 Task: Discover an island destination and find an Airbnb with ocean views.
Action: Mouse moved to (530, 99)
Screenshot: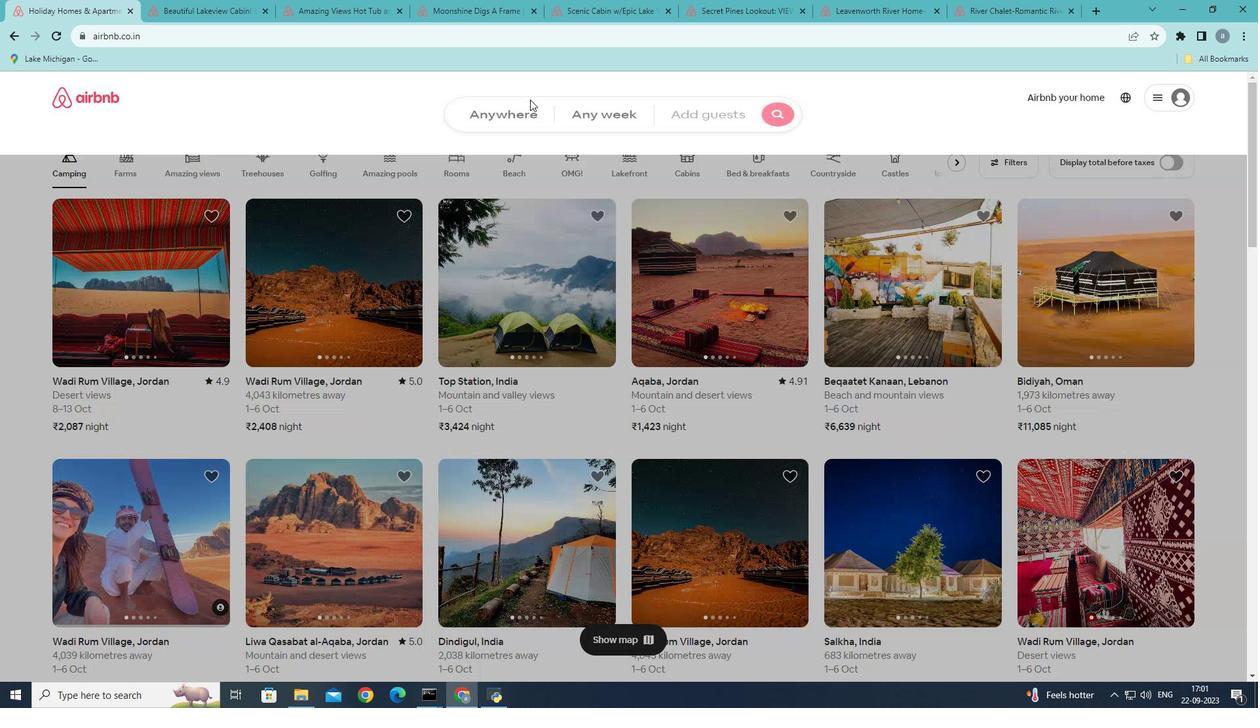 
Action: Mouse pressed left at (530, 99)
Screenshot: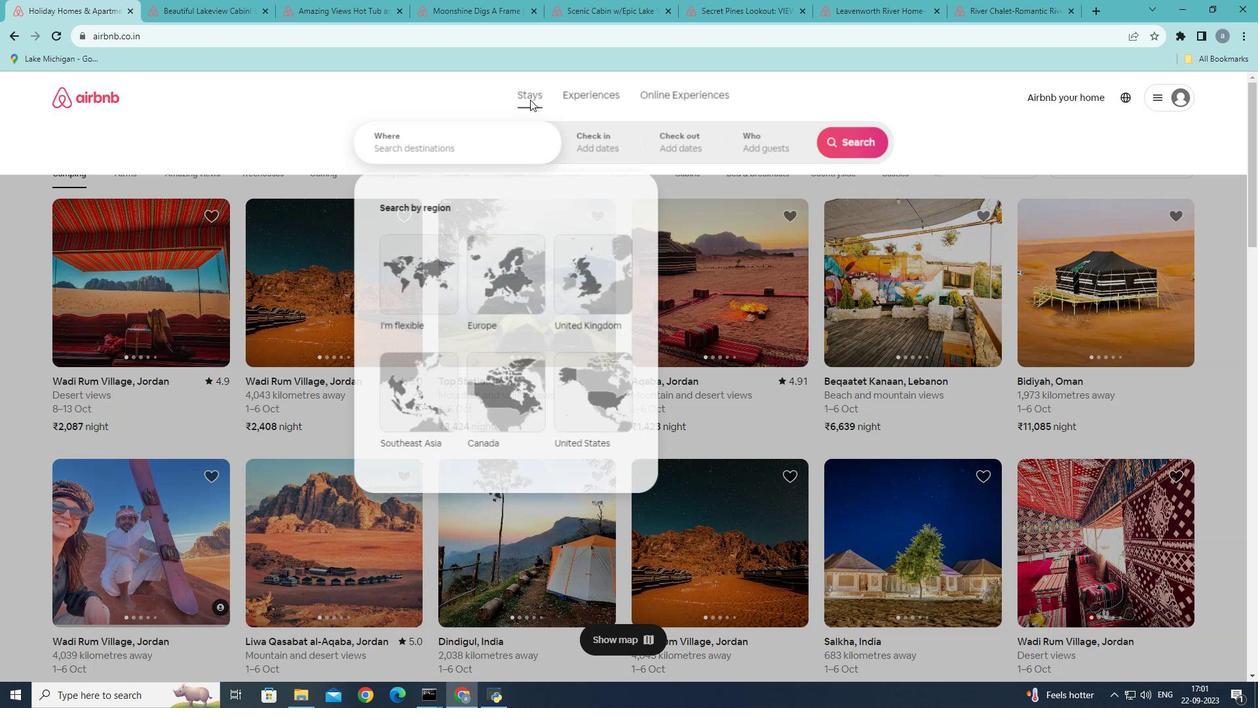 
Action: Key pressed island
Screenshot: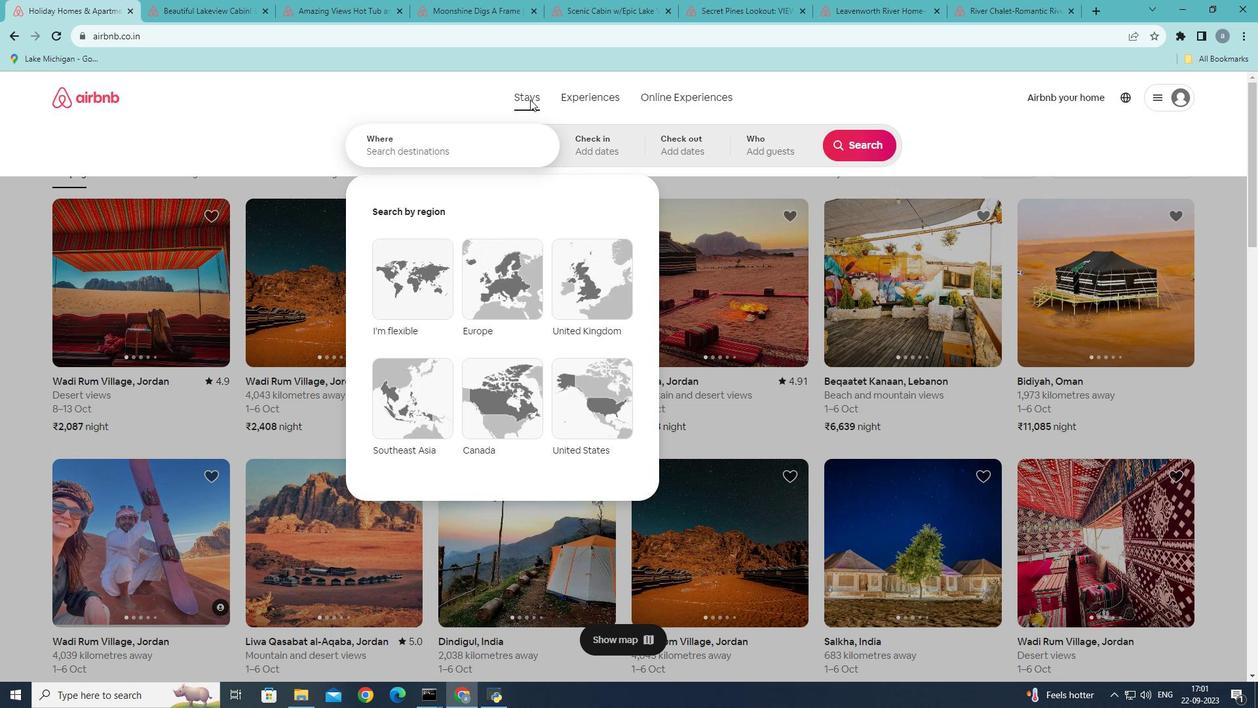 
Action: Mouse moved to (490, 139)
Screenshot: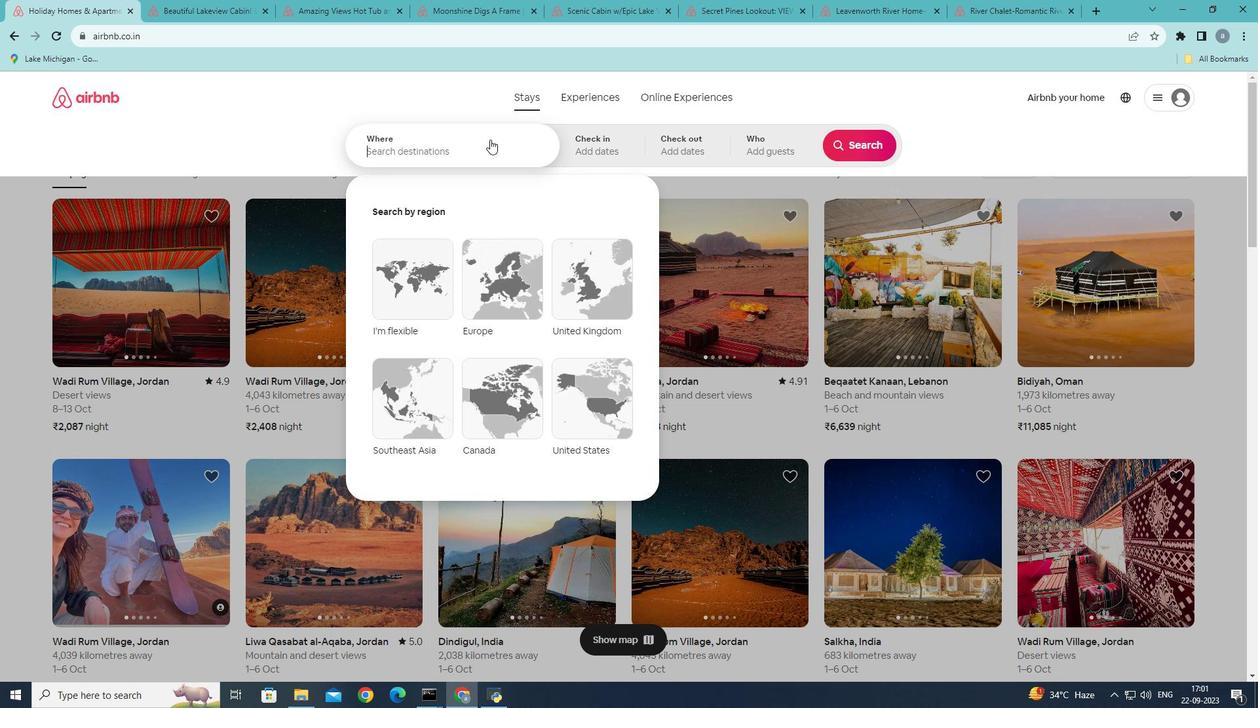 
Action: Mouse pressed left at (490, 139)
Screenshot: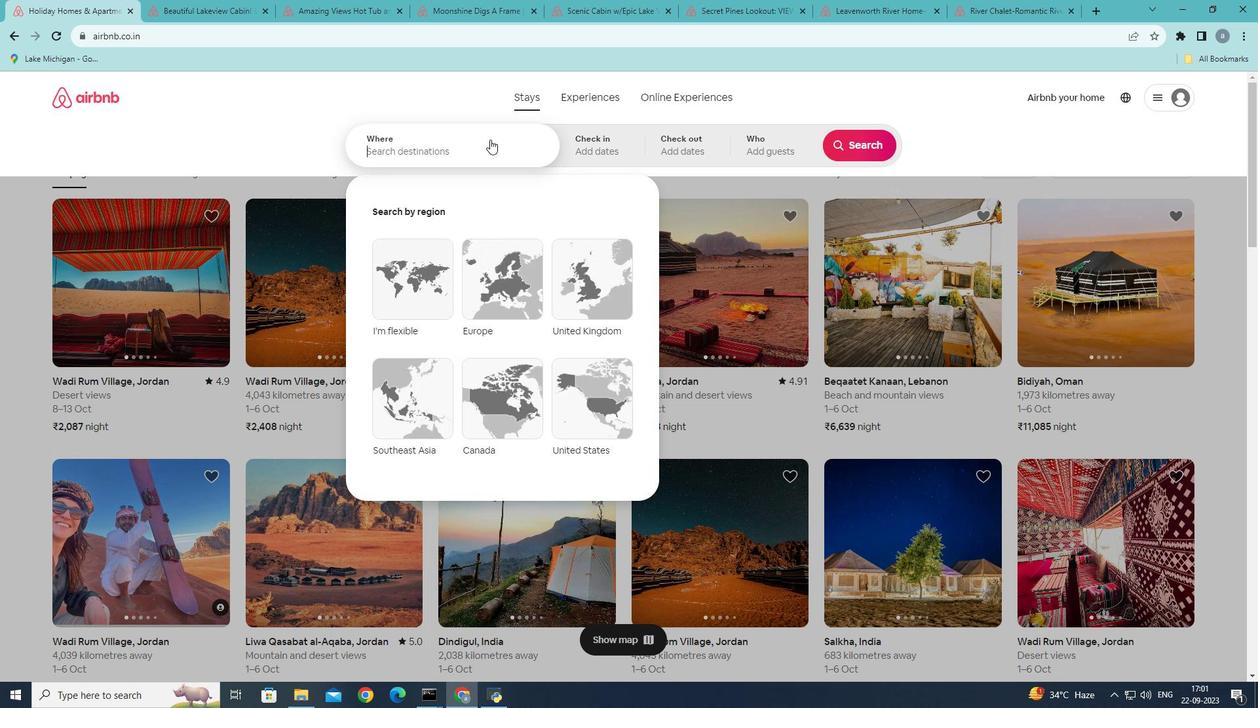 
Action: Key pressed island
Screenshot: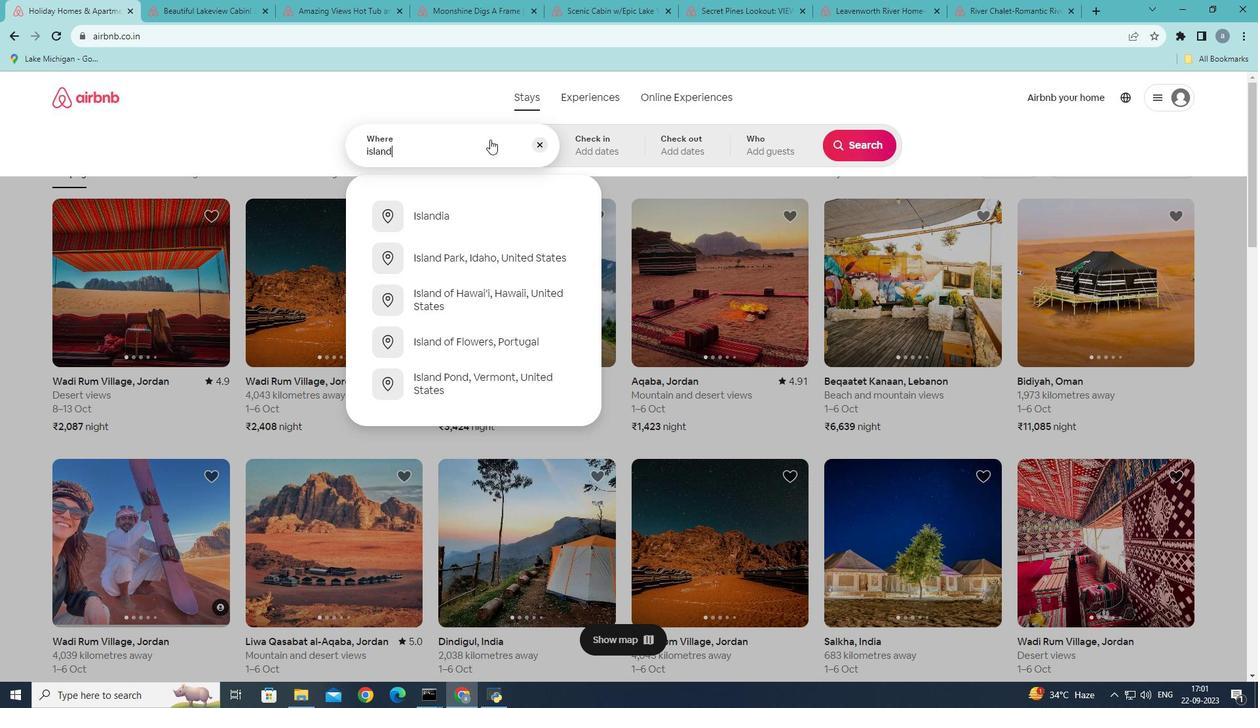 
Action: Mouse moved to (502, 287)
Screenshot: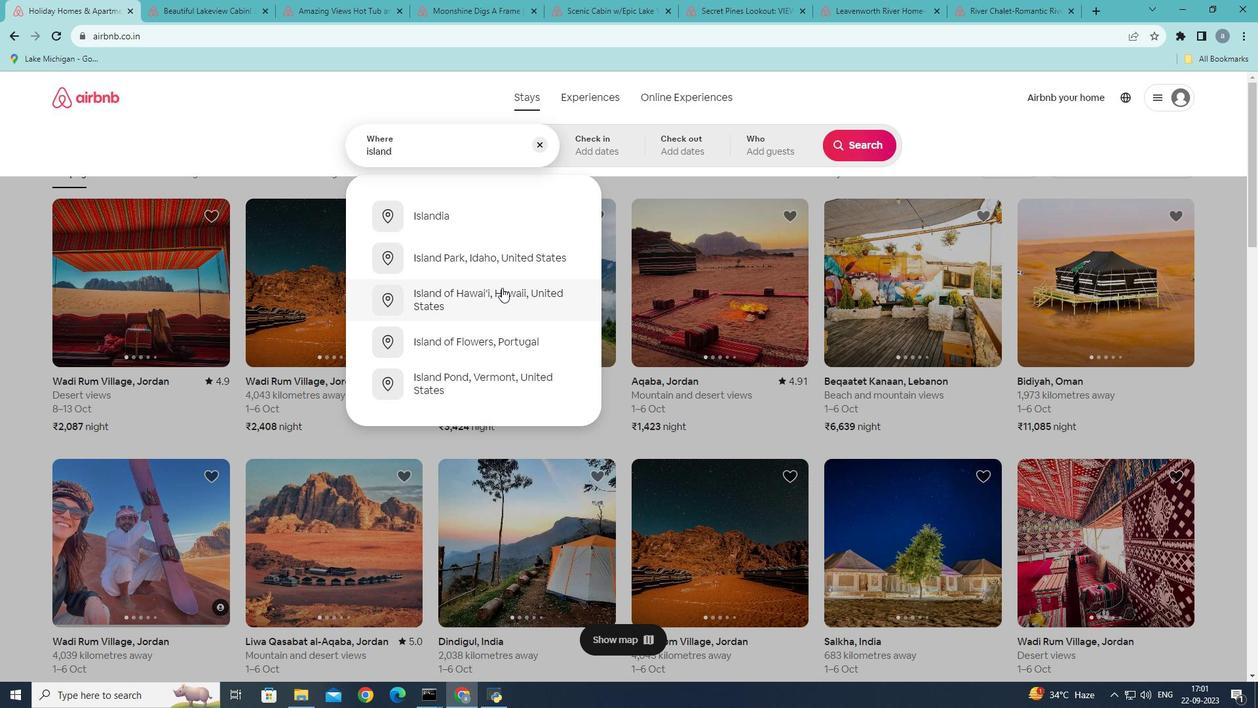 
Action: Mouse pressed left at (502, 287)
Screenshot: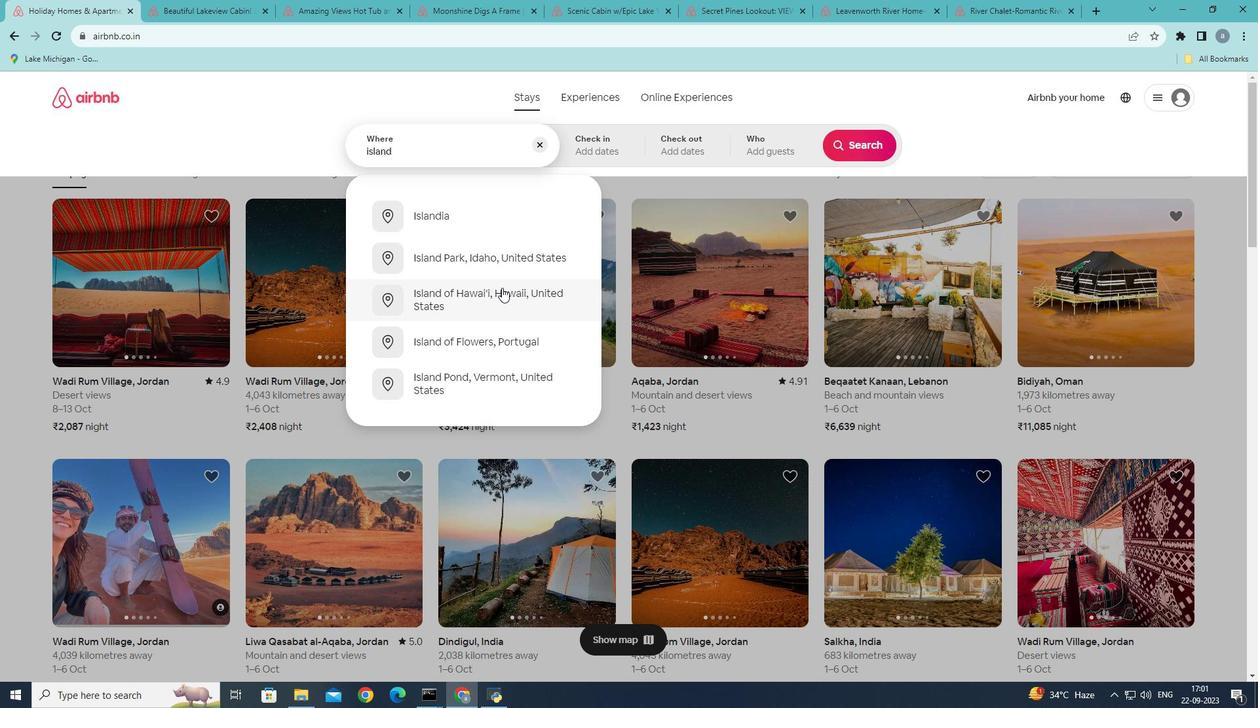 
Action: Mouse moved to (883, 146)
Screenshot: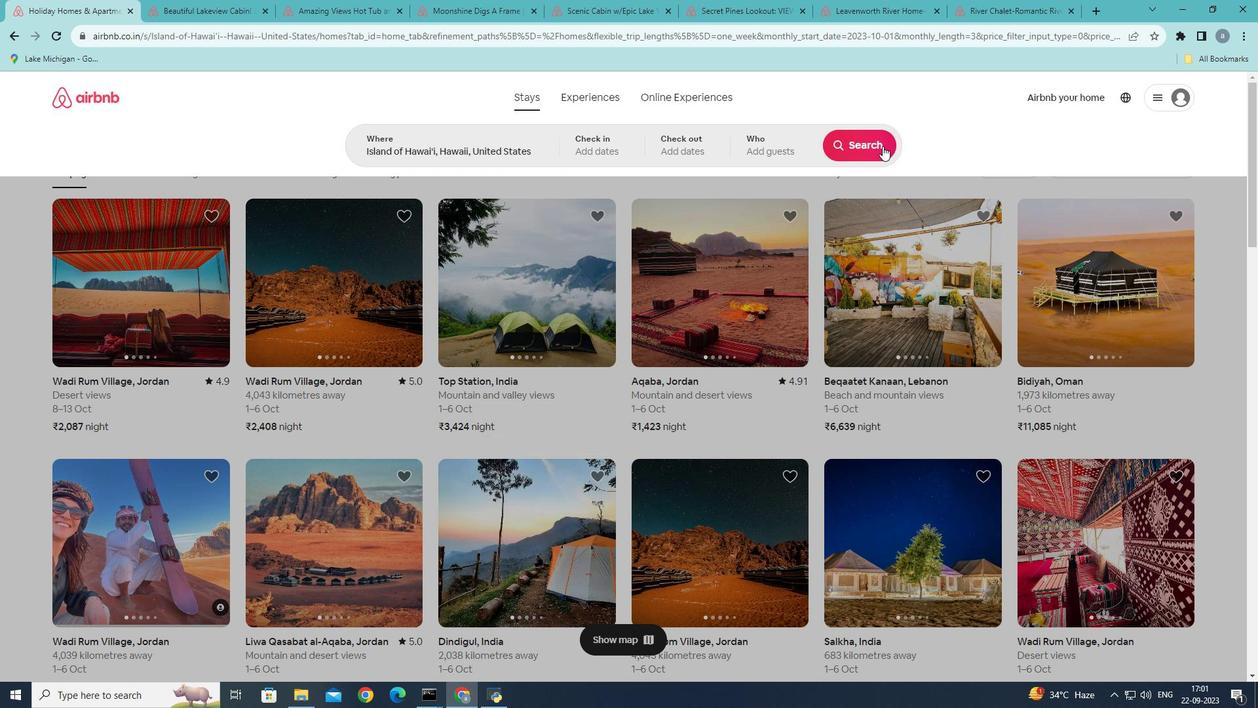 
Action: Mouse pressed left at (883, 146)
Screenshot: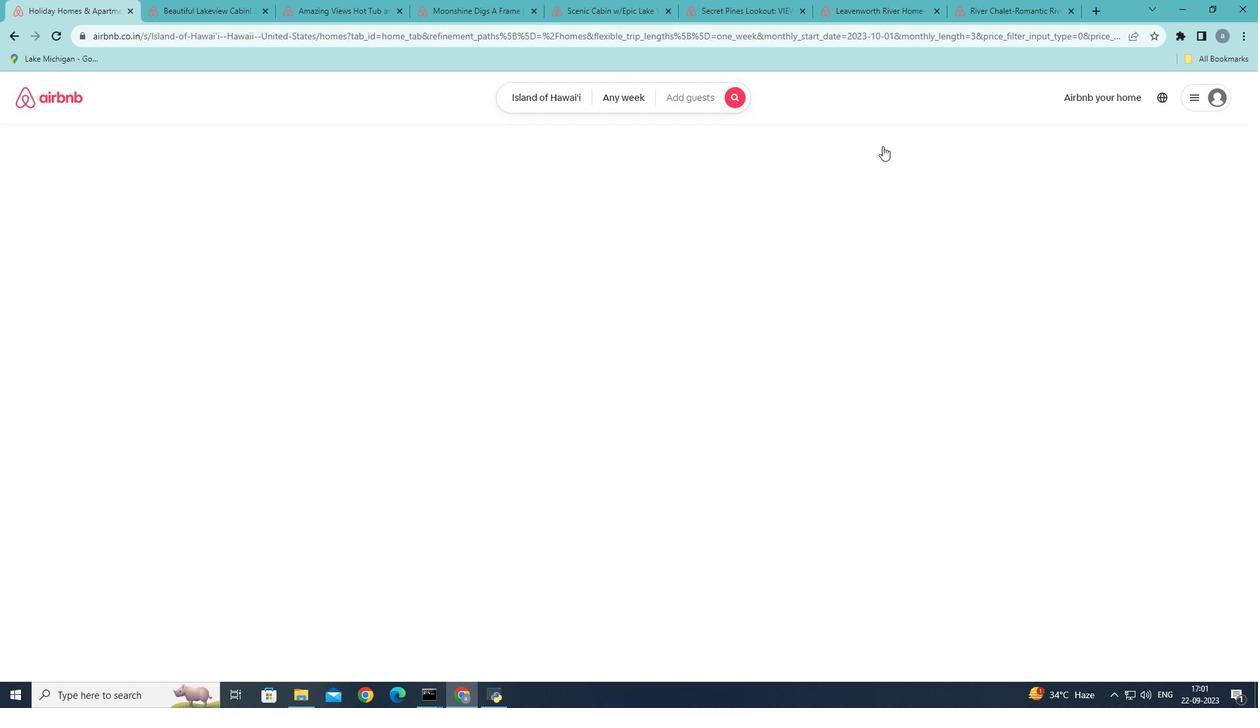 
Action: Mouse moved to (990, 150)
Screenshot: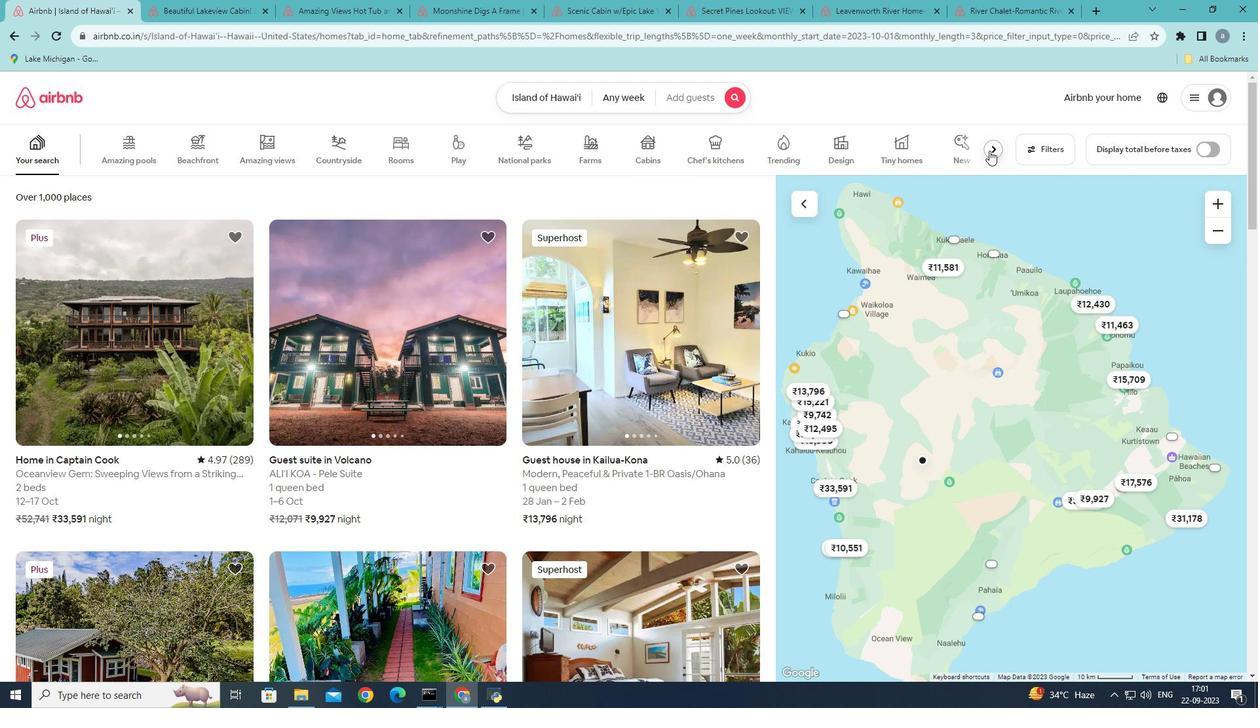 
Action: Mouse pressed left at (990, 150)
Screenshot: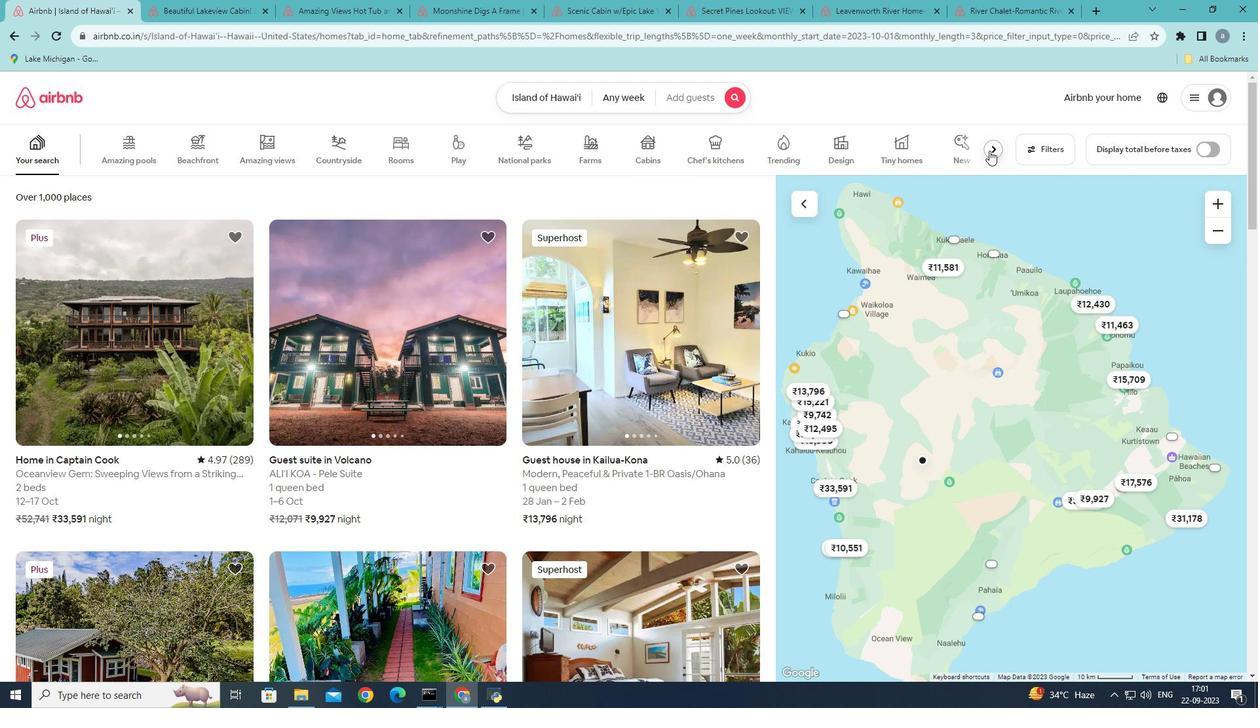 
Action: Mouse moved to (15, 148)
Screenshot: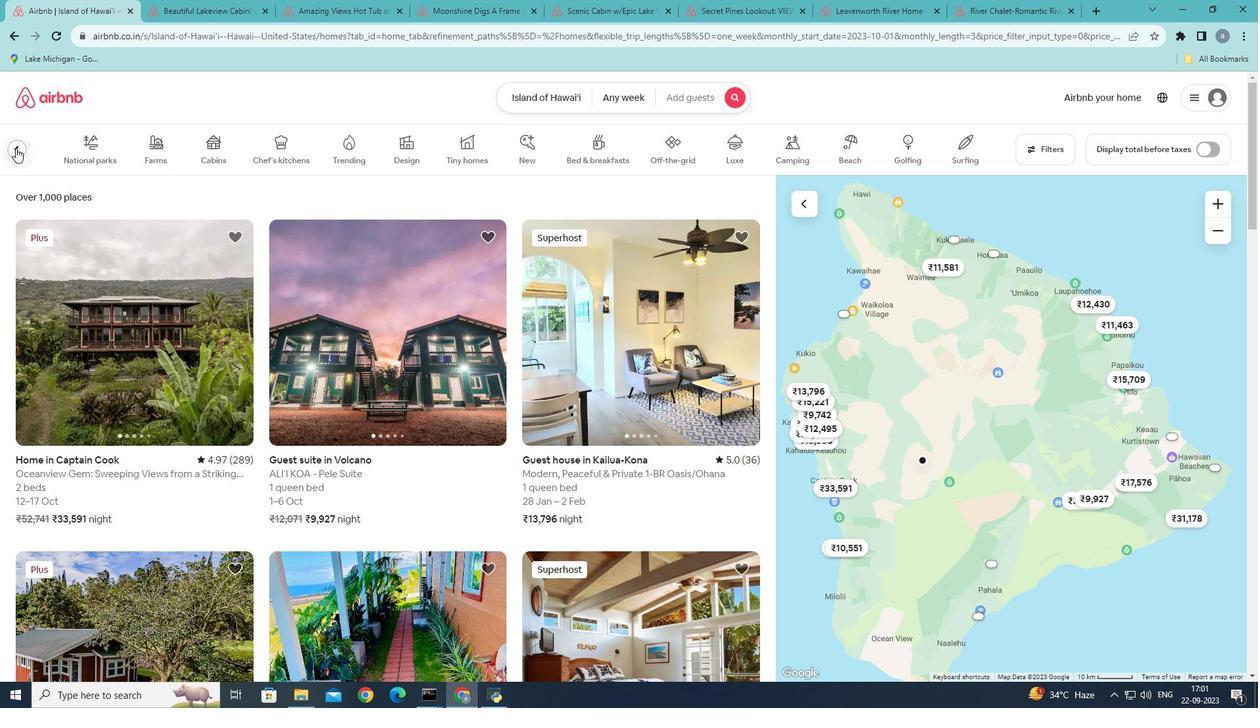 
Action: Mouse pressed left at (15, 148)
Screenshot: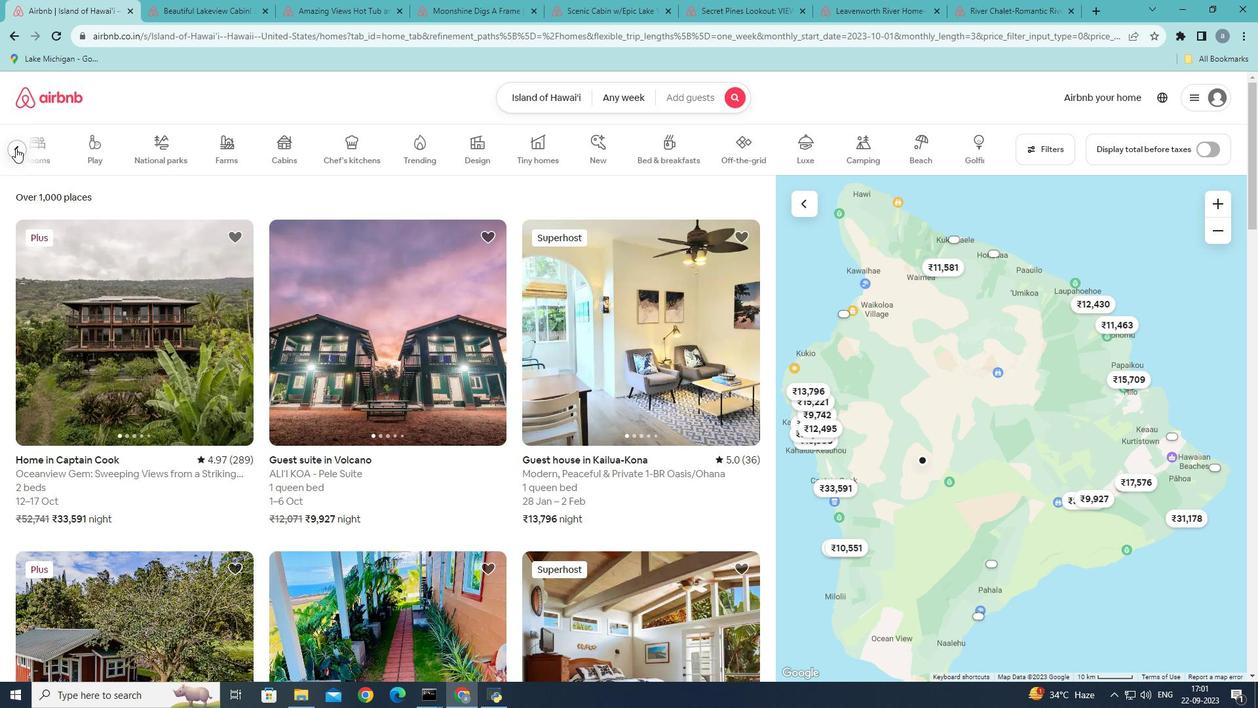 
Action: Mouse moved to (995, 143)
Screenshot: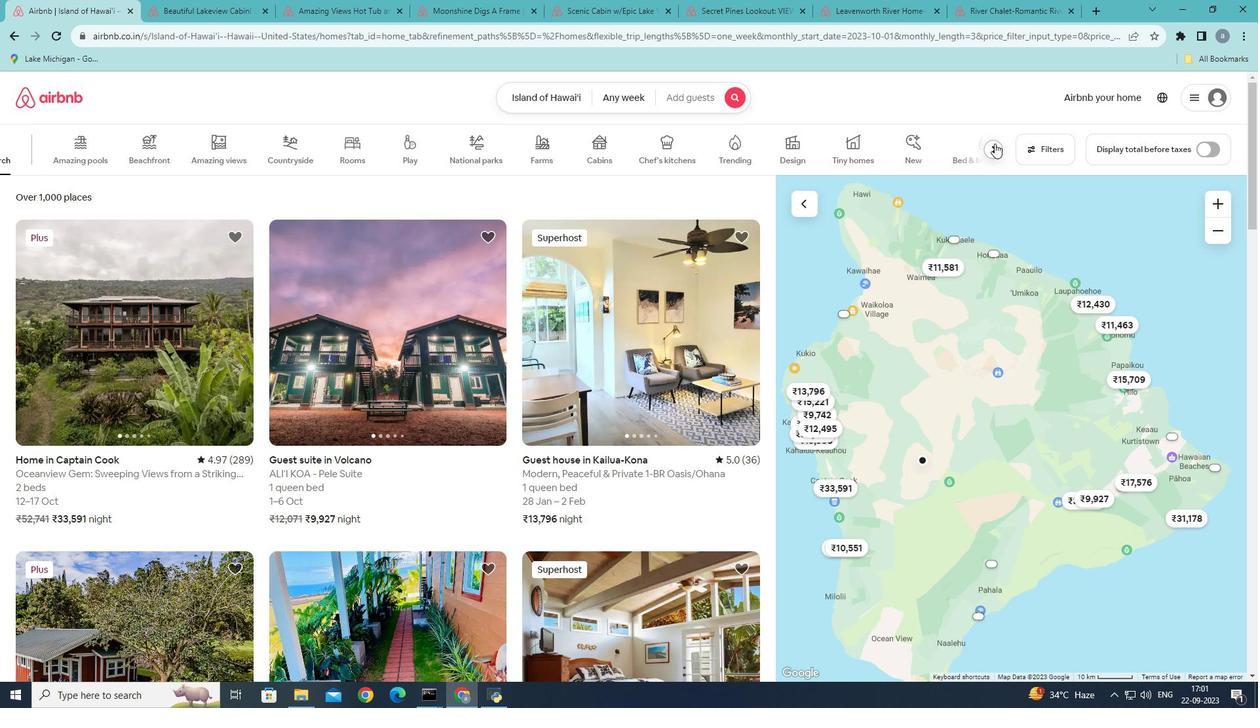 
Action: Mouse pressed left at (995, 143)
Screenshot: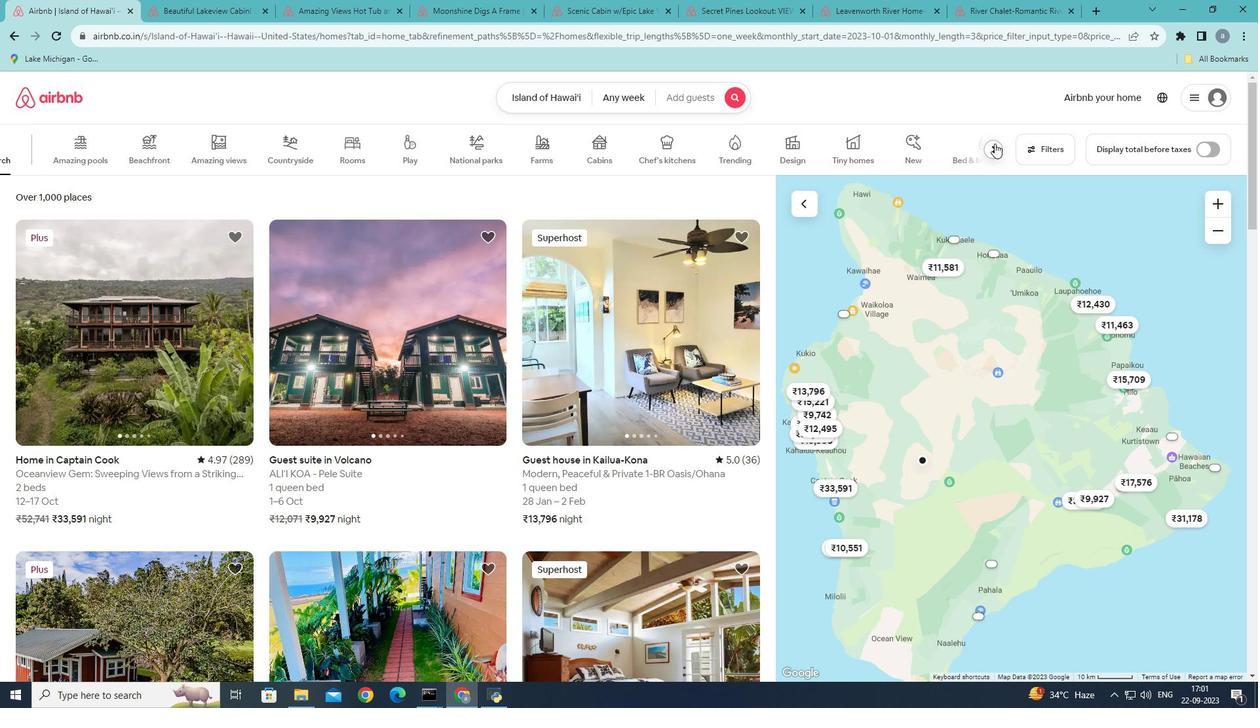 
Action: Mouse moved to (852, 155)
Screenshot: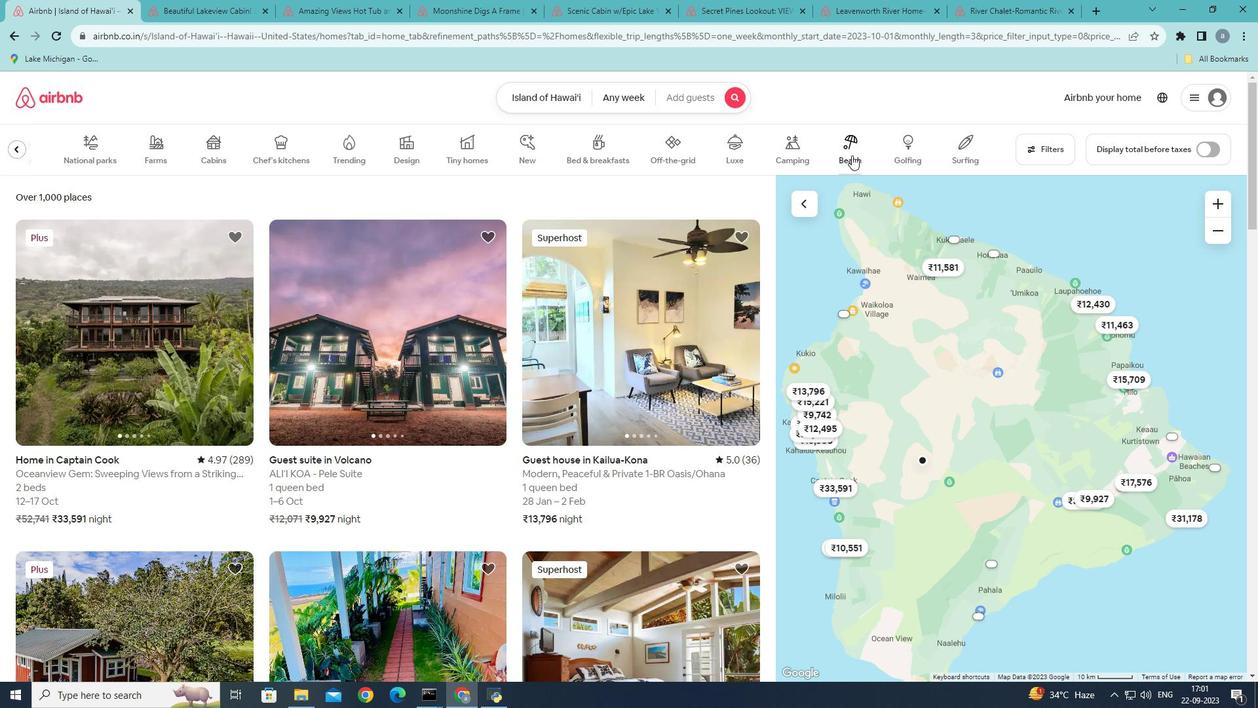 
Action: Mouse pressed left at (852, 155)
Screenshot: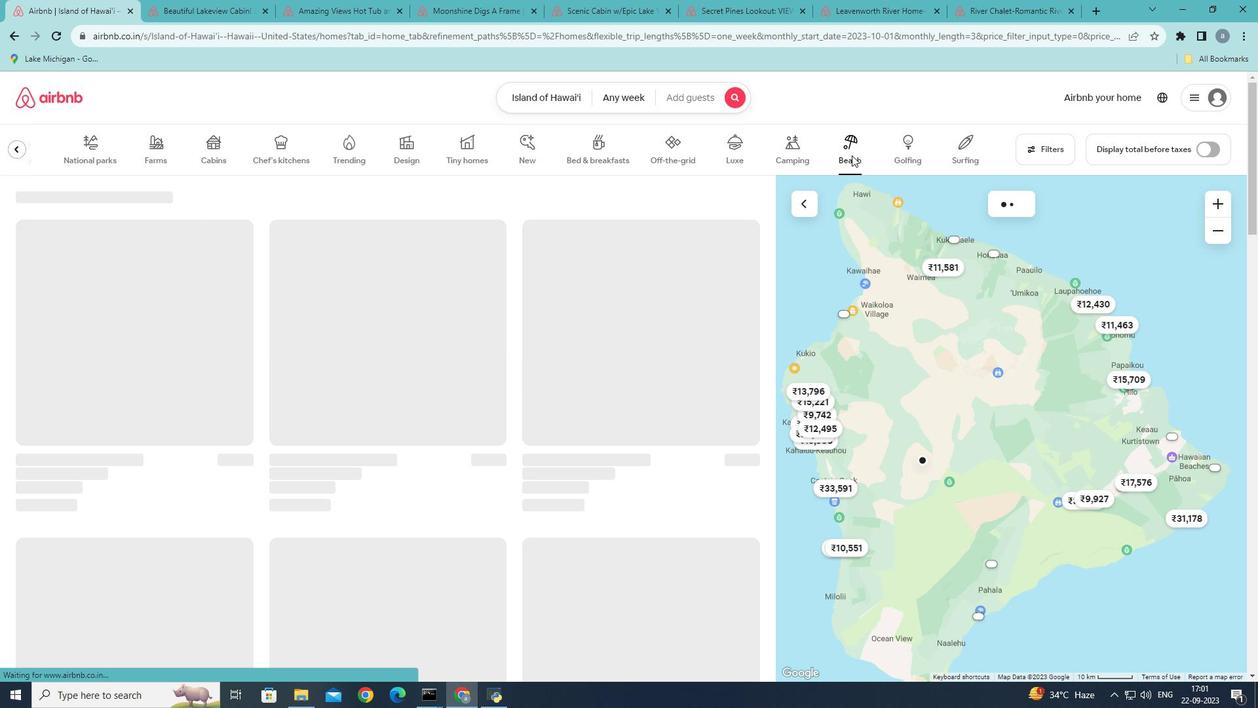 
Action: Mouse moved to (10, 150)
Screenshot: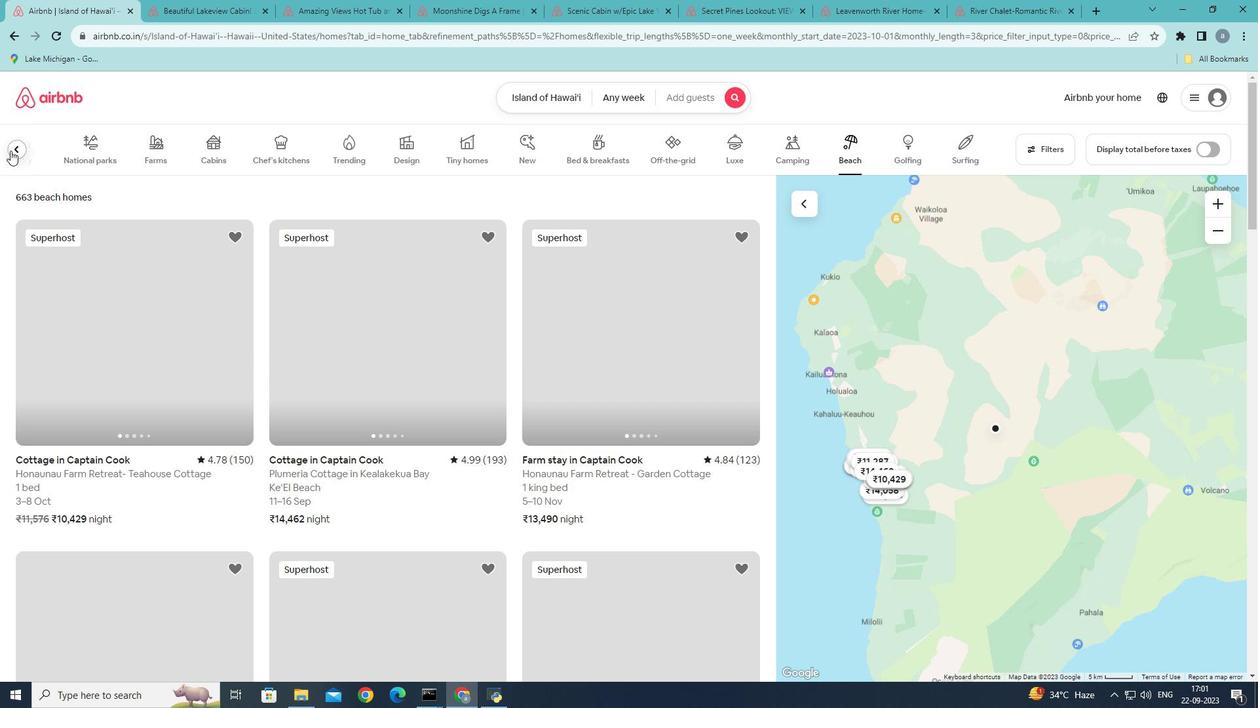 
Action: Mouse pressed left at (10, 150)
Screenshot: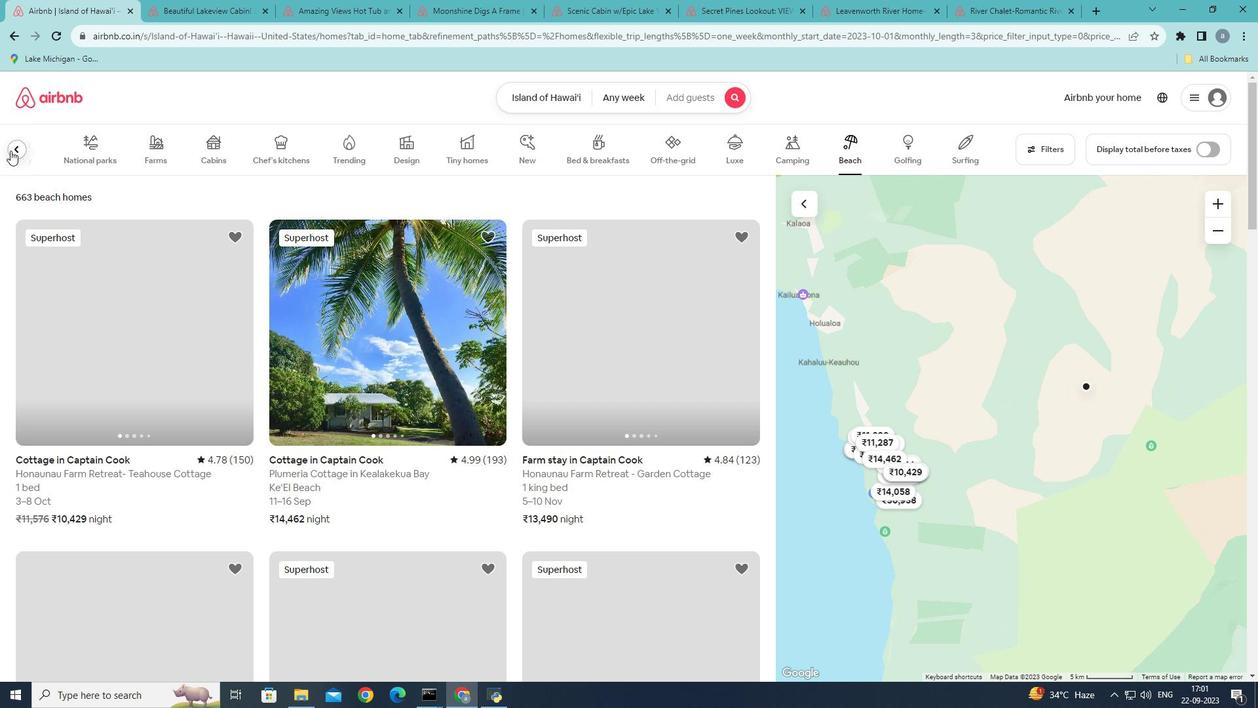 
Action: Mouse moved to (204, 155)
Screenshot: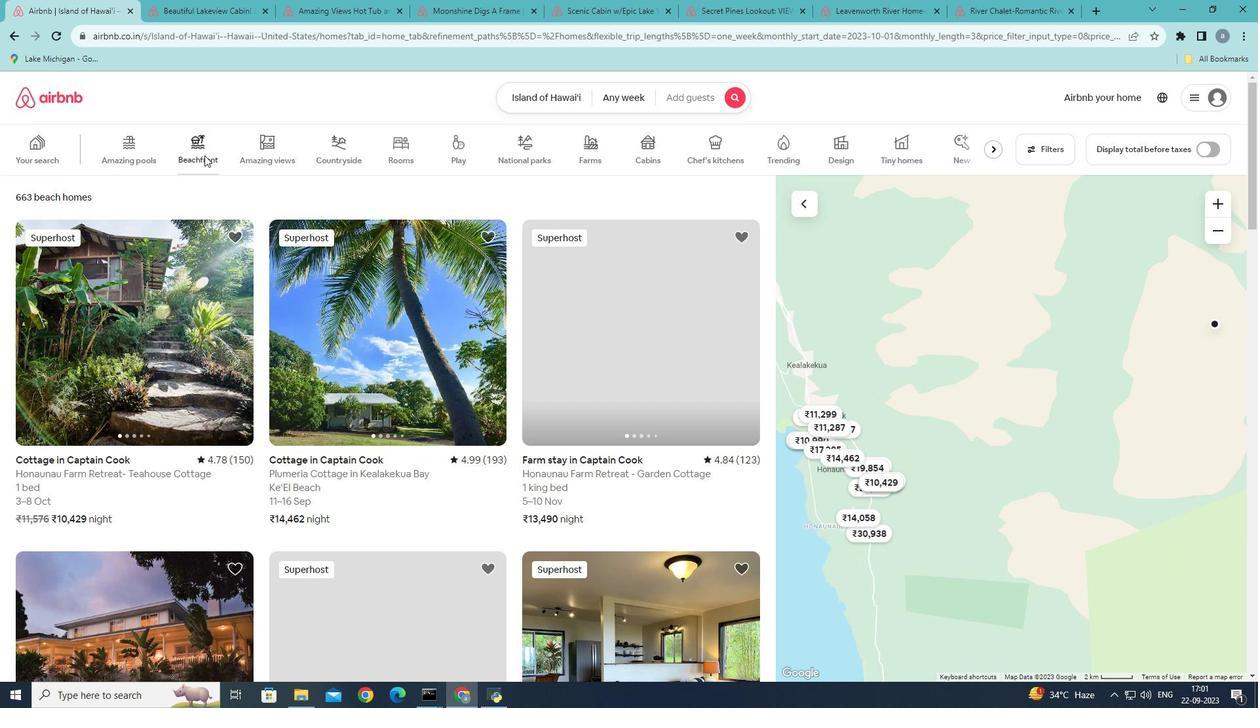 
Action: Mouse pressed left at (204, 155)
Screenshot: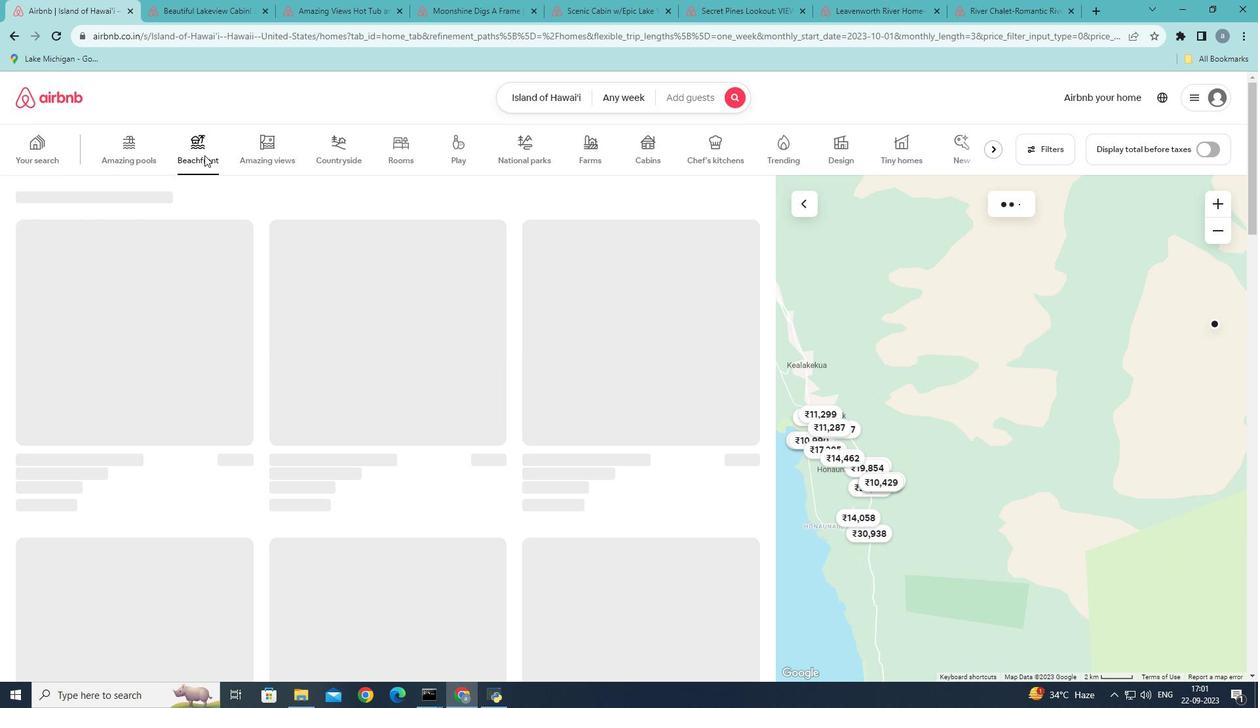 
Action: Mouse moved to (140, 326)
Screenshot: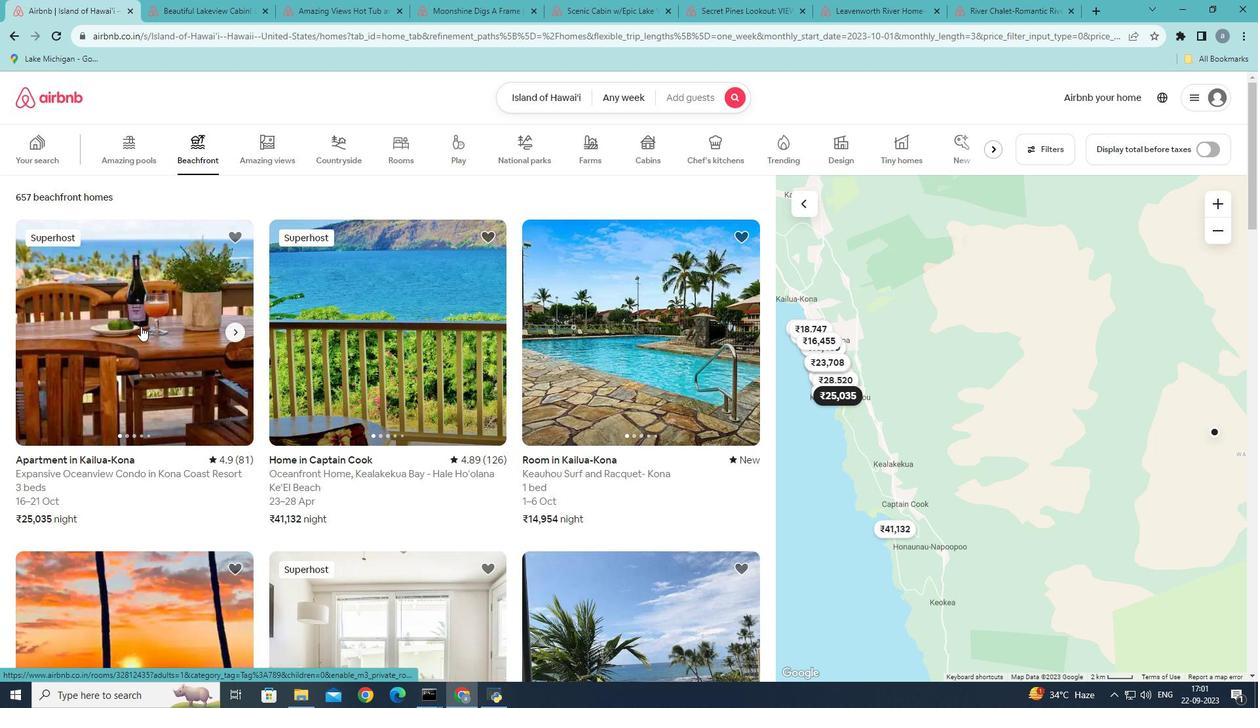 
Action: Mouse scrolled (140, 325) with delta (0, 0)
Screenshot: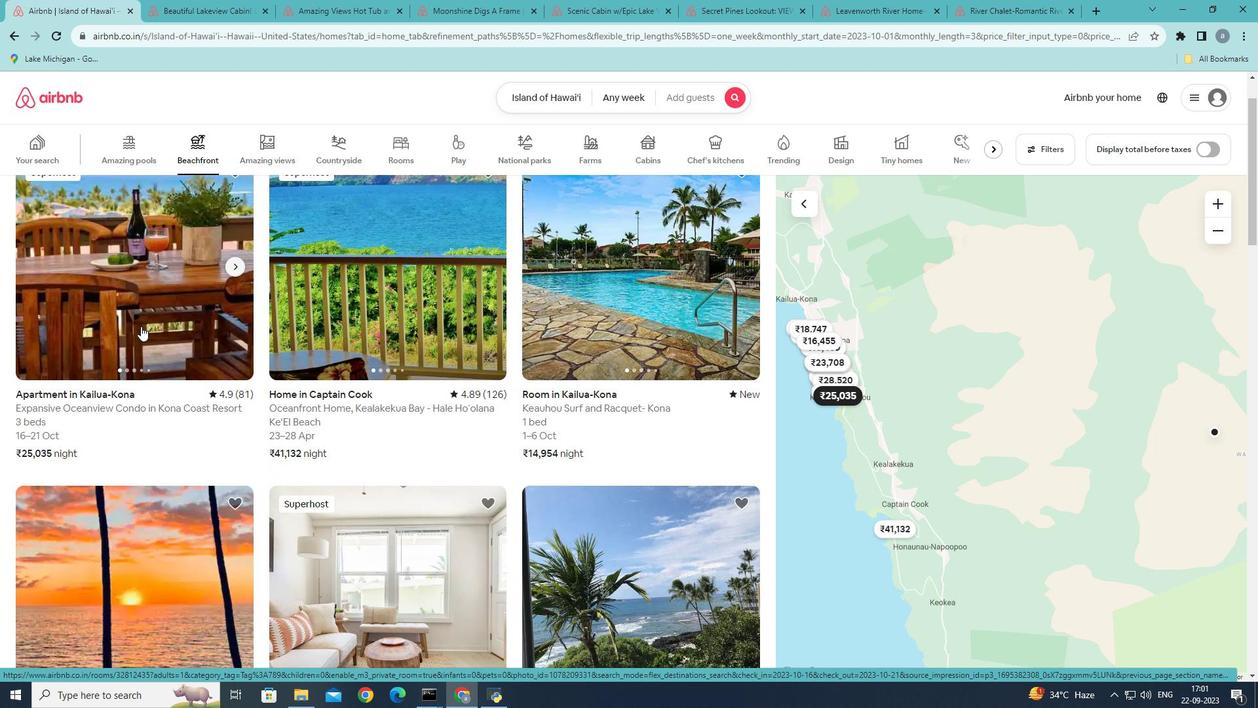 
Action: Mouse scrolled (140, 327) with delta (0, 0)
Screenshot: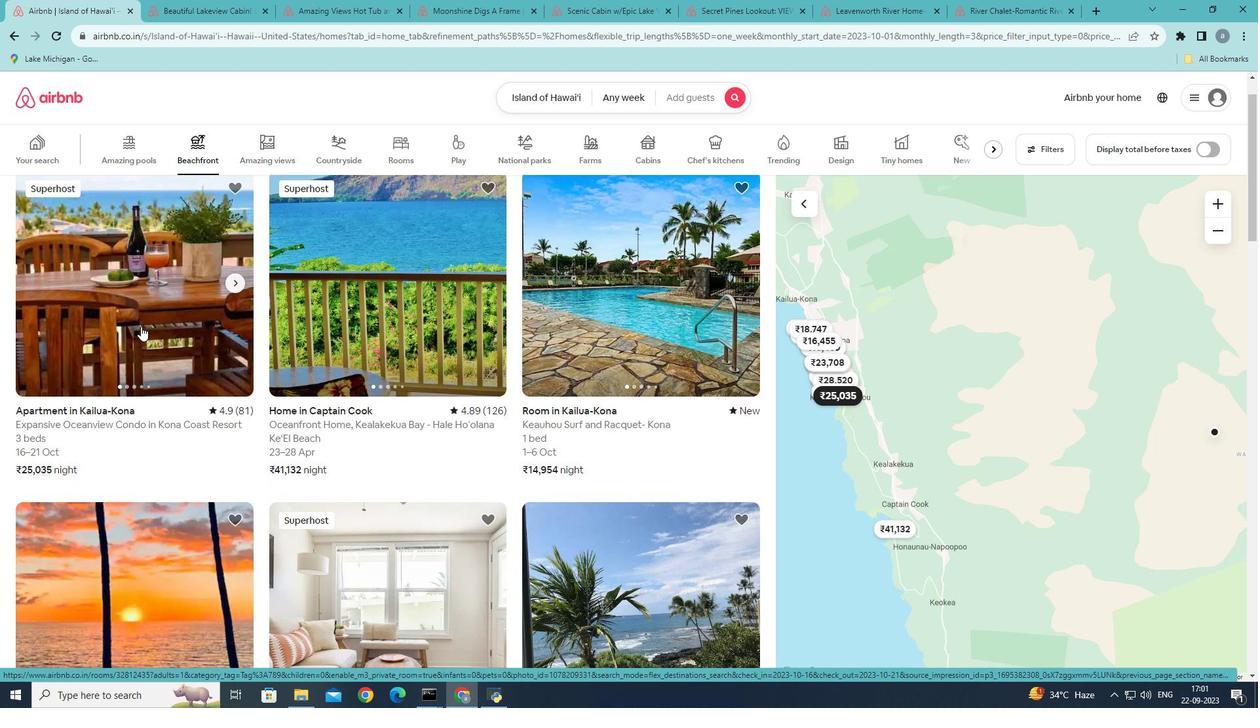 
Action: Mouse scrolled (140, 325) with delta (0, 0)
Screenshot: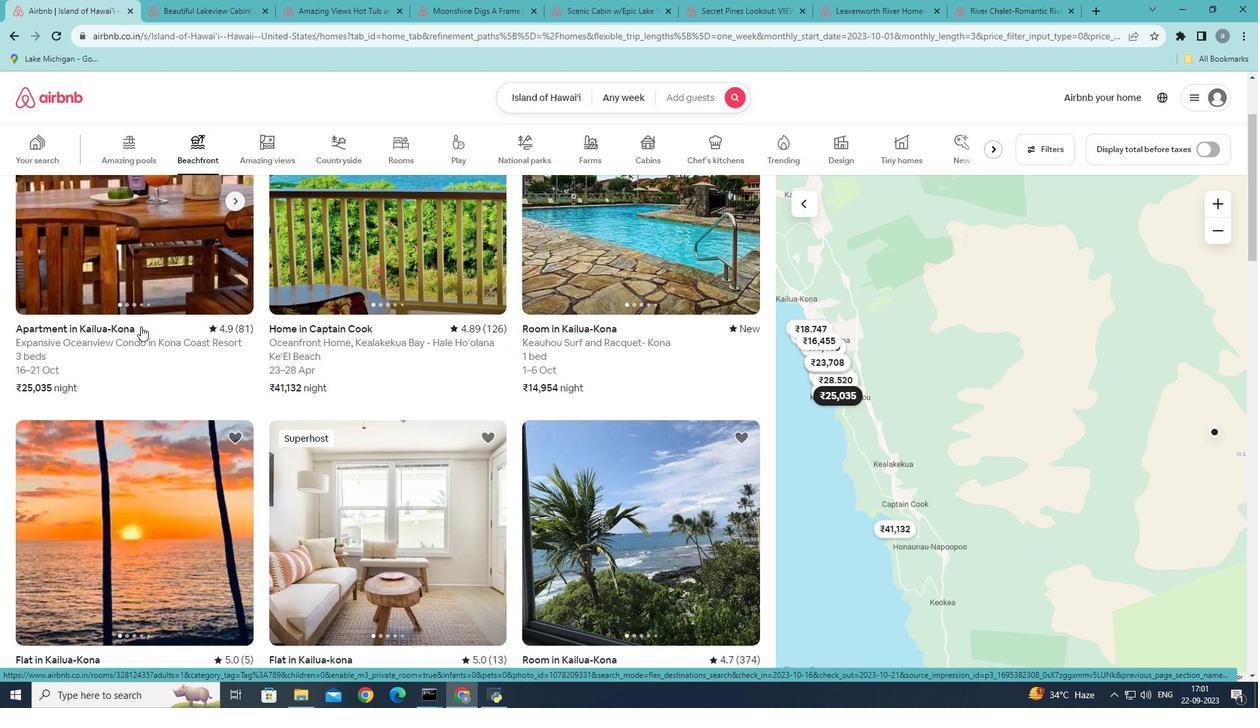 
Action: Mouse scrolled (140, 325) with delta (0, 0)
Screenshot: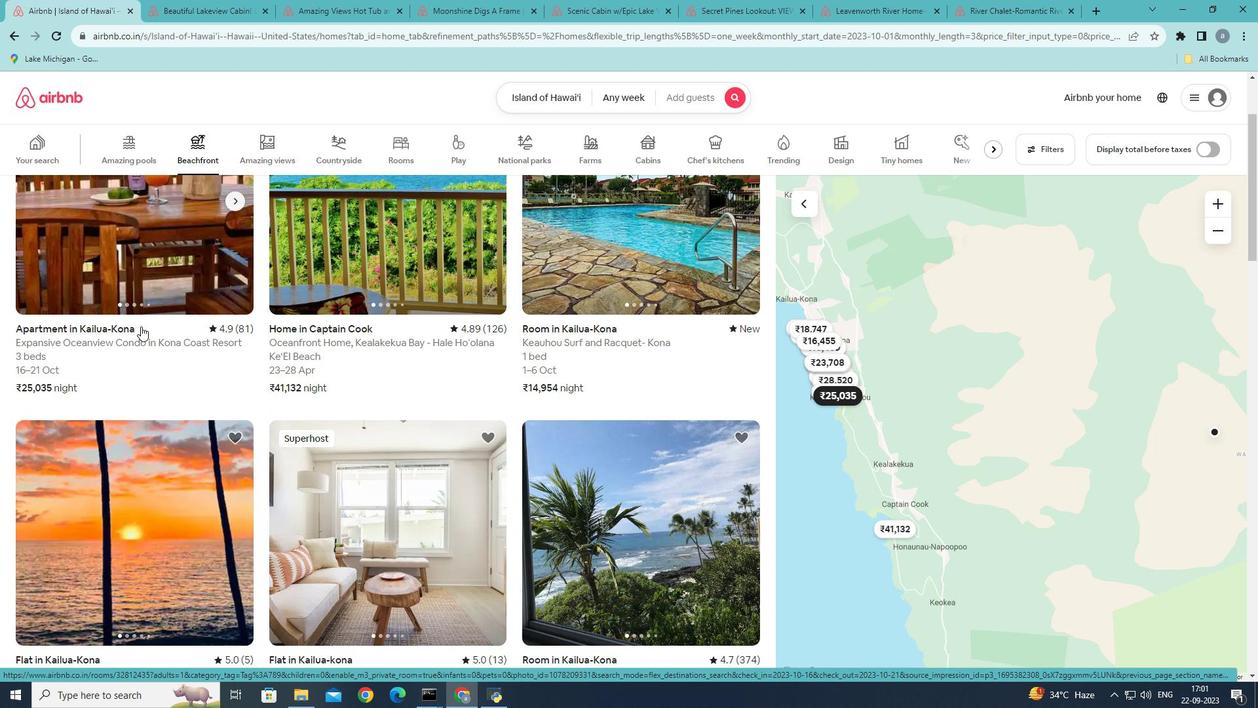 
Action: Mouse scrolled (140, 327) with delta (0, 0)
Screenshot: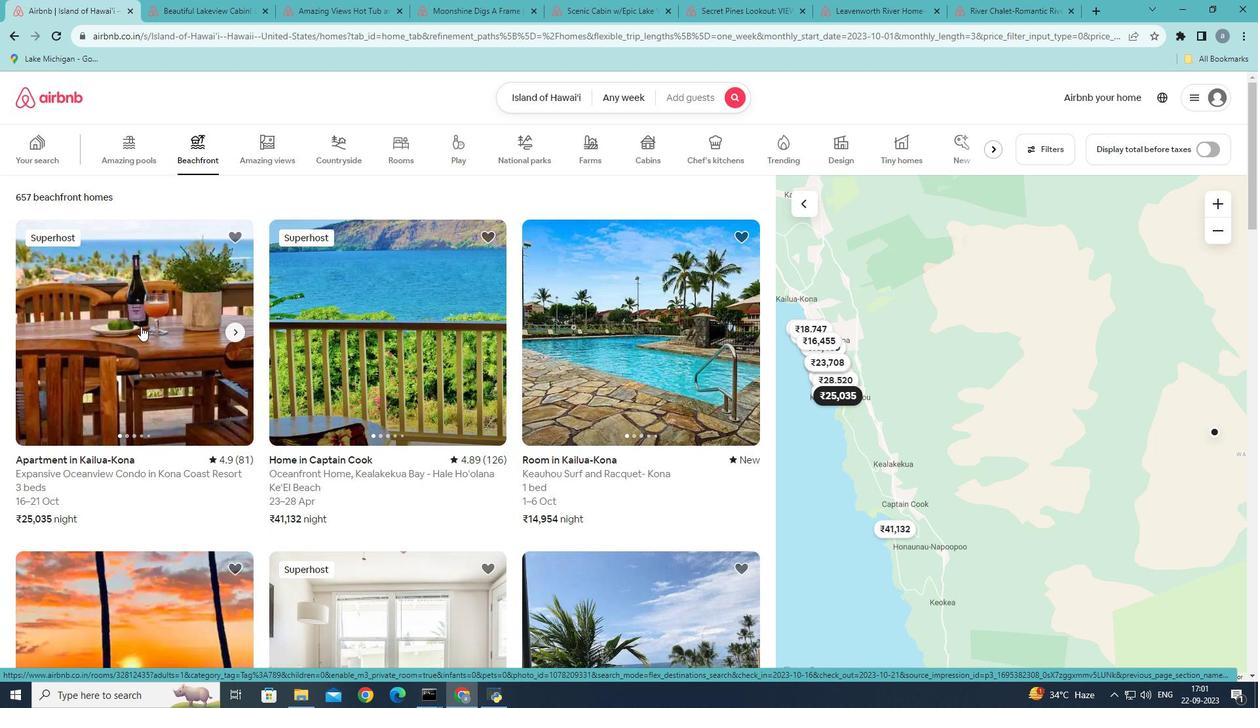 
Action: Mouse scrolled (140, 327) with delta (0, 0)
Screenshot: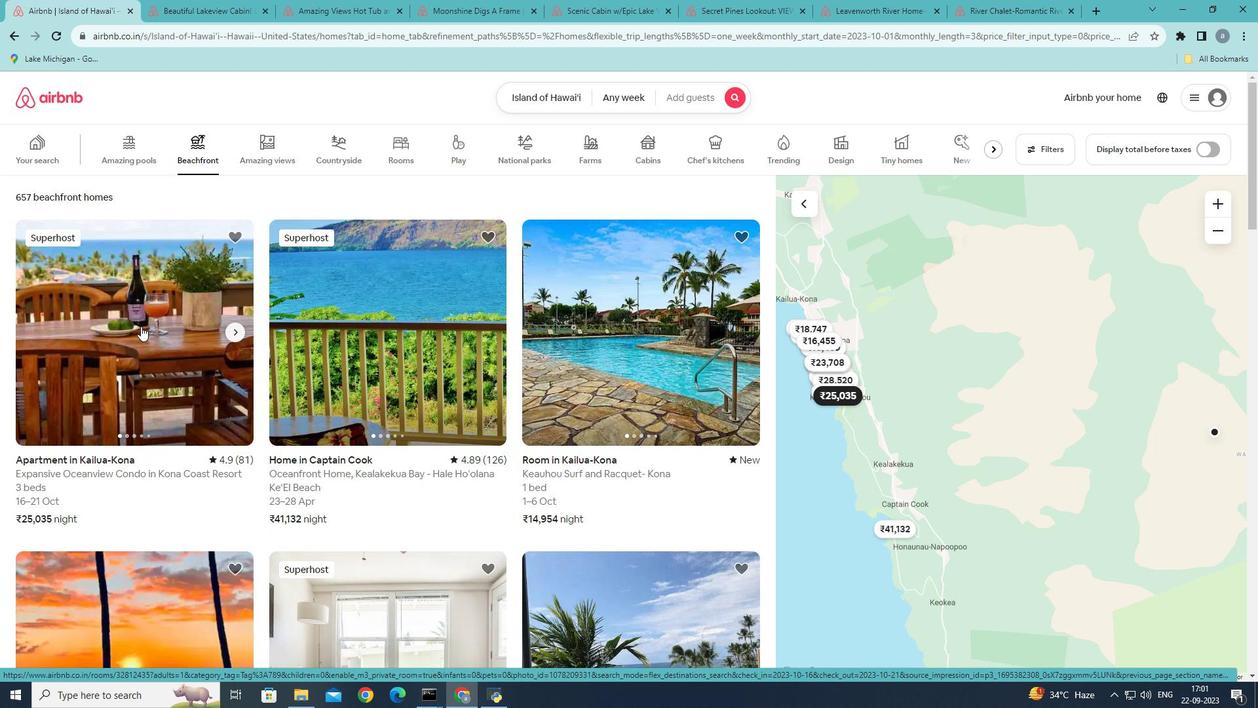 
Action: Mouse scrolled (140, 327) with delta (0, 0)
Screenshot: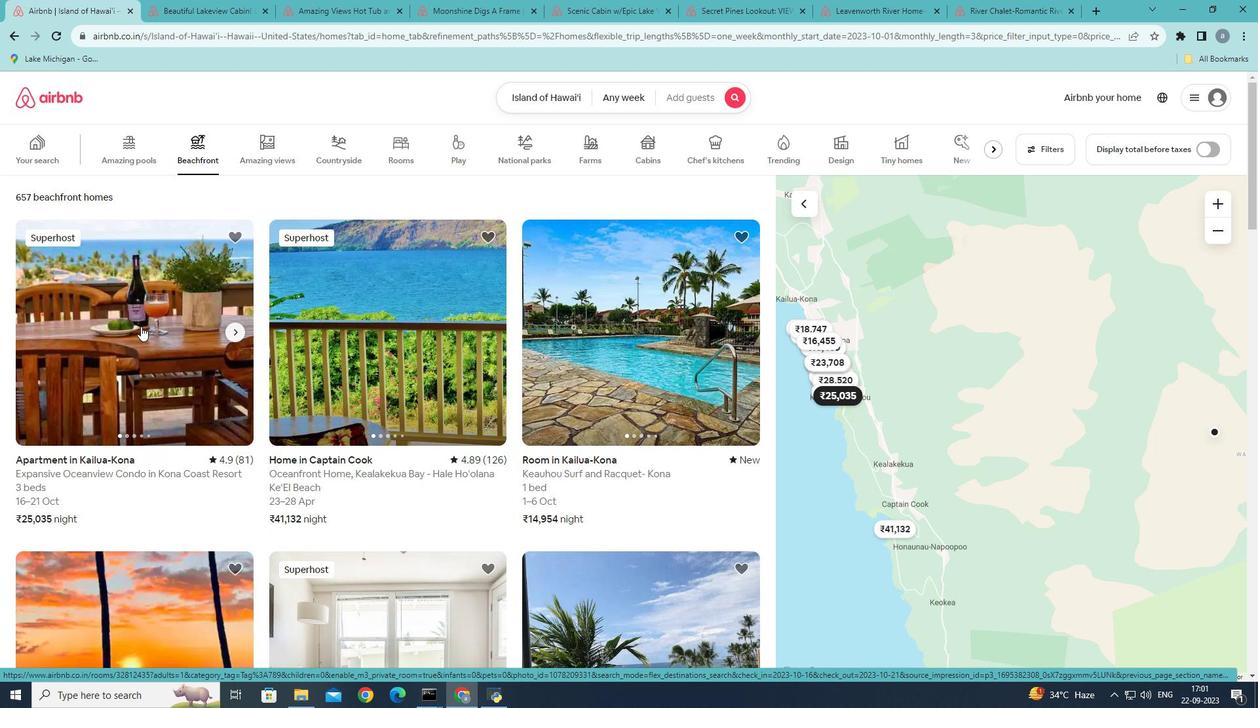 
Action: Mouse scrolled (140, 327) with delta (0, 0)
Screenshot: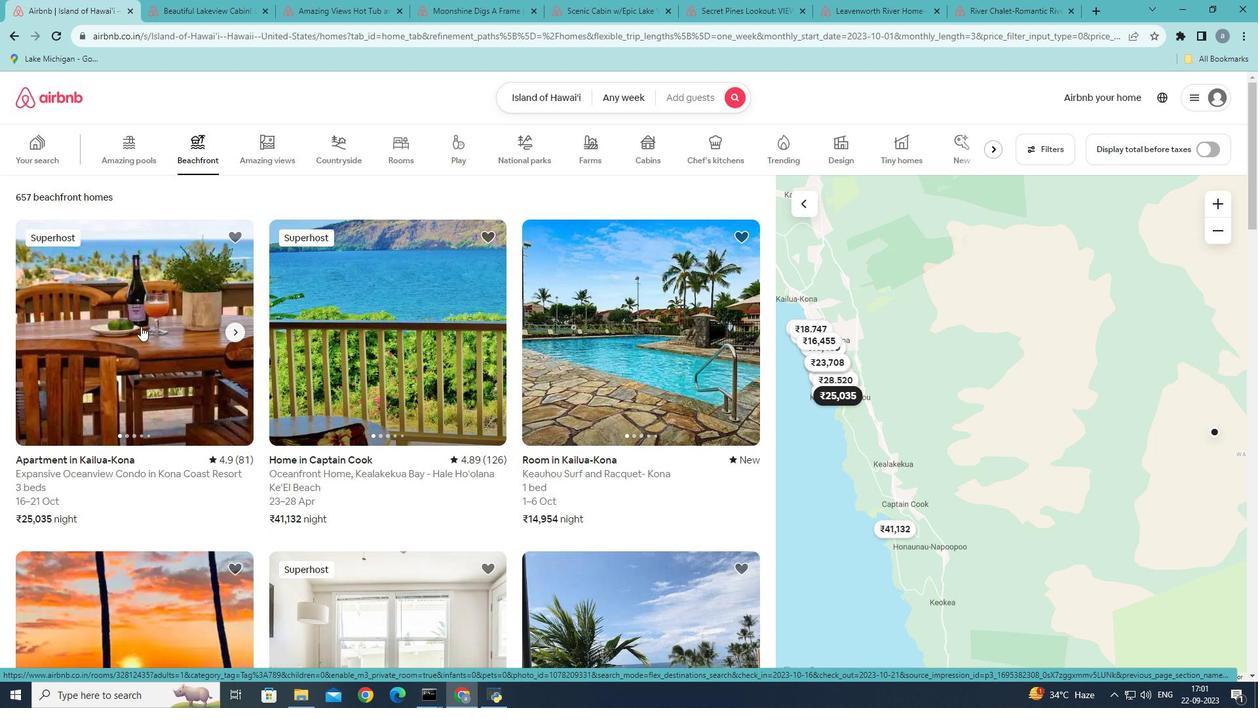 
Action: Mouse moved to (196, 360)
Screenshot: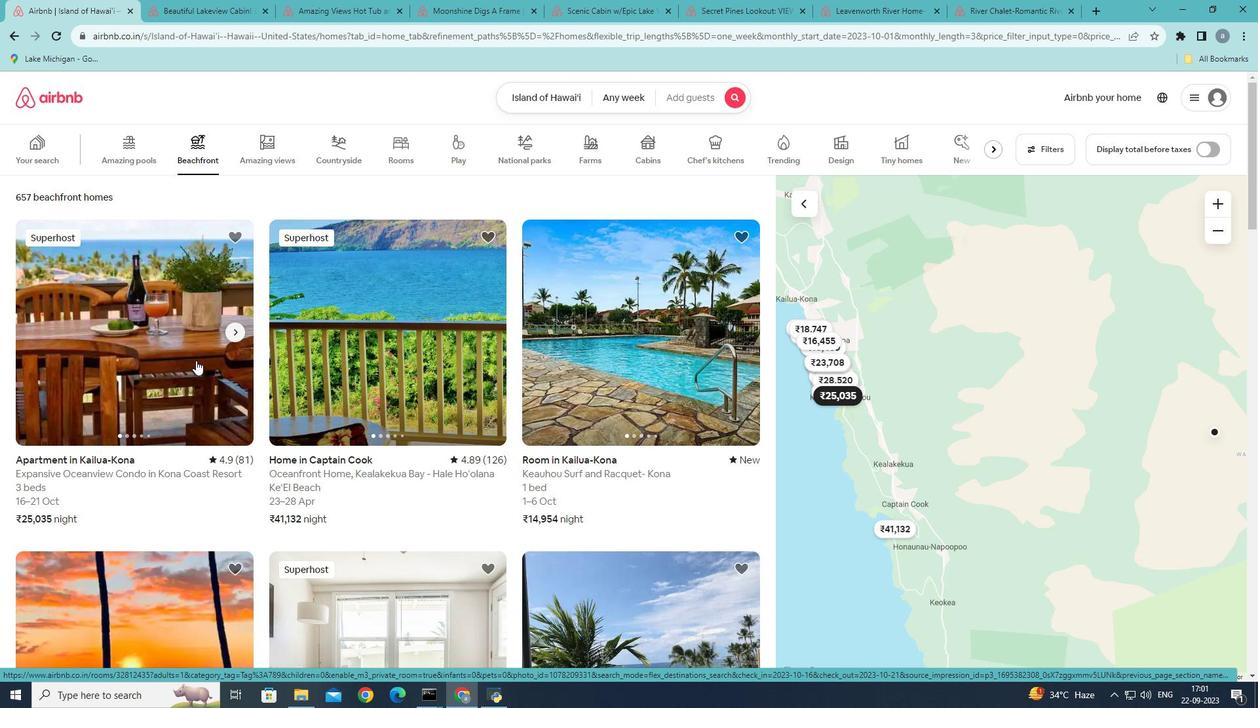 
Action: Mouse pressed left at (196, 360)
Screenshot: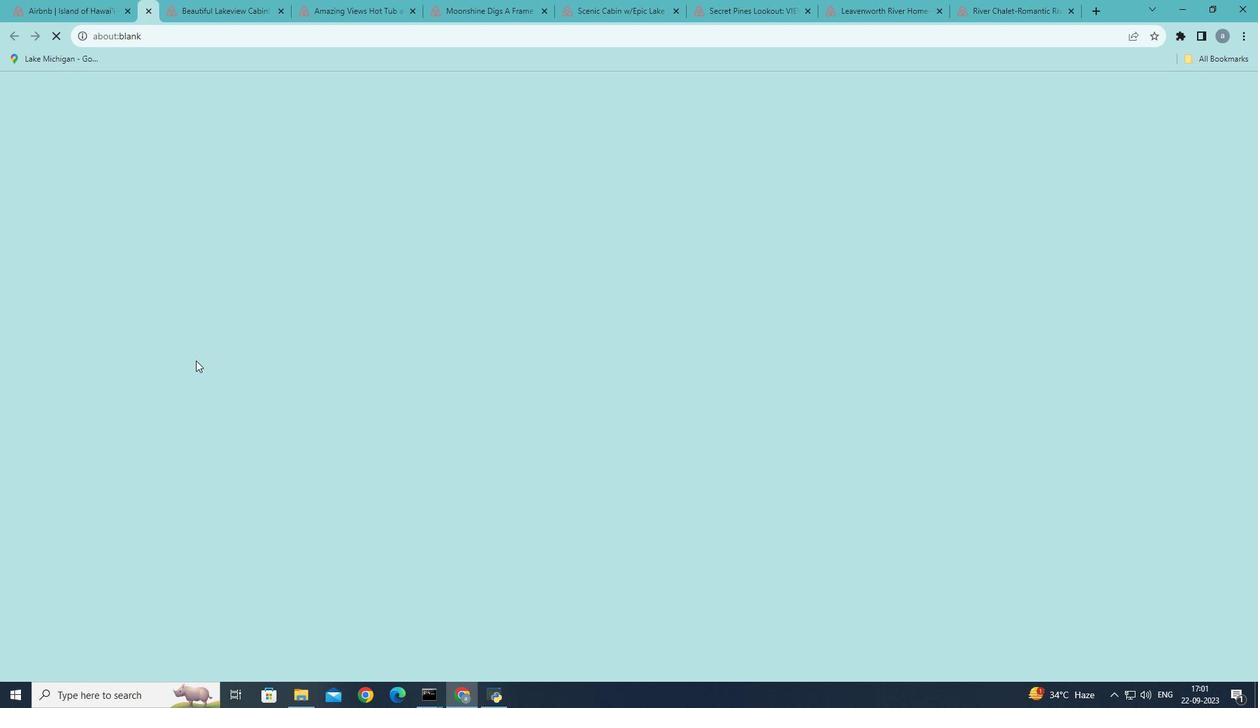 
Action: Mouse moved to (931, 474)
Screenshot: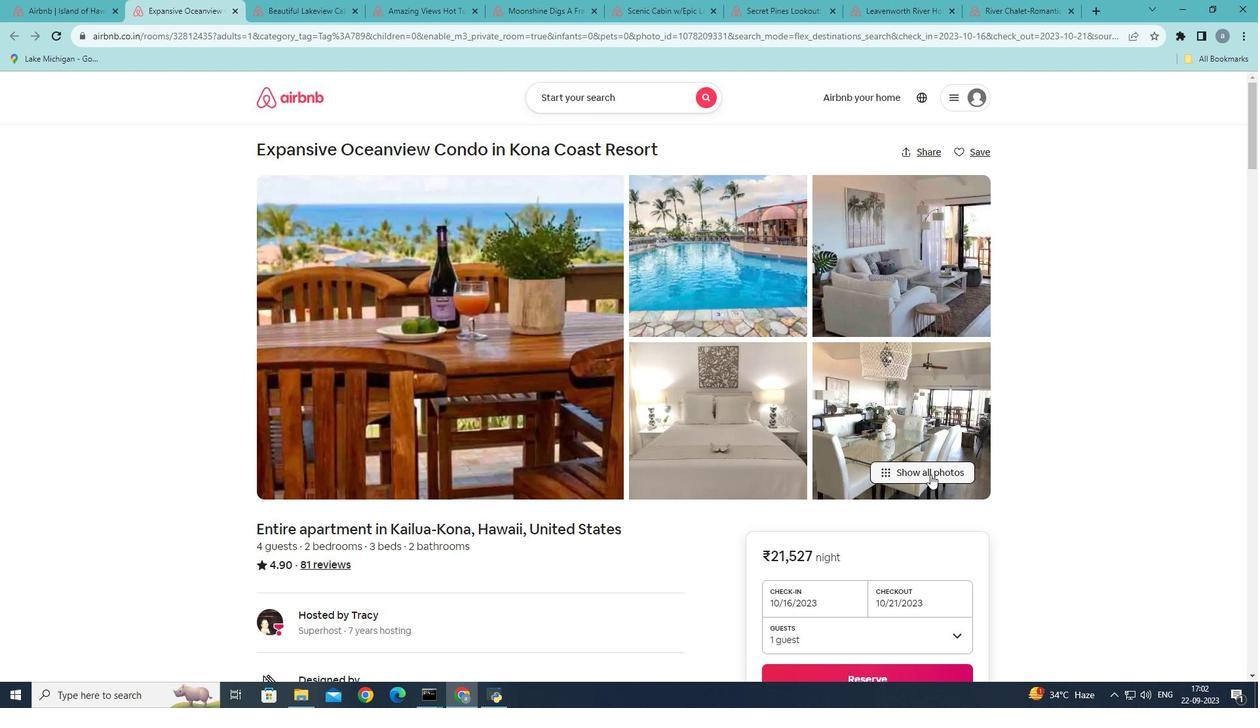 
Action: Mouse pressed left at (931, 474)
Screenshot: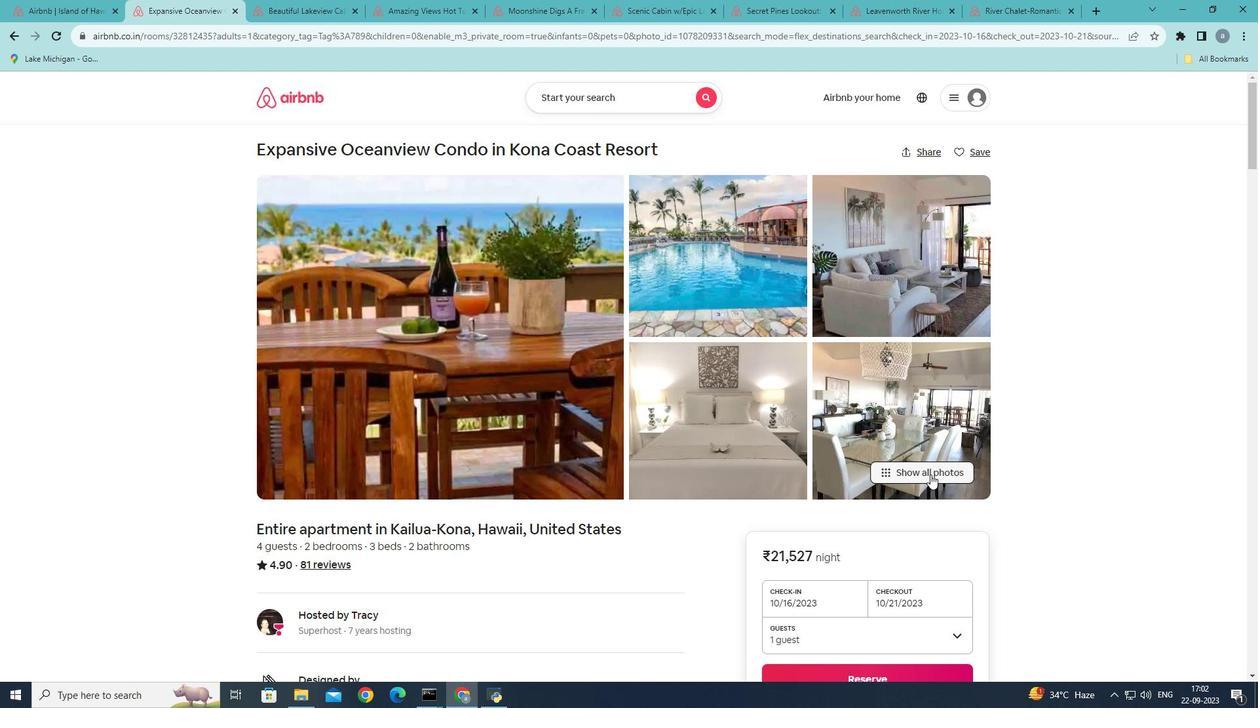 
Action: Mouse moved to (852, 476)
Screenshot: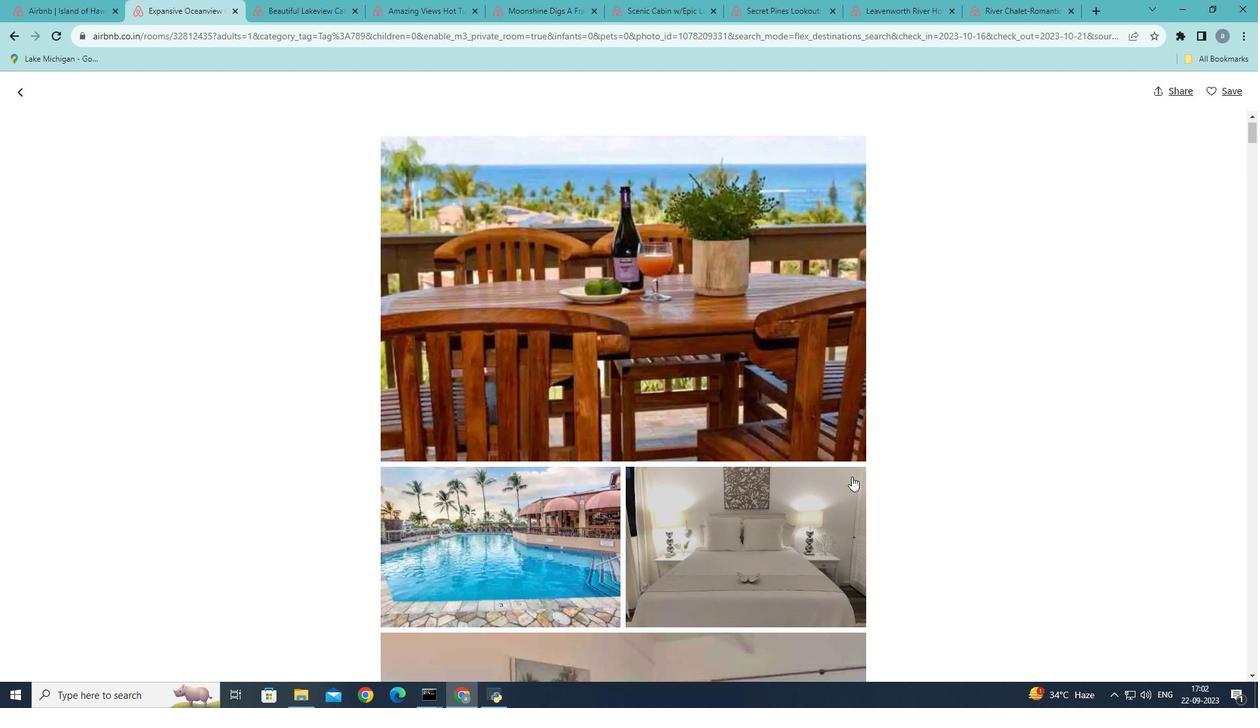 
Action: Mouse scrolled (852, 476) with delta (0, 0)
Screenshot: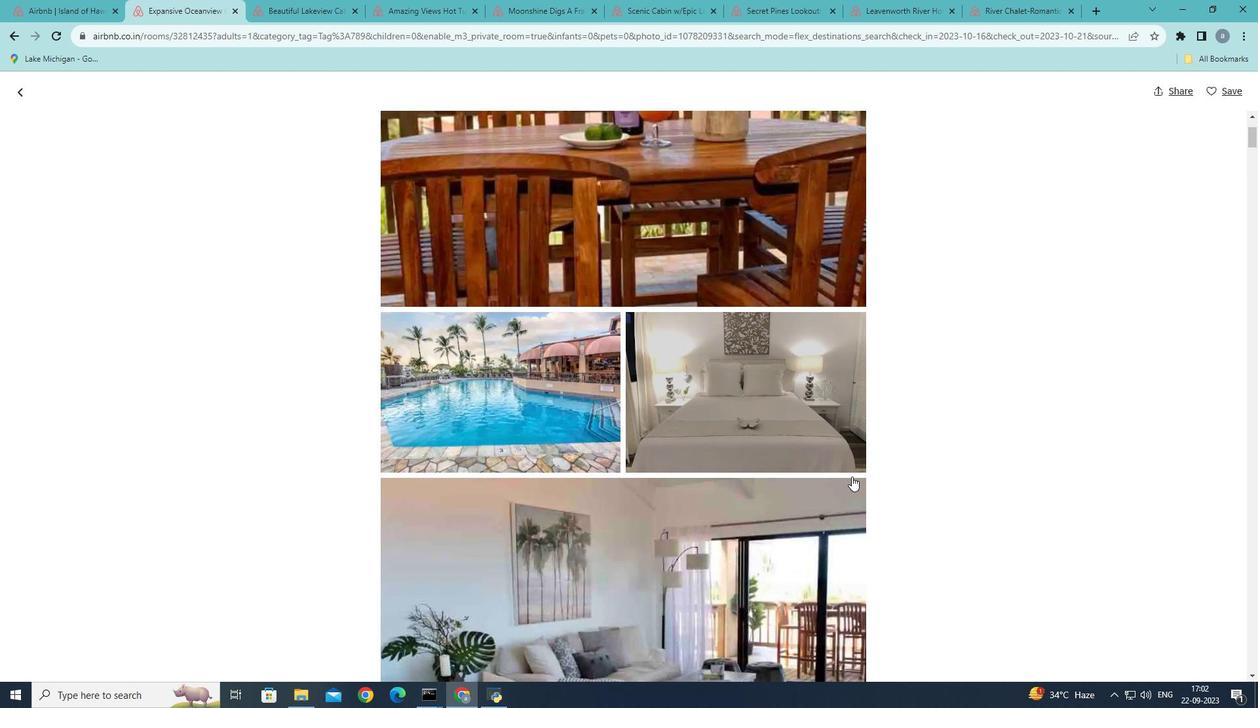 
Action: Mouse scrolled (852, 476) with delta (0, 0)
Screenshot: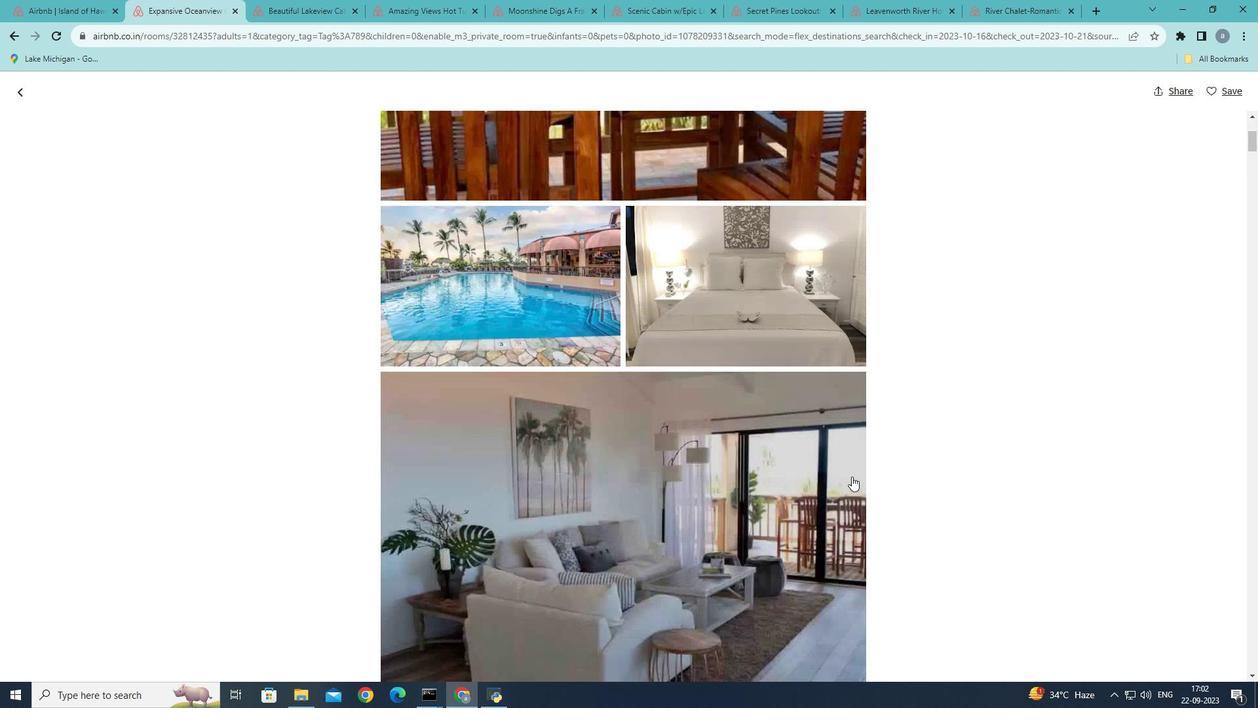 
Action: Mouse scrolled (852, 476) with delta (0, 0)
Screenshot: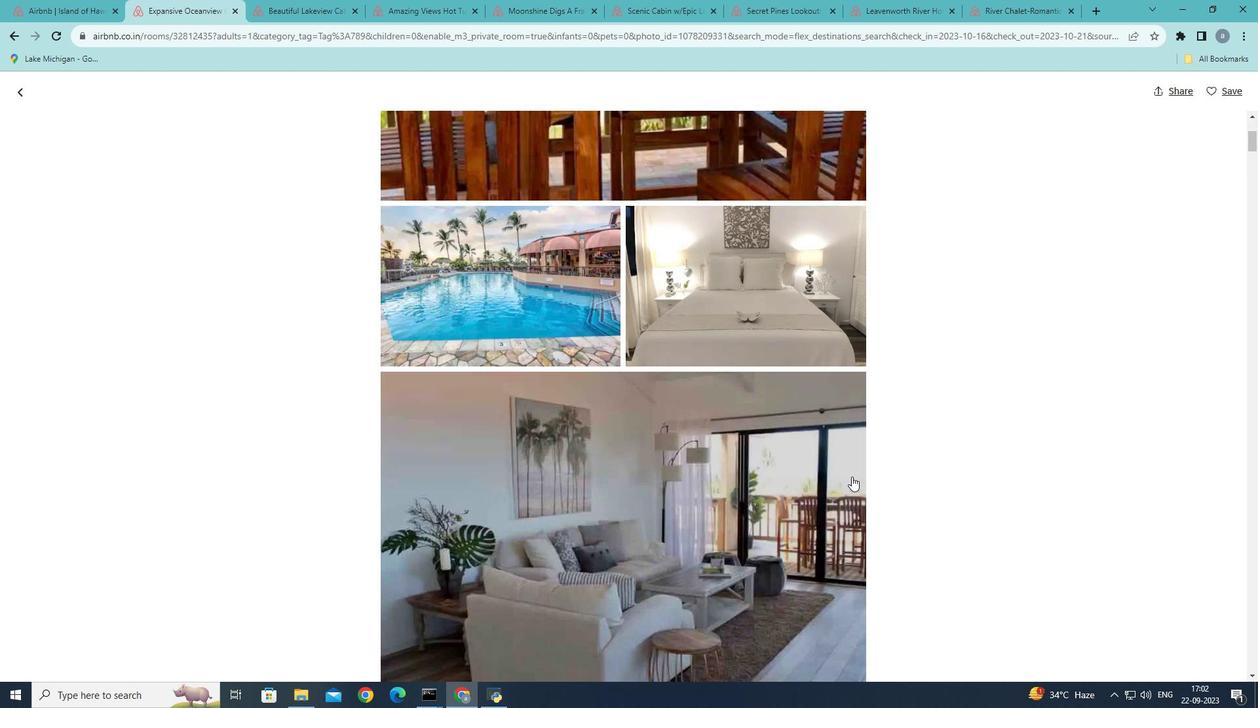 
Action: Mouse scrolled (852, 476) with delta (0, 0)
Screenshot: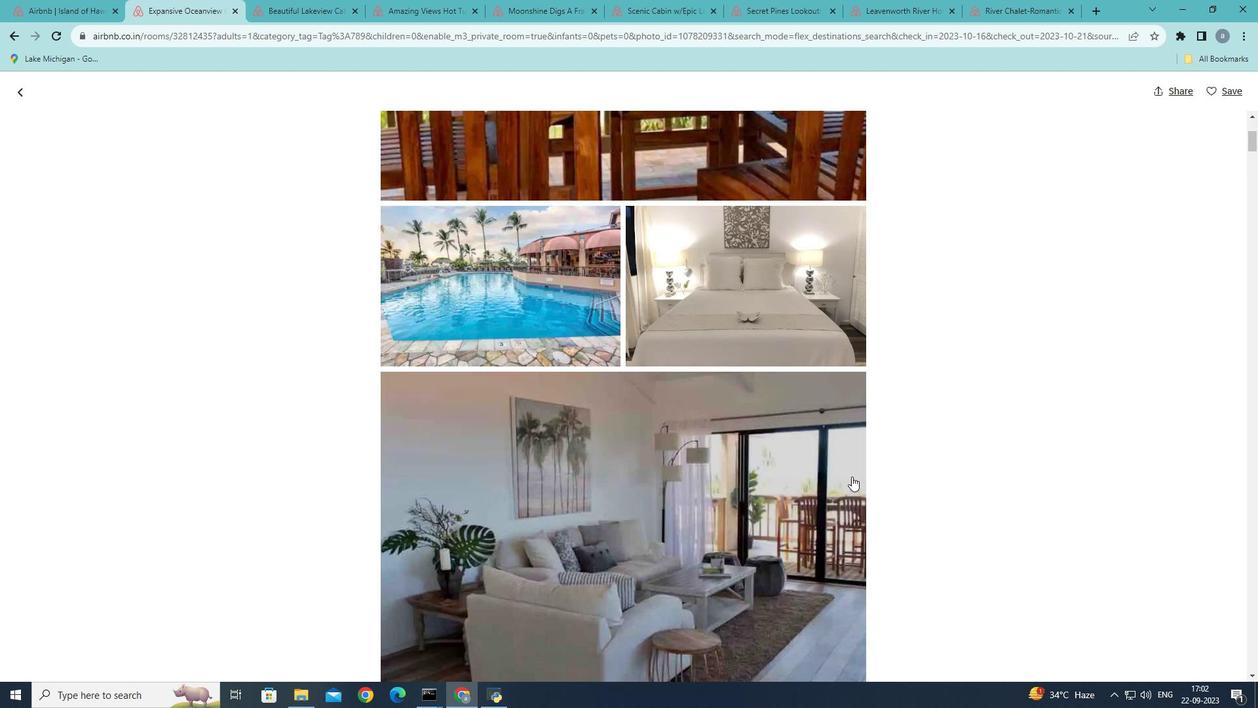 
Action: Mouse moved to (852, 476)
Screenshot: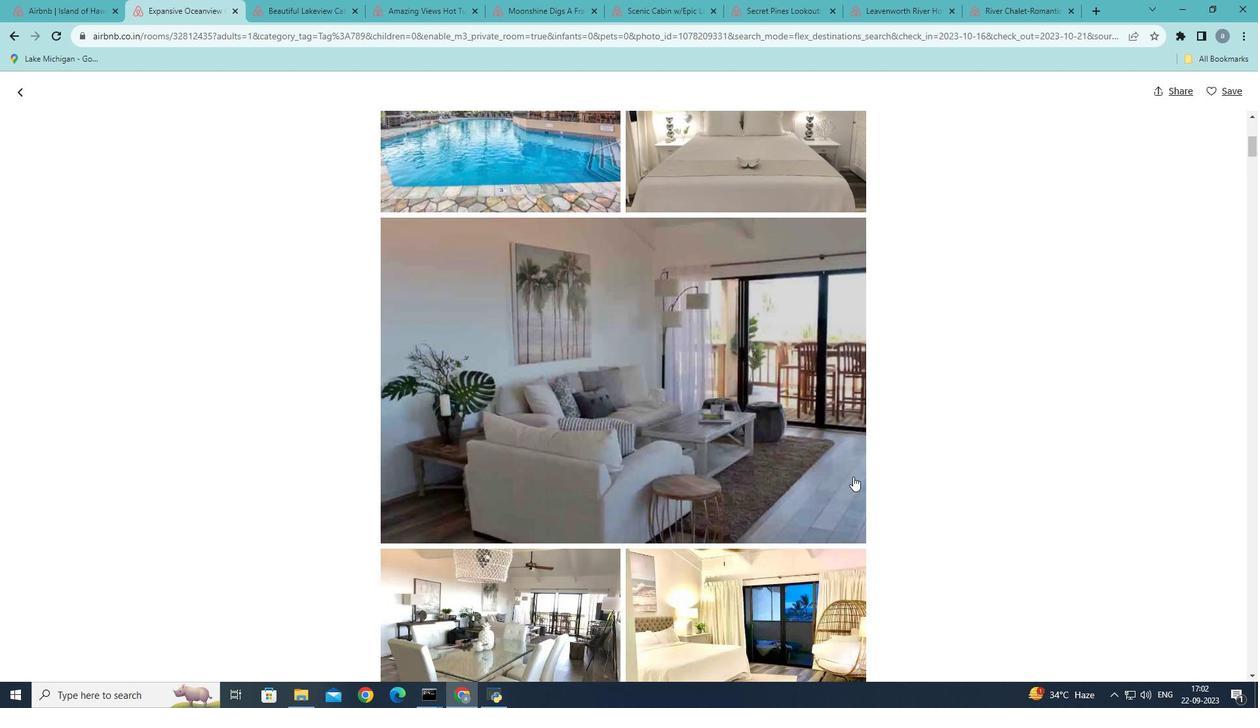 
Action: Mouse scrolled (852, 476) with delta (0, 0)
Screenshot: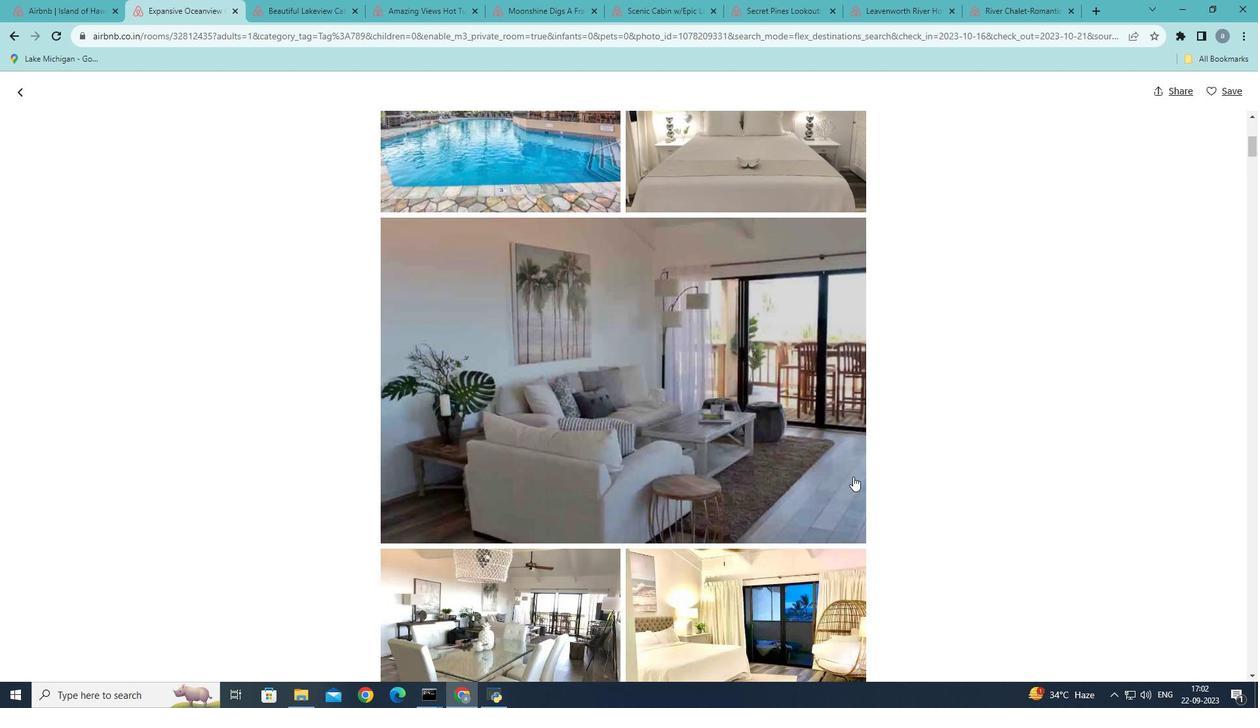 
Action: Mouse moved to (852, 476)
Screenshot: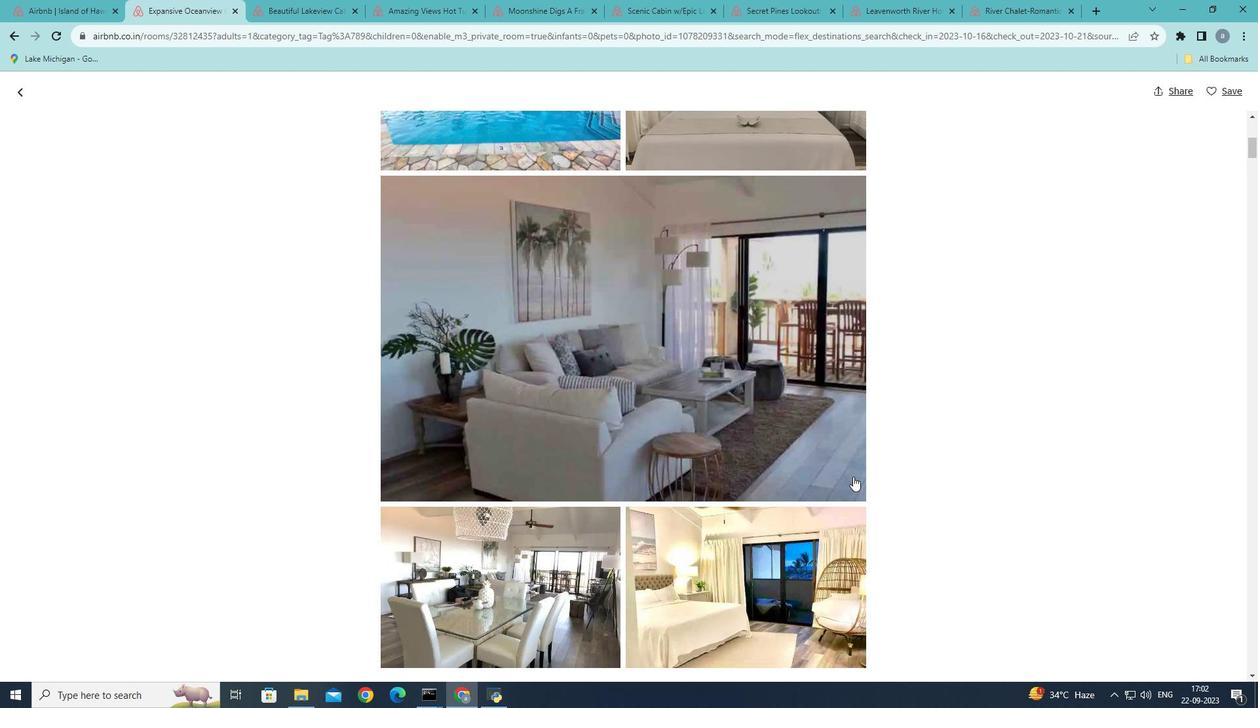 
Action: Mouse scrolled (852, 476) with delta (0, 0)
Screenshot: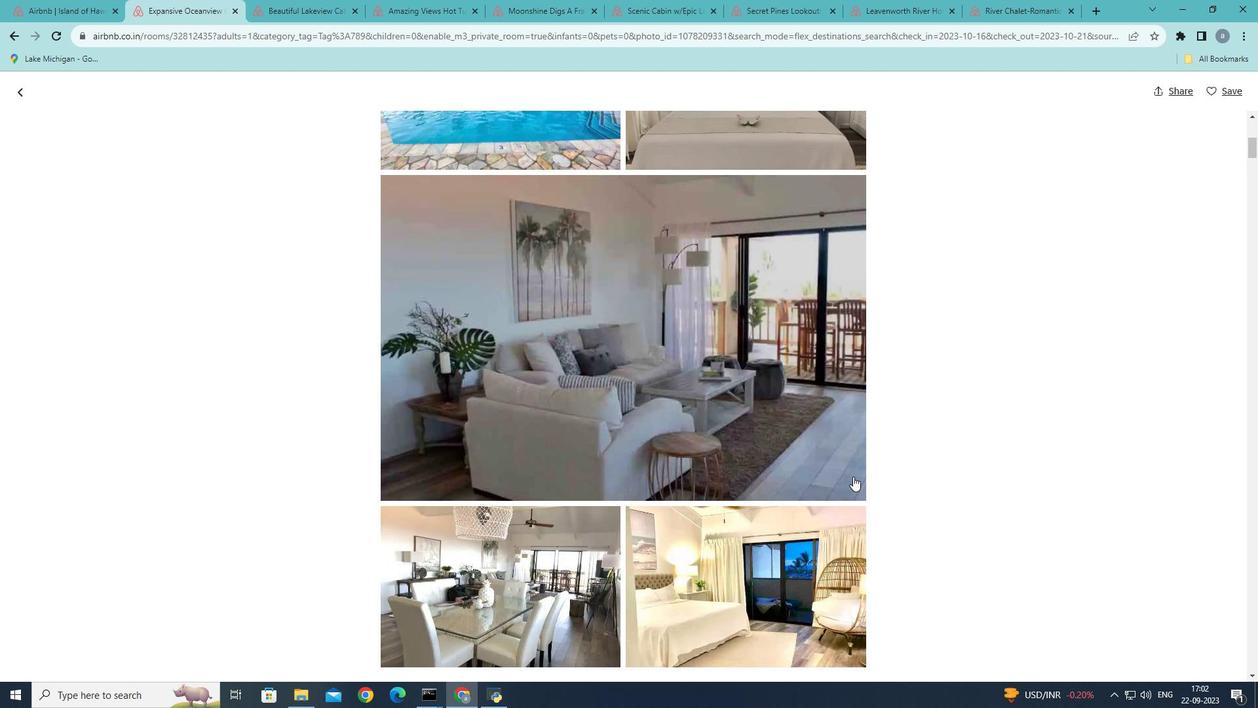 
Action: Mouse moved to (853, 476)
Screenshot: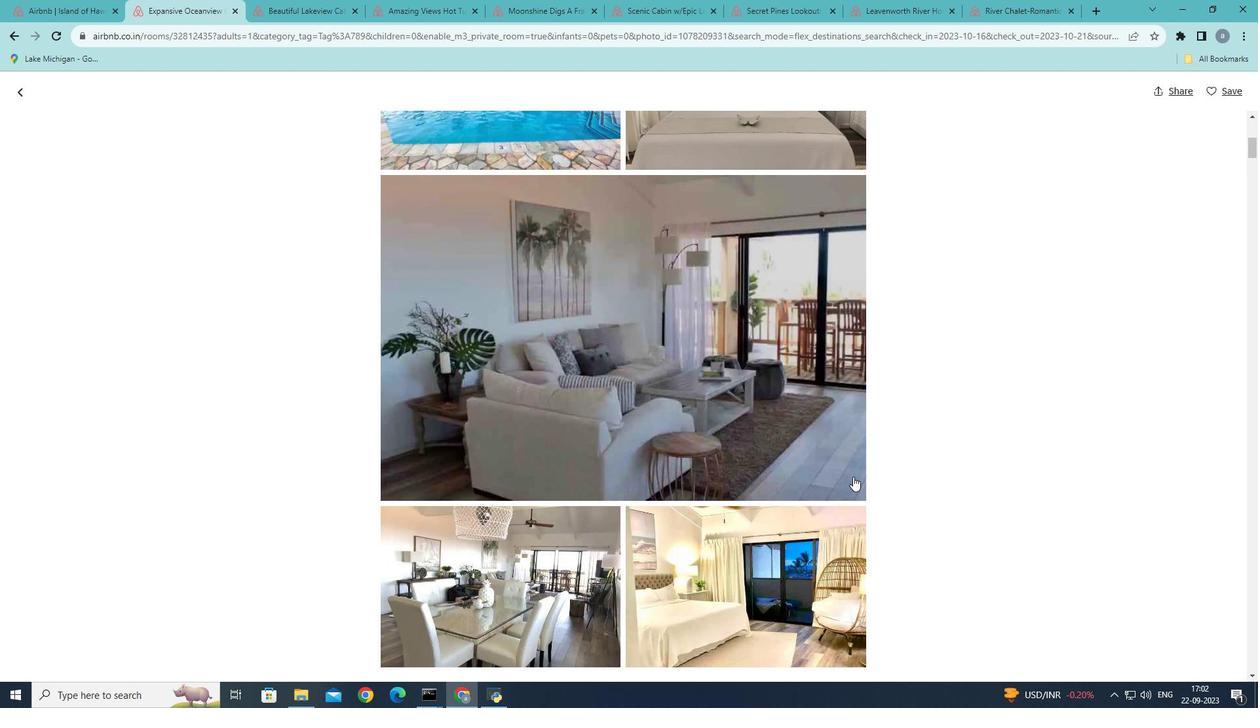 
Action: Mouse scrolled (853, 476) with delta (0, 0)
Screenshot: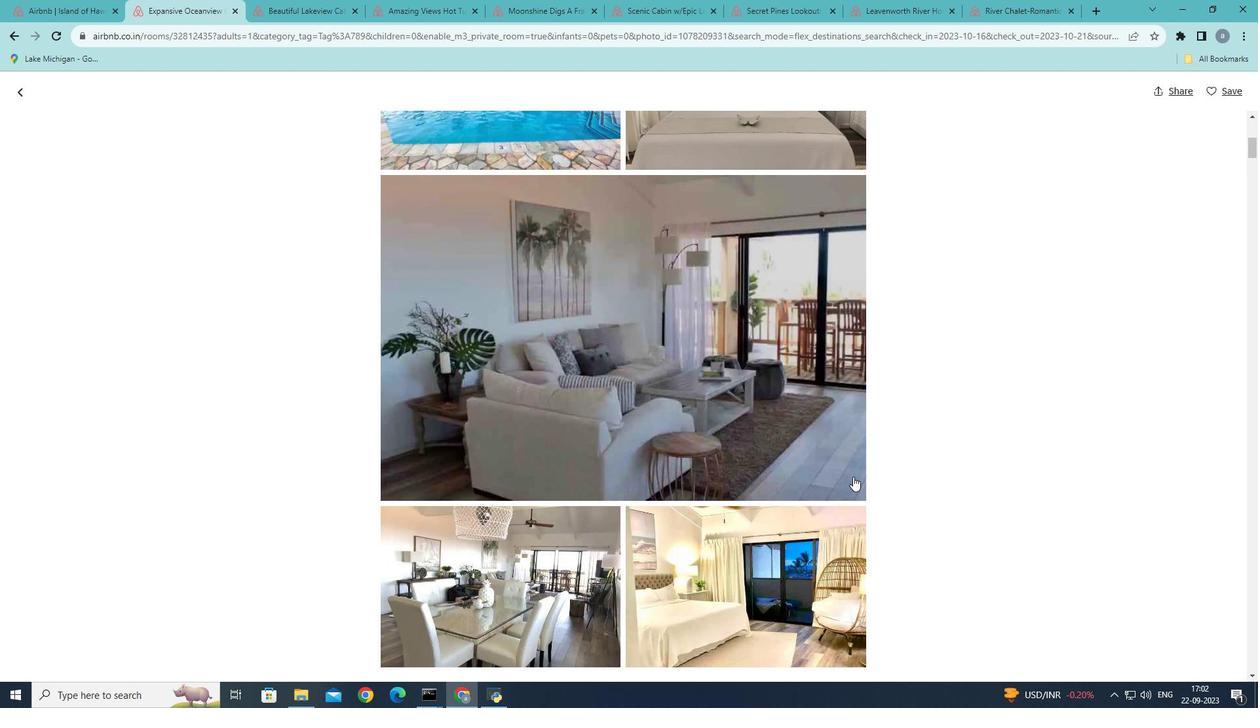 
Action: Mouse scrolled (853, 476) with delta (0, 0)
Screenshot: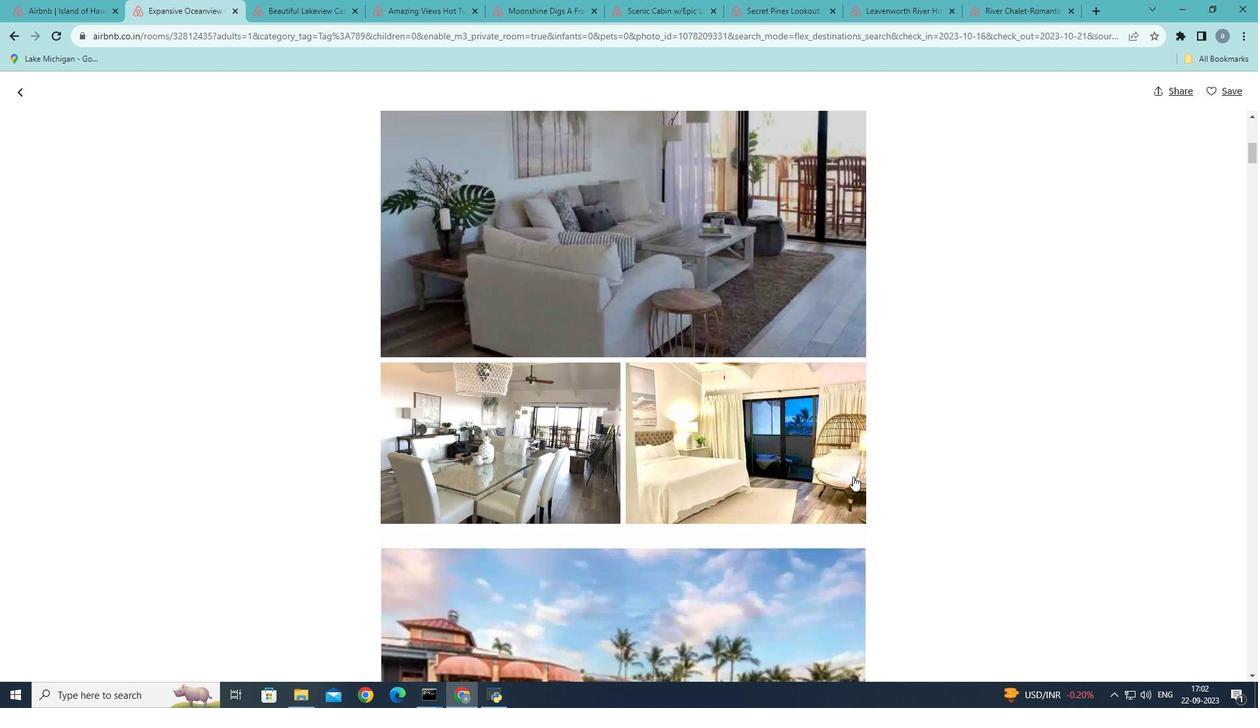 
Action: Mouse scrolled (853, 476) with delta (0, 0)
Screenshot: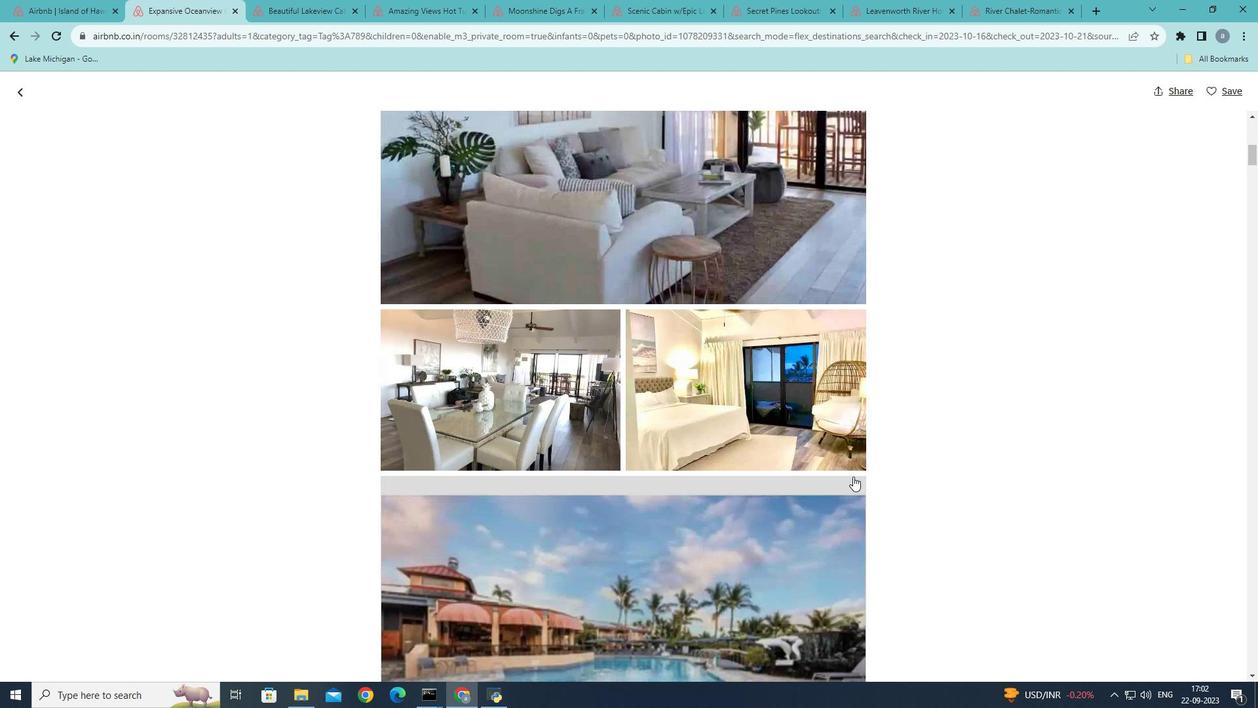 
Action: Mouse scrolled (853, 476) with delta (0, 0)
Screenshot: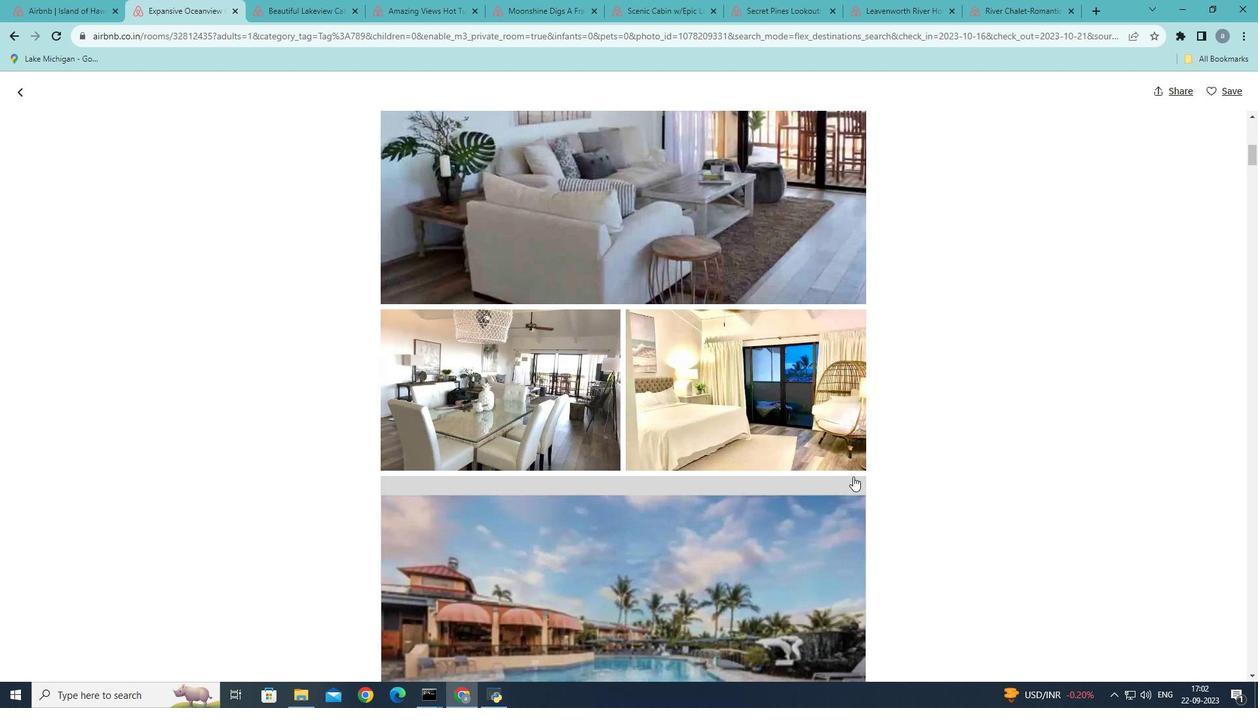 
Action: Mouse scrolled (853, 476) with delta (0, 0)
Screenshot: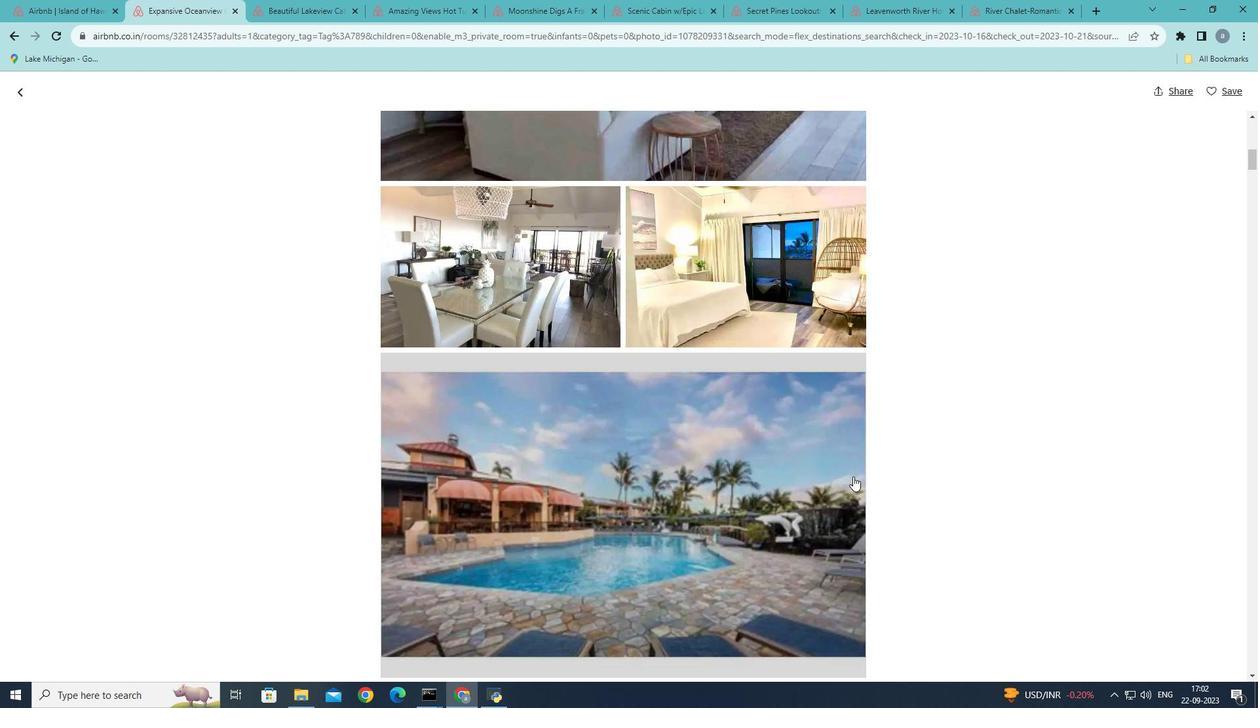 
Action: Mouse scrolled (853, 476) with delta (0, 0)
Screenshot: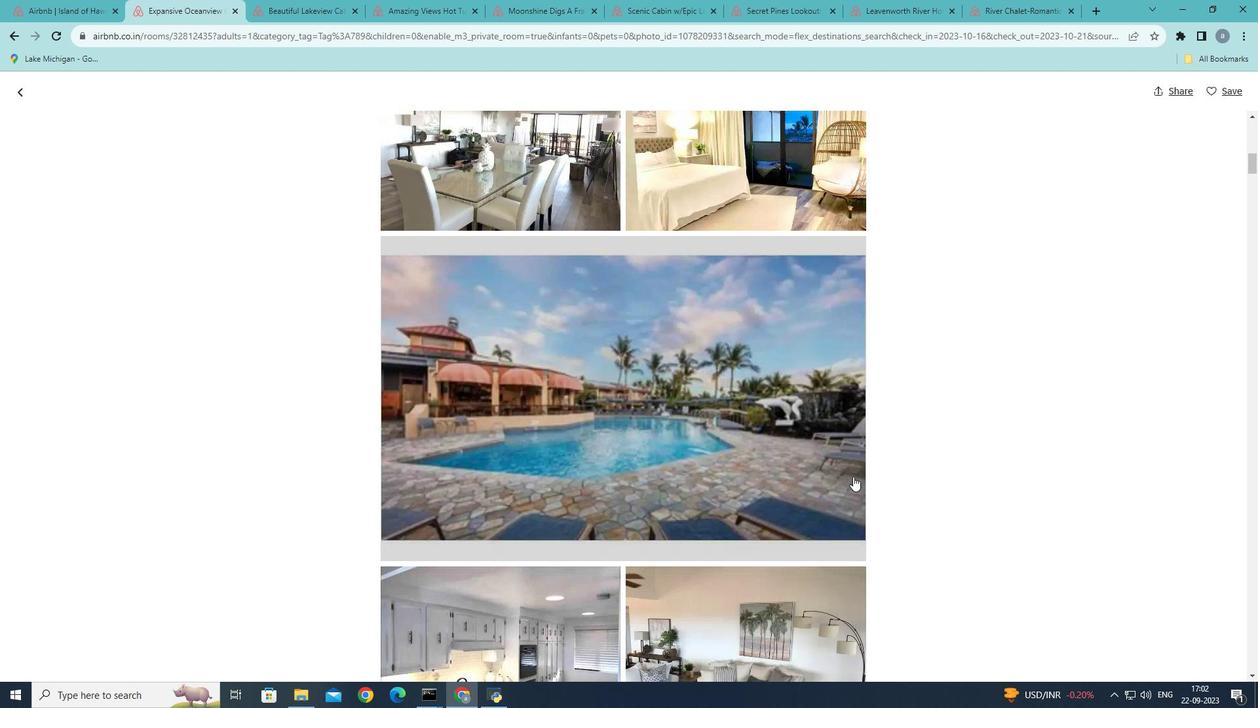 
Action: Mouse scrolled (853, 476) with delta (0, 0)
Screenshot: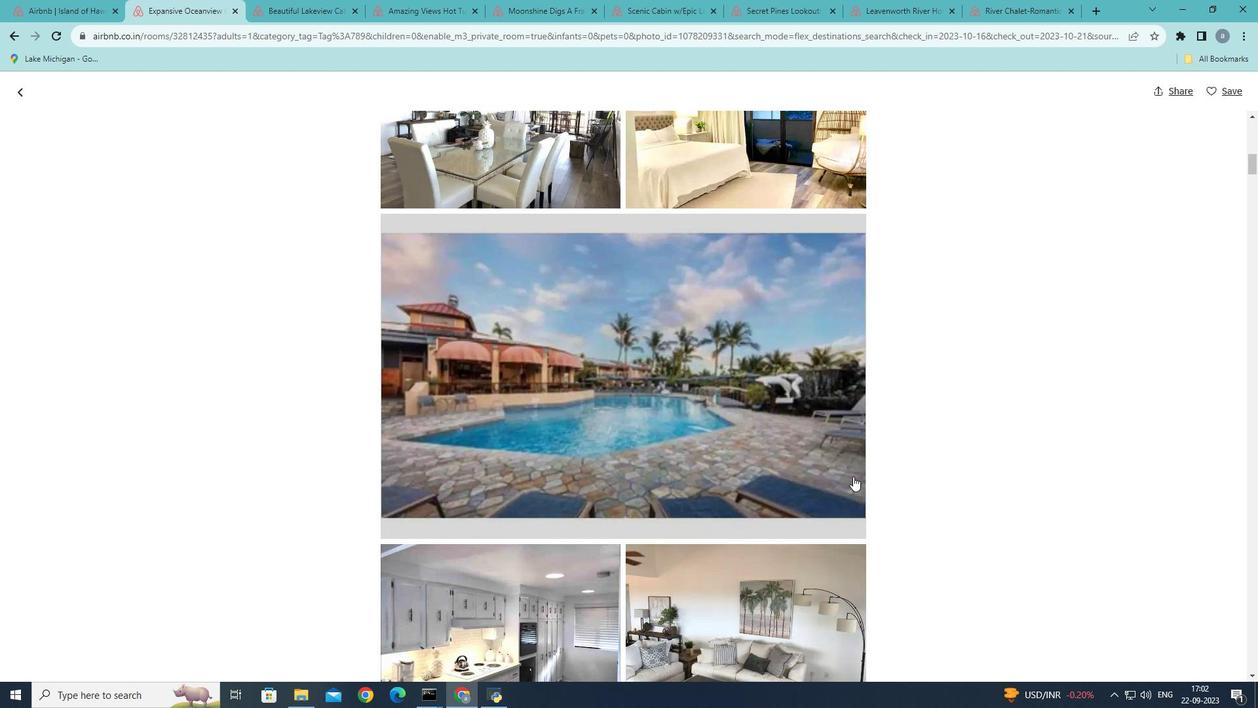 
Action: Mouse scrolled (853, 476) with delta (0, 0)
Screenshot: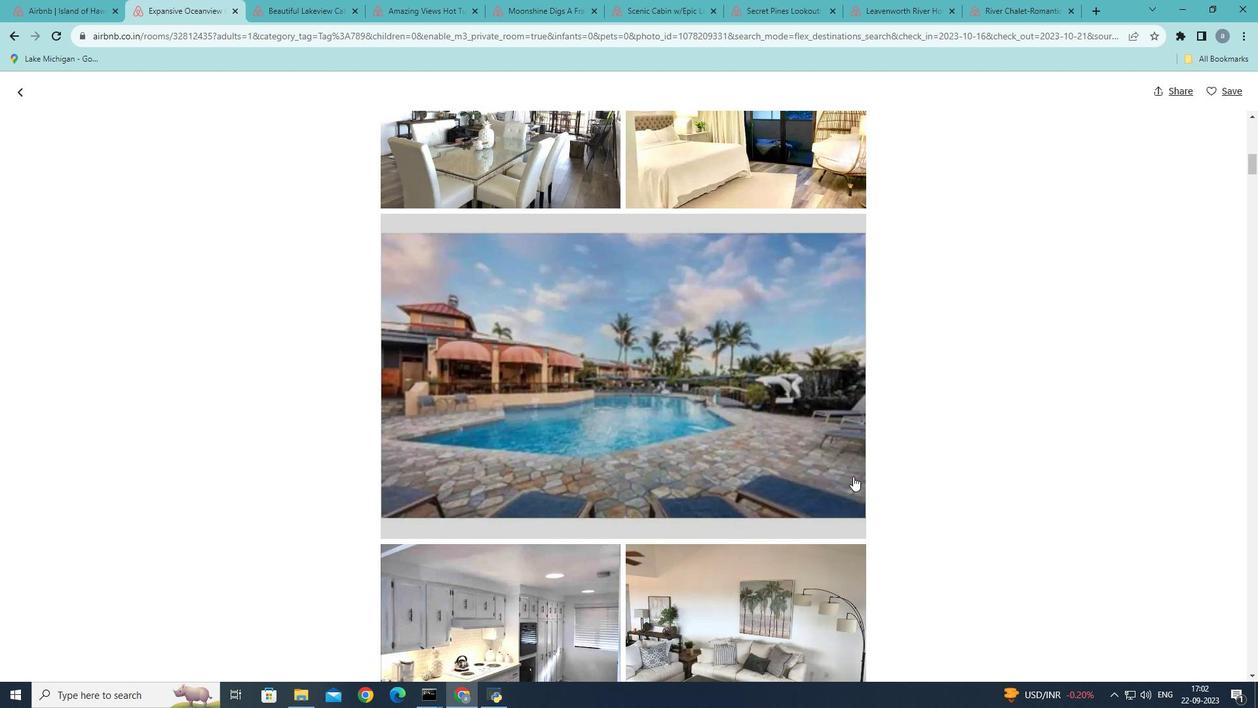 
Action: Mouse scrolled (853, 476) with delta (0, 0)
Screenshot: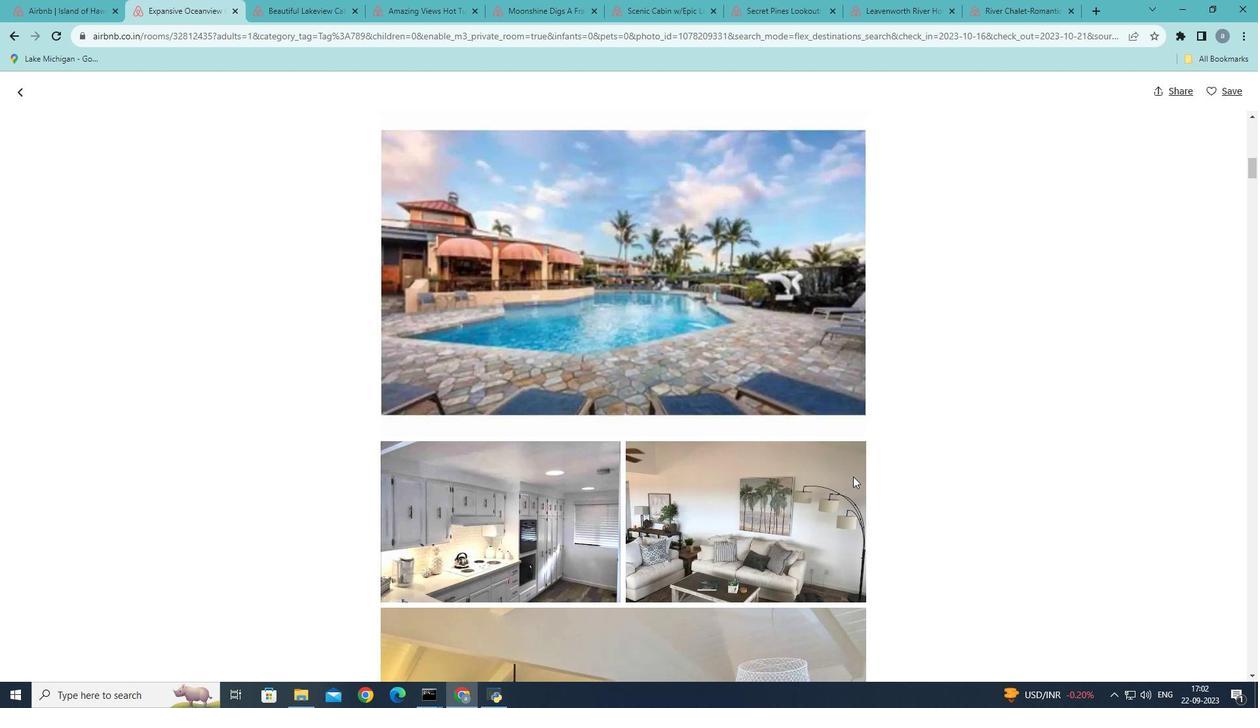 
Action: Mouse scrolled (853, 476) with delta (0, 0)
Screenshot: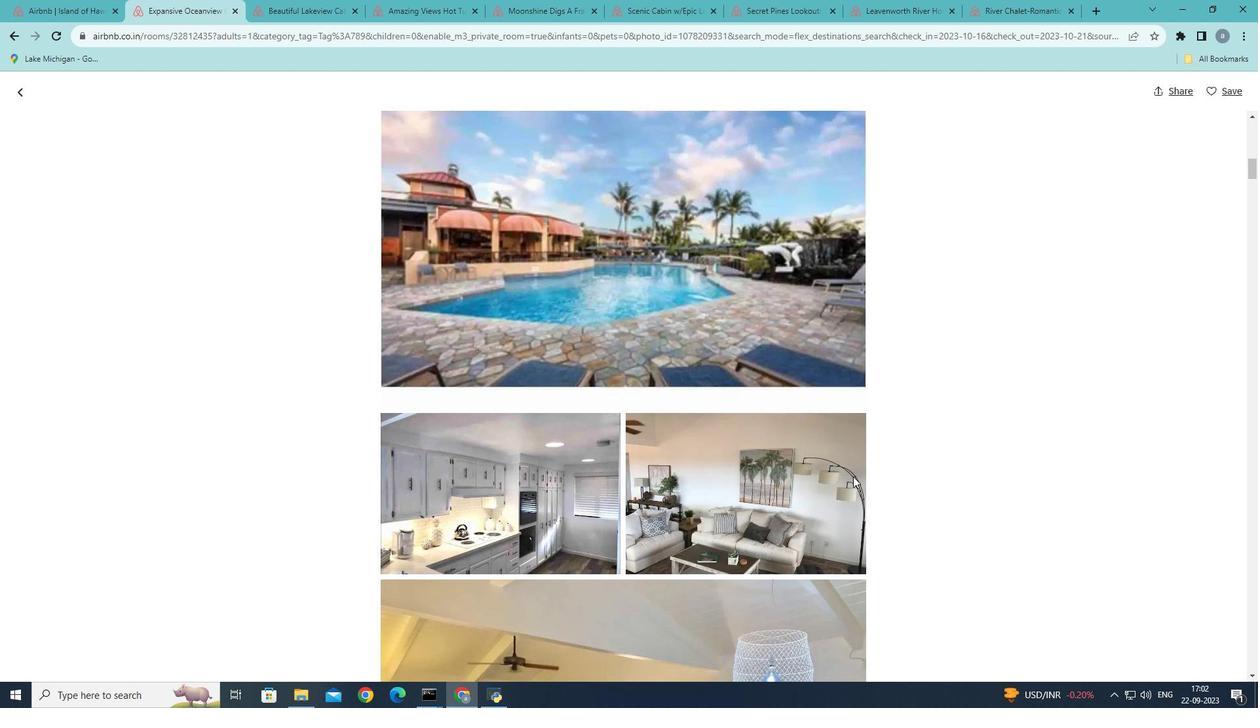 
Action: Mouse scrolled (853, 476) with delta (0, 0)
Screenshot: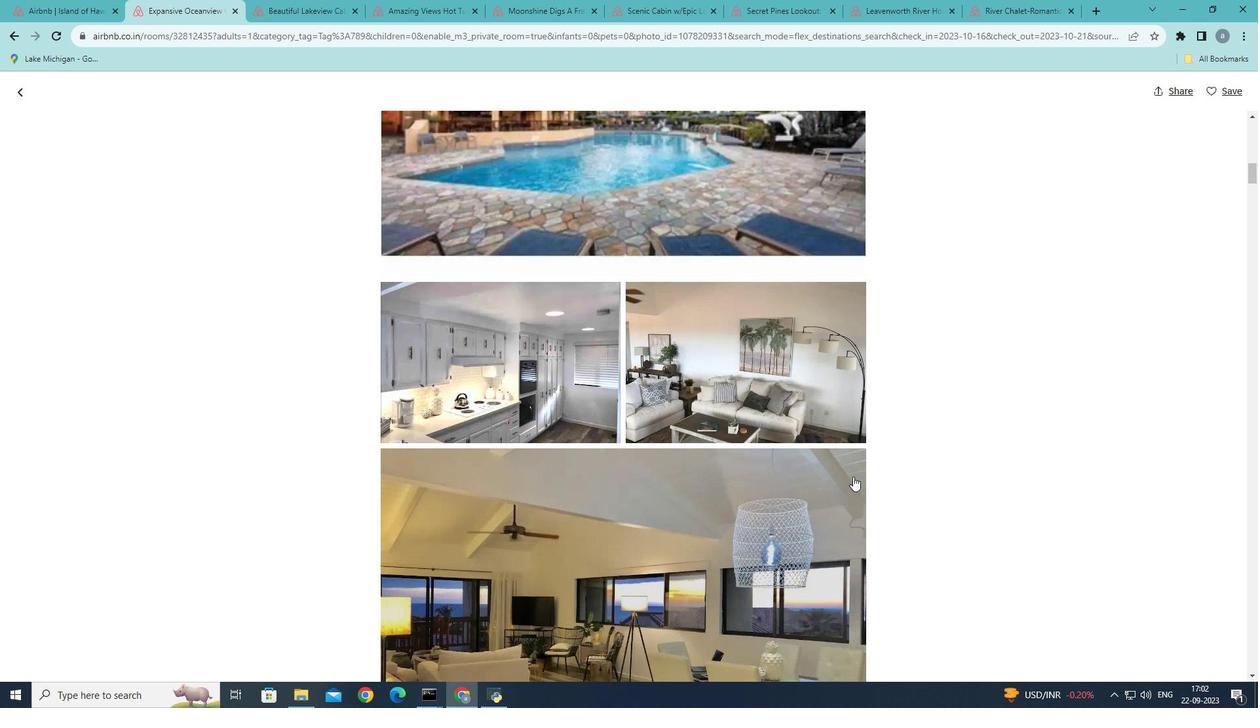 
Action: Mouse scrolled (853, 476) with delta (0, 0)
Screenshot: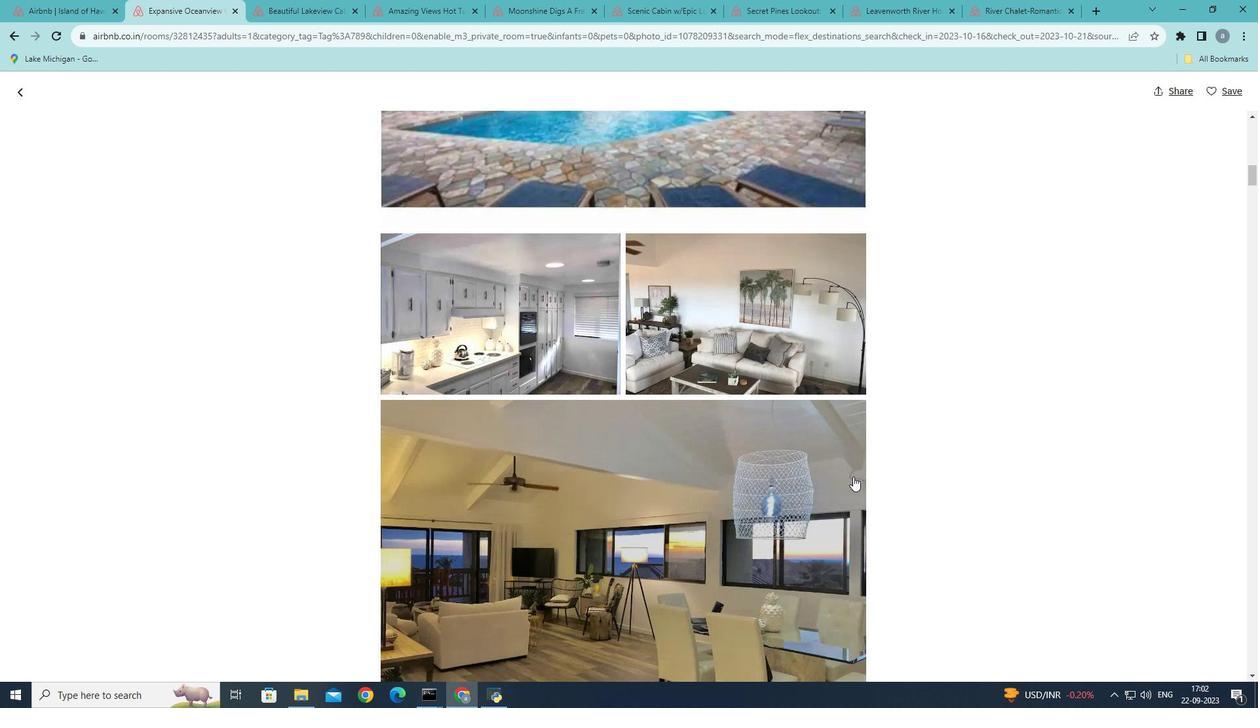 
Action: Mouse scrolled (853, 476) with delta (0, 0)
Screenshot: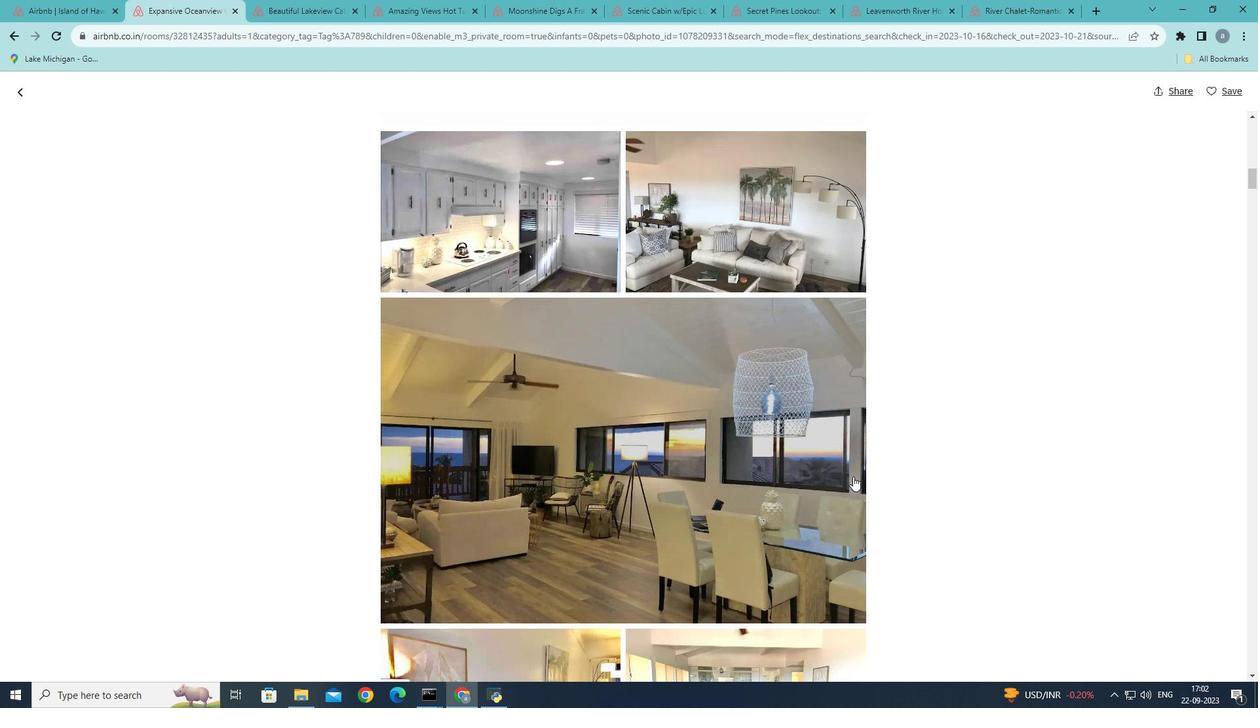 
Action: Mouse scrolled (853, 476) with delta (0, 0)
Screenshot: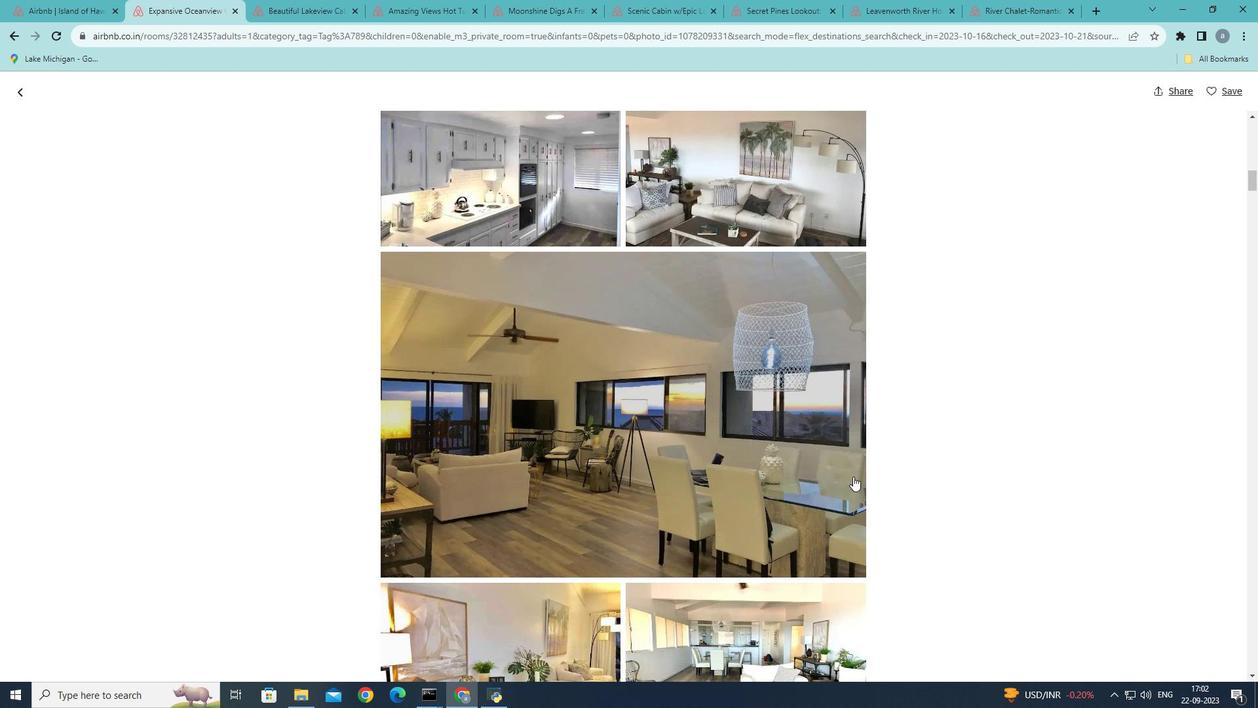 
Action: Mouse scrolled (853, 476) with delta (0, 0)
Screenshot: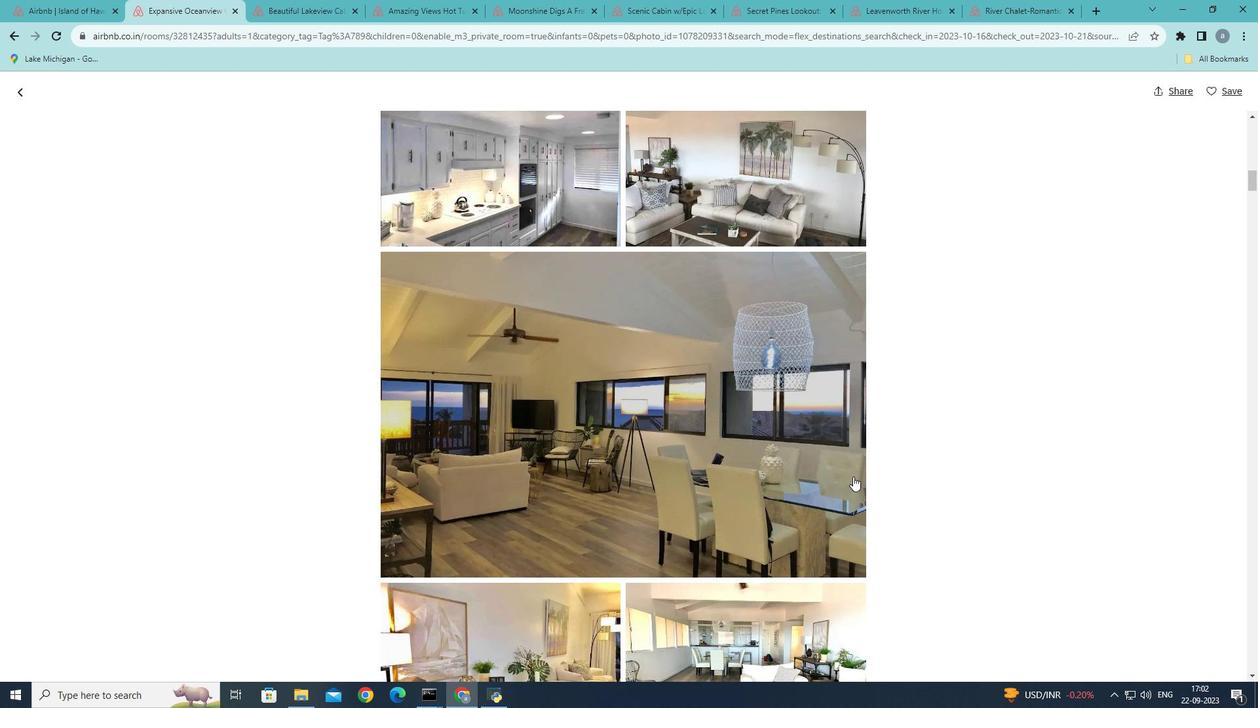 
Action: Mouse moved to (851, 476)
Screenshot: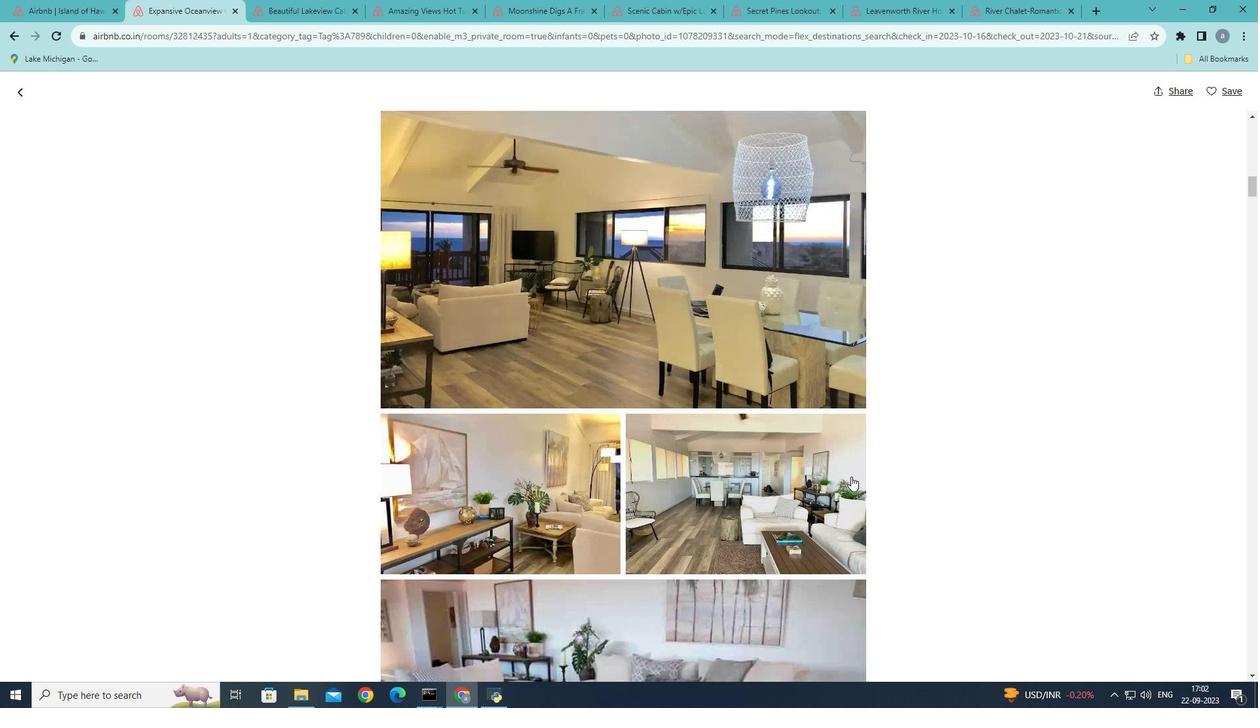 
Action: Mouse scrolled (851, 476) with delta (0, 0)
Screenshot: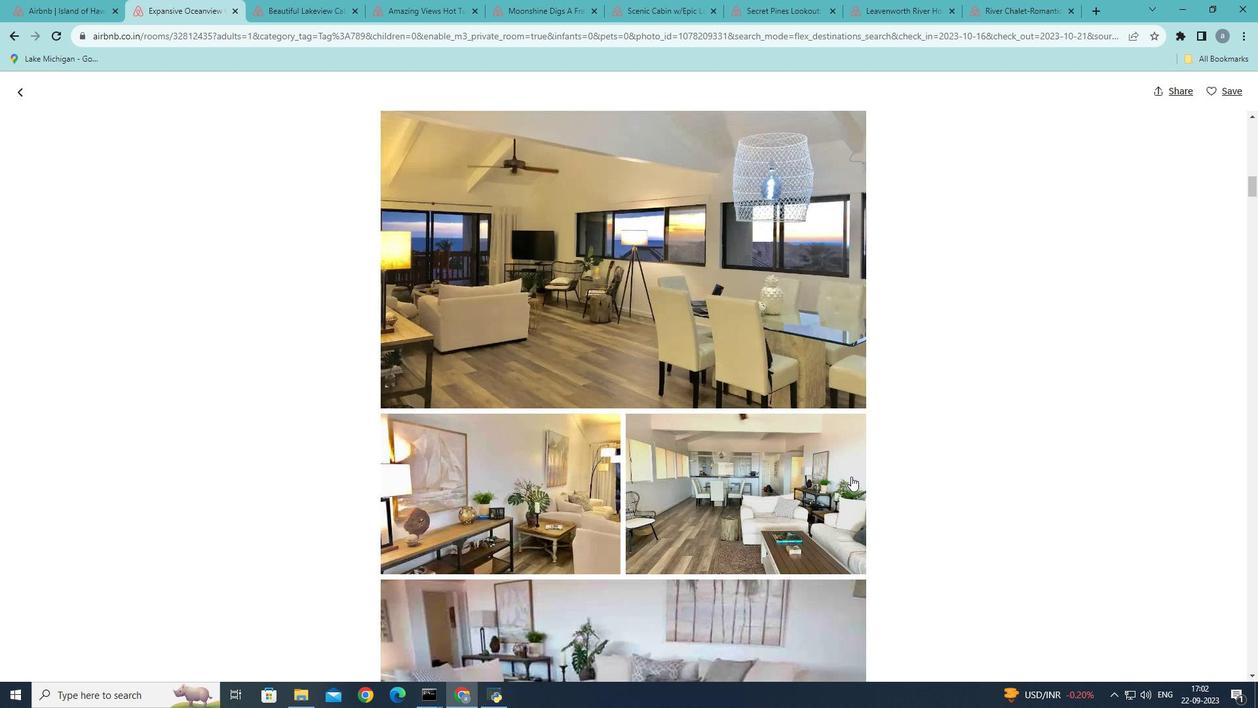 
Action: Mouse scrolled (851, 476) with delta (0, 0)
Screenshot: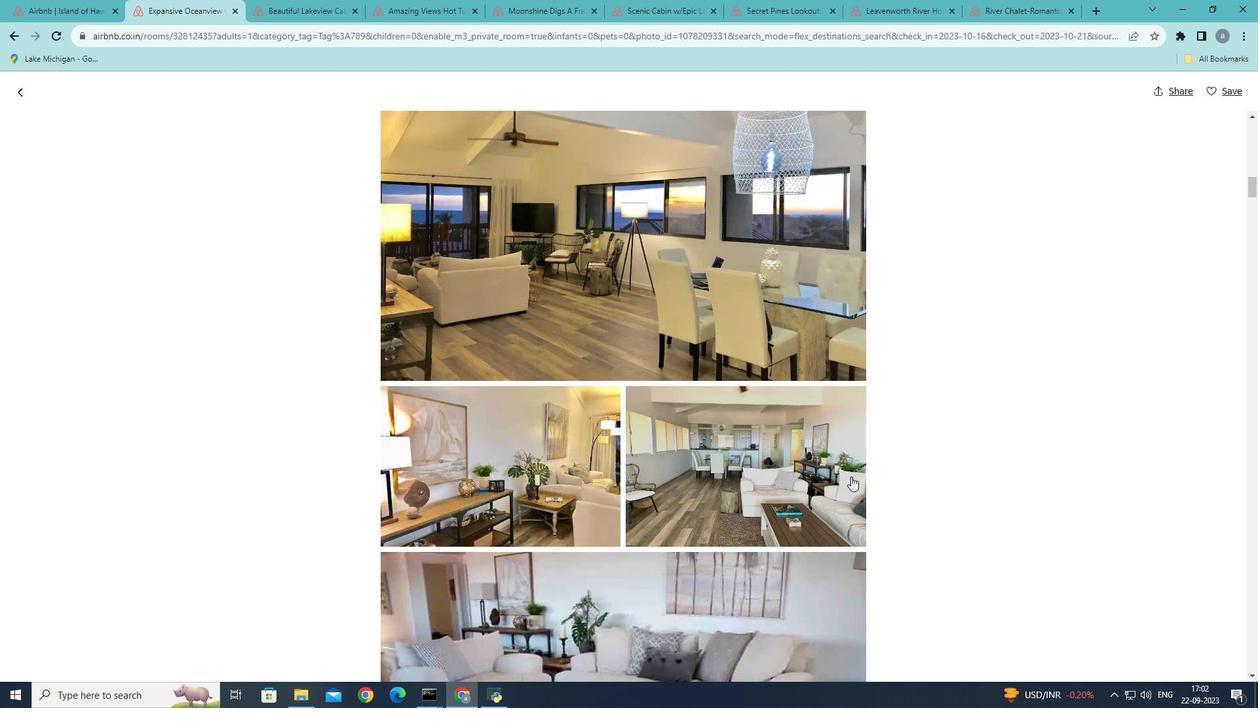 
Action: Mouse scrolled (851, 476) with delta (0, 0)
Screenshot: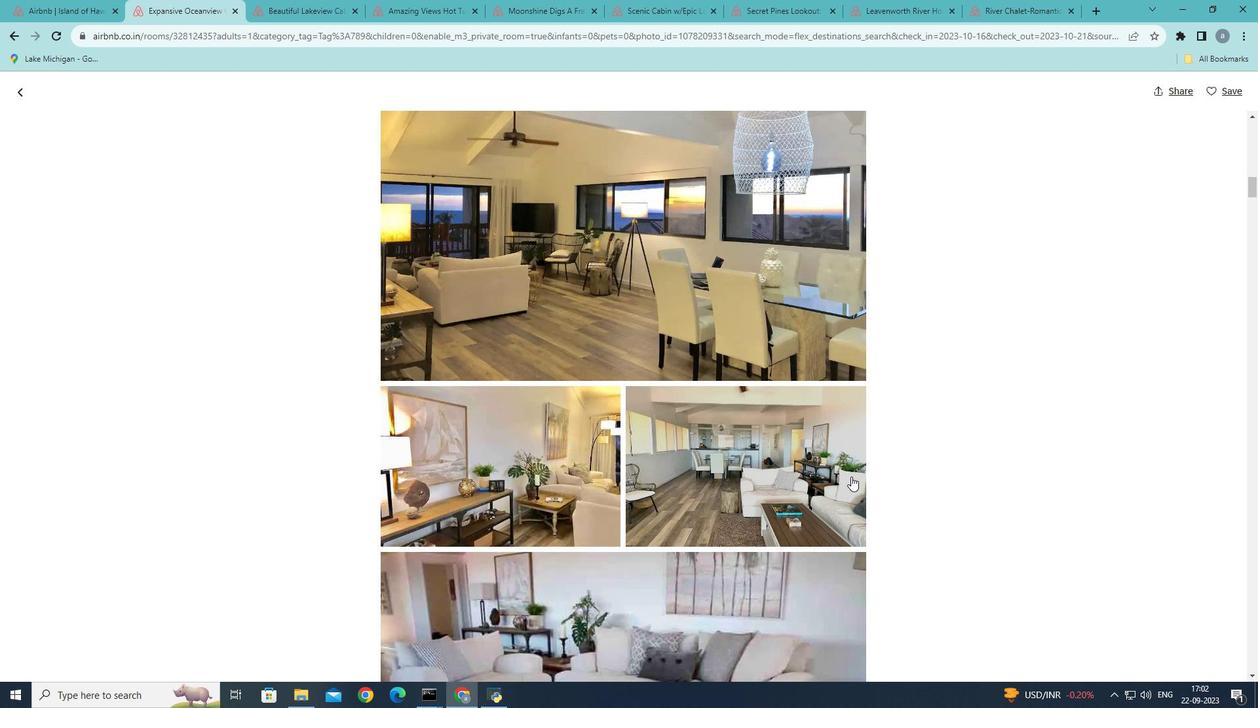 
Action: Mouse moved to (822, 391)
Screenshot: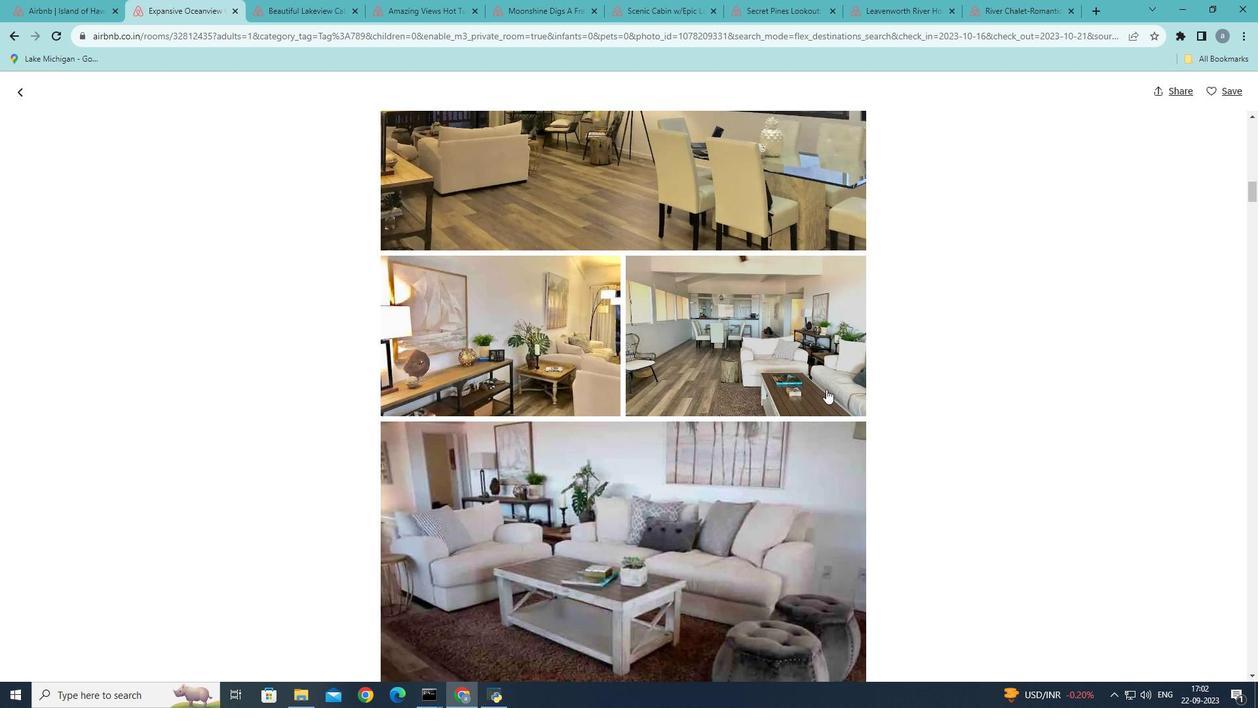 
Action: Mouse scrolled (822, 390) with delta (0, 0)
Screenshot: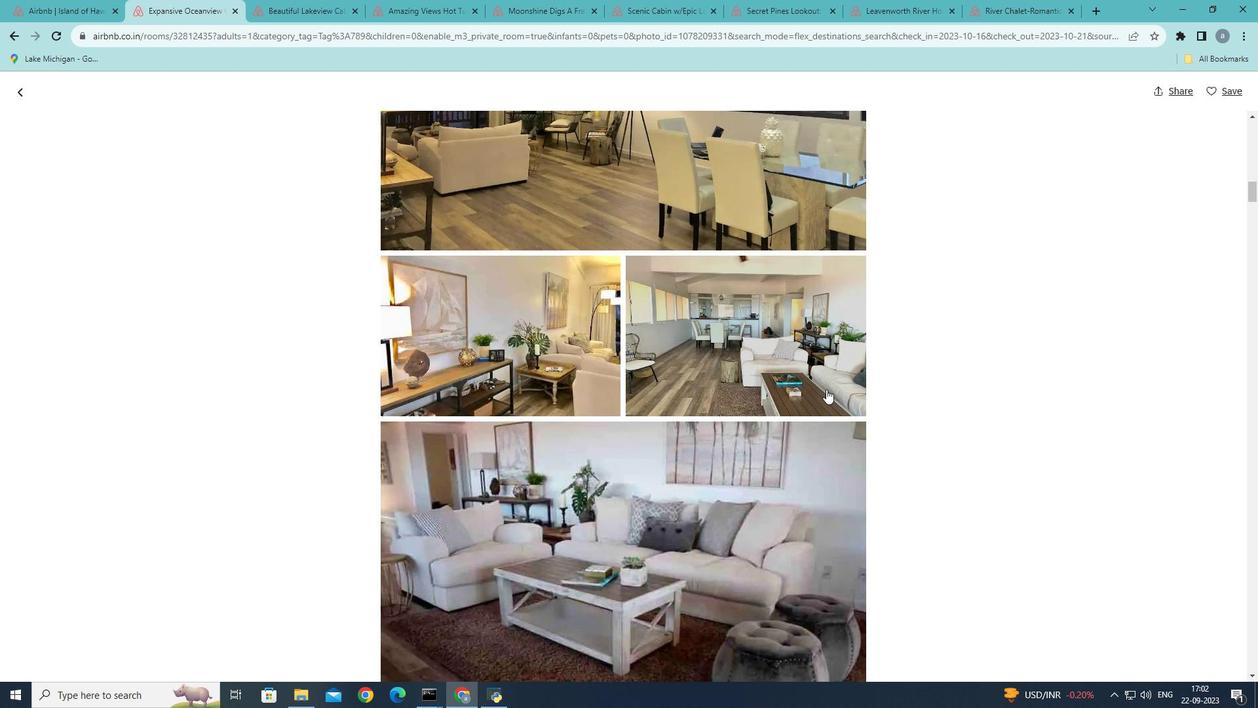 
Action: Mouse scrolled (822, 390) with delta (0, 0)
Screenshot: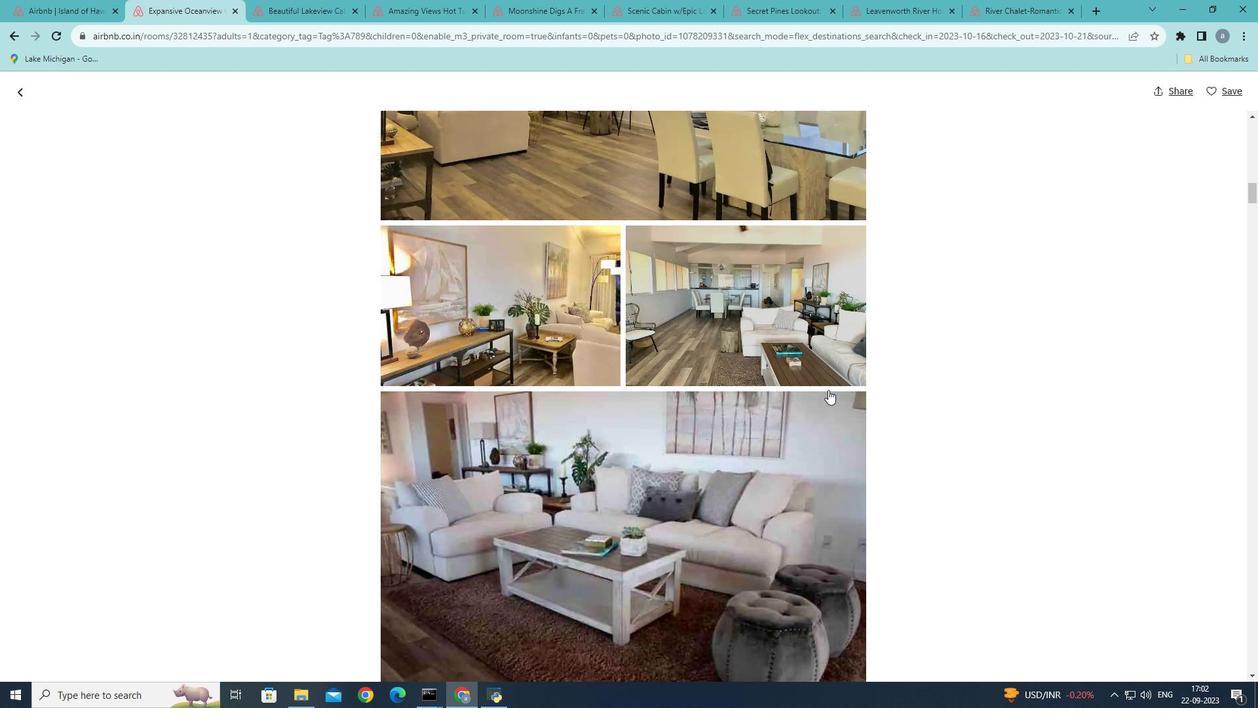 
Action: Mouse moved to (826, 389)
Screenshot: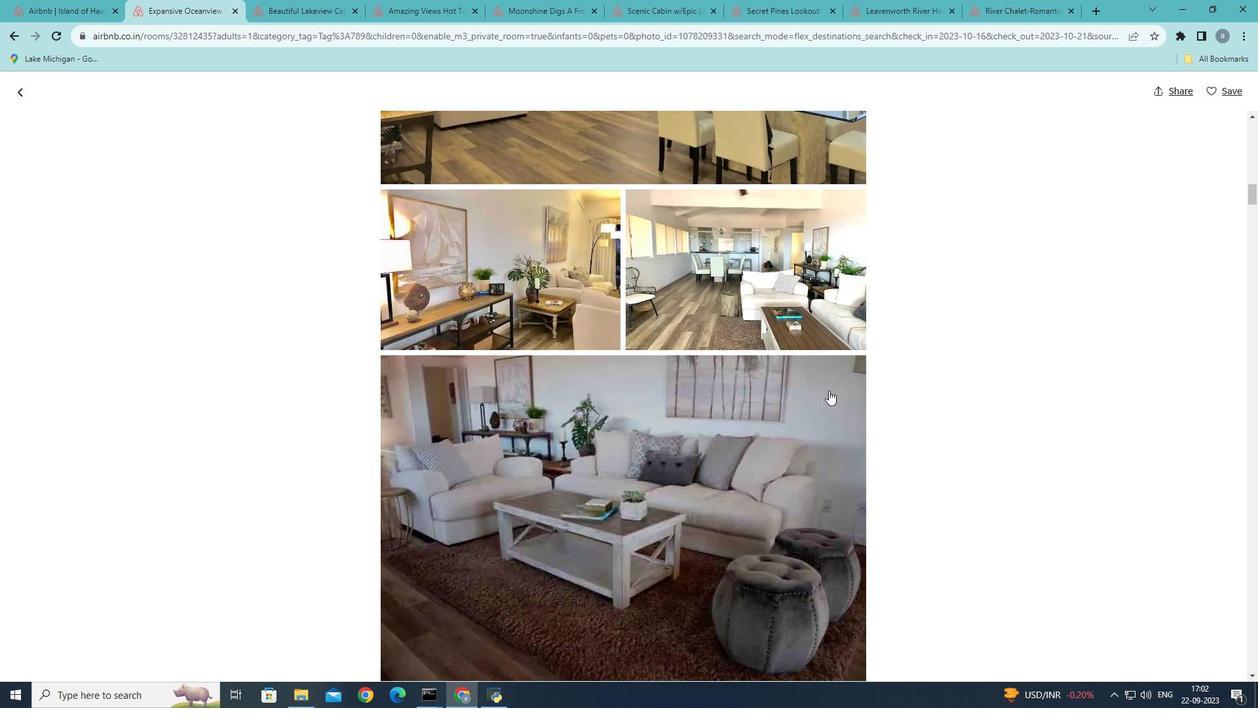 
Action: Mouse scrolled (826, 388) with delta (0, 0)
Screenshot: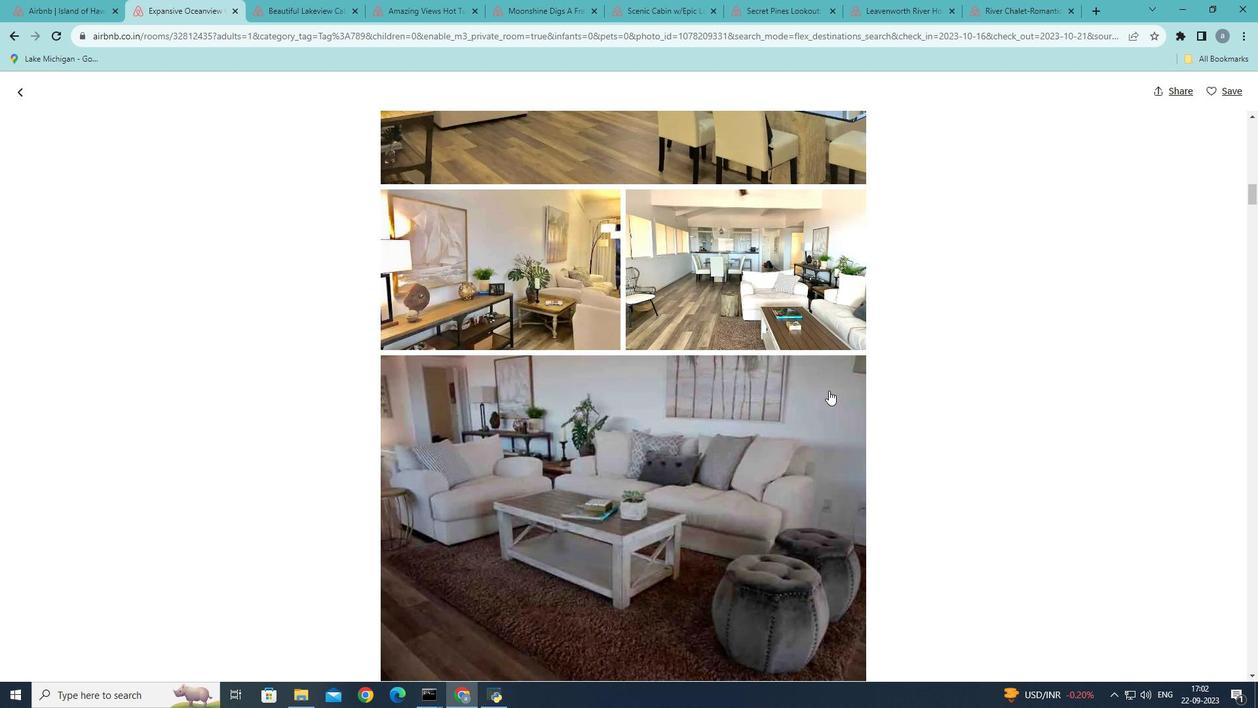 
Action: Mouse moved to (829, 390)
Screenshot: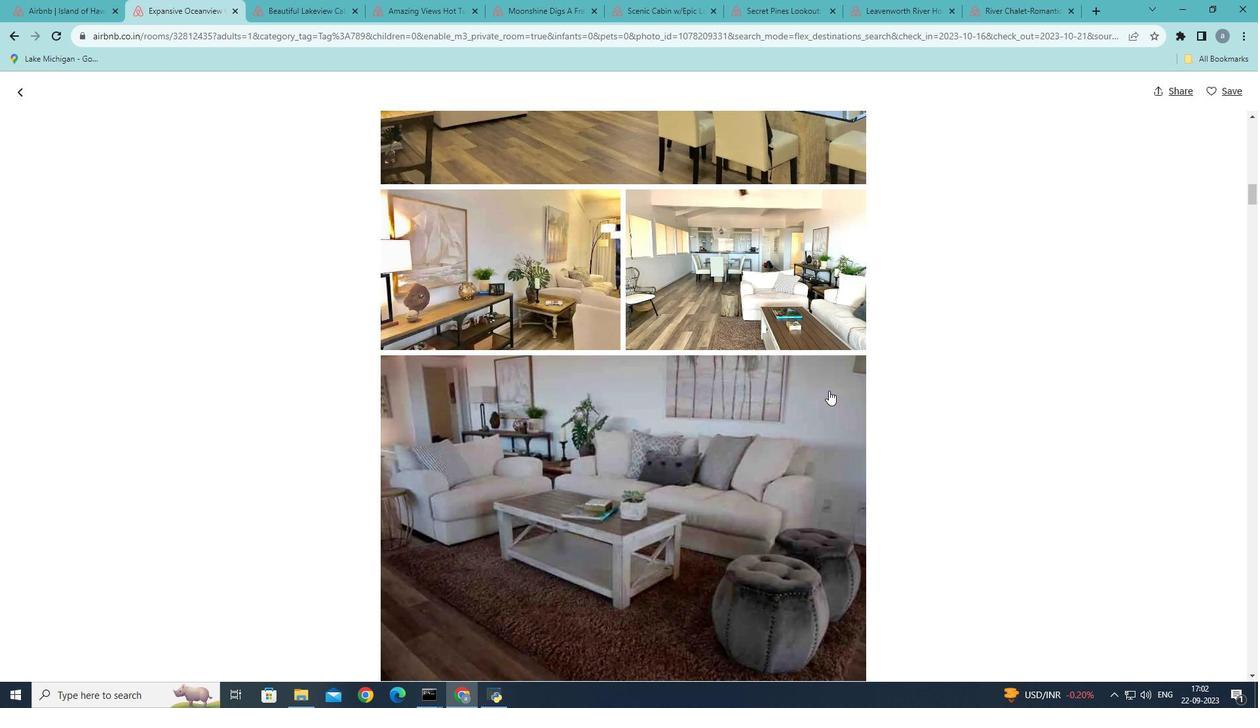 
Action: Mouse scrolled (829, 390) with delta (0, 0)
Screenshot: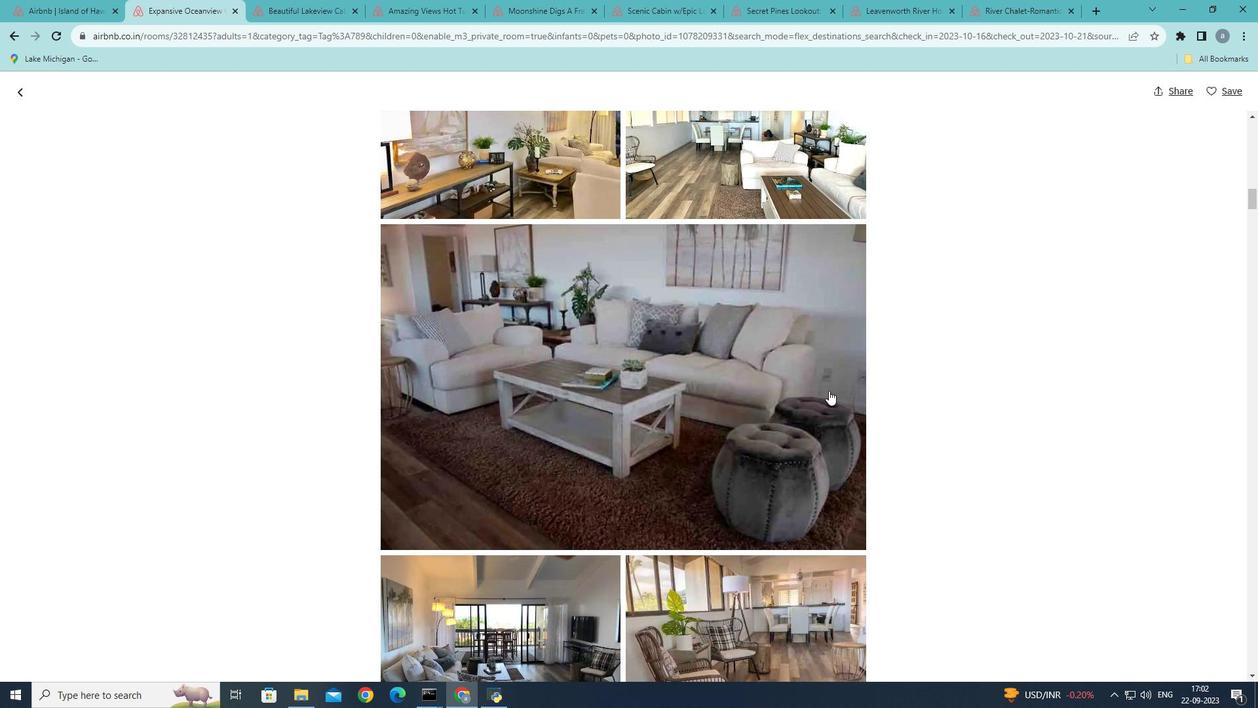 
Action: Mouse scrolled (829, 390) with delta (0, 0)
Screenshot: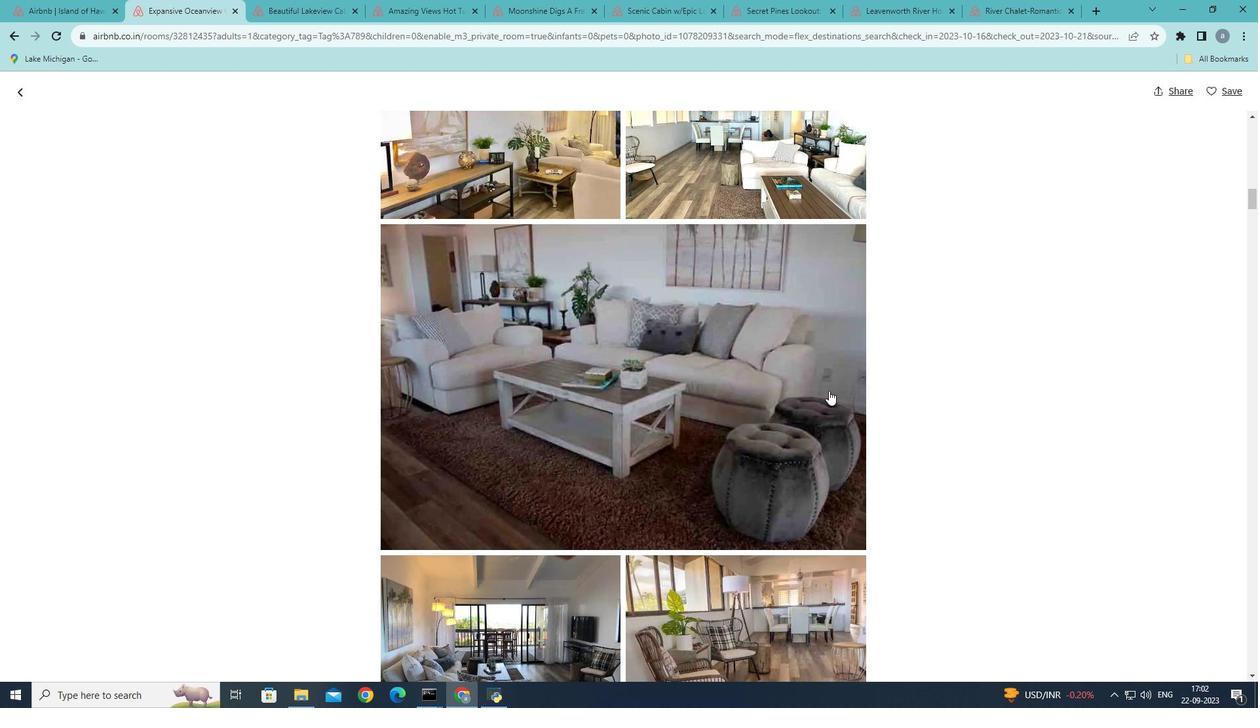 
Action: Mouse scrolled (829, 390) with delta (0, 0)
Screenshot: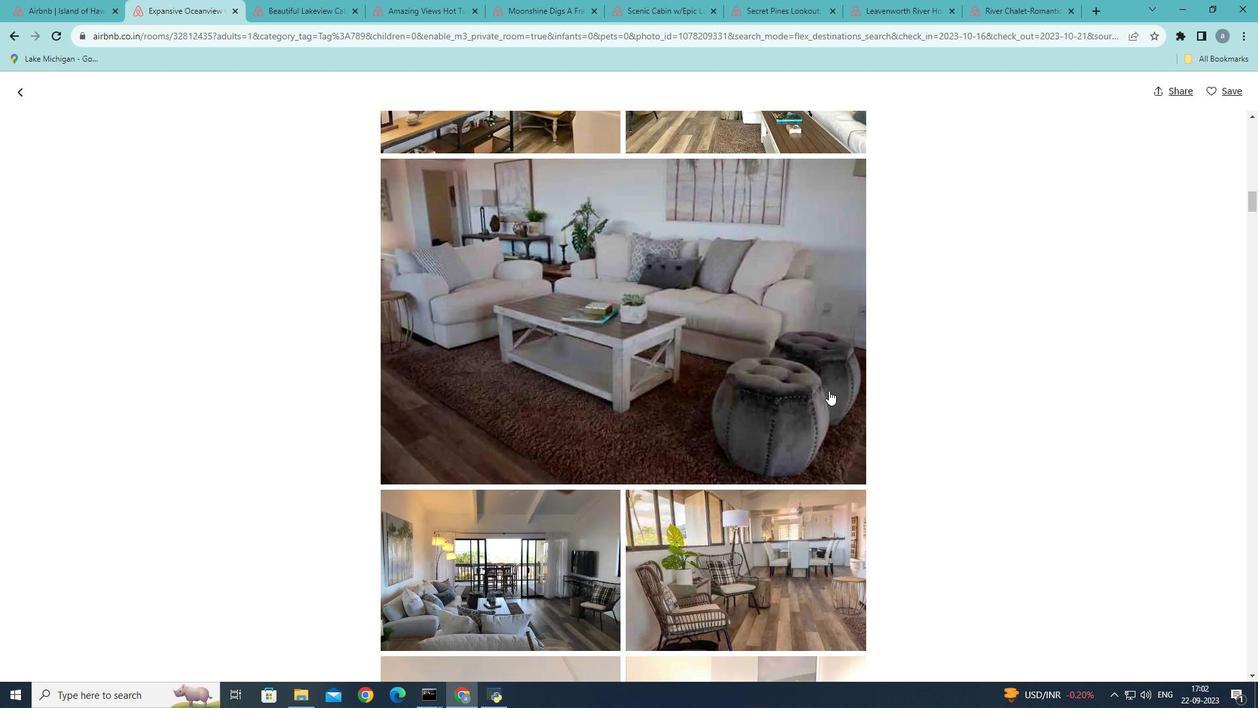 
Action: Mouse scrolled (829, 390) with delta (0, 0)
Screenshot: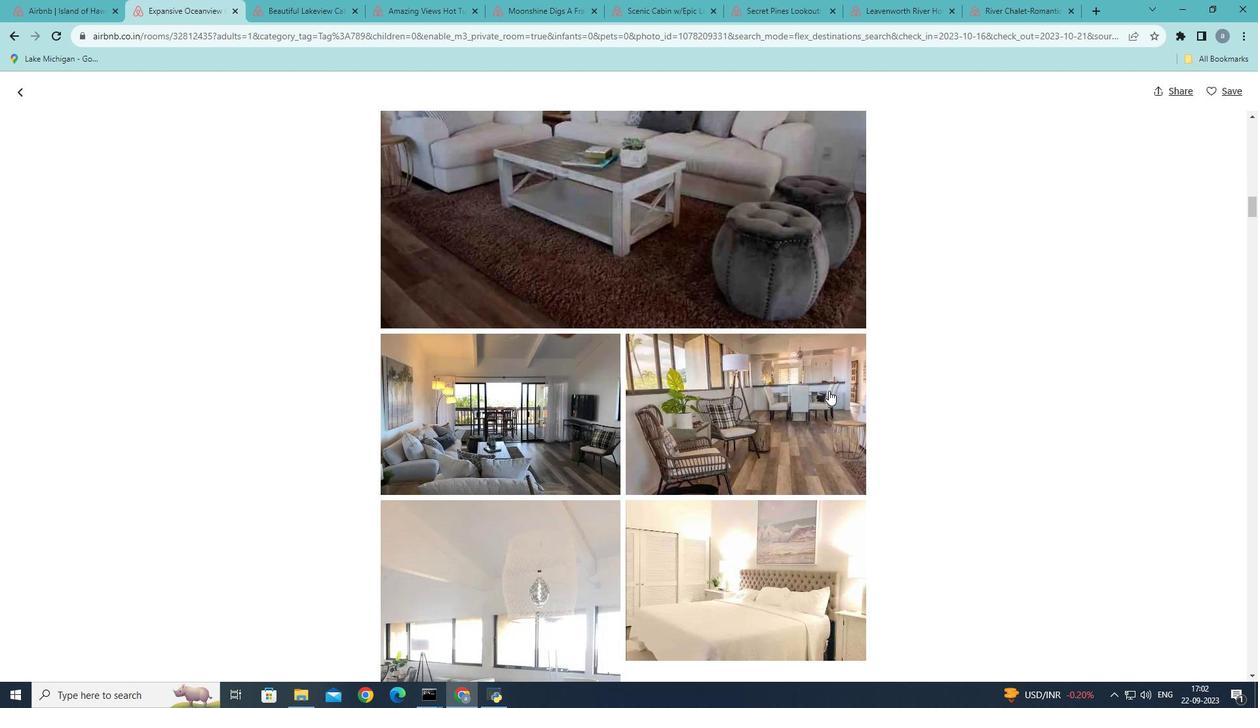 
Action: Mouse scrolled (829, 390) with delta (0, 0)
Screenshot: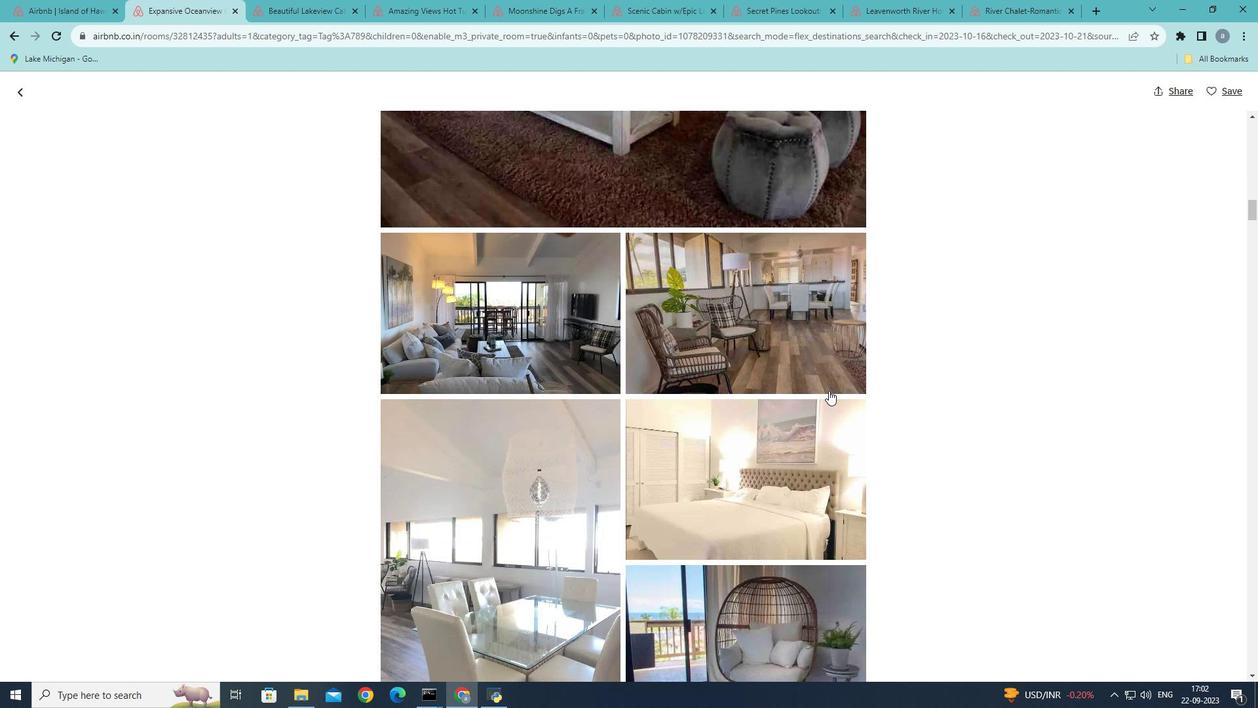 
Action: Mouse scrolled (829, 390) with delta (0, 0)
Screenshot: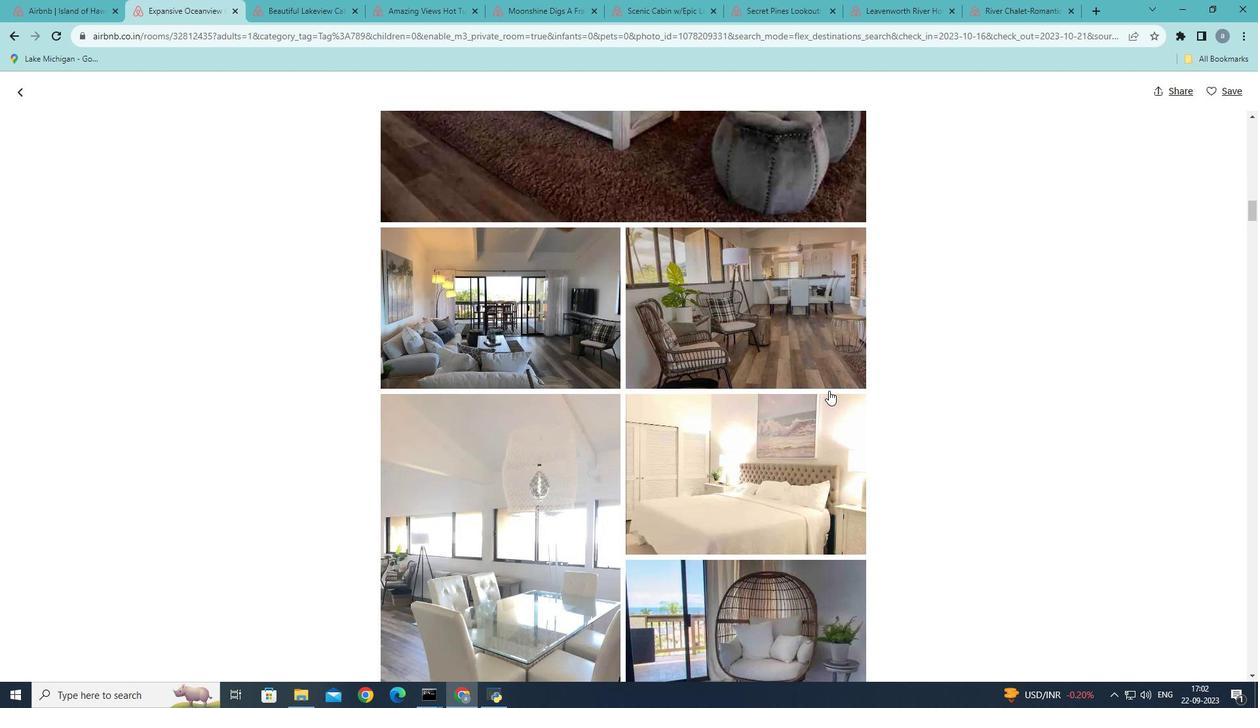 
Action: Mouse scrolled (829, 390) with delta (0, 0)
Screenshot: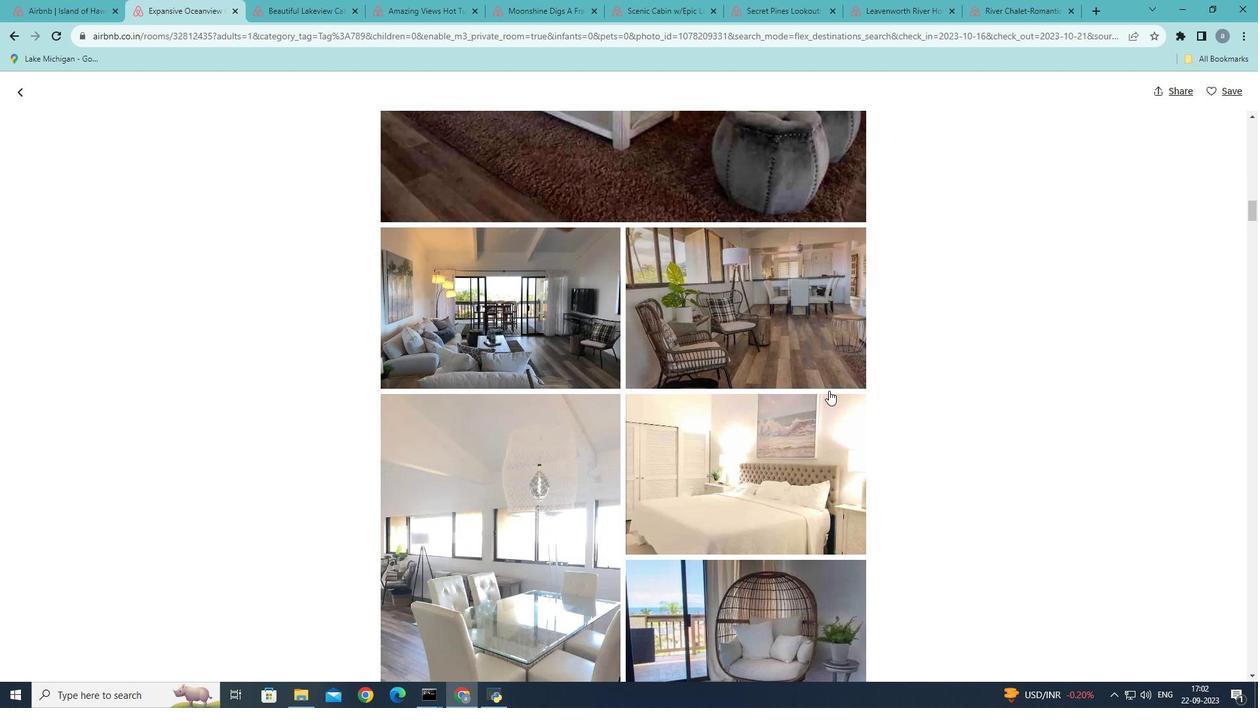 
Action: Mouse scrolled (829, 390) with delta (0, 0)
Screenshot: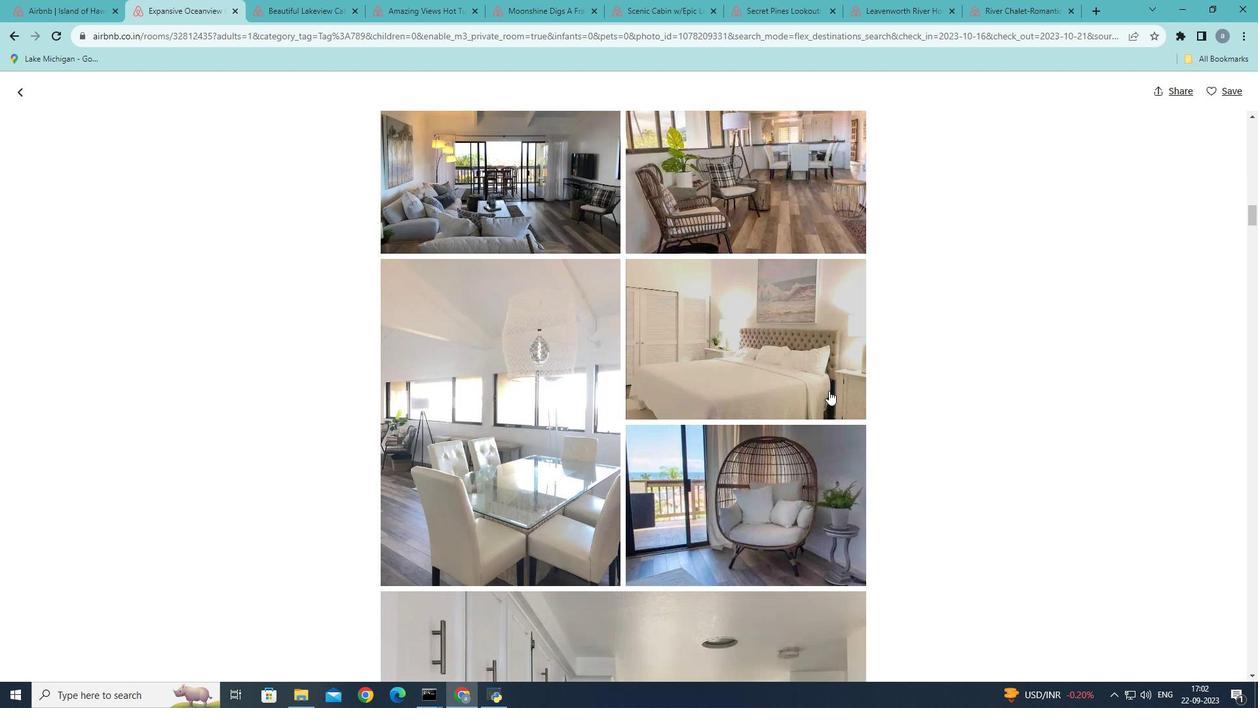 
Action: Mouse scrolled (829, 390) with delta (0, 0)
Screenshot: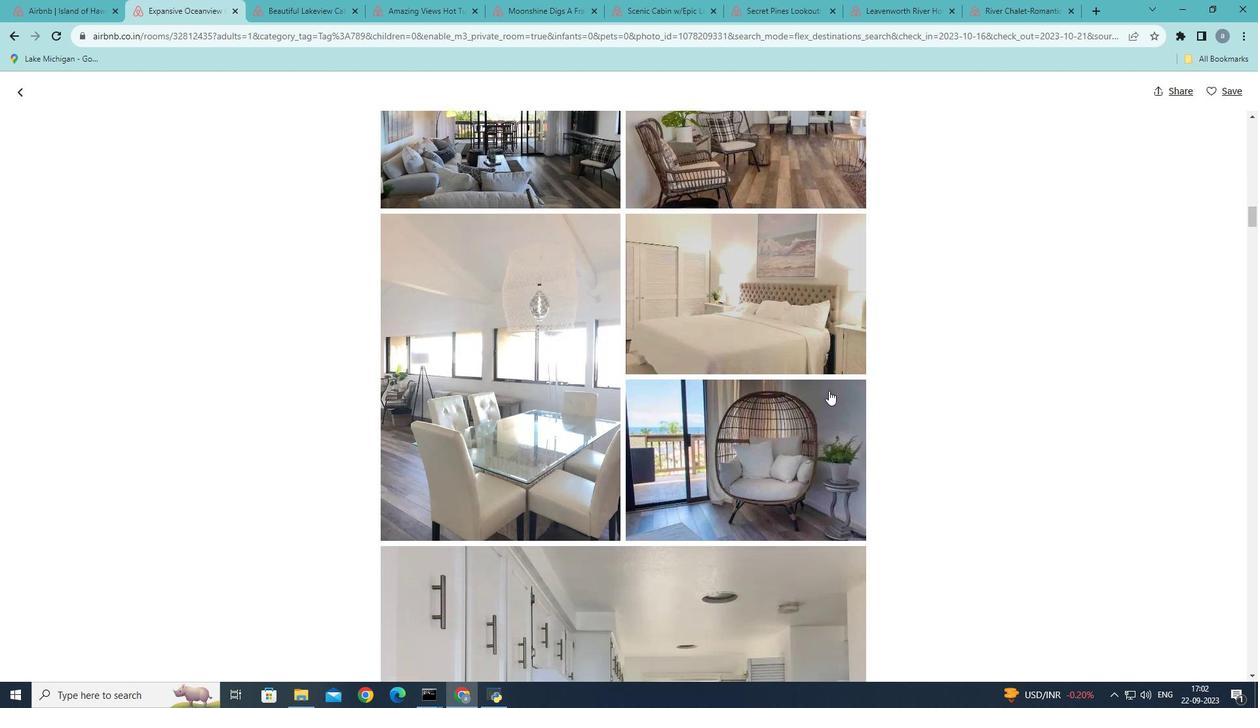
Action: Mouse scrolled (829, 390) with delta (0, 0)
Screenshot: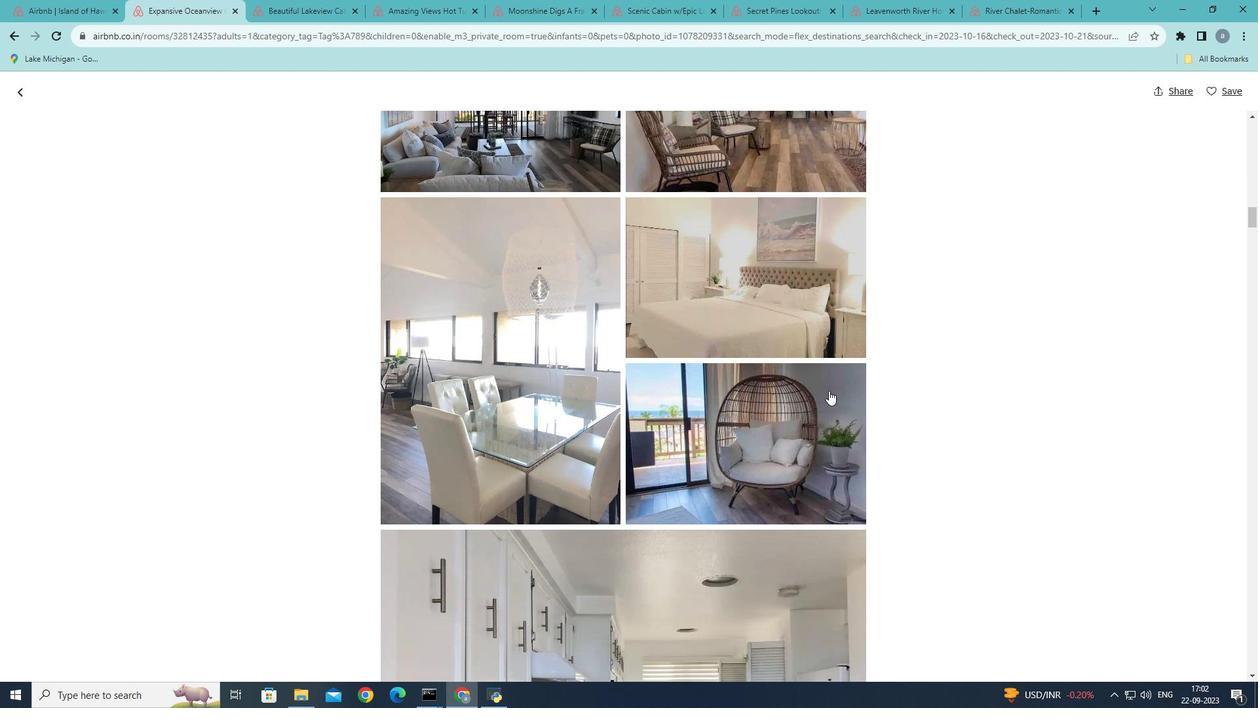 
Action: Mouse scrolled (829, 390) with delta (0, 0)
Screenshot: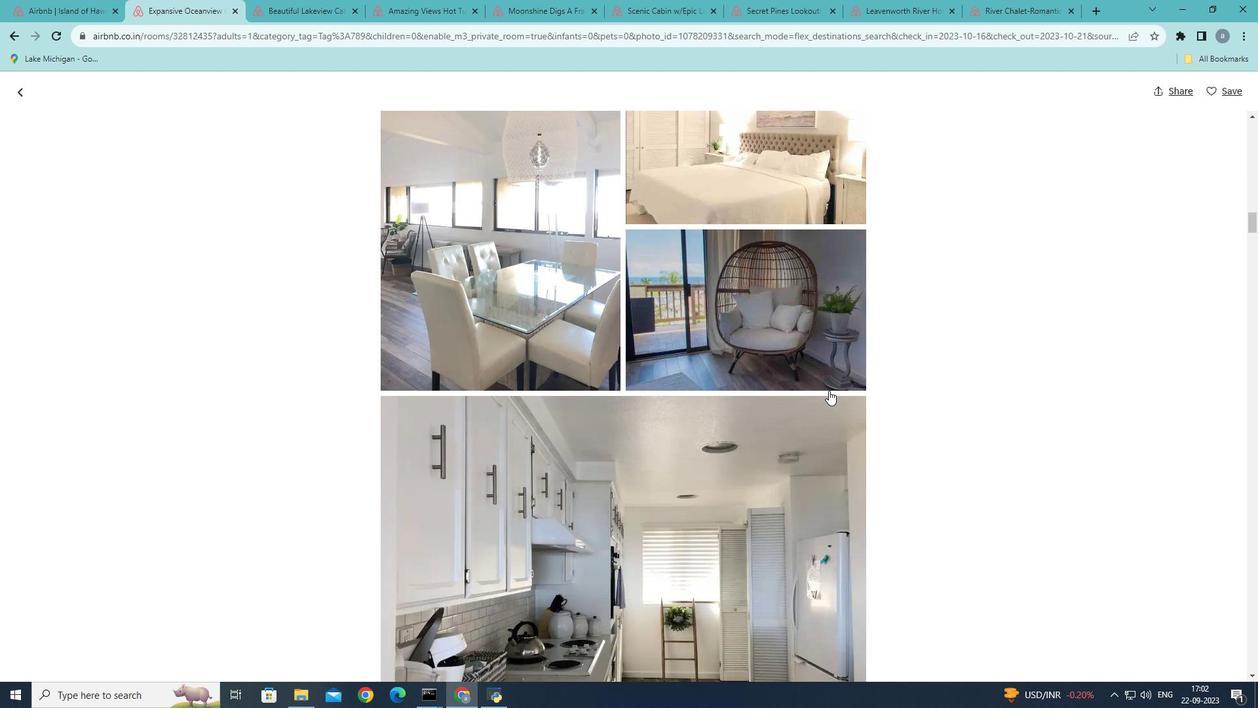 
Action: Mouse scrolled (829, 390) with delta (0, 0)
Screenshot: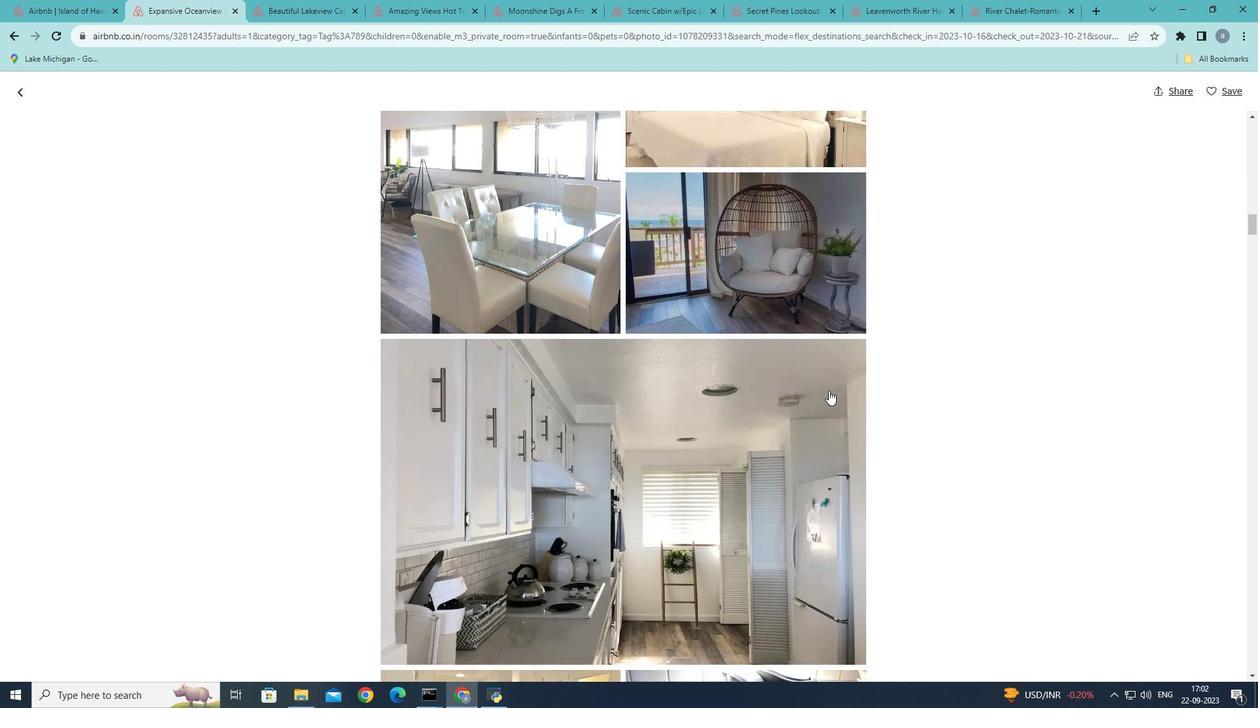 
Action: Mouse scrolled (829, 390) with delta (0, 0)
Screenshot: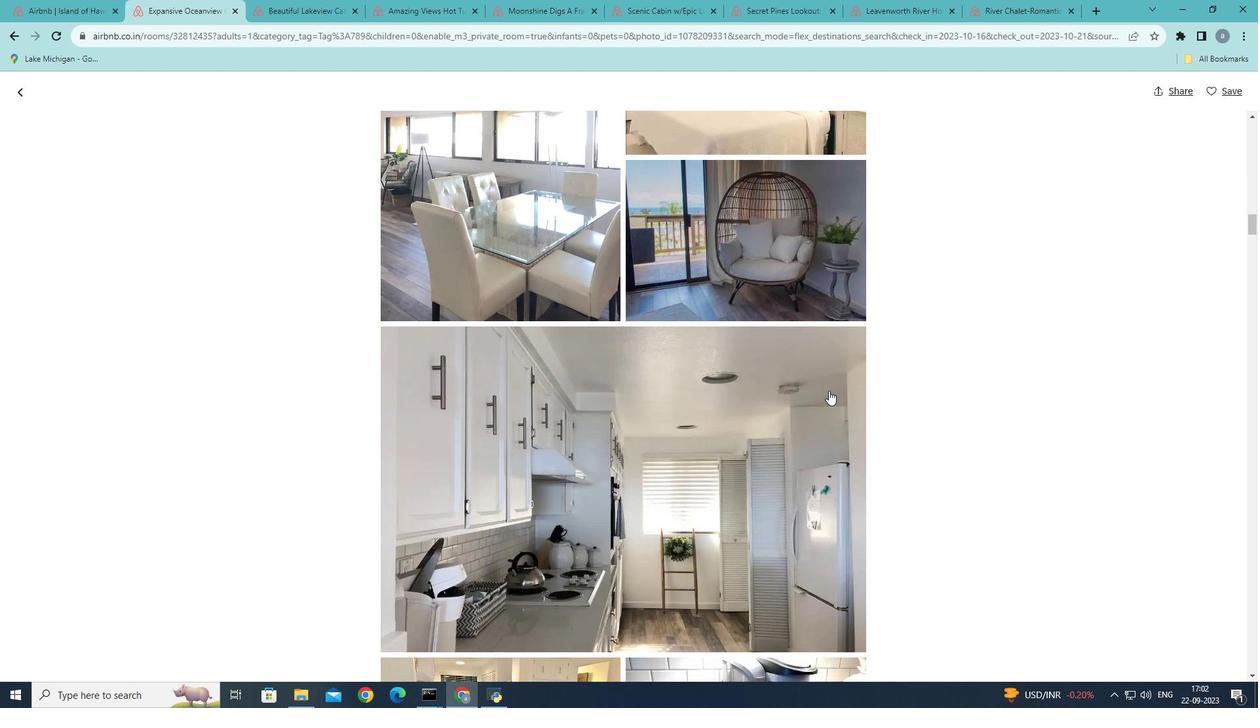 
Action: Mouse scrolled (829, 390) with delta (0, 0)
Screenshot: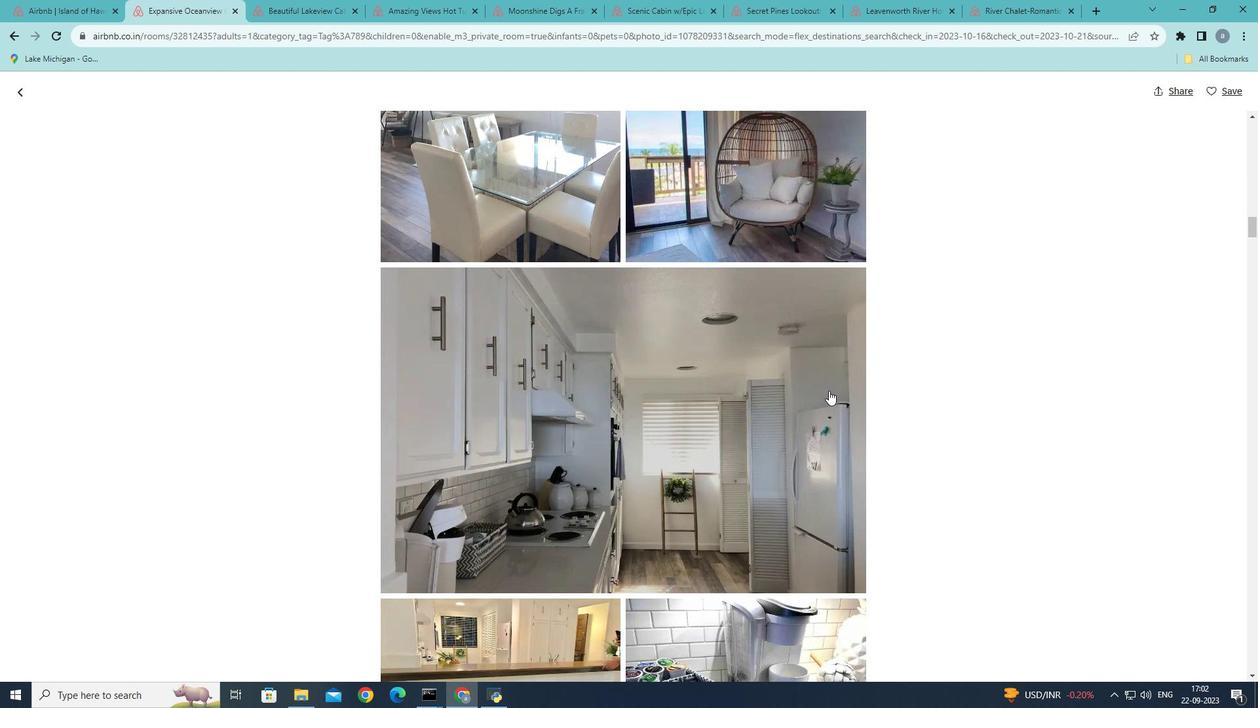 
Action: Mouse scrolled (829, 390) with delta (0, 0)
Screenshot: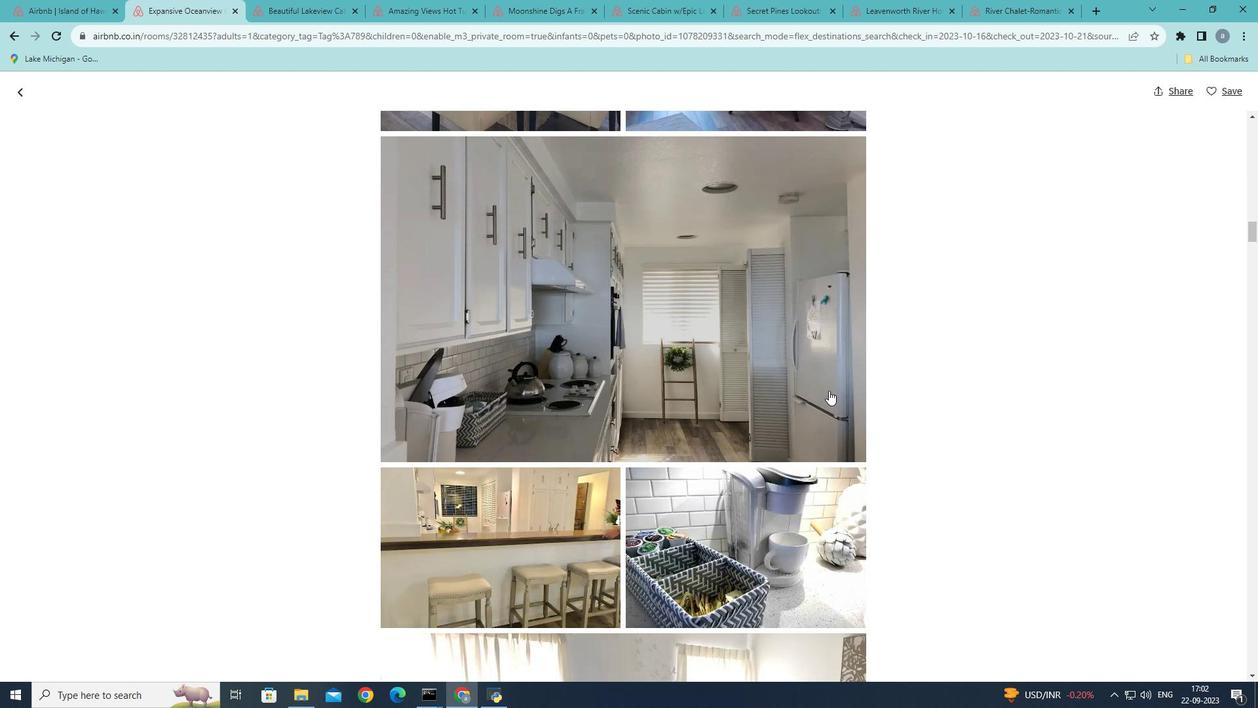 
Action: Mouse scrolled (829, 390) with delta (0, 0)
Screenshot: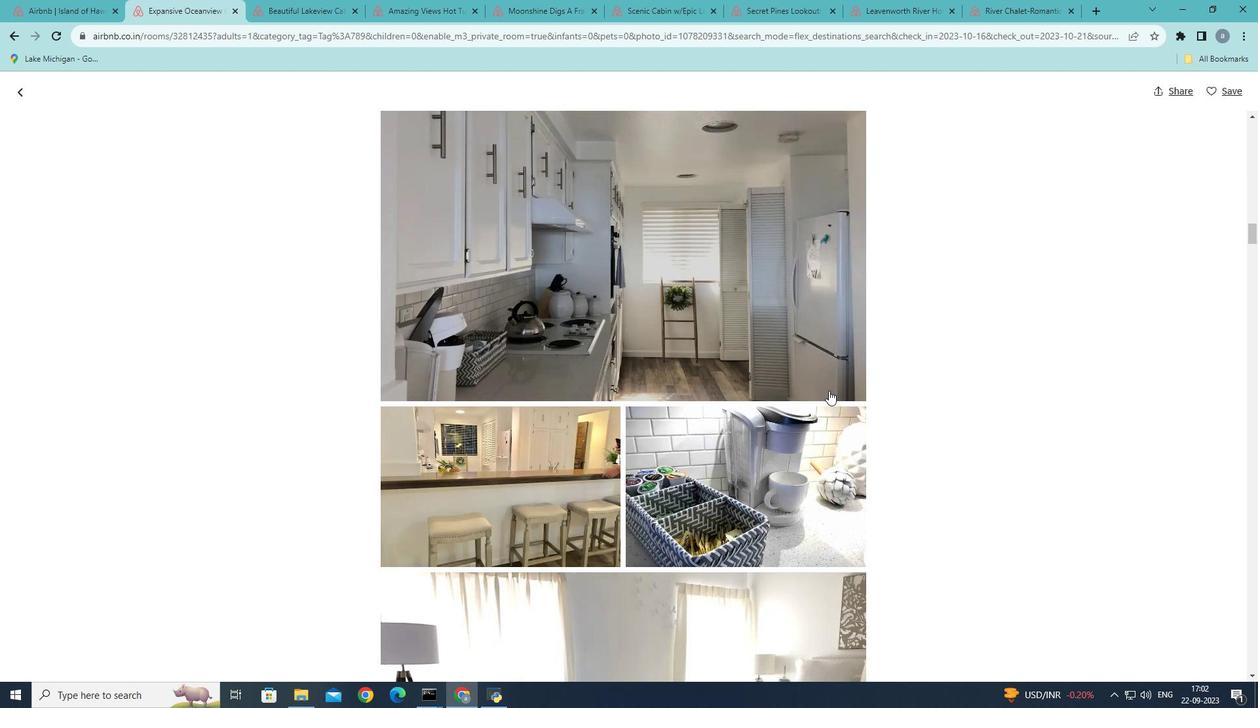 
Action: Mouse scrolled (829, 390) with delta (0, 0)
Screenshot: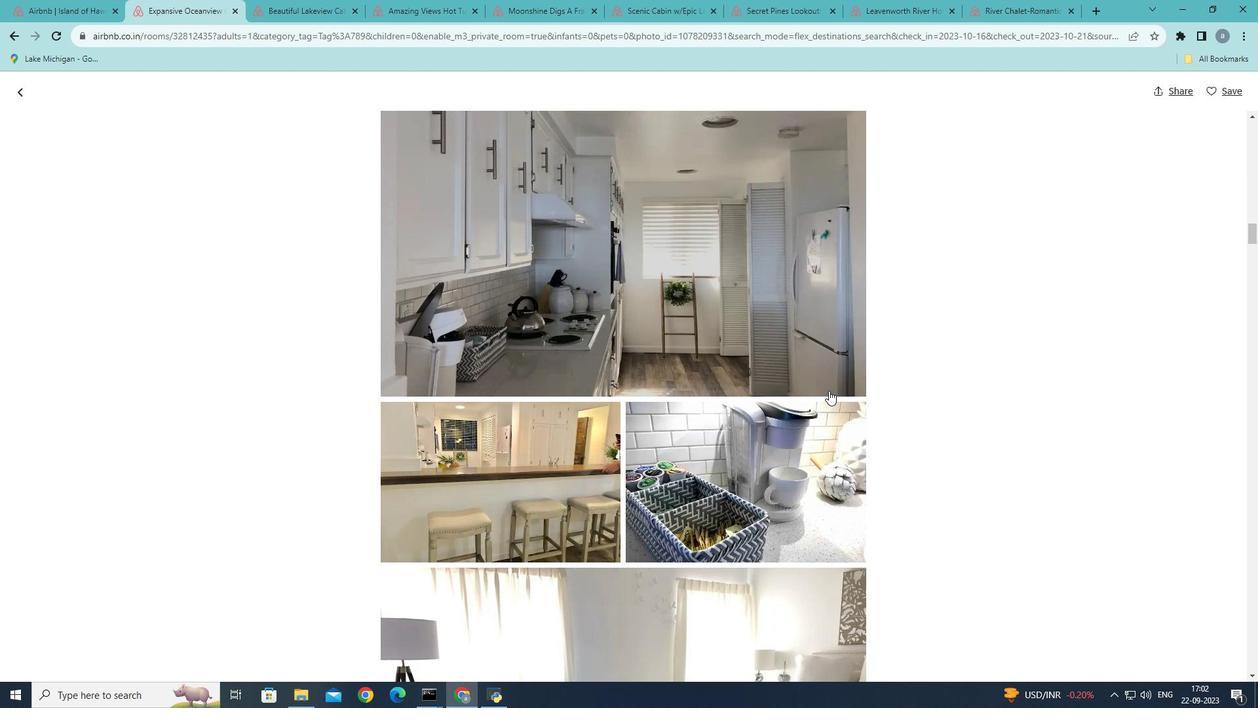 
Action: Mouse scrolled (829, 390) with delta (0, 0)
Screenshot: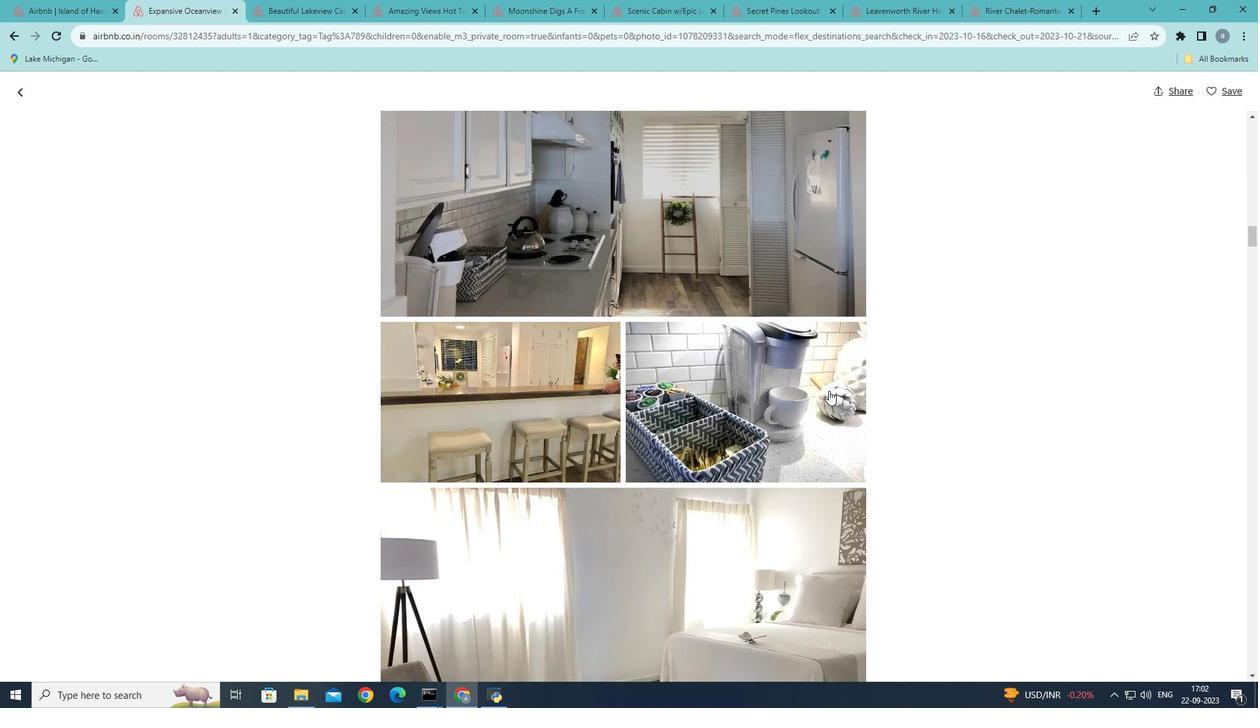 
Action: Mouse scrolled (829, 390) with delta (0, 0)
Screenshot: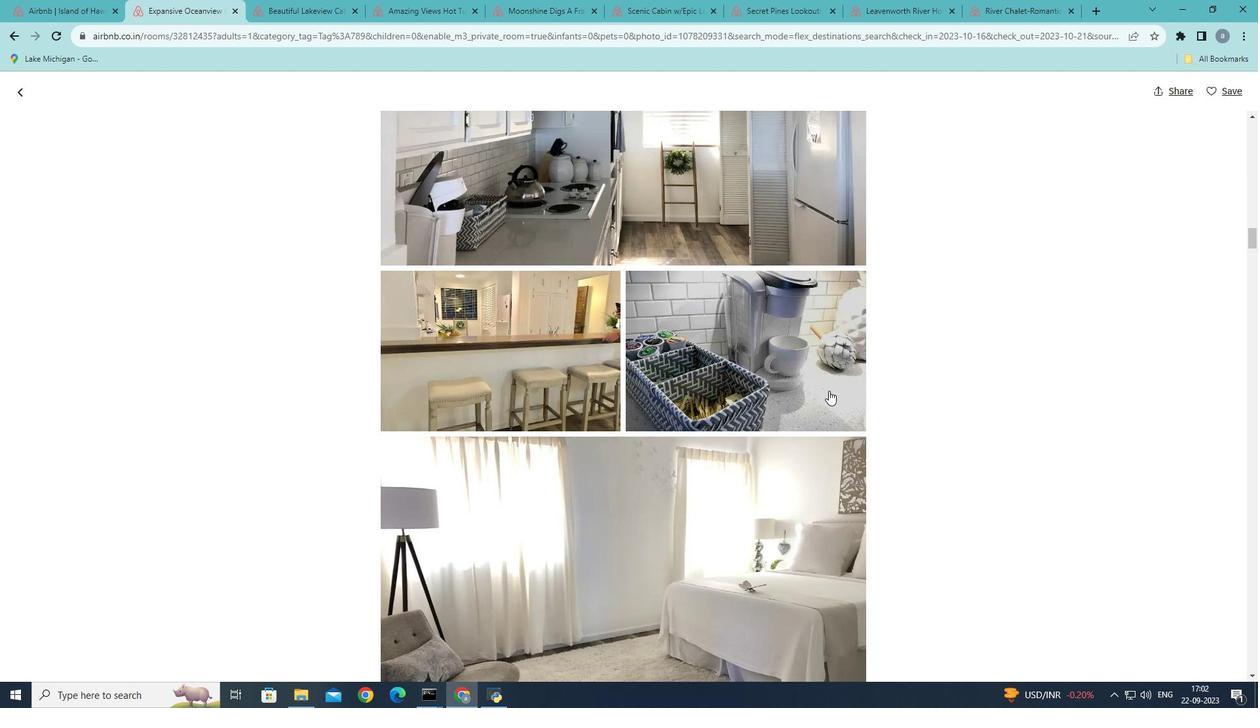 
Action: Mouse scrolled (829, 390) with delta (0, 0)
Screenshot: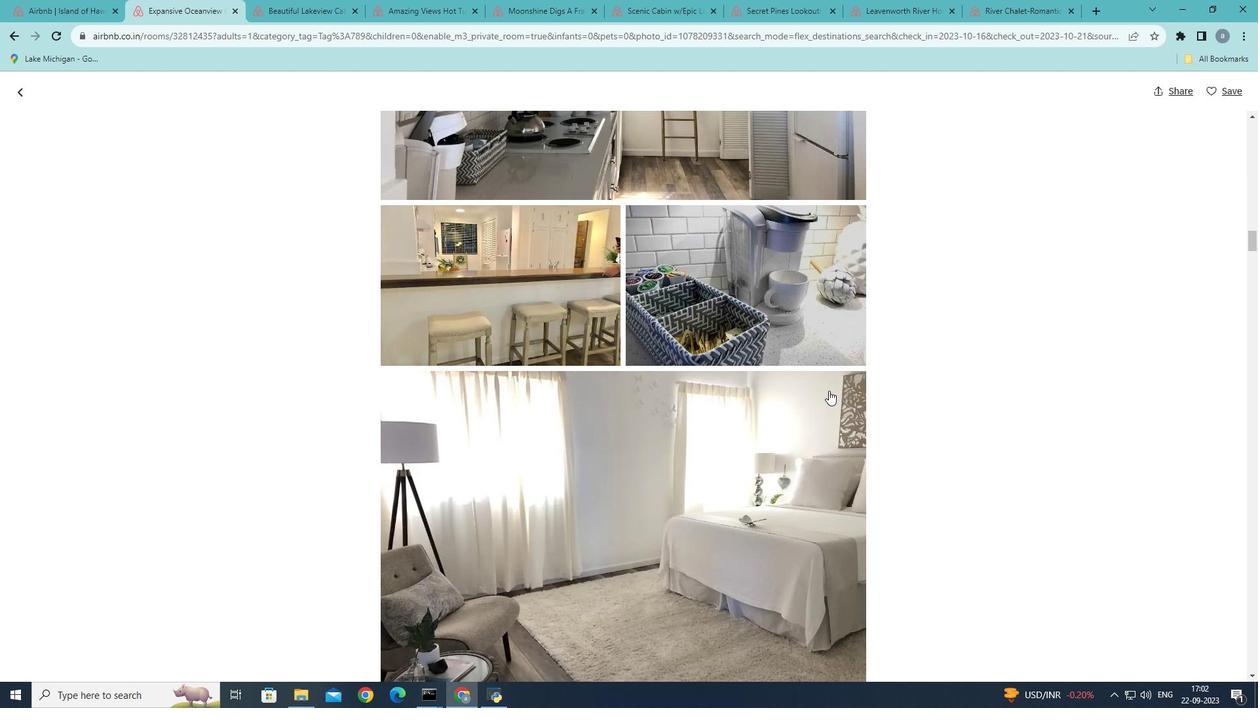 
Action: Mouse scrolled (829, 390) with delta (0, 0)
Screenshot: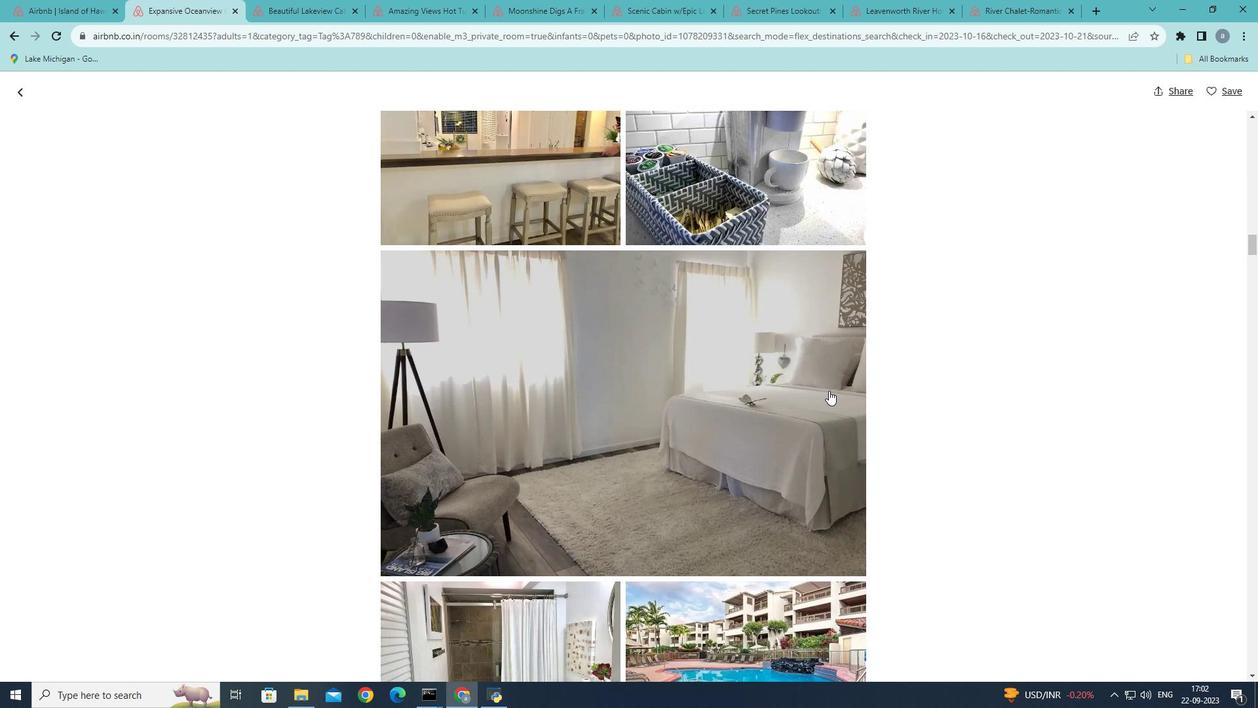 
Action: Mouse scrolled (829, 390) with delta (0, 0)
Screenshot: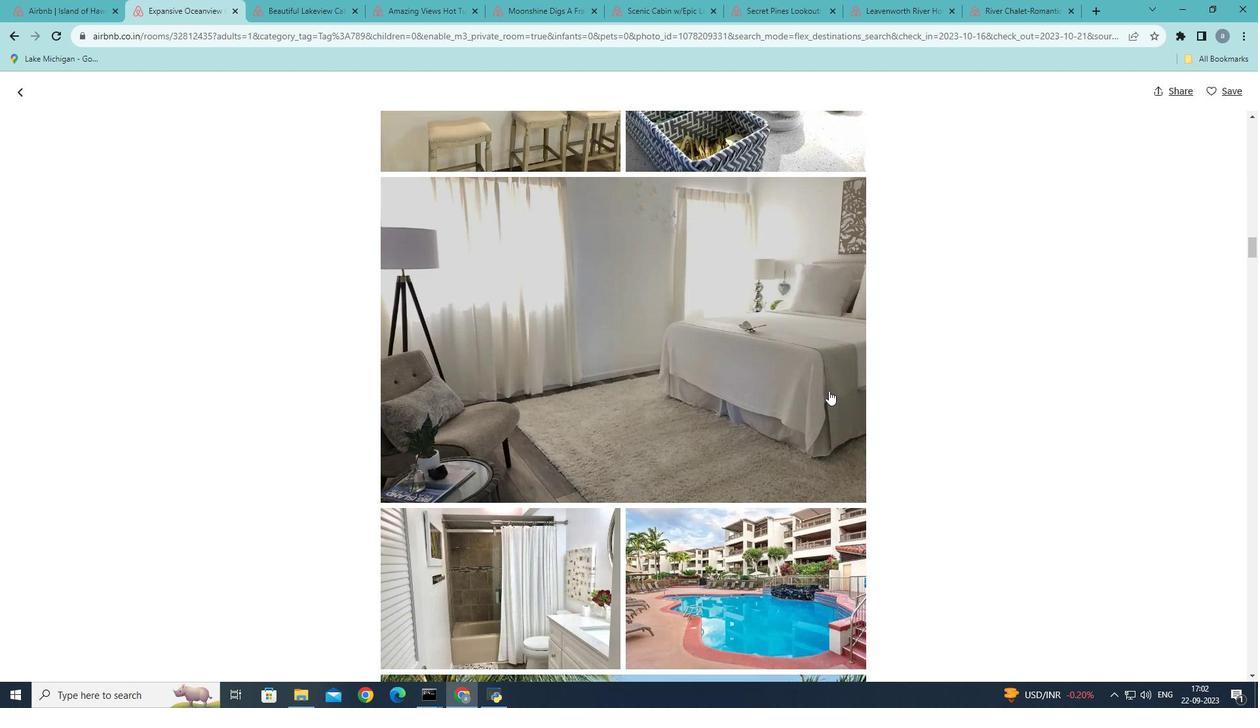 
Action: Mouse scrolled (829, 390) with delta (0, 0)
Screenshot: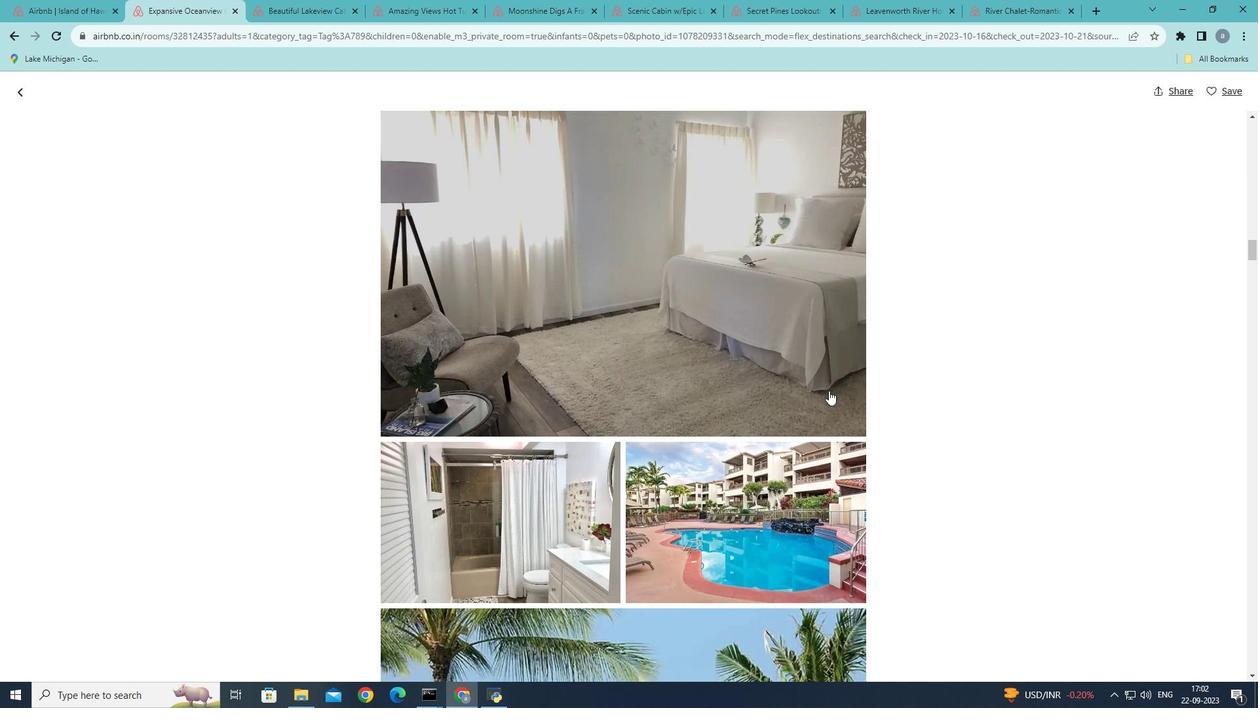 
Action: Mouse scrolled (829, 390) with delta (0, 0)
Screenshot: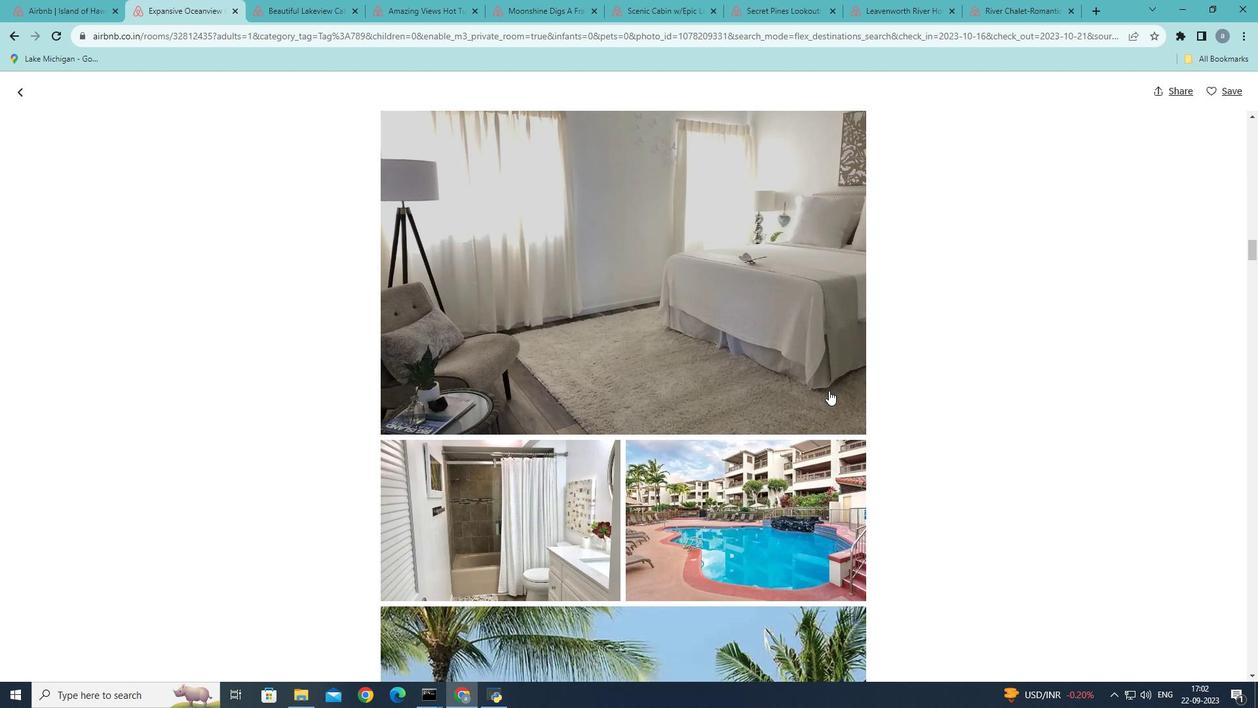 
Action: Mouse scrolled (829, 390) with delta (0, 0)
Screenshot: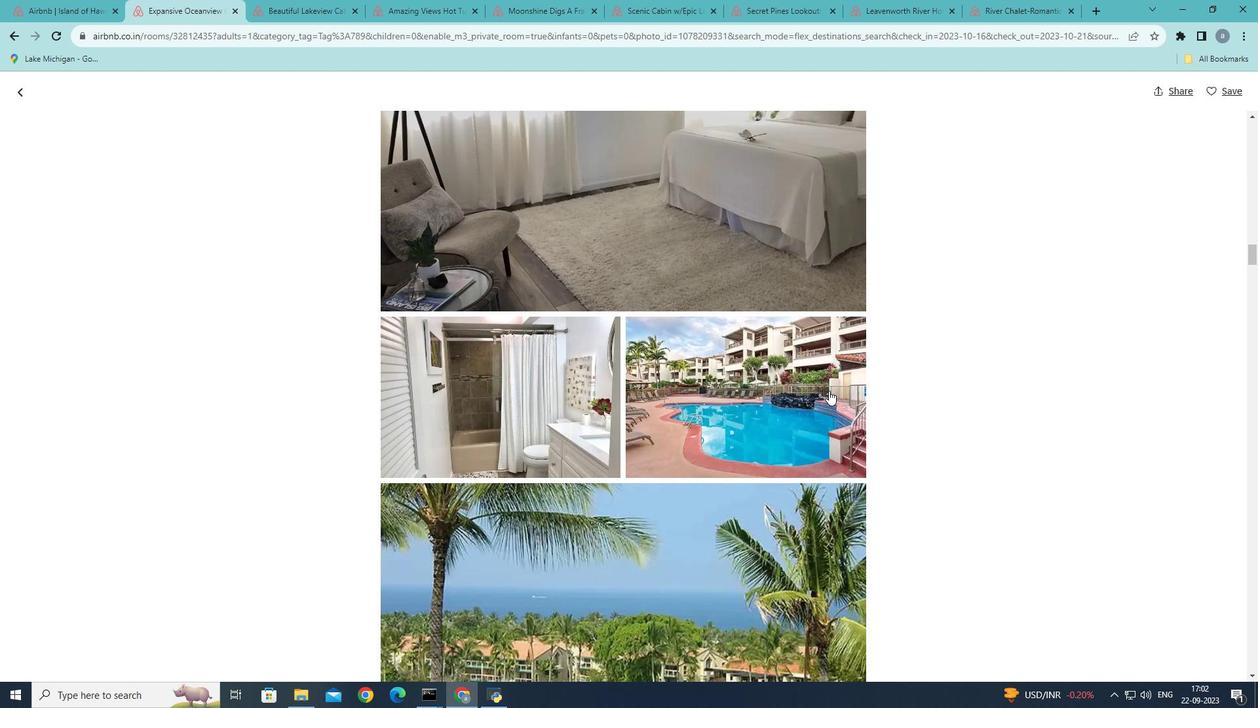 
Action: Mouse scrolled (829, 390) with delta (0, 0)
Screenshot: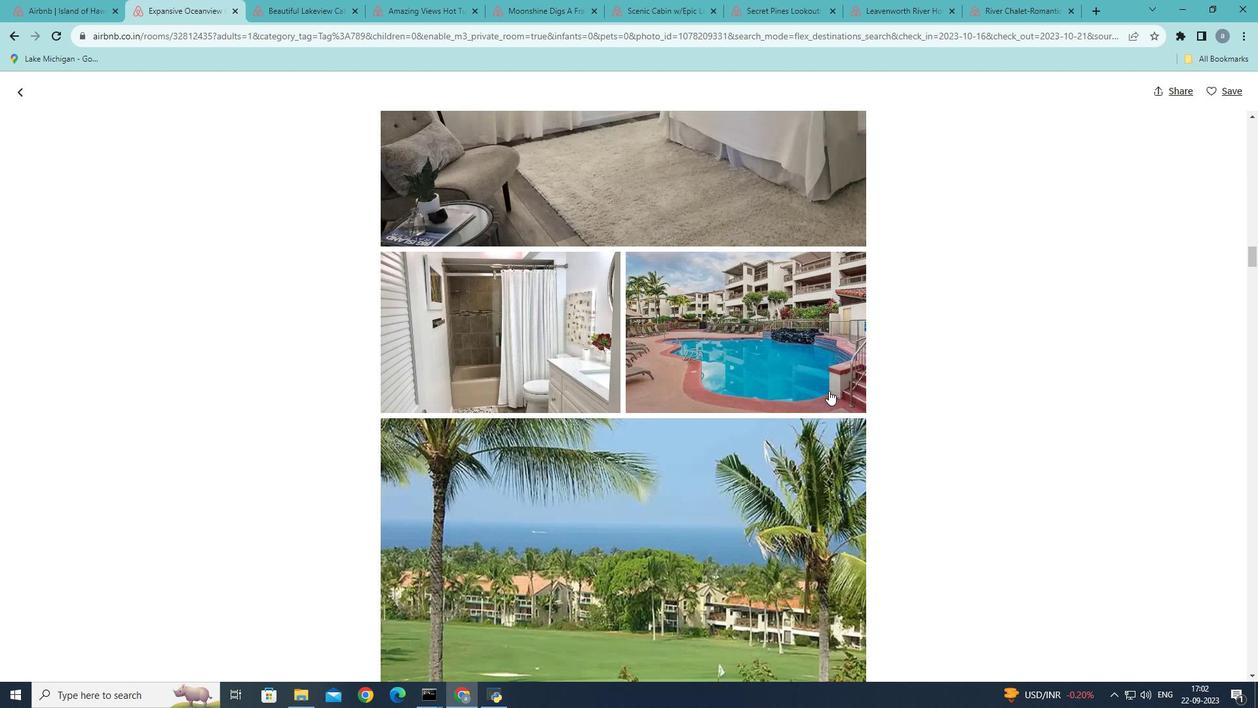 
Action: Mouse scrolled (829, 390) with delta (0, 0)
Screenshot: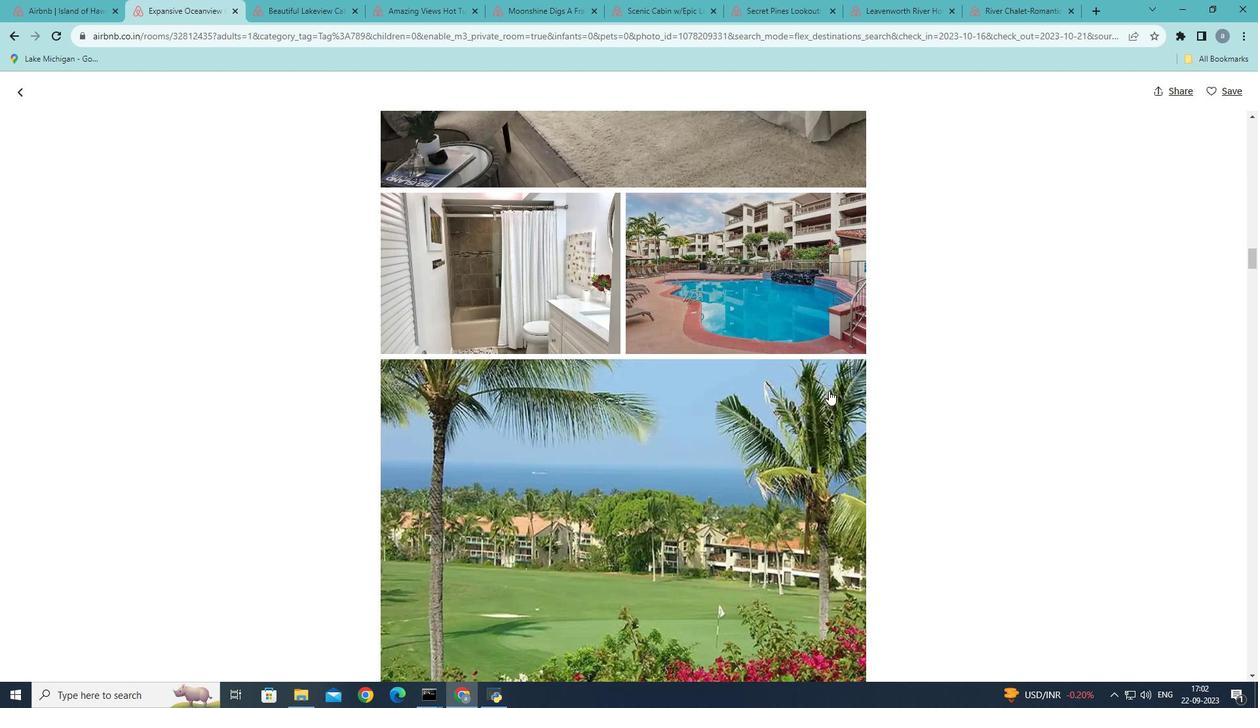 
Action: Mouse scrolled (829, 390) with delta (0, 0)
Screenshot: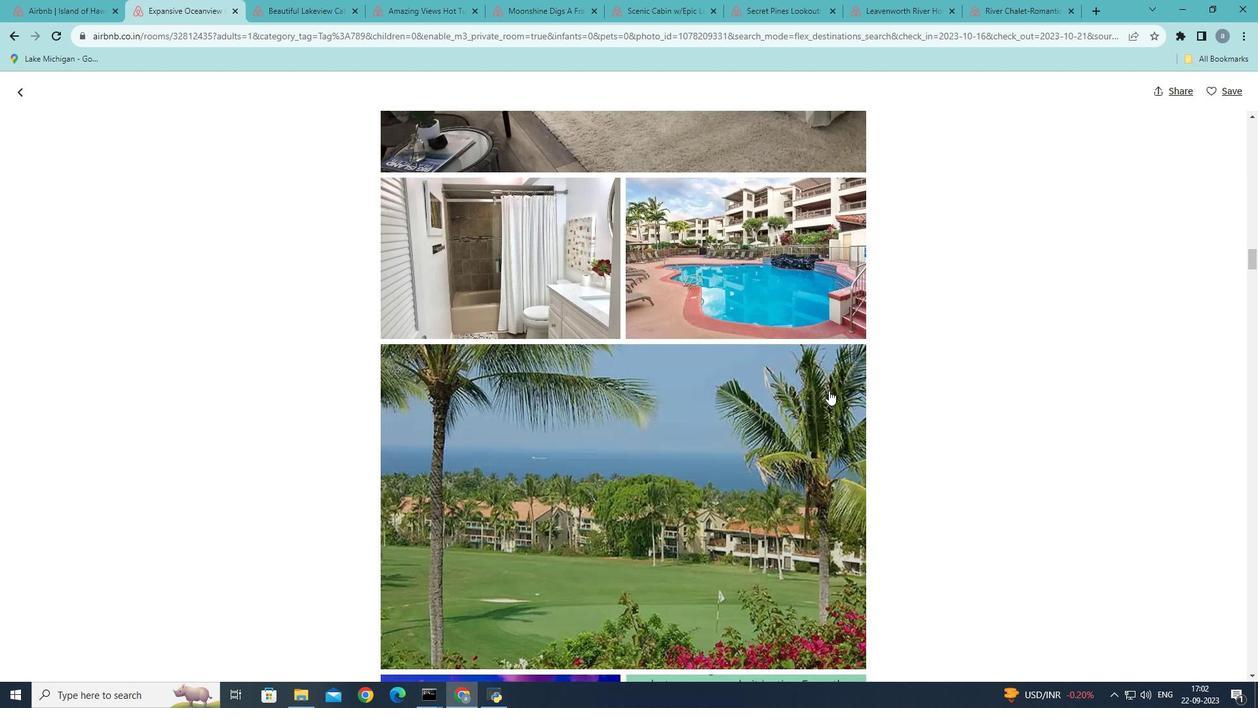
Action: Mouse scrolled (829, 390) with delta (0, 0)
Screenshot: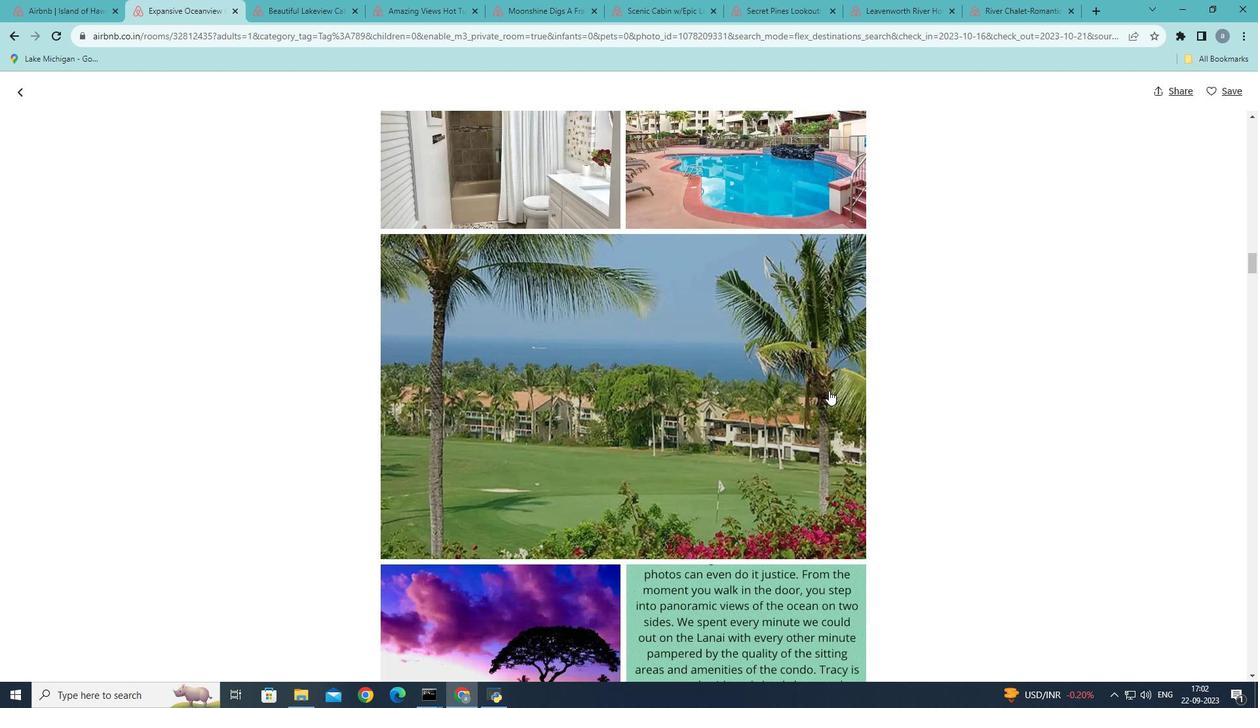 
Action: Mouse scrolled (829, 390) with delta (0, 0)
Screenshot: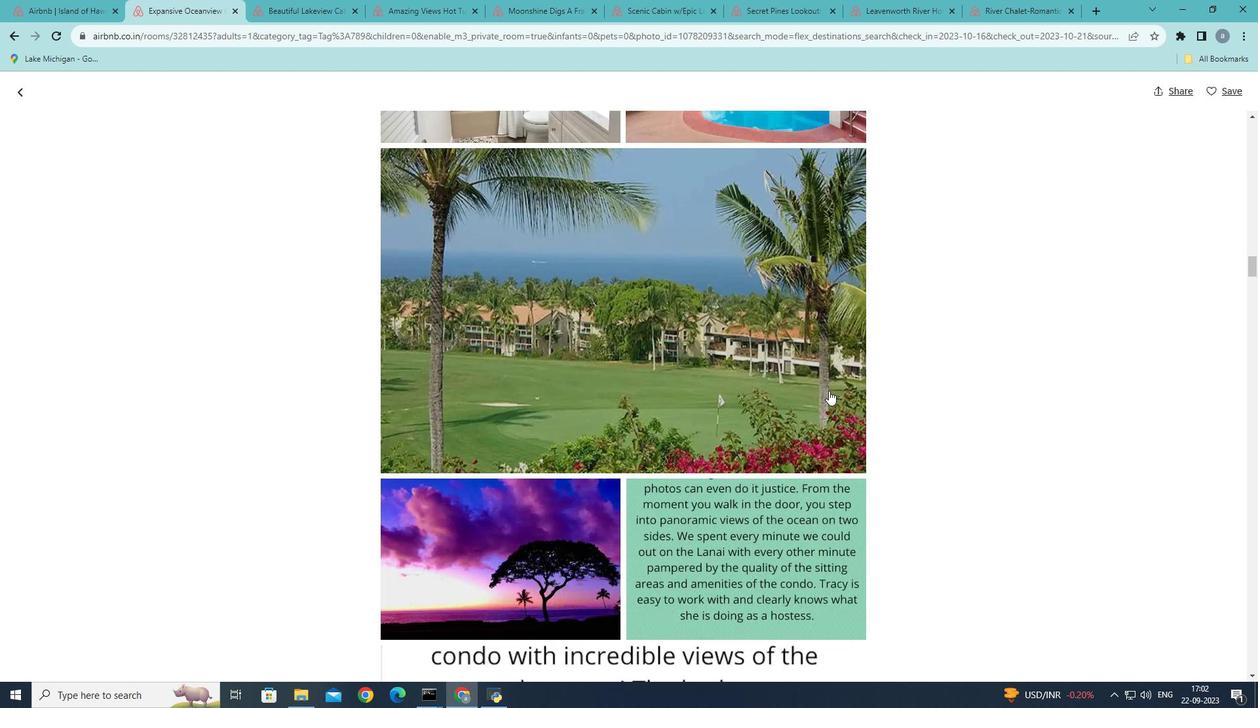 
Action: Mouse scrolled (829, 390) with delta (0, 0)
Screenshot: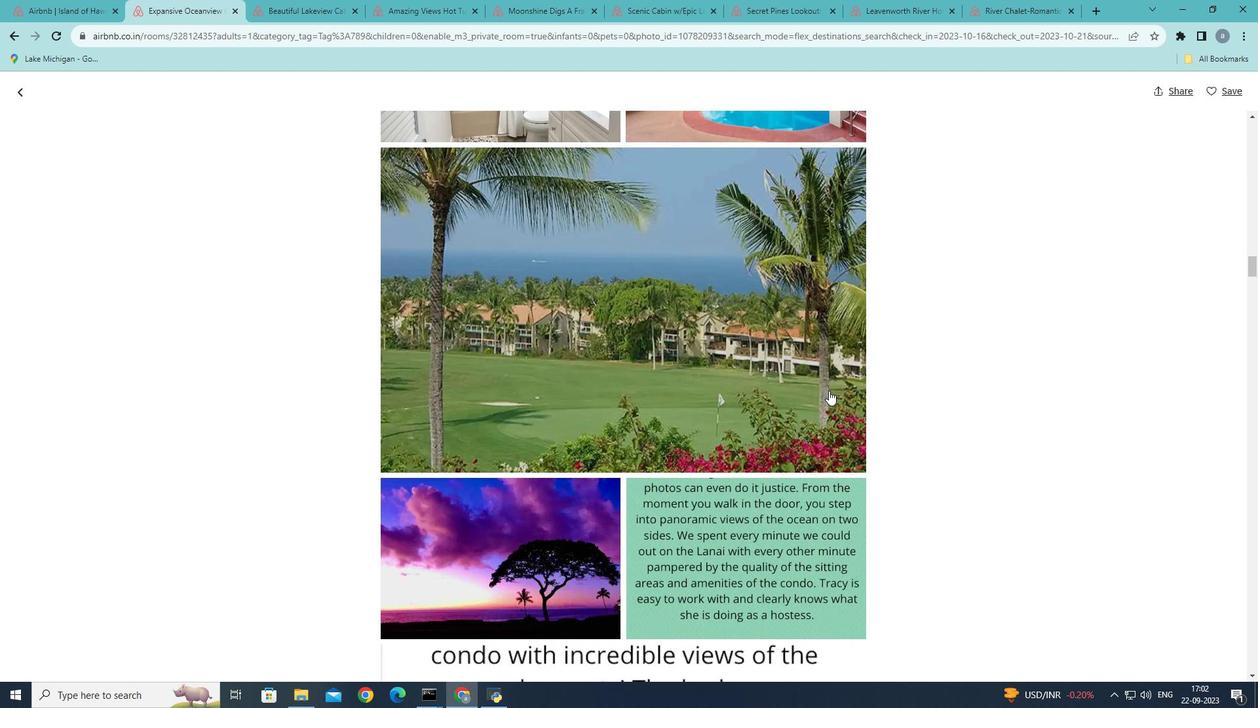 
Action: Mouse scrolled (829, 390) with delta (0, 0)
Screenshot: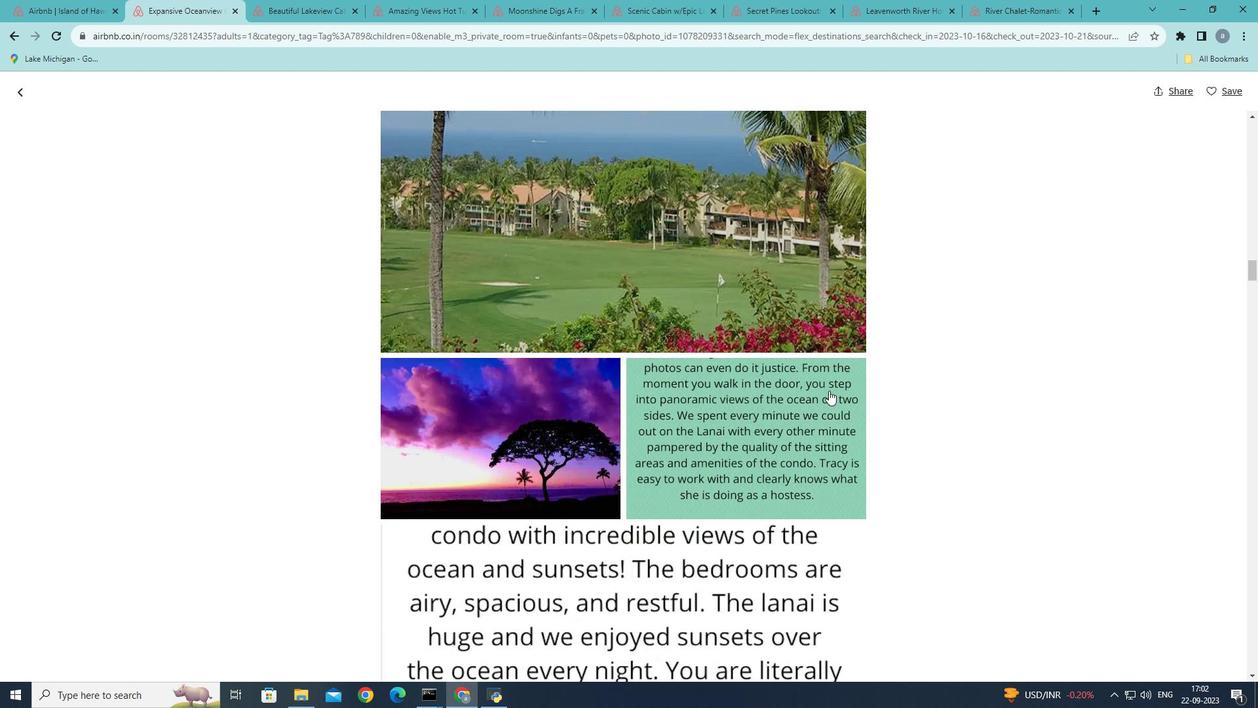 
Action: Mouse scrolled (829, 390) with delta (0, 0)
Screenshot: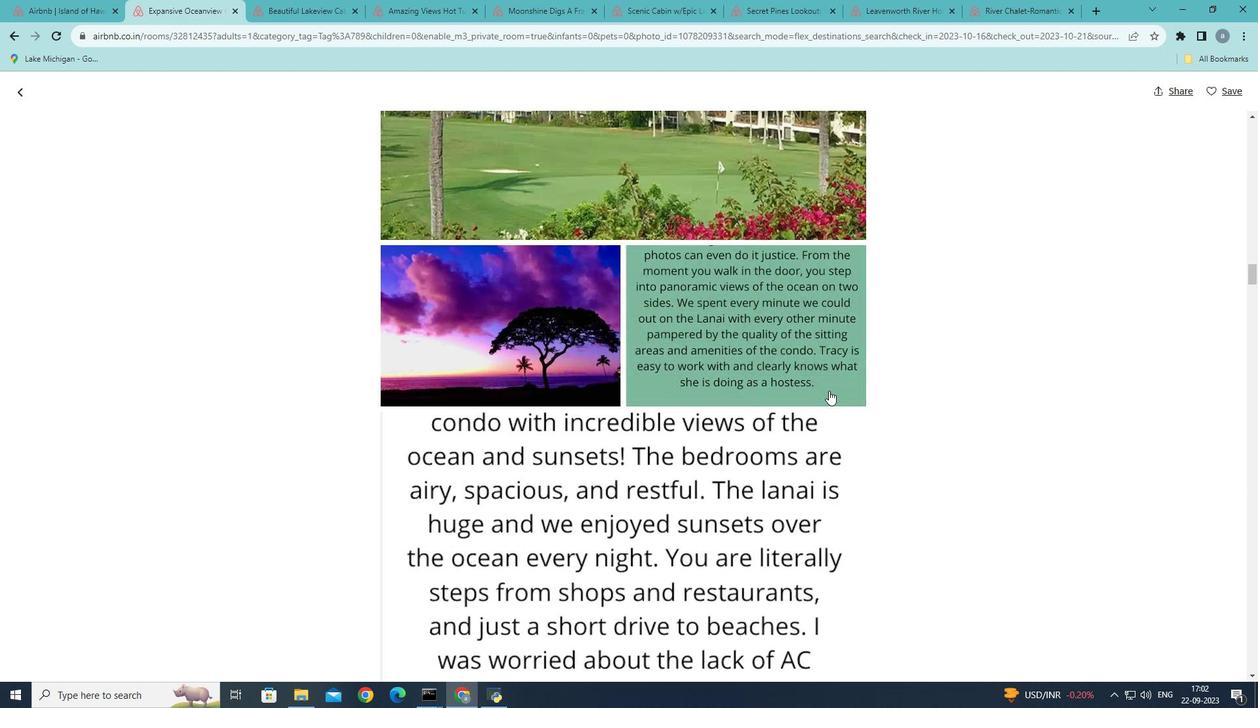 
Action: Mouse scrolled (829, 390) with delta (0, 0)
Screenshot: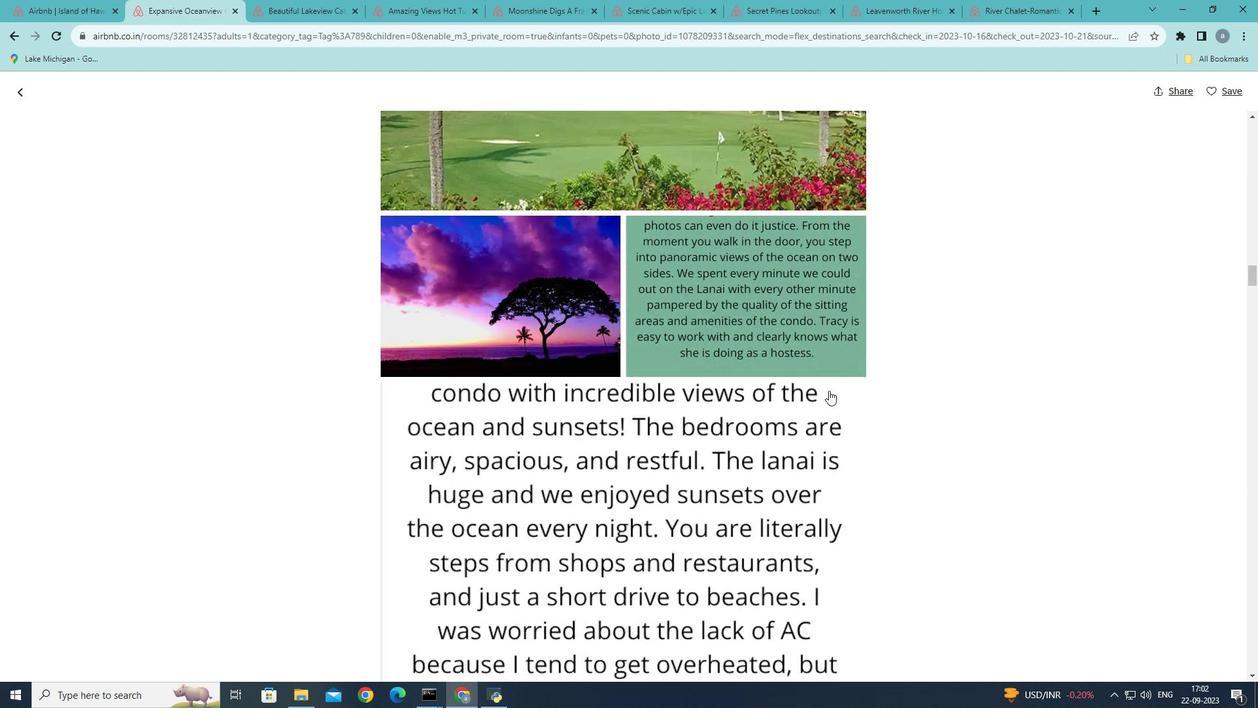 
Action: Mouse scrolled (829, 390) with delta (0, 0)
Screenshot: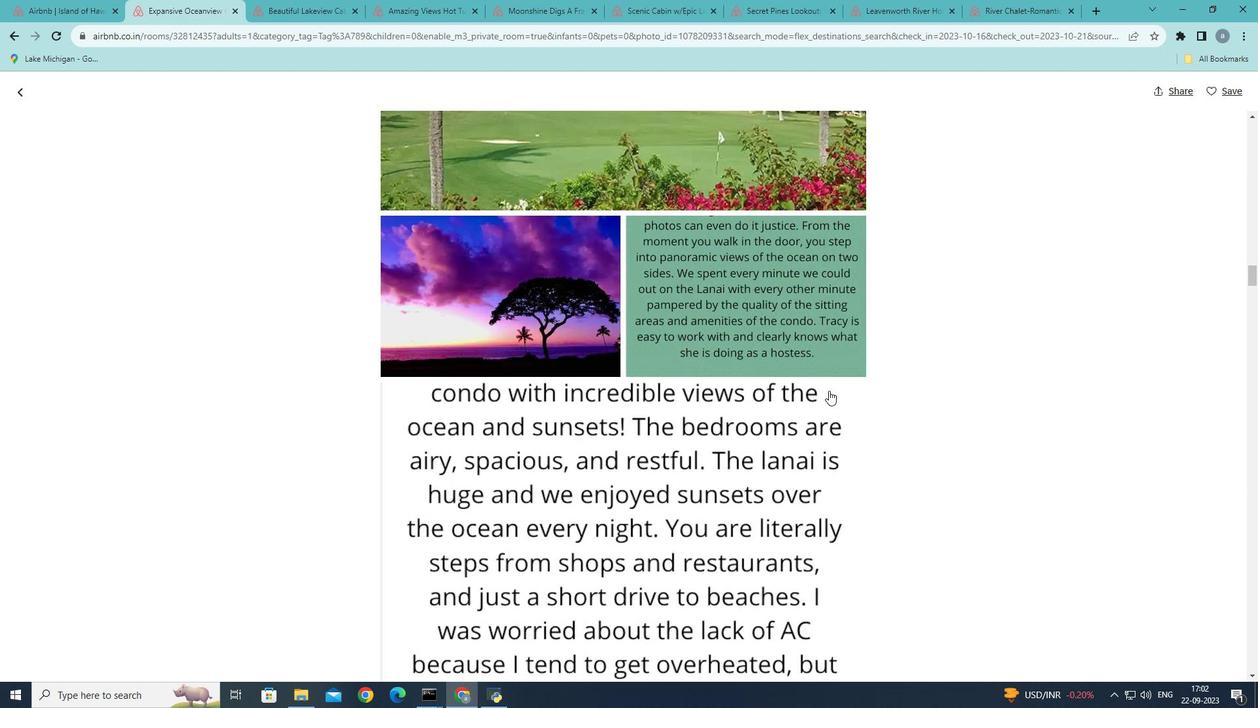 
Action: Mouse scrolled (829, 390) with delta (0, 0)
Screenshot: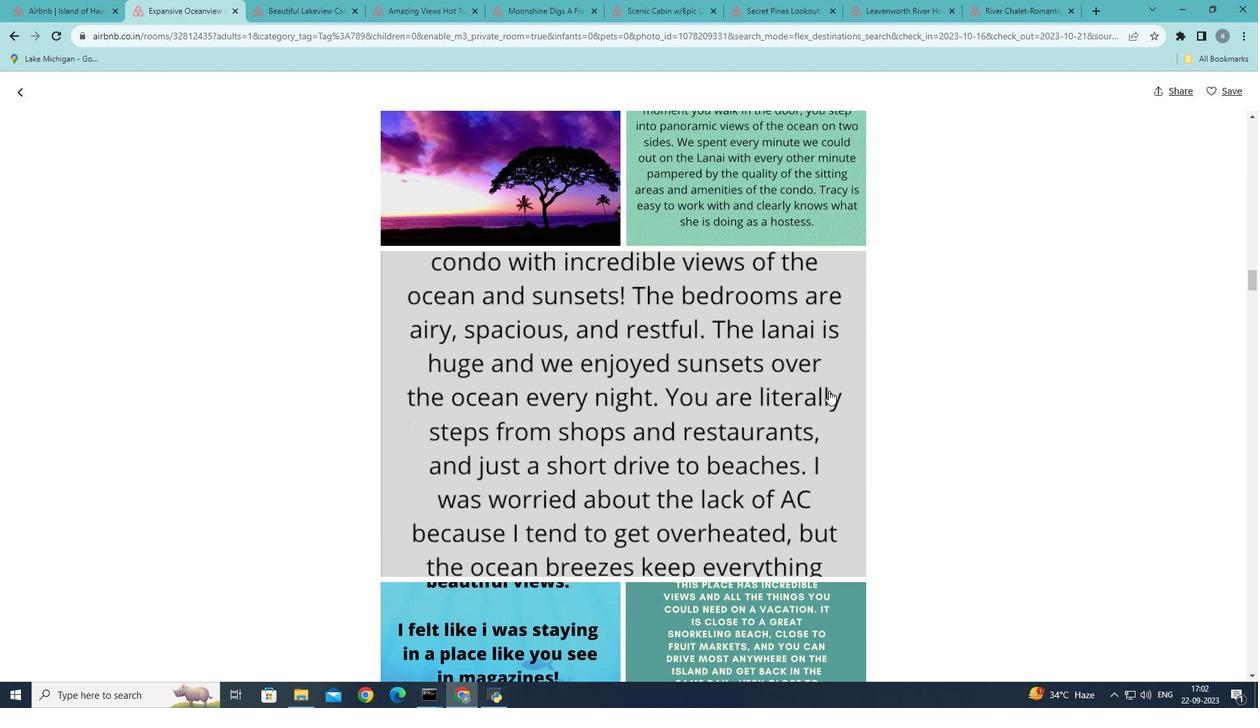 
Action: Mouse scrolled (829, 390) with delta (0, 0)
Screenshot: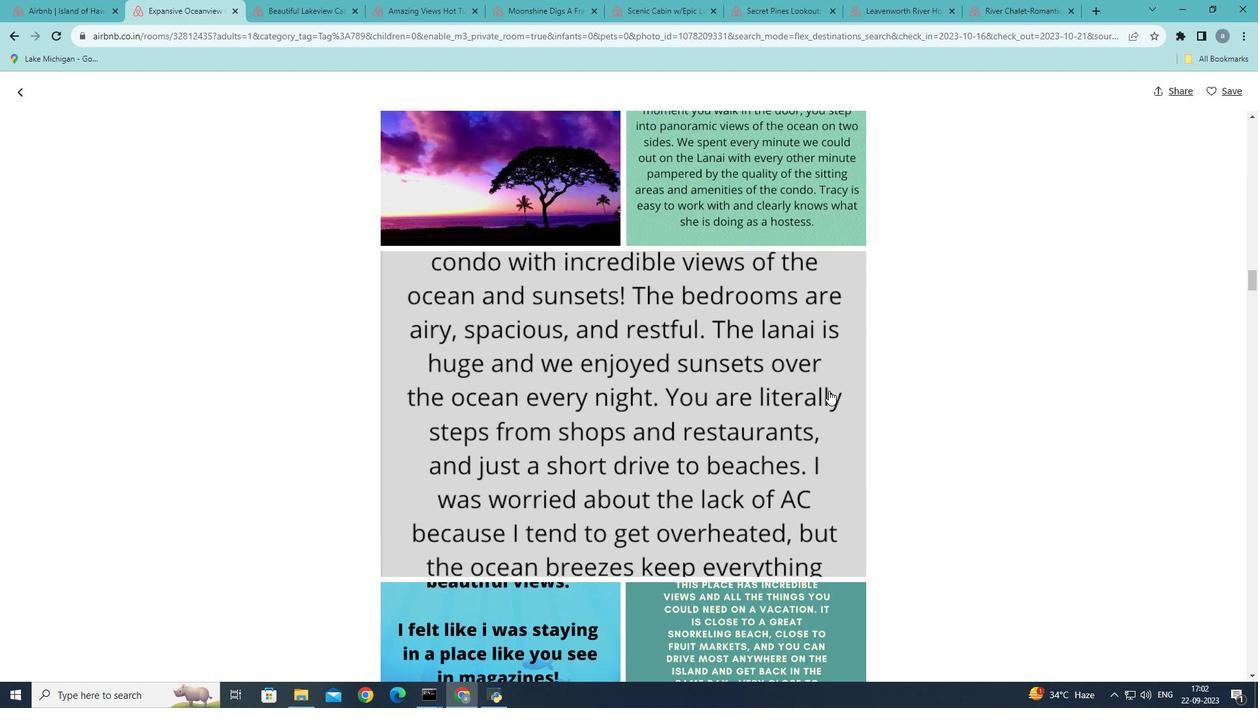 
Action: Mouse scrolled (829, 390) with delta (0, 0)
Screenshot: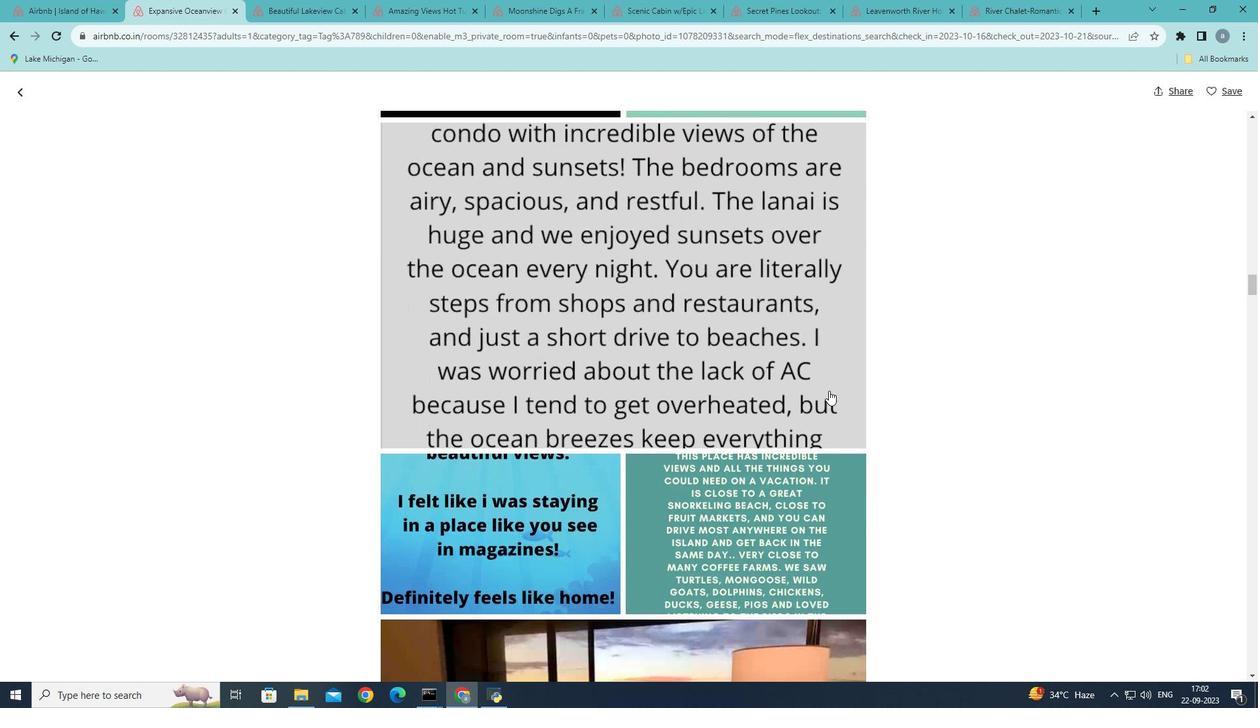 
Action: Mouse scrolled (829, 390) with delta (0, 0)
Screenshot: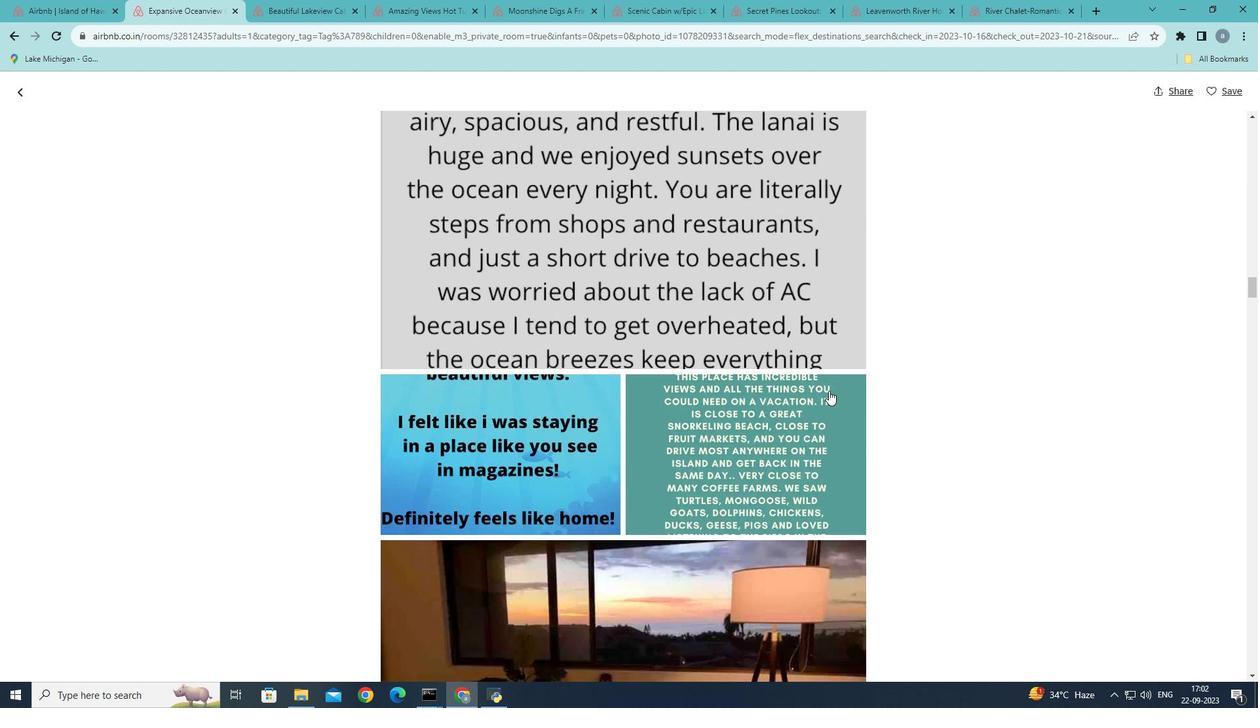 
Action: Mouse scrolled (829, 390) with delta (0, 0)
Screenshot: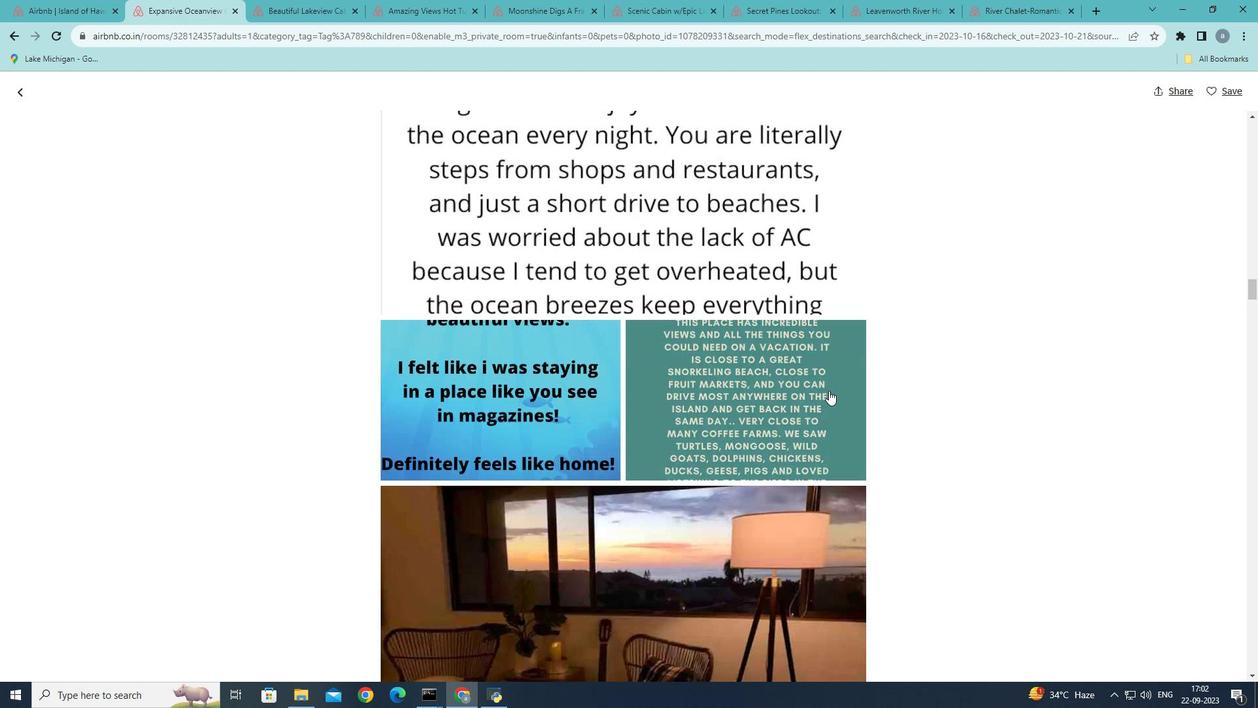 
Action: Mouse scrolled (829, 390) with delta (0, 0)
Screenshot: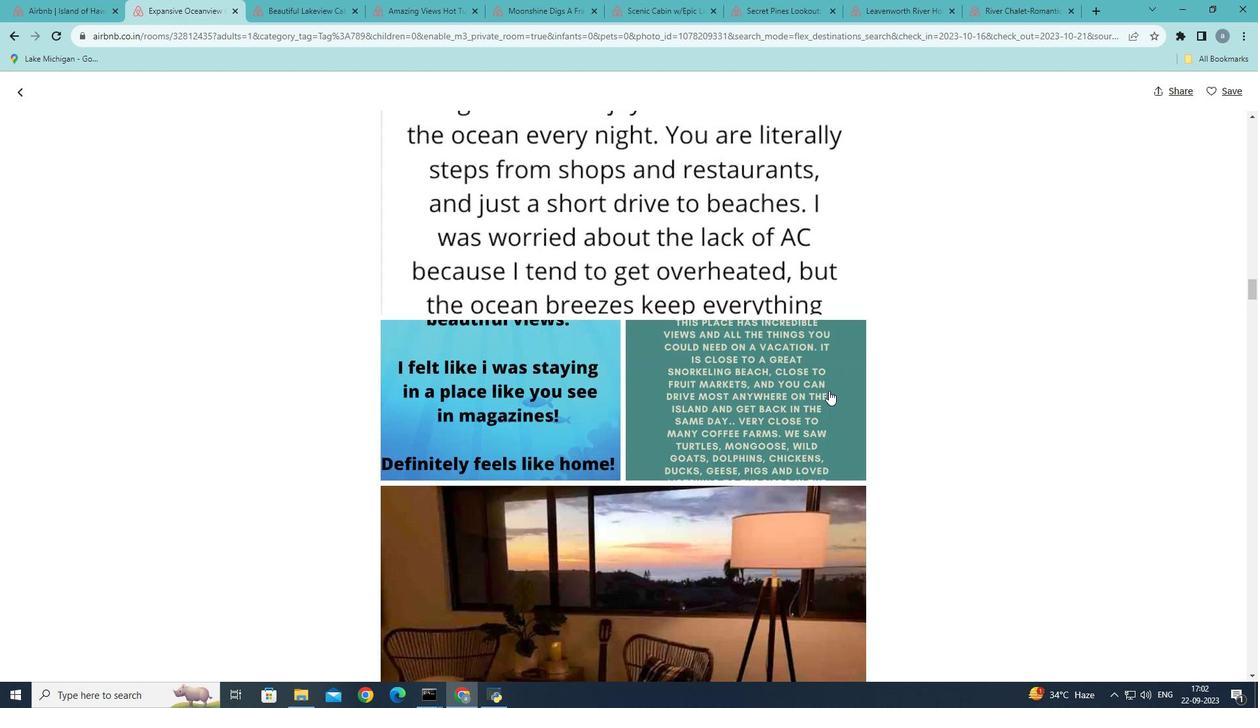 
Action: Mouse scrolled (829, 390) with delta (0, 0)
Screenshot: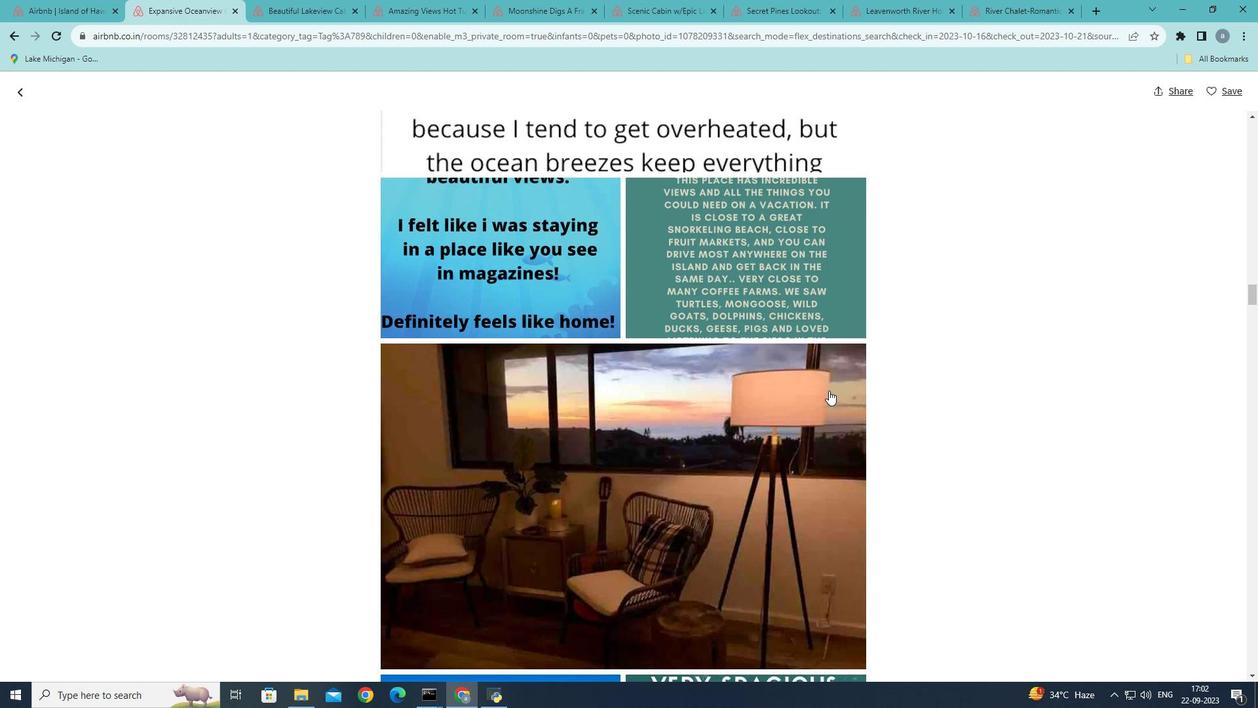 
Action: Mouse scrolled (829, 390) with delta (0, 0)
Screenshot: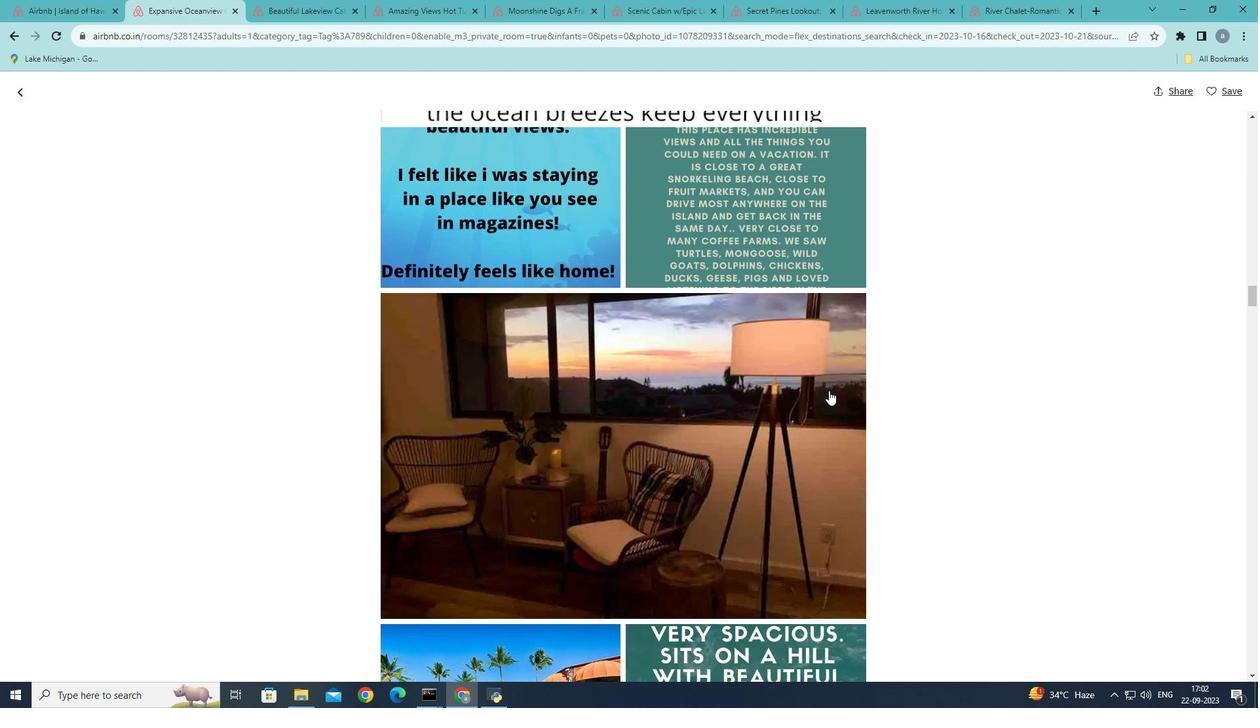 
Action: Mouse scrolled (829, 390) with delta (0, 0)
Screenshot: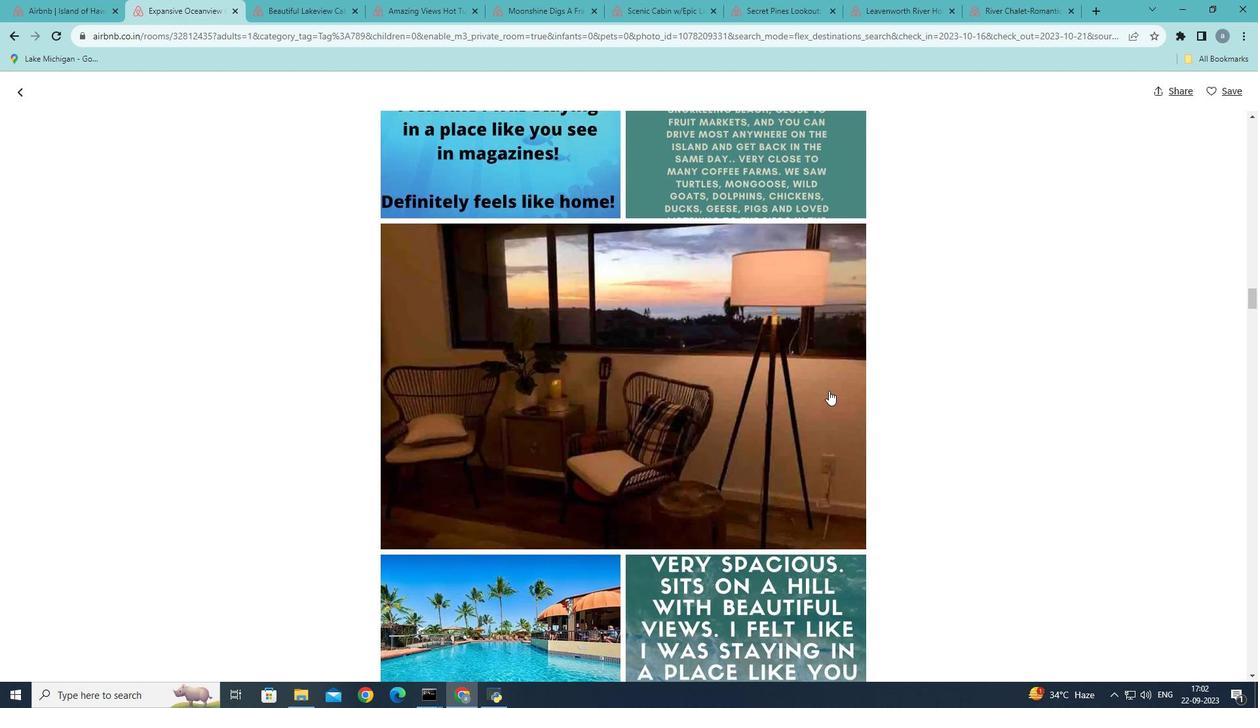 
Action: Mouse scrolled (829, 390) with delta (0, 0)
Screenshot: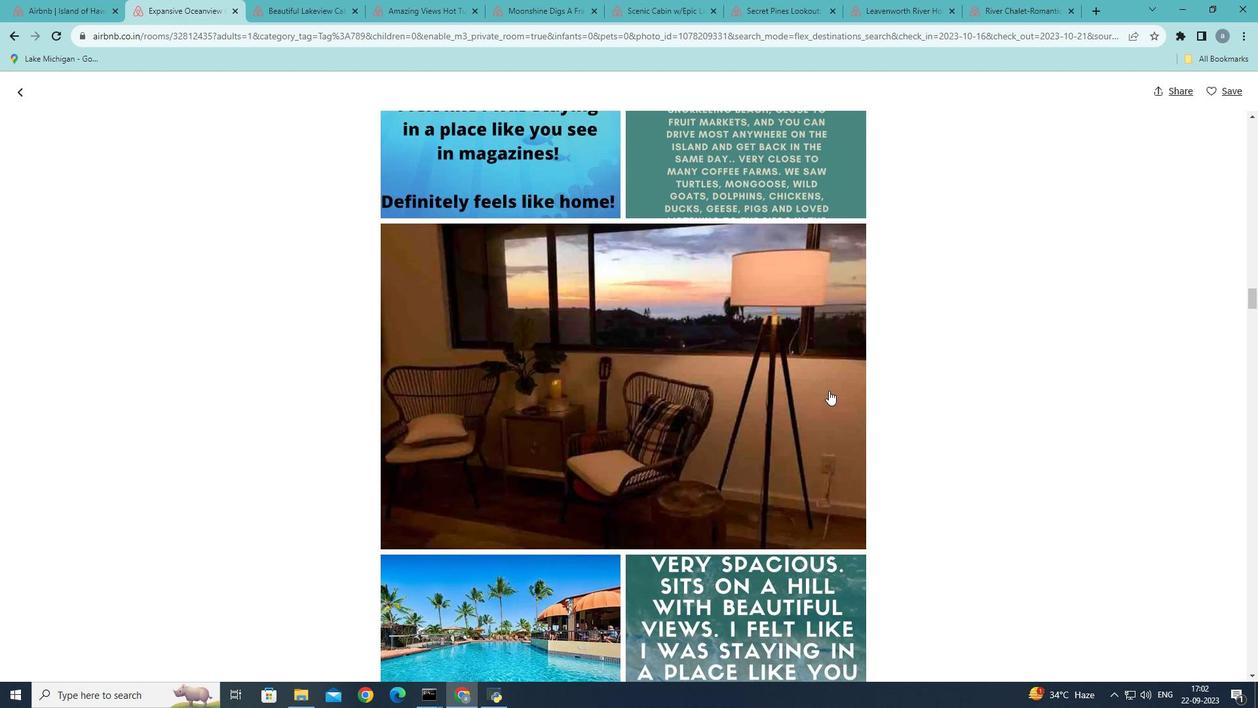
Action: Mouse moved to (830, 374)
Screenshot: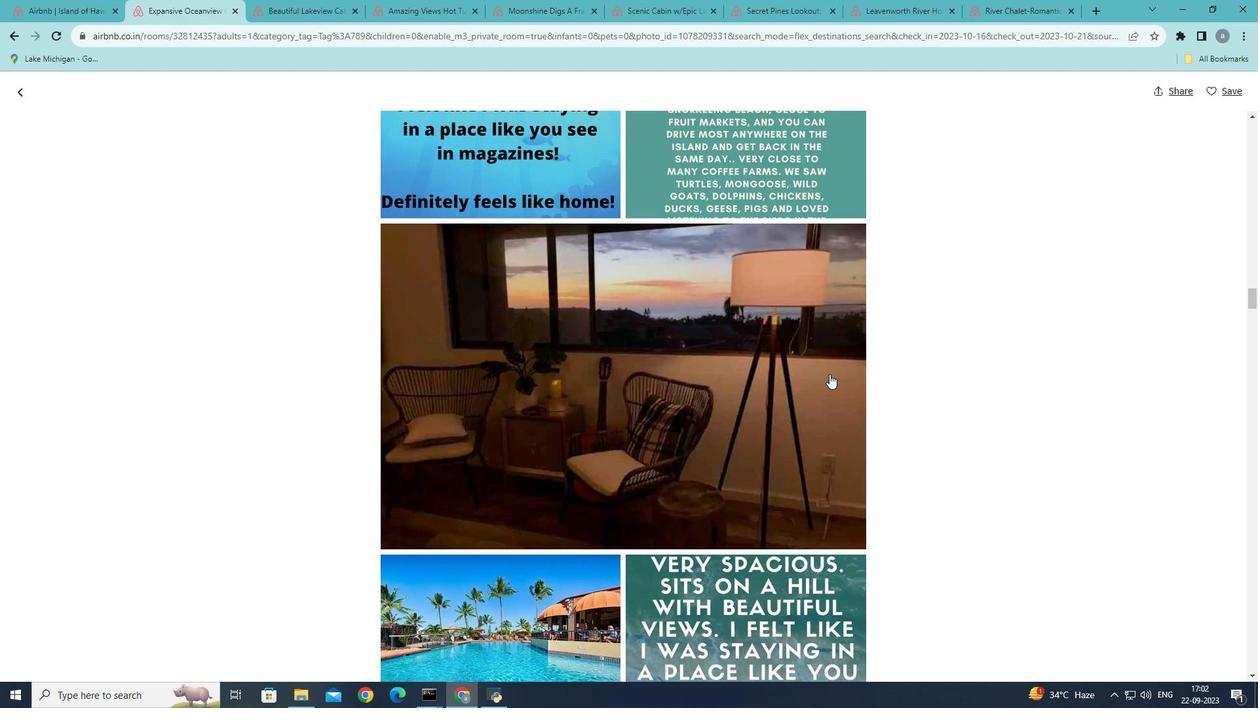 
Action: Mouse scrolled (830, 373) with delta (0, 0)
Screenshot: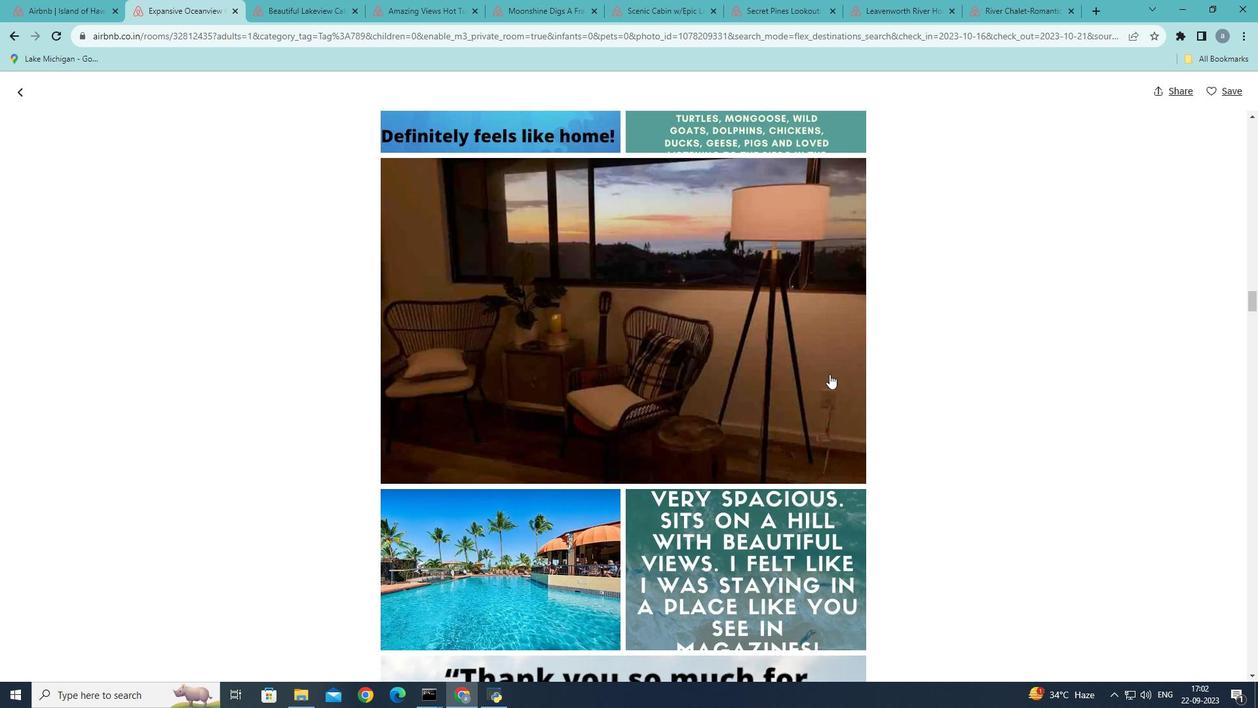 
Action: Mouse scrolled (830, 373) with delta (0, 0)
Screenshot: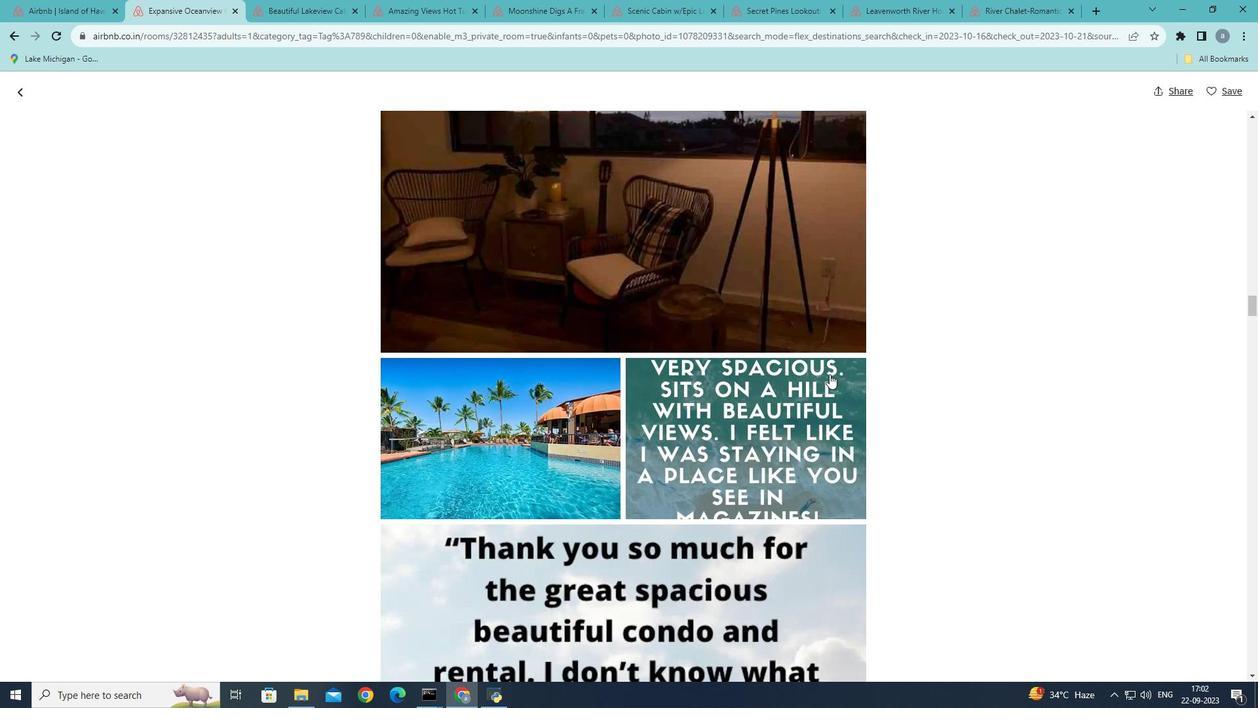 
Action: Mouse scrolled (830, 373) with delta (0, 0)
Screenshot: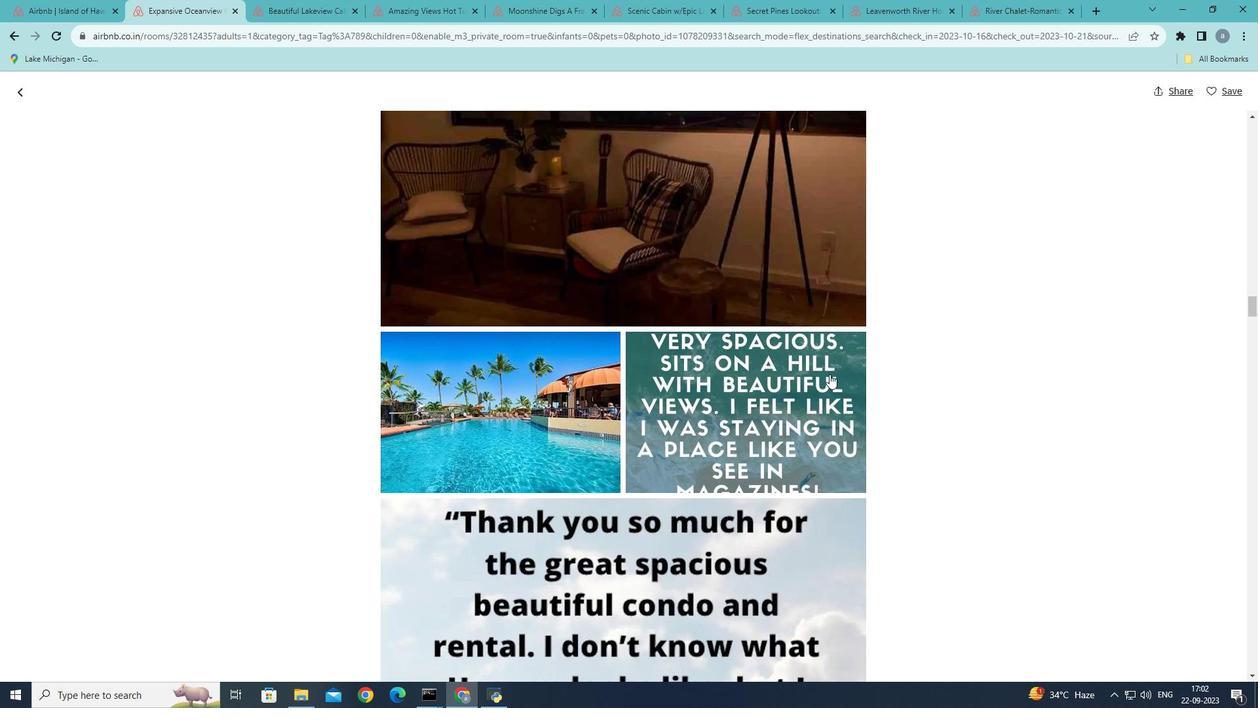 
Action: Mouse scrolled (830, 373) with delta (0, 0)
Screenshot: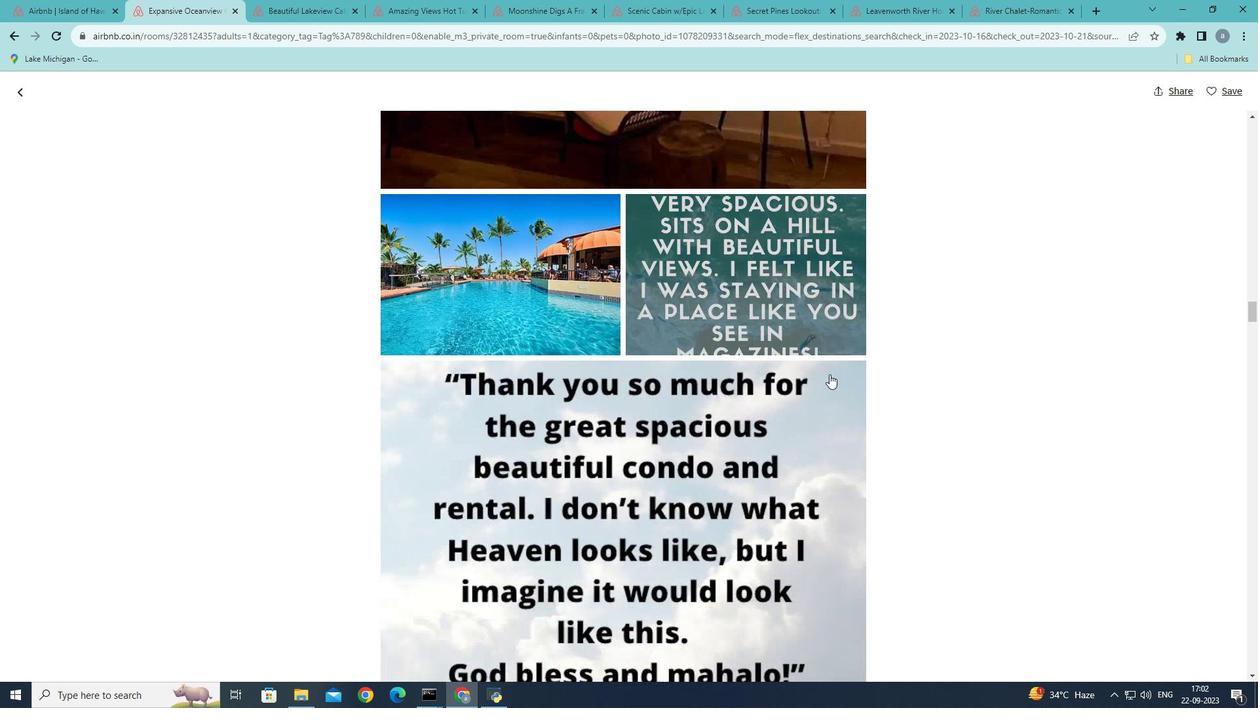 
Action: Mouse scrolled (830, 373) with delta (0, 0)
Screenshot: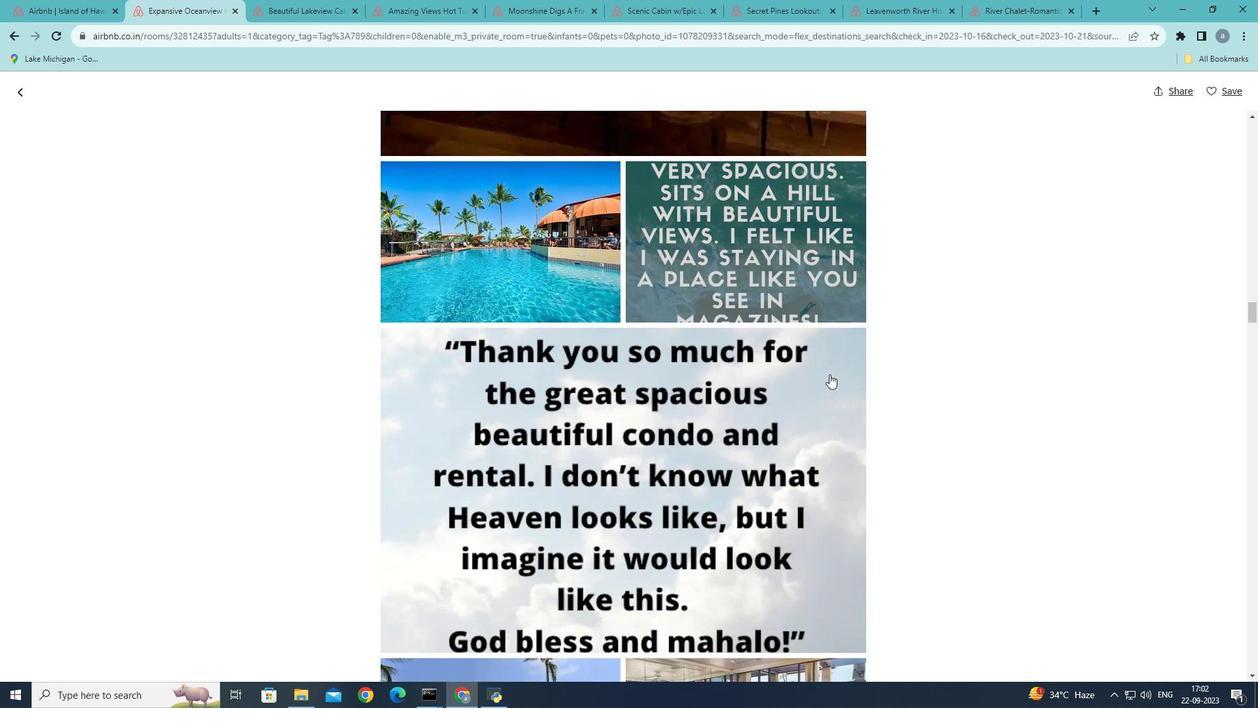 
Action: Mouse scrolled (830, 373) with delta (0, 0)
Screenshot: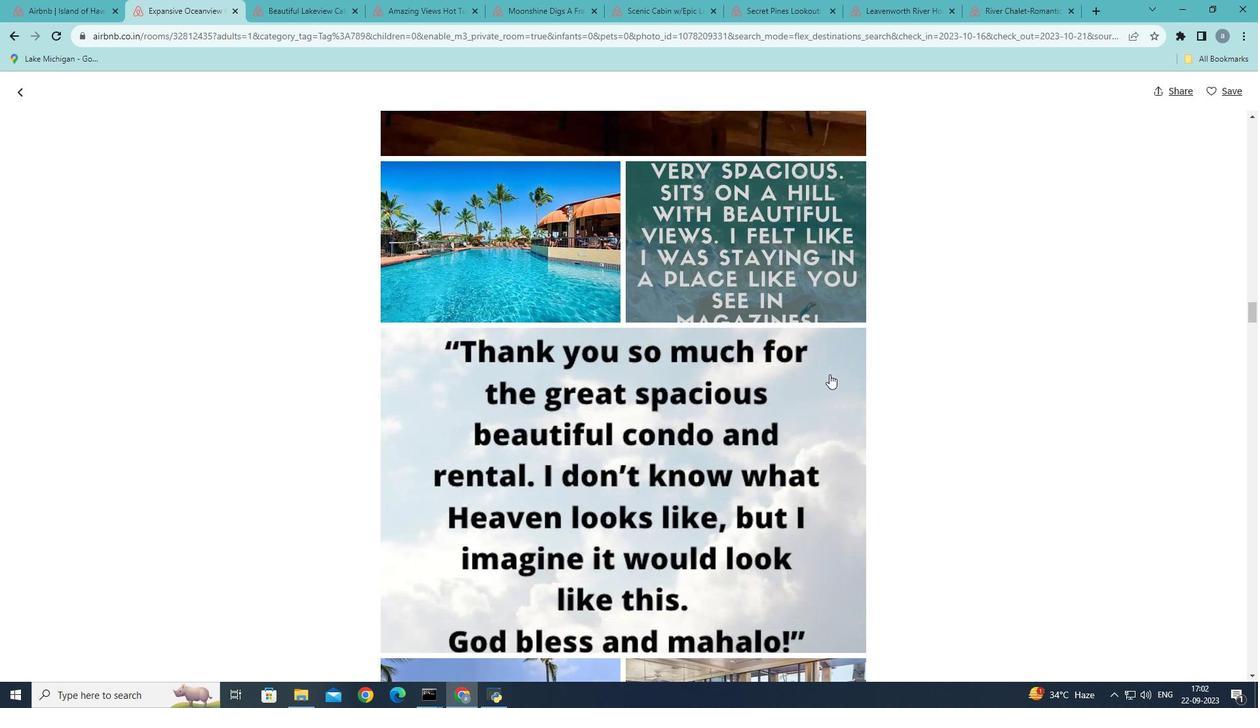 
Action: Mouse scrolled (830, 373) with delta (0, 0)
Screenshot: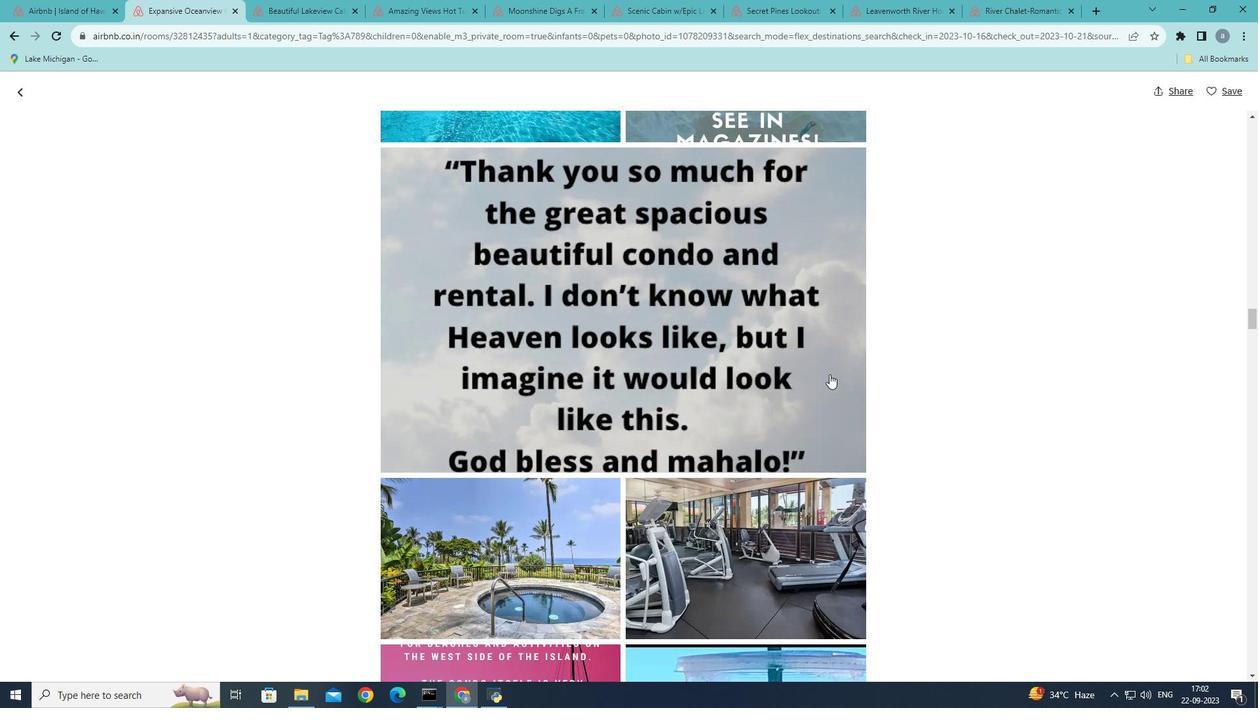 
Action: Mouse scrolled (830, 373) with delta (0, 0)
Screenshot: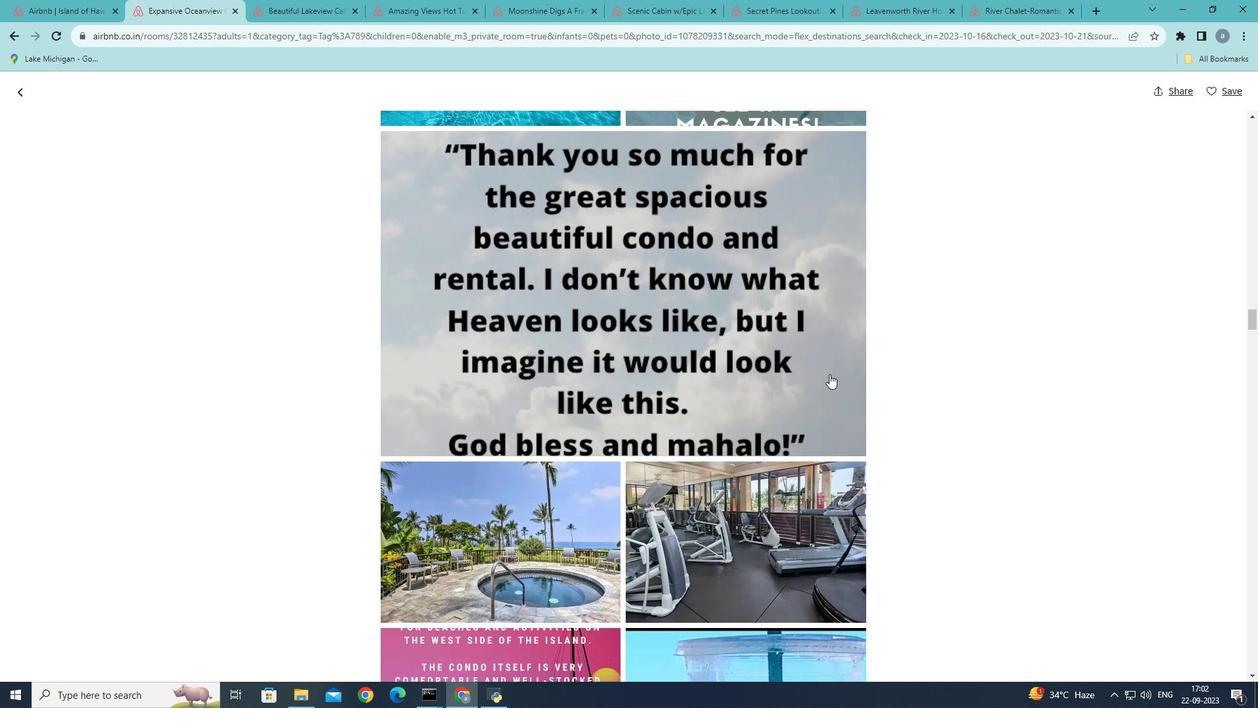 
Action: Mouse scrolled (830, 373) with delta (0, 0)
Screenshot: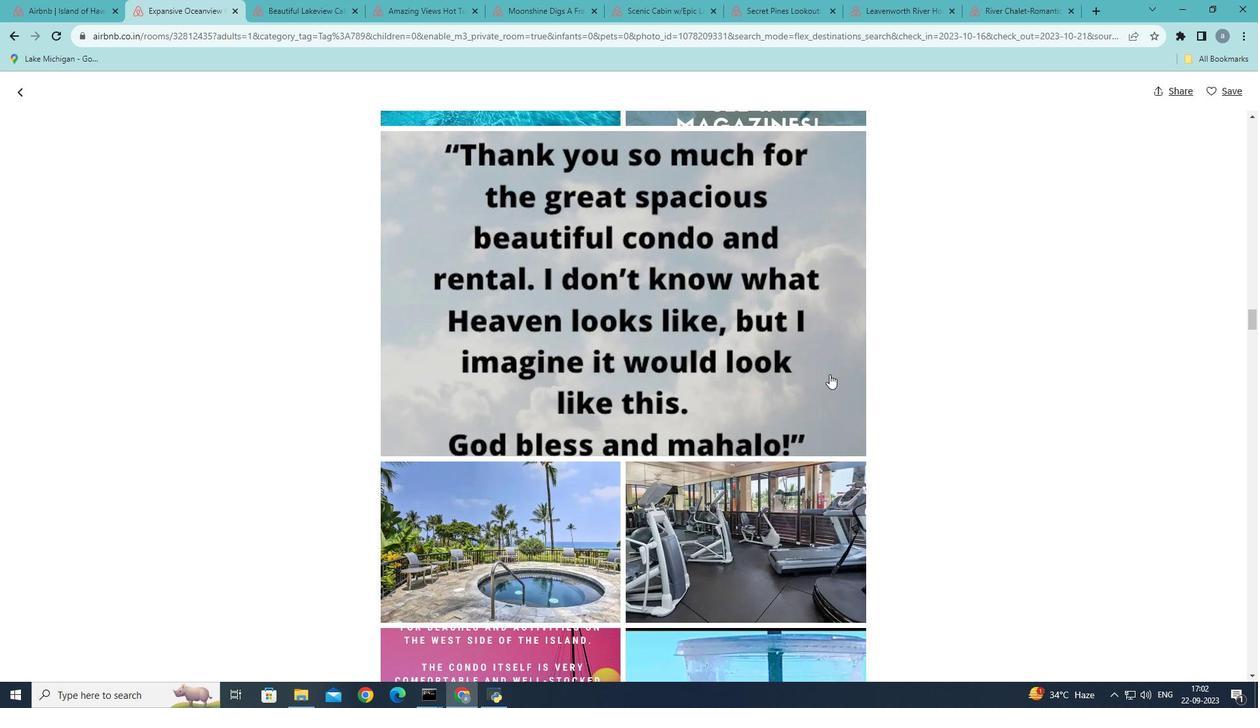 
Action: Key pressed <Key.down><Key.down>
Screenshot: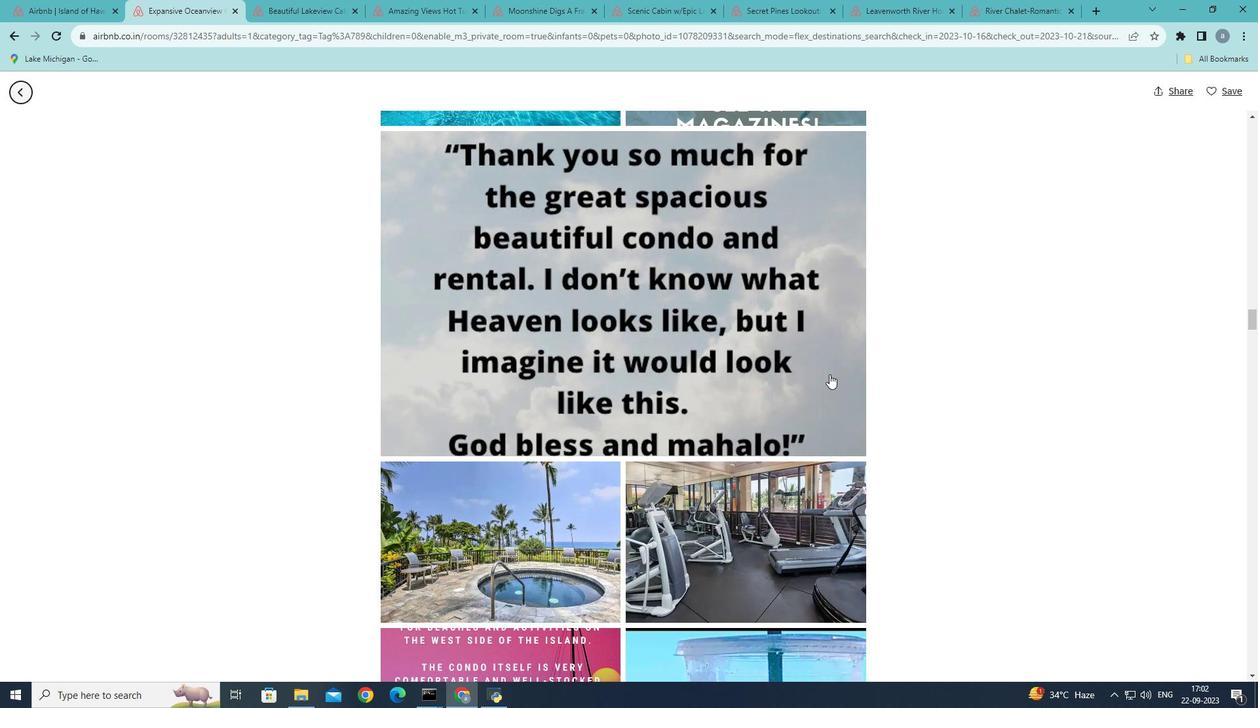
Action: Mouse moved to (832, 348)
Screenshot: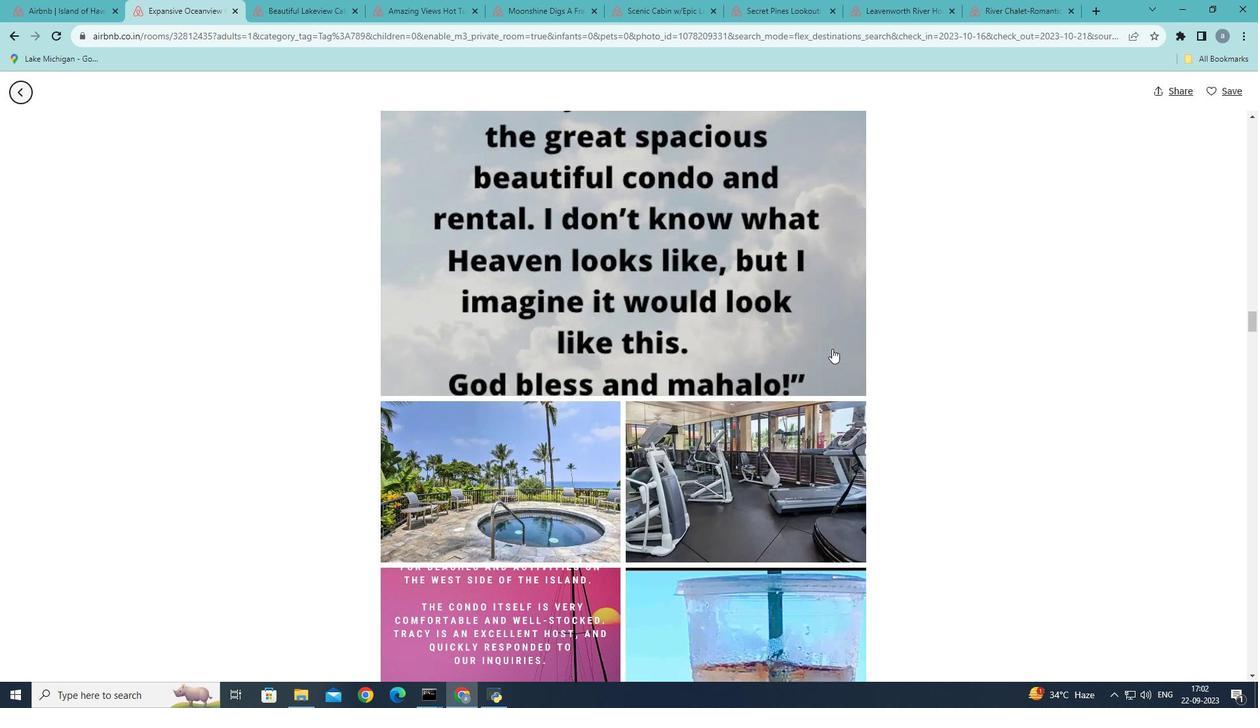 
Action: Mouse scrolled (832, 348) with delta (0, 0)
Screenshot: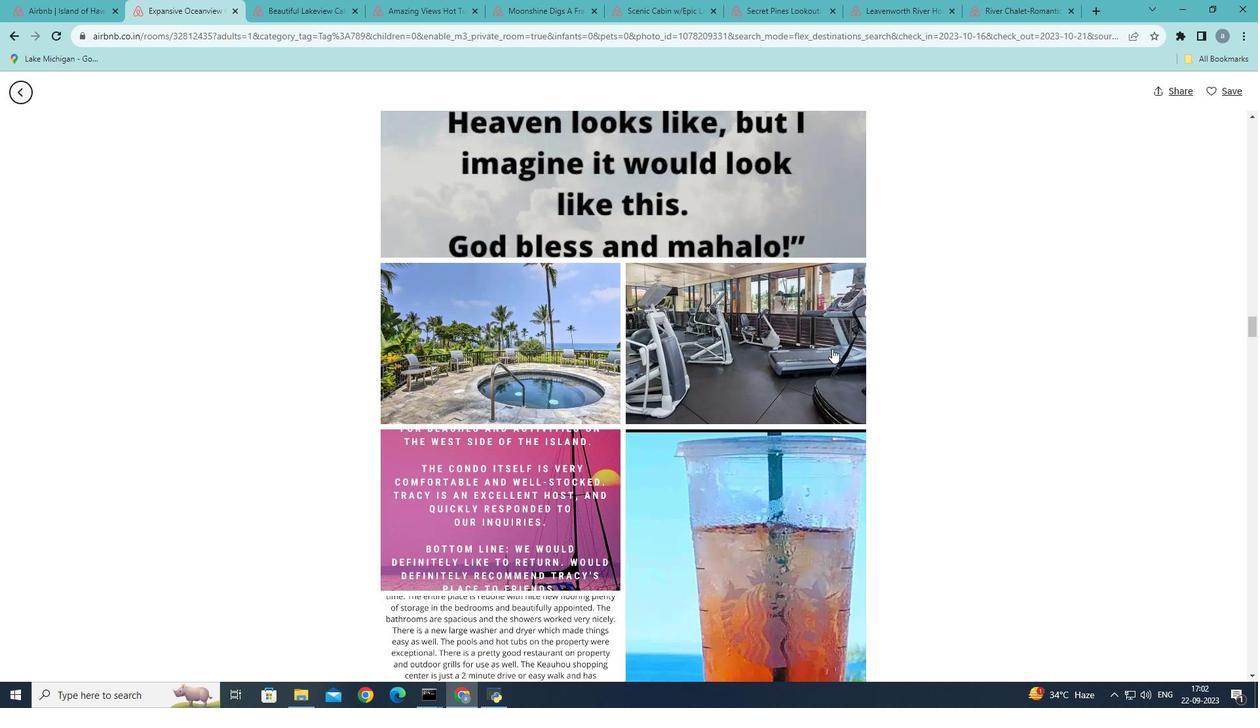 
Action: Mouse scrolled (832, 348) with delta (0, 0)
Screenshot: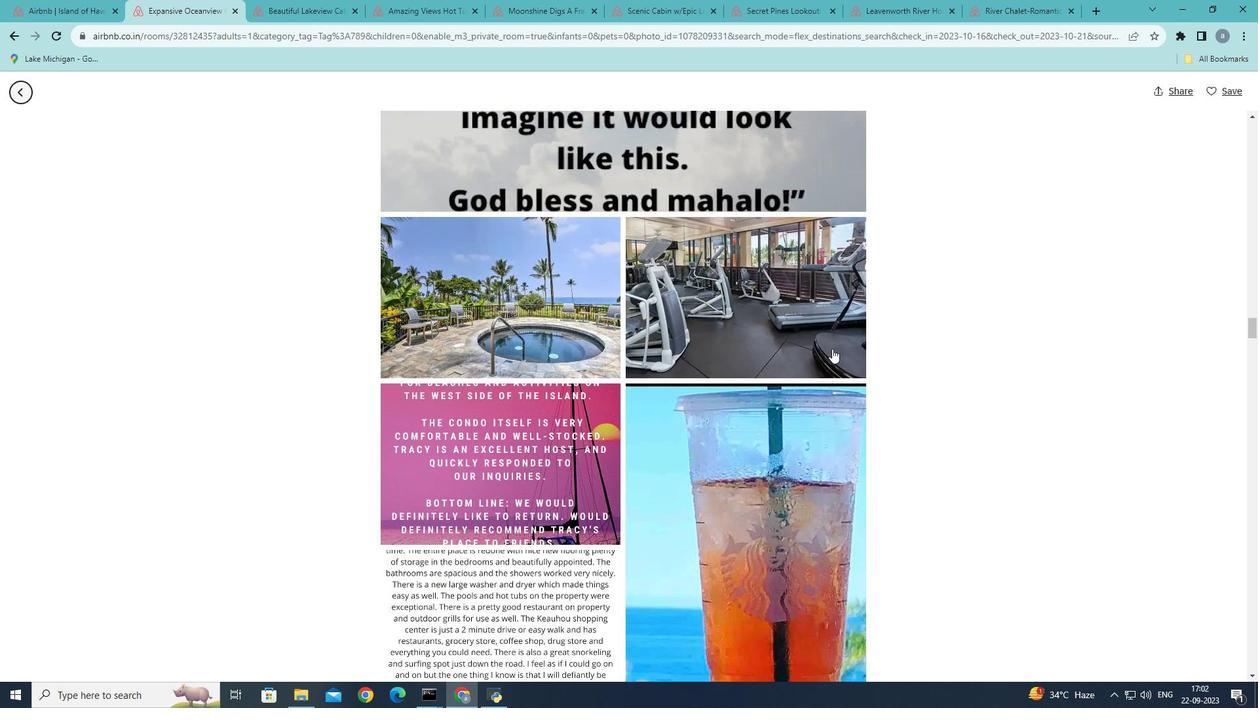
Action: Mouse scrolled (832, 348) with delta (0, 0)
Screenshot: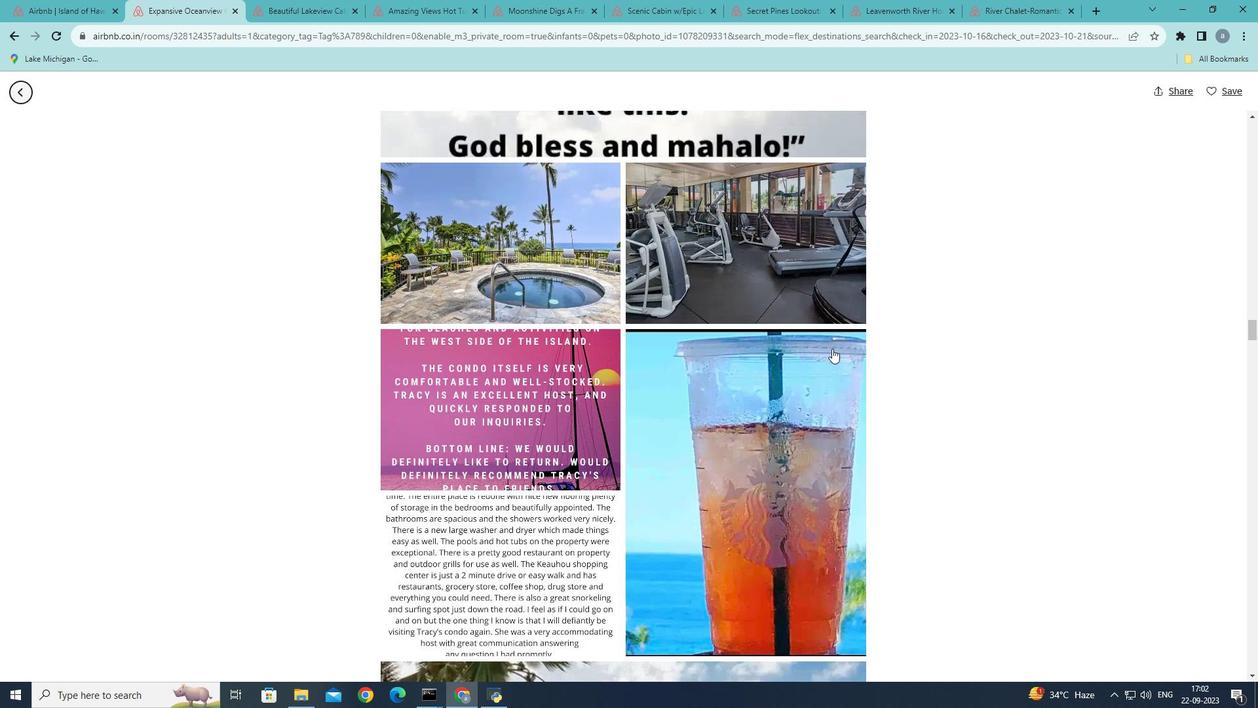 
Action: Mouse scrolled (832, 348) with delta (0, 0)
Screenshot: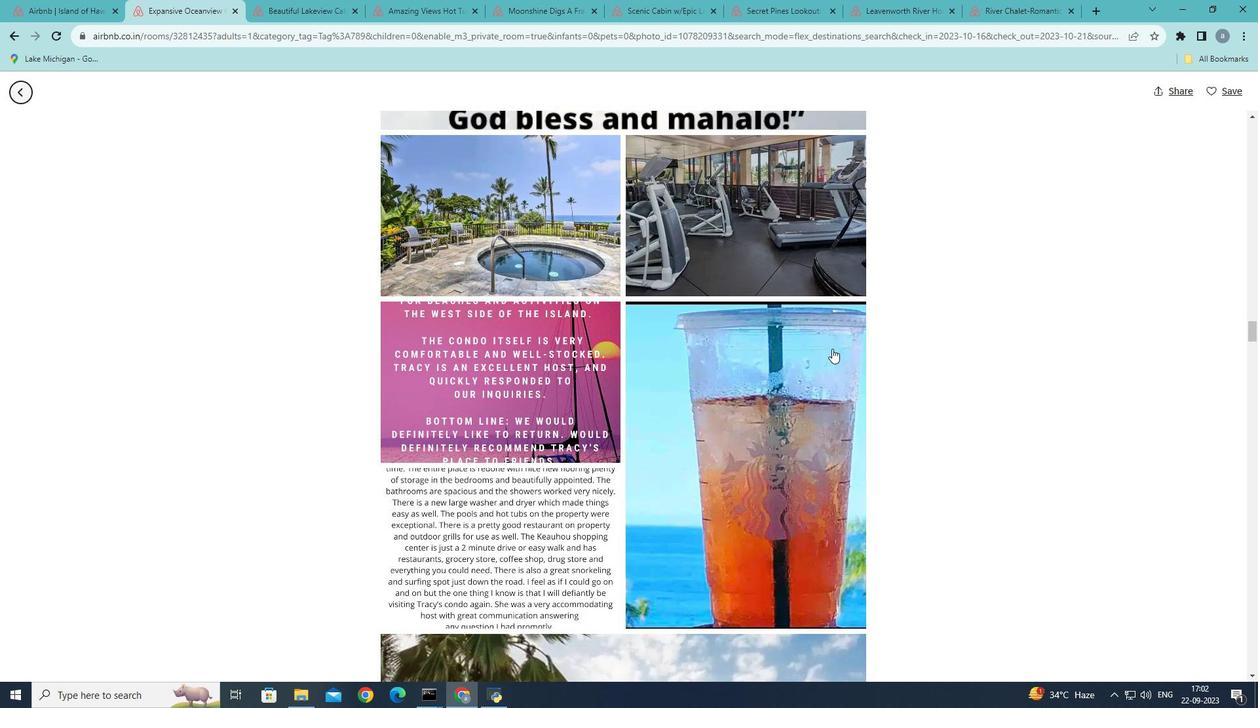 
Action: Mouse scrolled (832, 348) with delta (0, 0)
Screenshot: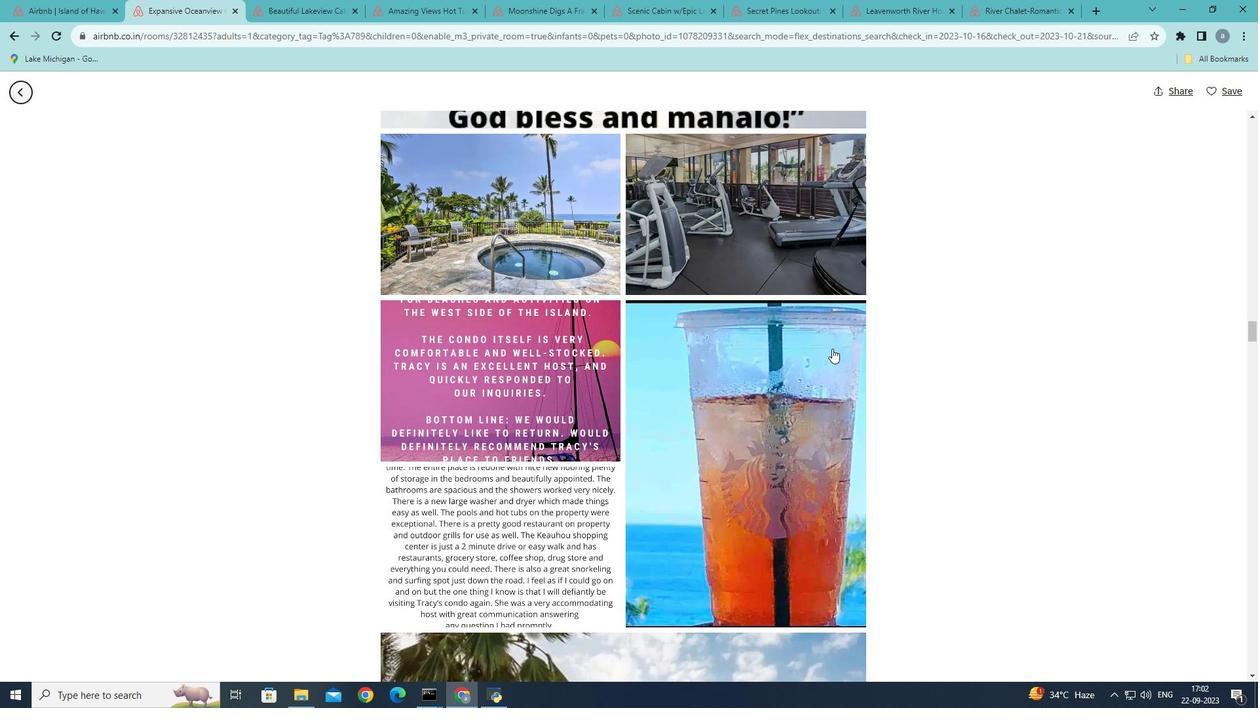 
Action: Mouse moved to (832, 348)
Screenshot: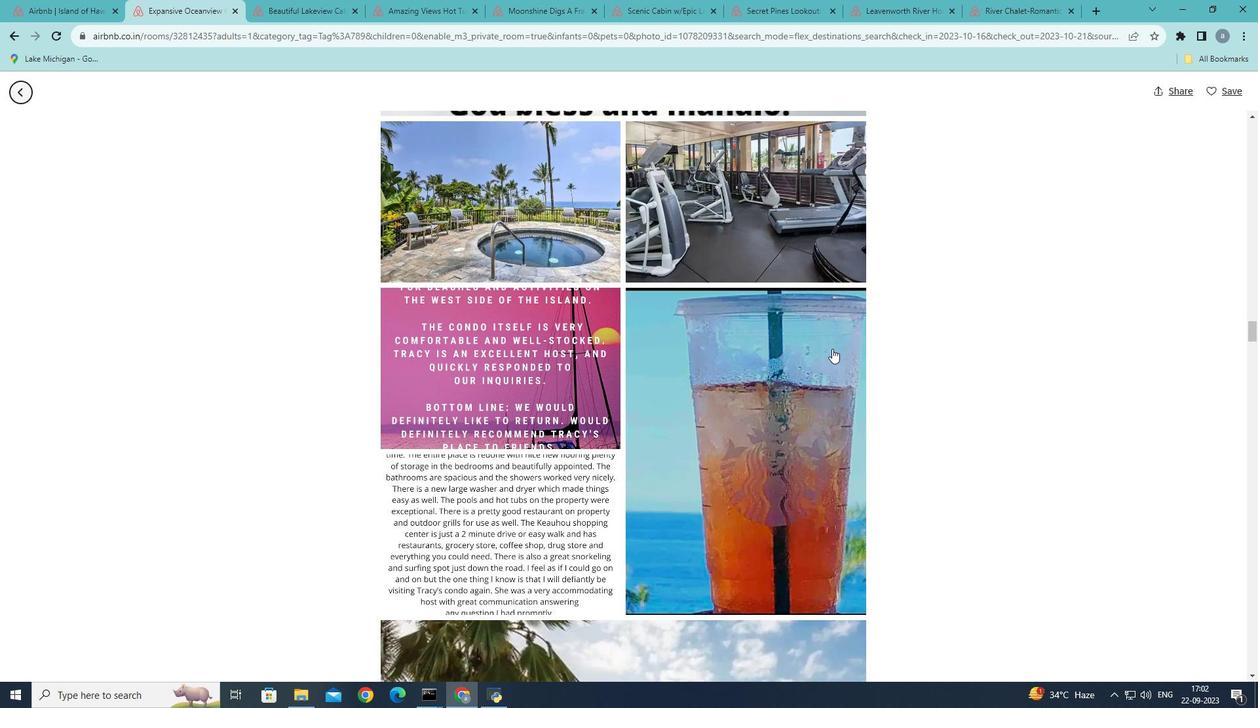 
Action: Mouse scrolled (832, 348) with delta (0, 0)
Screenshot: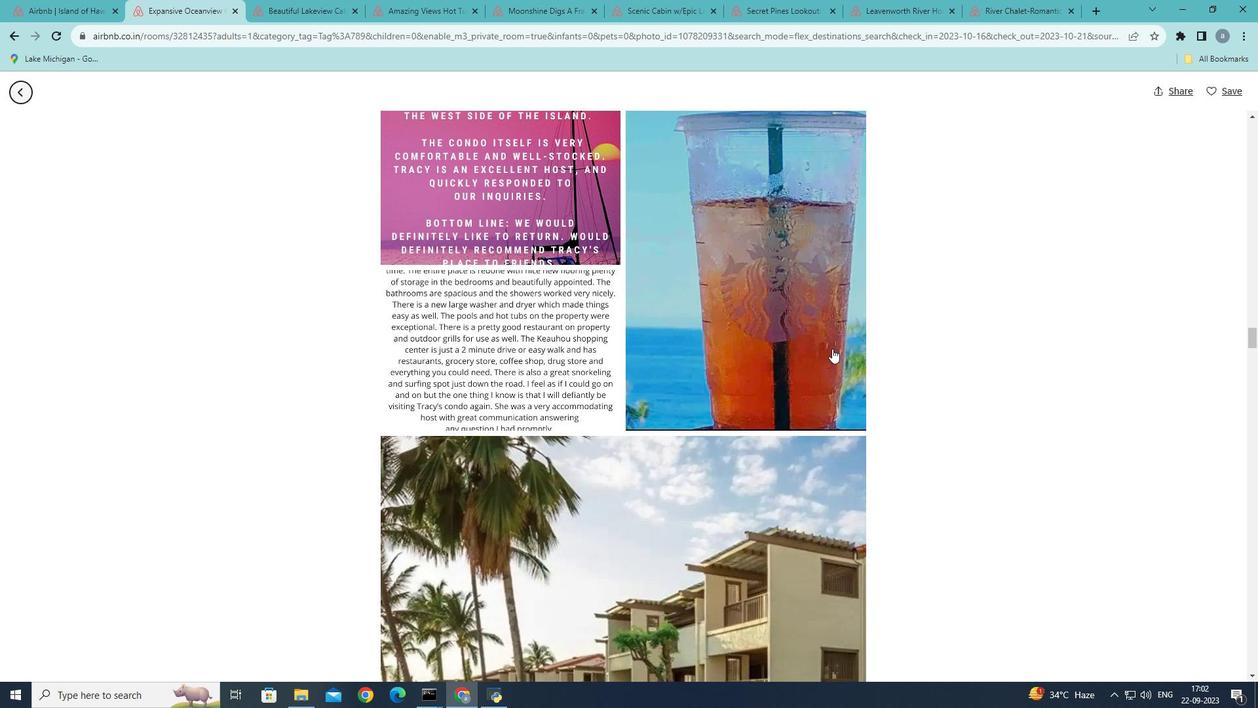 
Action: Mouse scrolled (832, 348) with delta (0, 0)
Screenshot: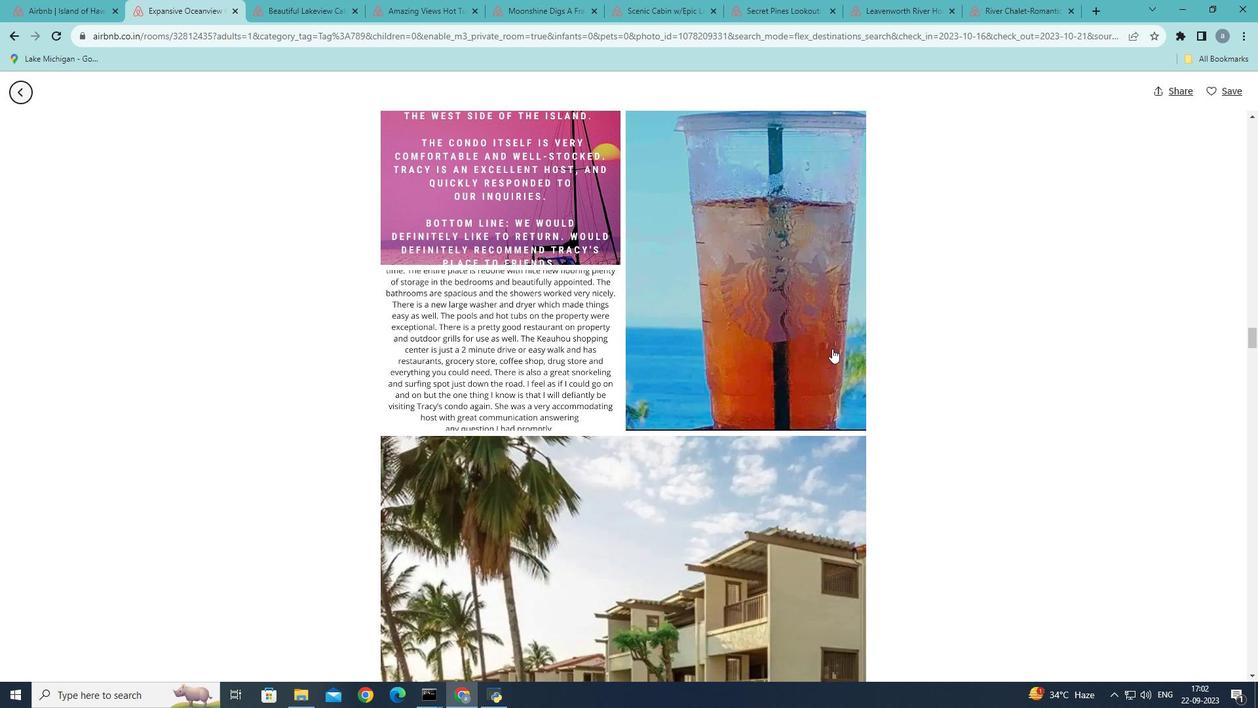 
Action: Mouse scrolled (832, 348) with delta (0, 0)
Screenshot: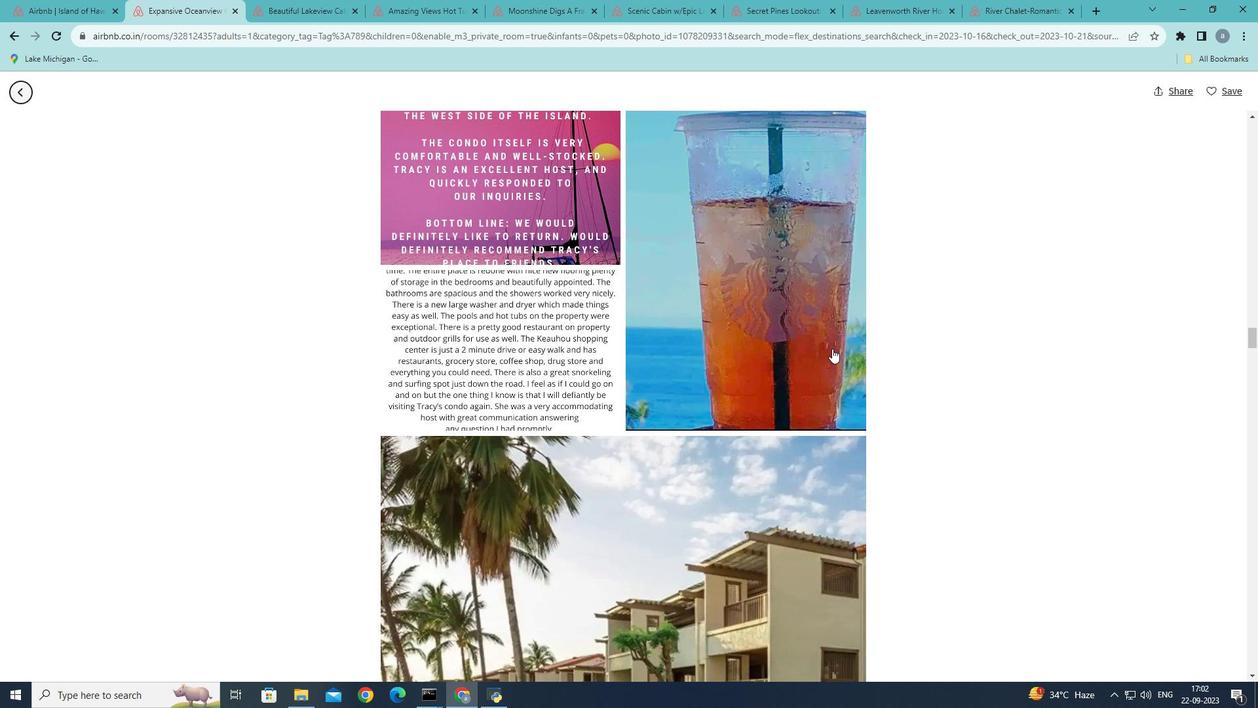 
Action: Mouse scrolled (832, 348) with delta (0, 0)
Screenshot: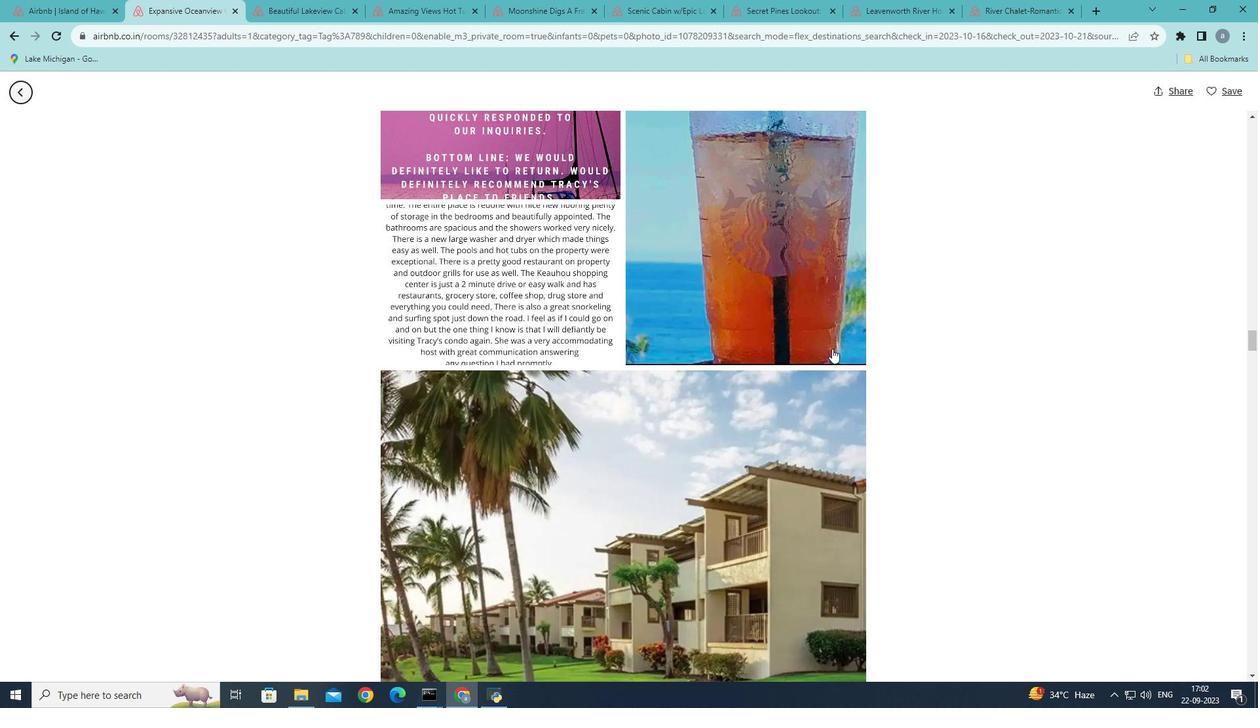 
Action: Mouse scrolled (832, 348) with delta (0, 0)
Screenshot: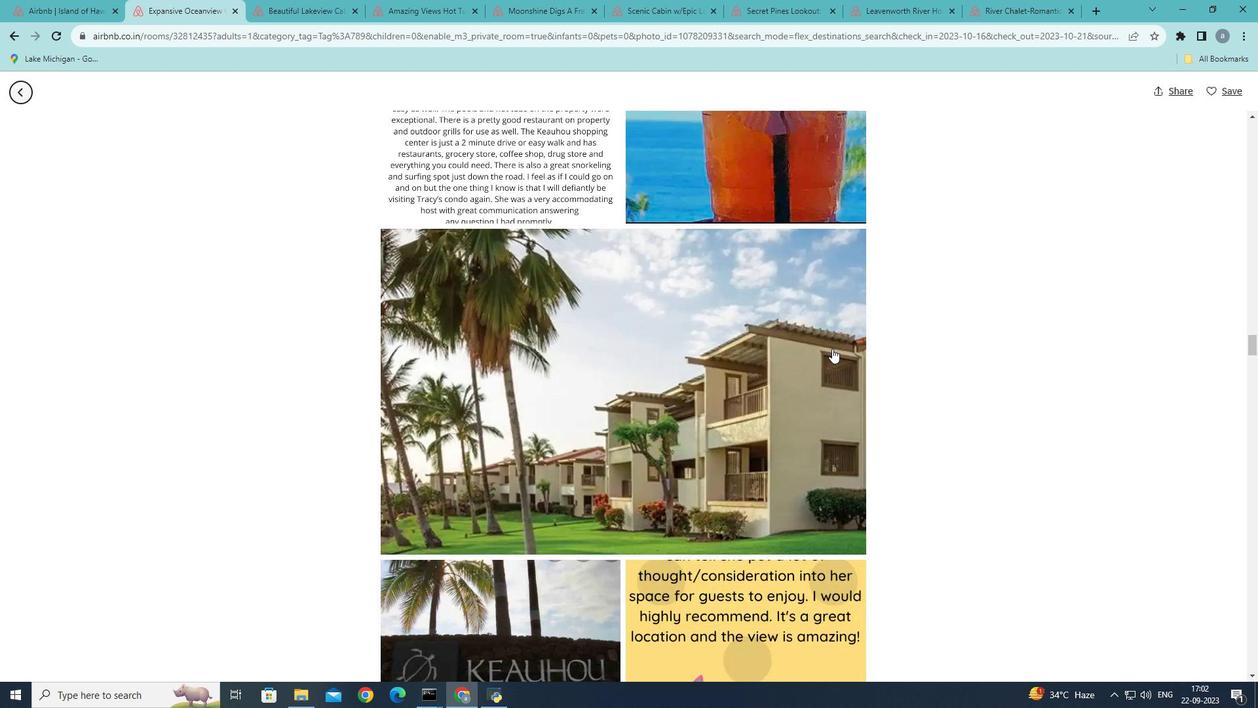 
Action: Mouse scrolled (832, 348) with delta (0, 0)
Screenshot: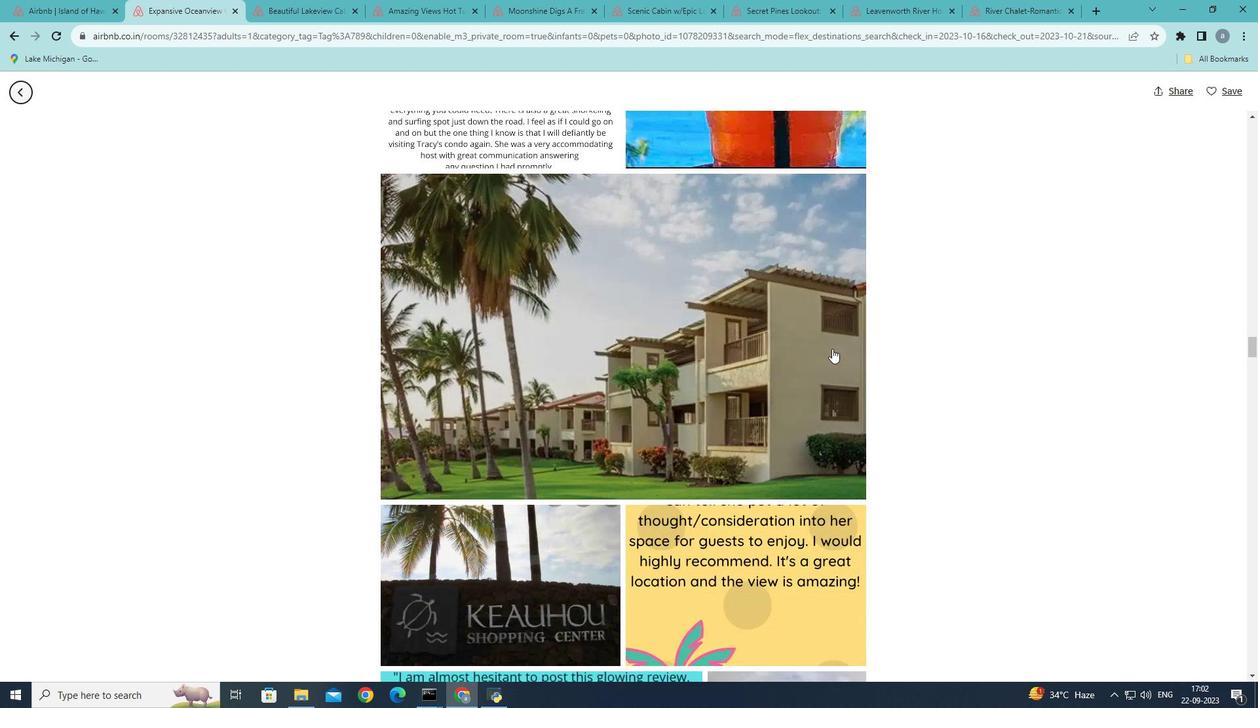 
Action: Mouse scrolled (832, 348) with delta (0, 0)
Screenshot: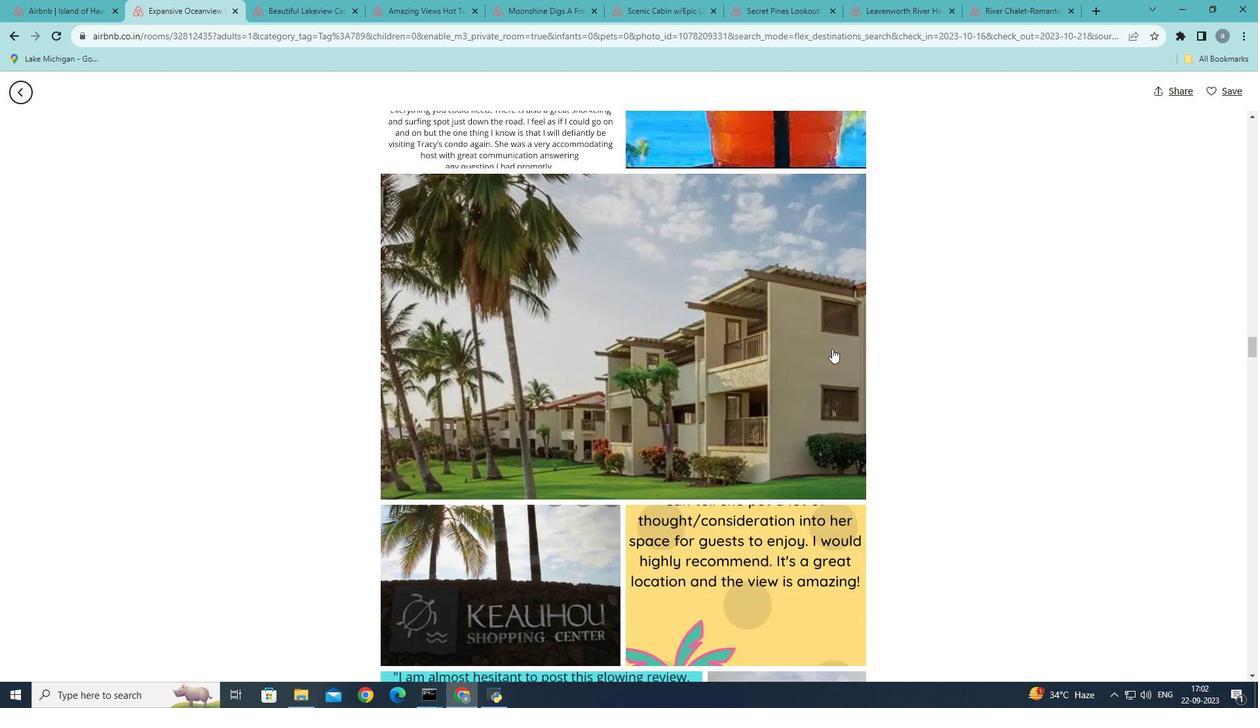 
Action: Mouse scrolled (832, 348) with delta (0, 0)
Screenshot: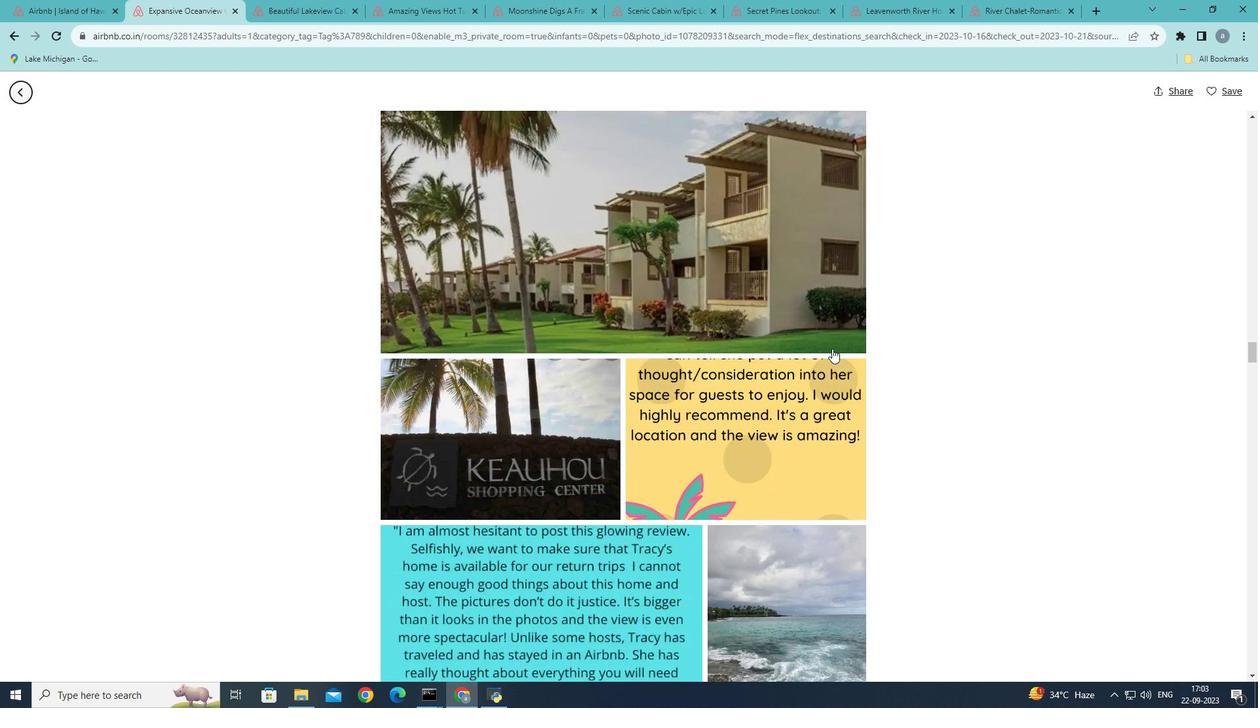
Action: Mouse scrolled (832, 348) with delta (0, 0)
Screenshot: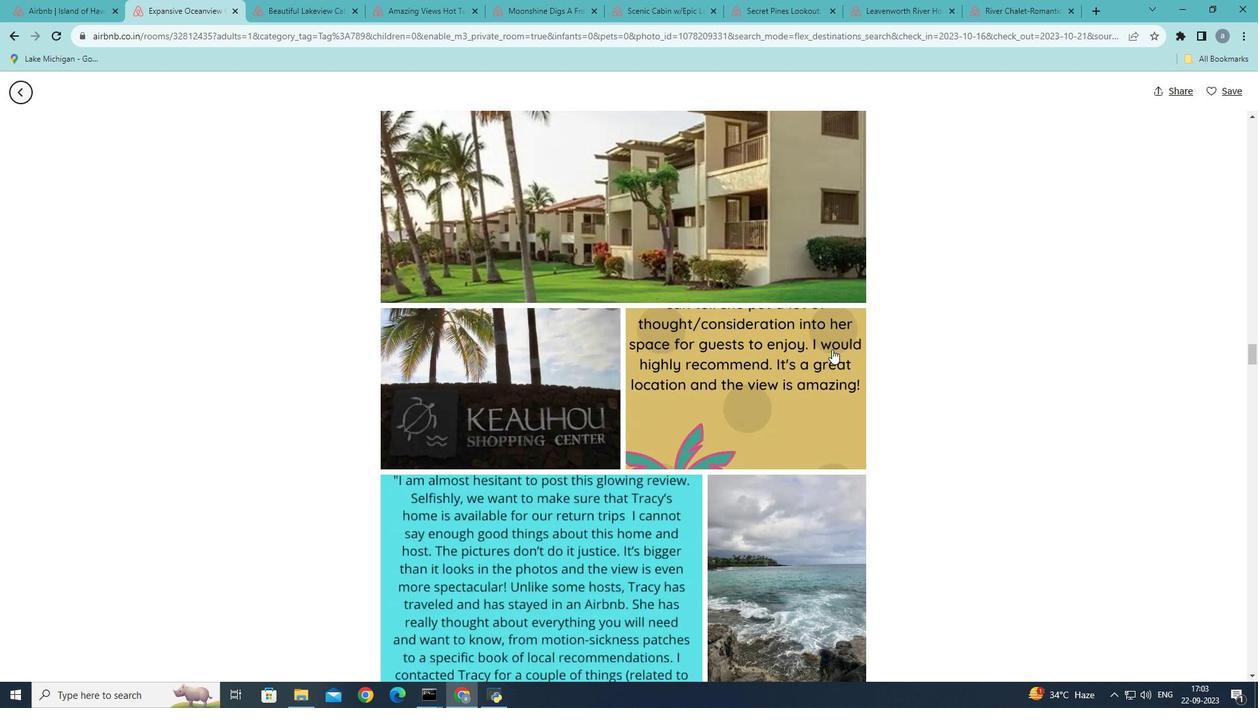 
Action: Mouse scrolled (832, 348) with delta (0, 0)
Screenshot: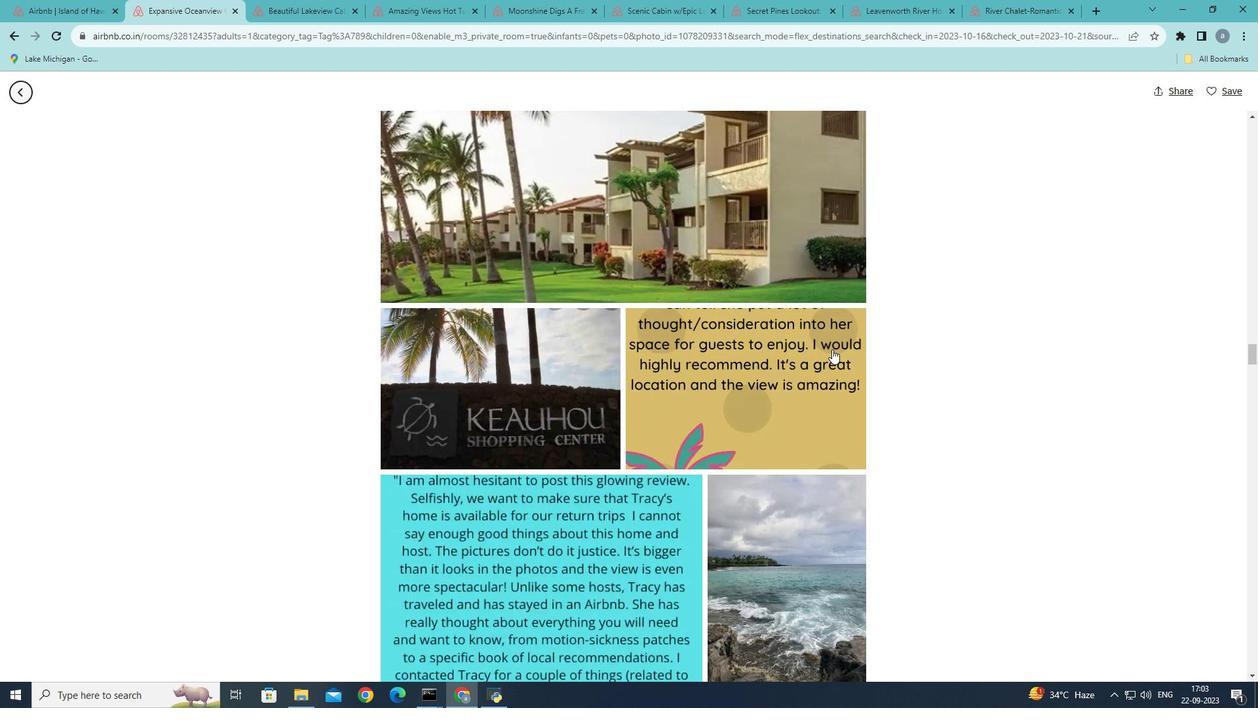 
Action: Mouse moved to (839, 340)
Screenshot: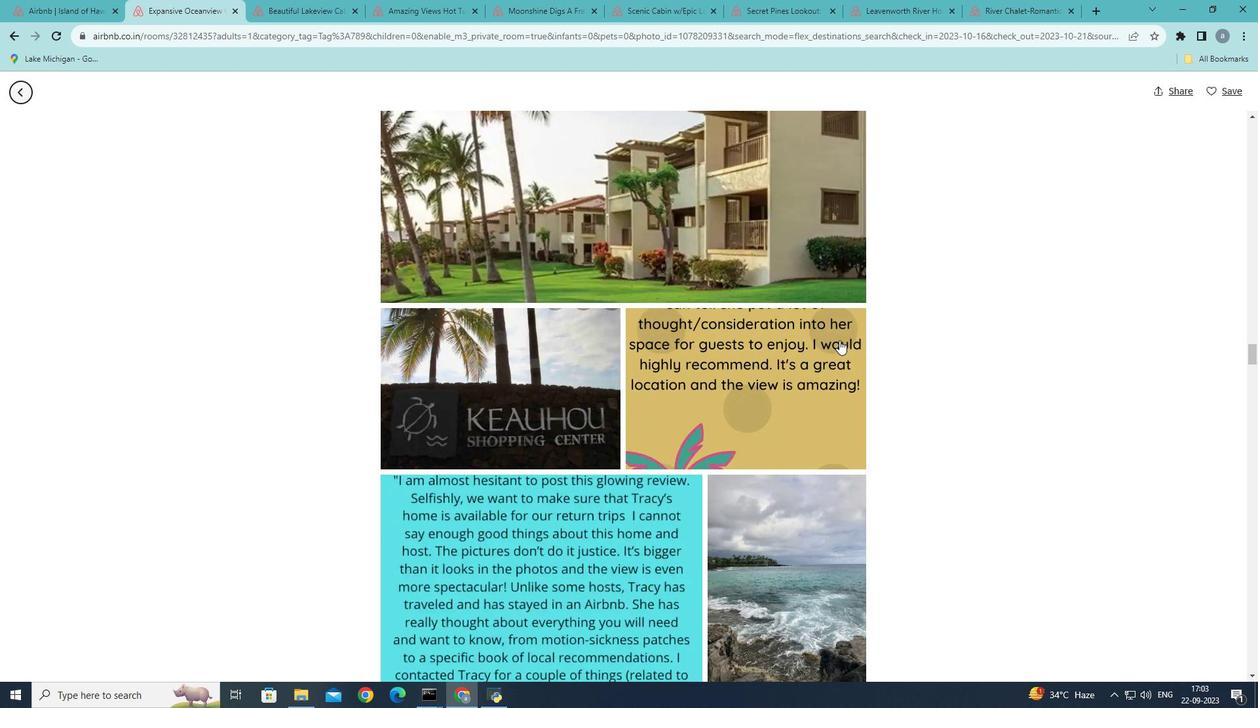 
Action: Mouse scrolled (839, 339) with delta (0, 0)
Screenshot: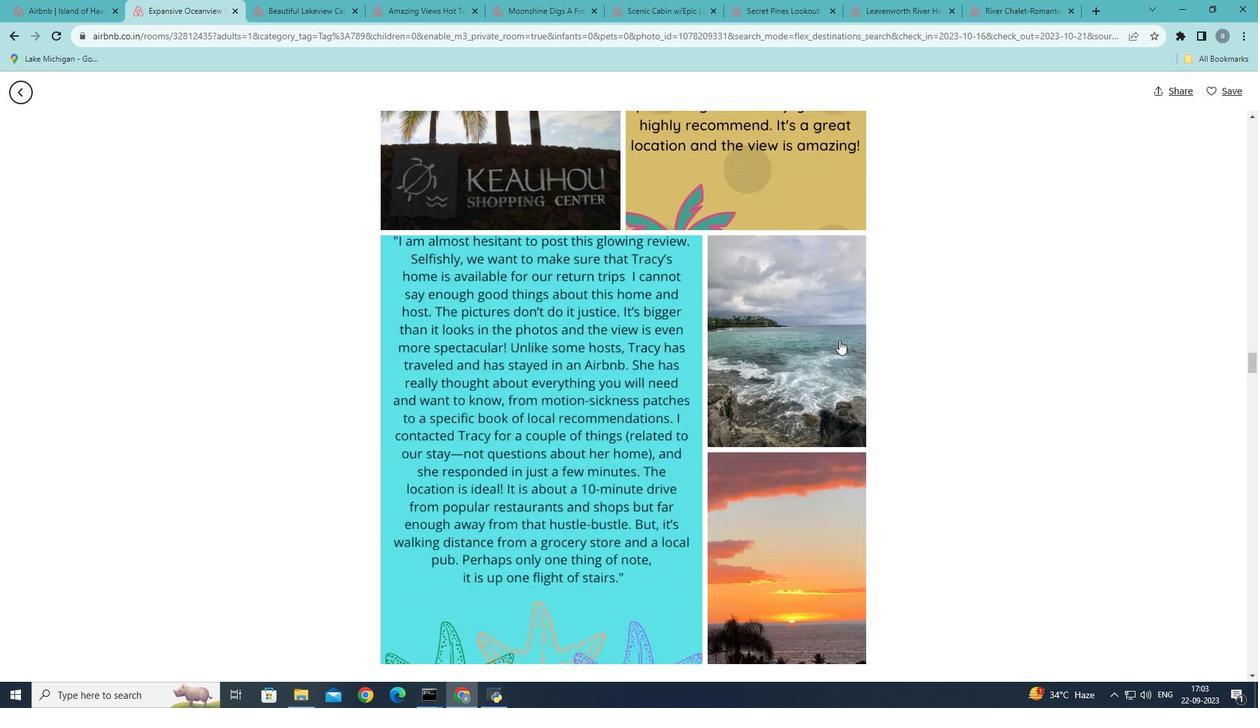 
Action: Mouse scrolled (839, 339) with delta (0, 0)
Screenshot: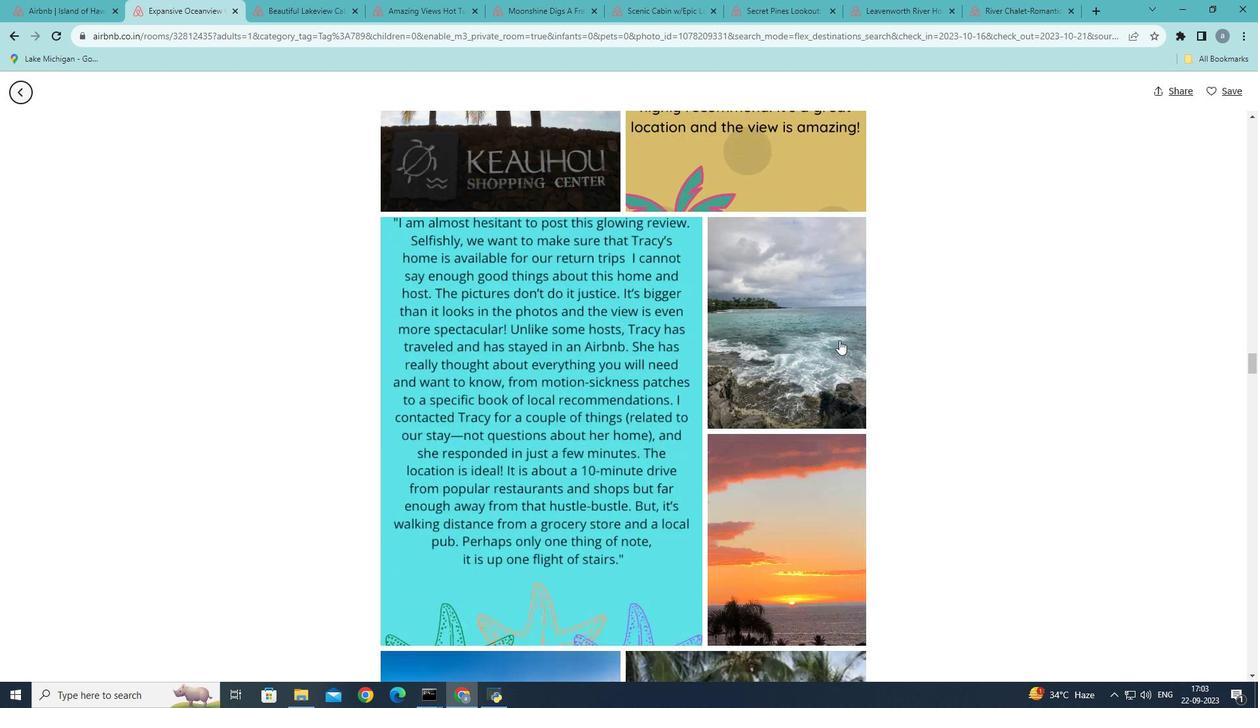 
Action: Mouse scrolled (839, 339) with delta (0, 0)
Screenshot: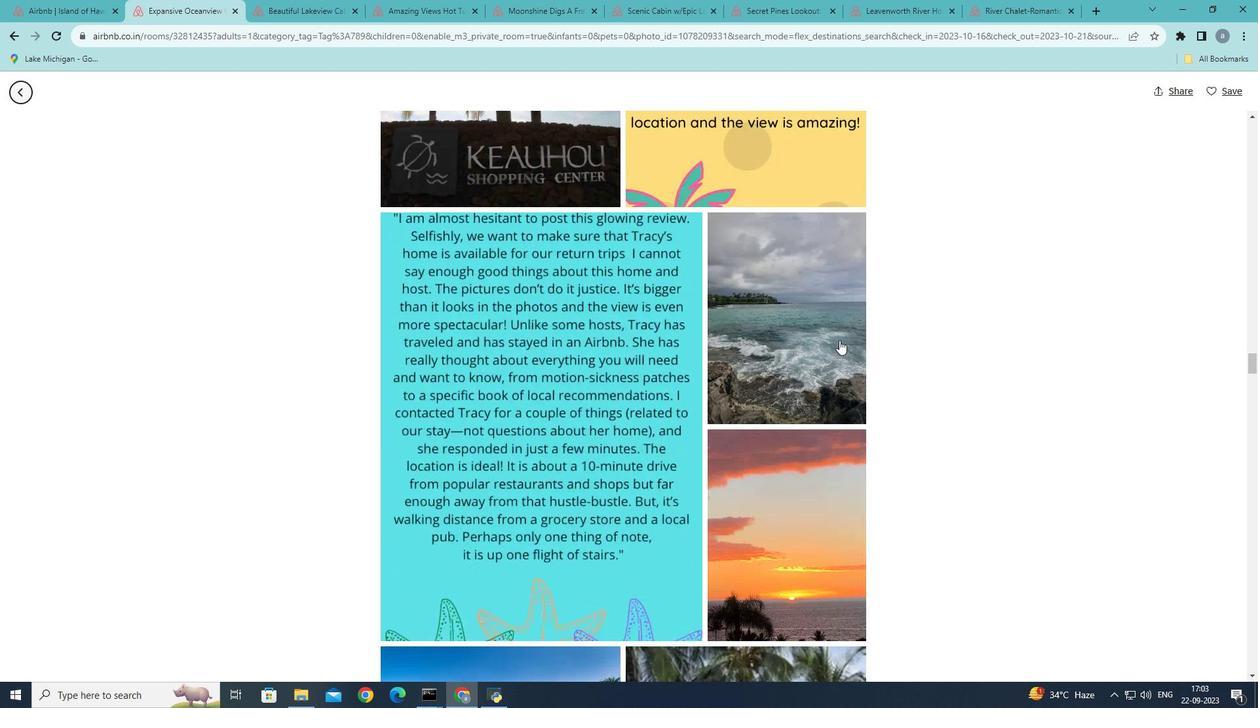 
Action: Mouse scrolled (839, 339) with delta (0, 0)
Screenshot: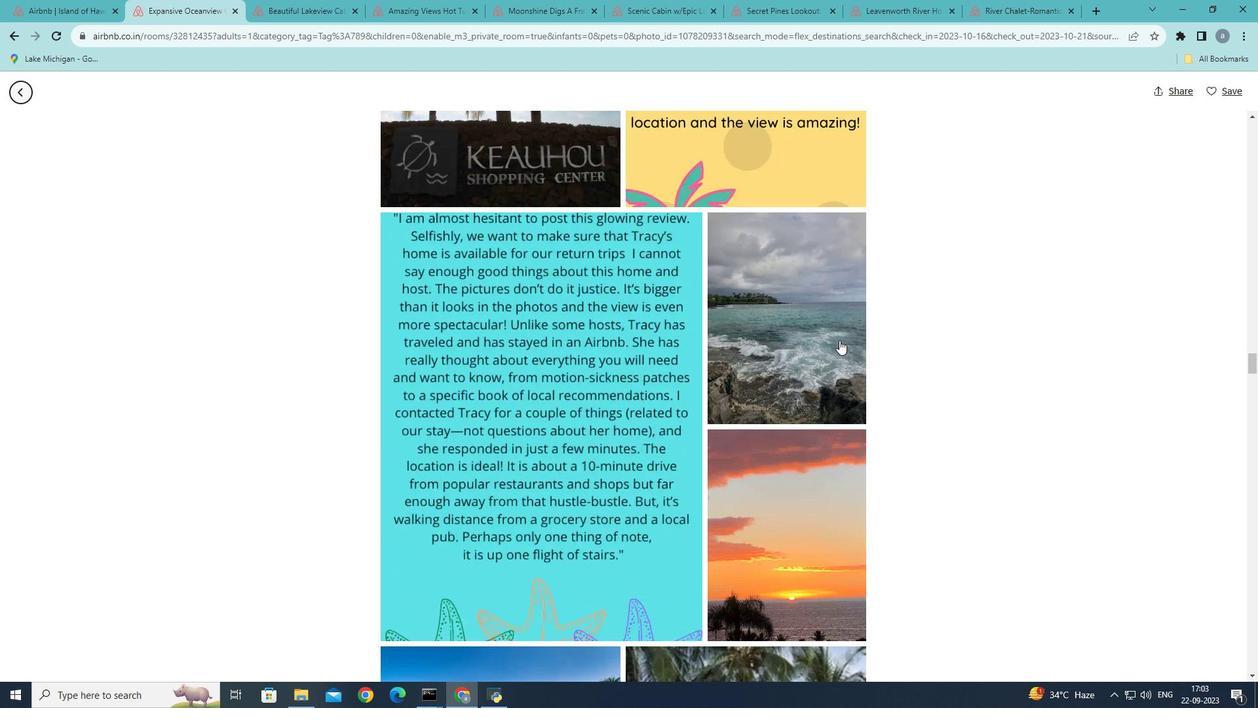 
Action: Mouse scrolled (839, 339) with delta (0, 0)
Screenshot: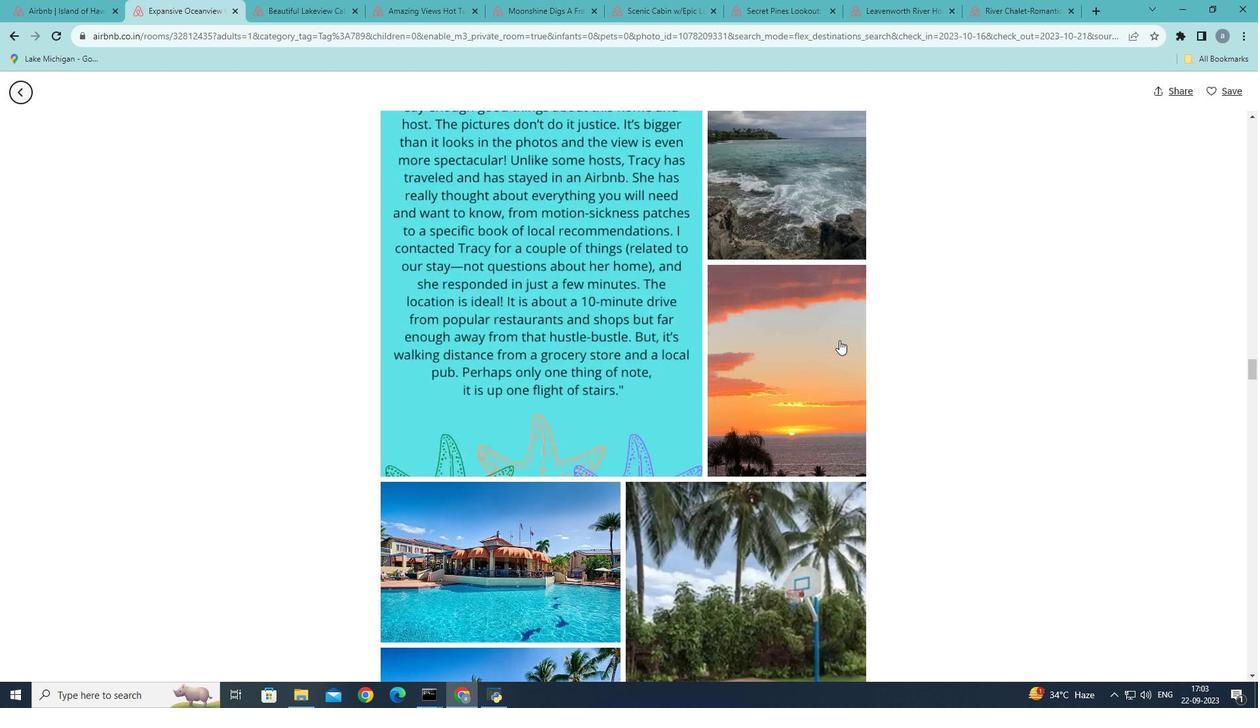 
Action: Mouse scrolled (839, 339) with delta (0, 0)
Screenshot: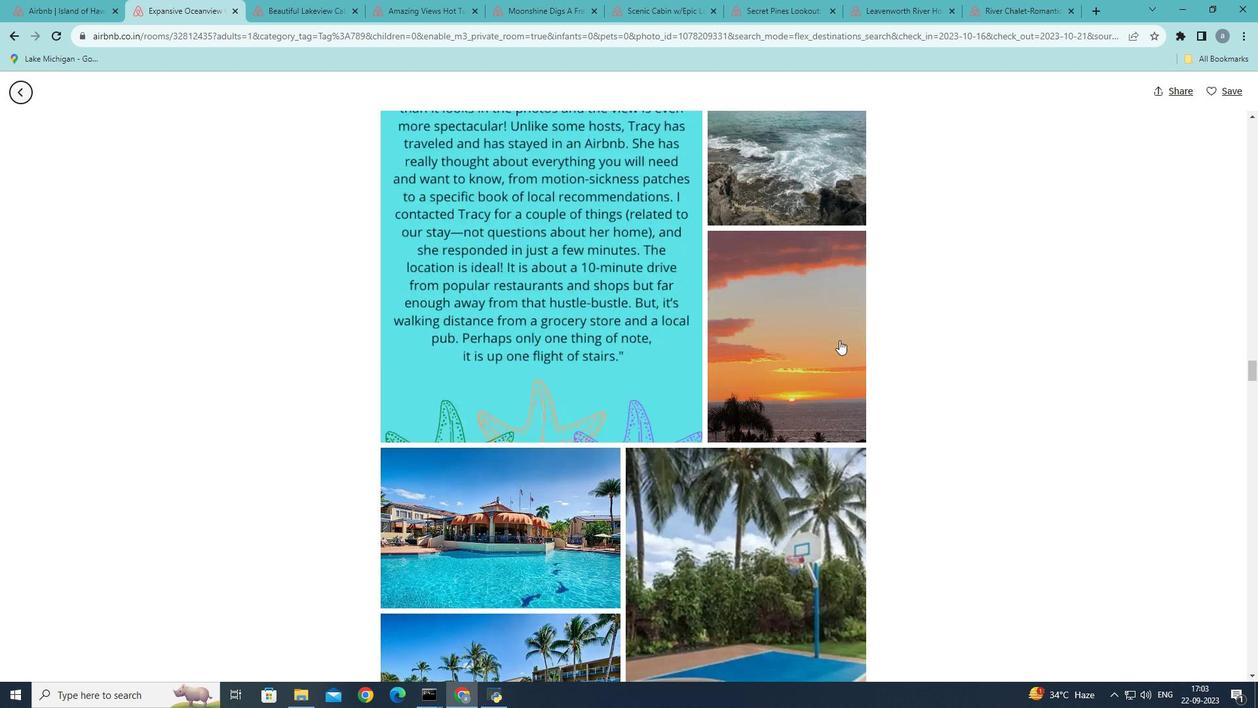 
Action: Mouse scrolled (839, 339) with delta (0, 0)
Screenshot: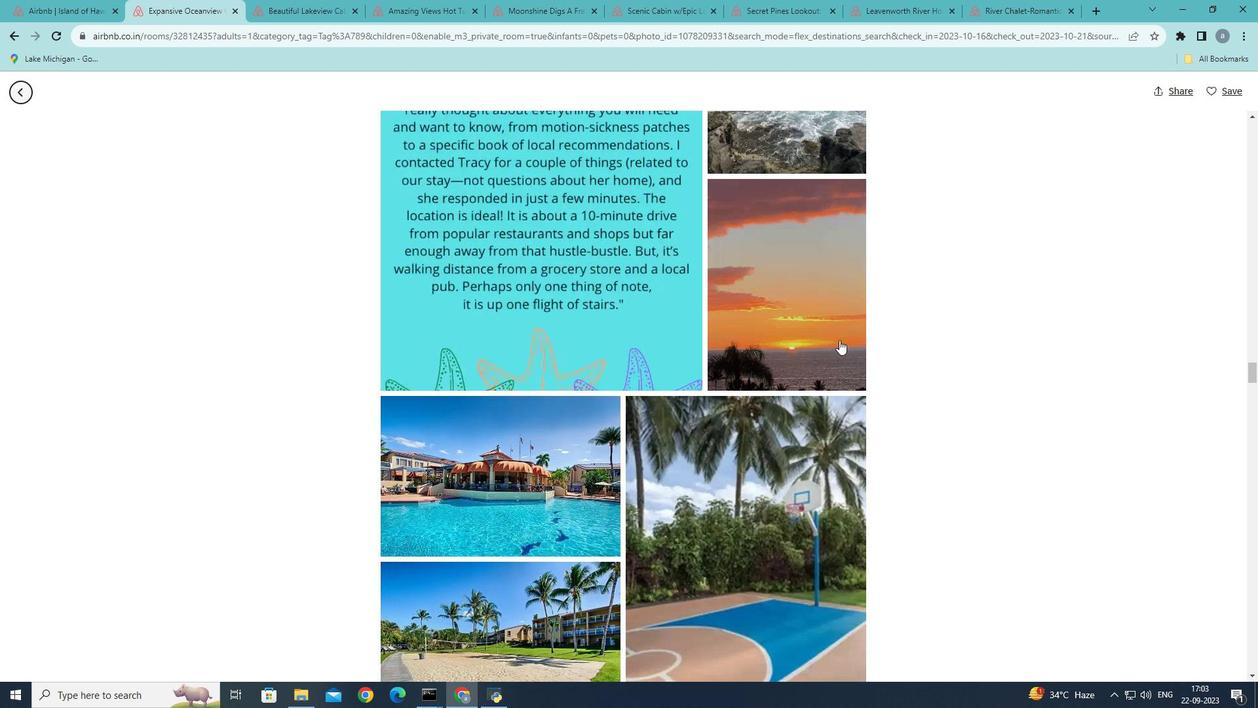 
Action: Mouse scrolled (839, 339) with delta (0, 0)
Screenshot: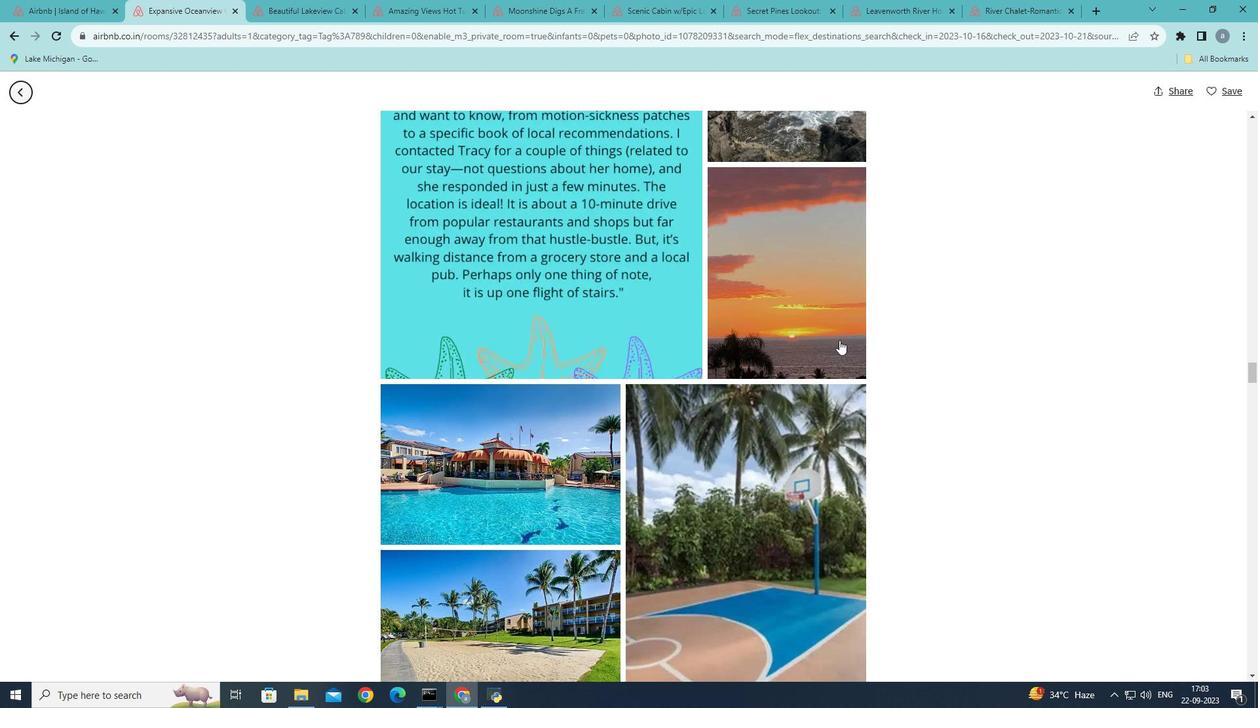 
Action: Mouse scrolled (839, 339) with delta (0, 0)
Screenshot: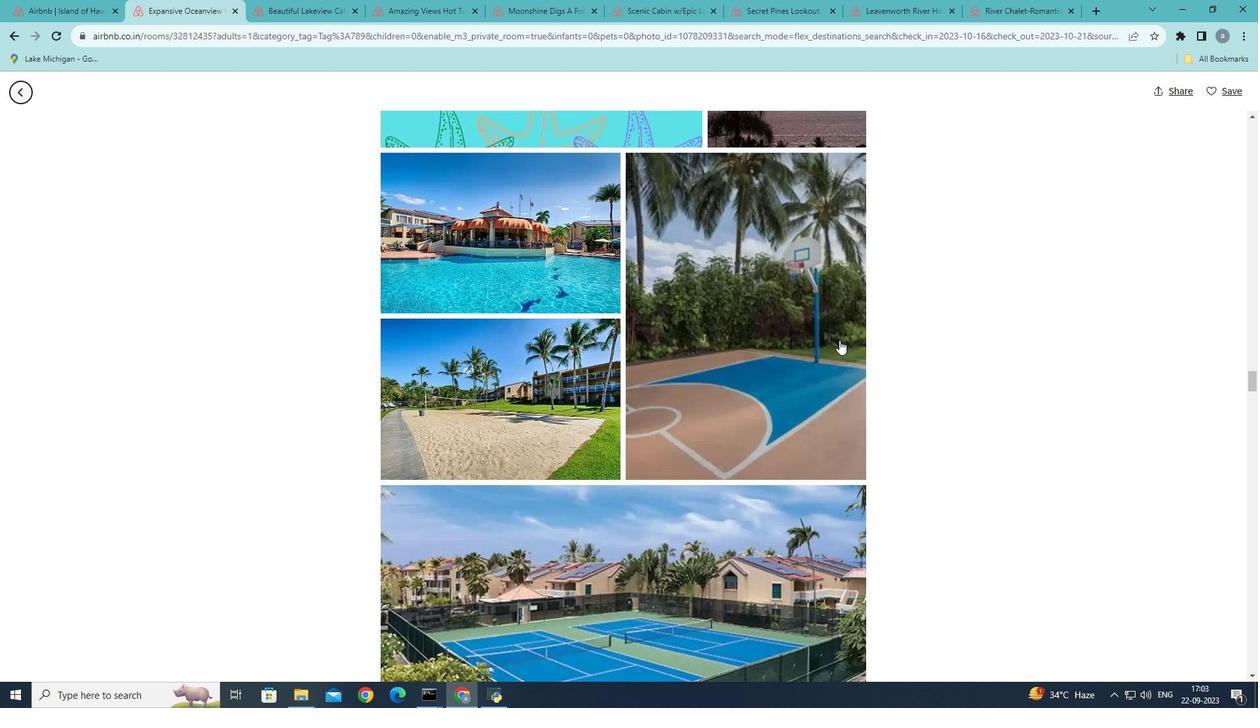
Action: Mouse scrolled (839, 339) with delta (0, 0)
Screenshot: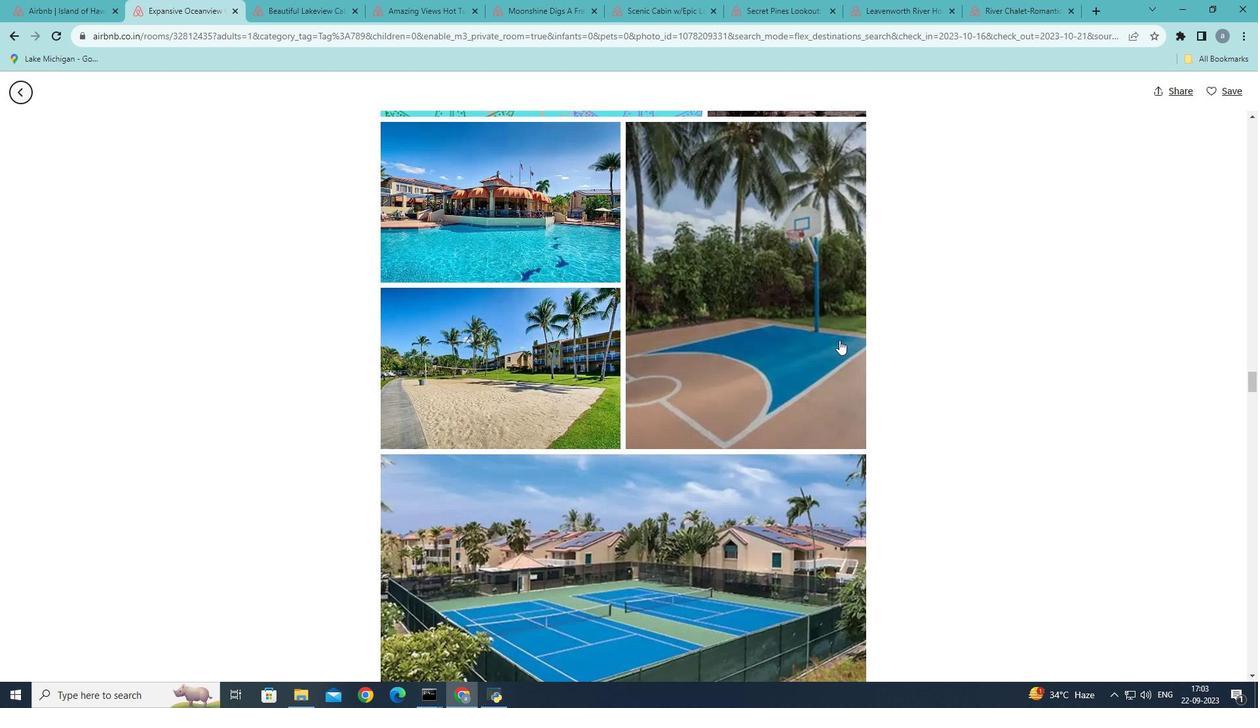 
Action: Mouse scrolled (839, 339) with delta (0, 0)
Screenshot: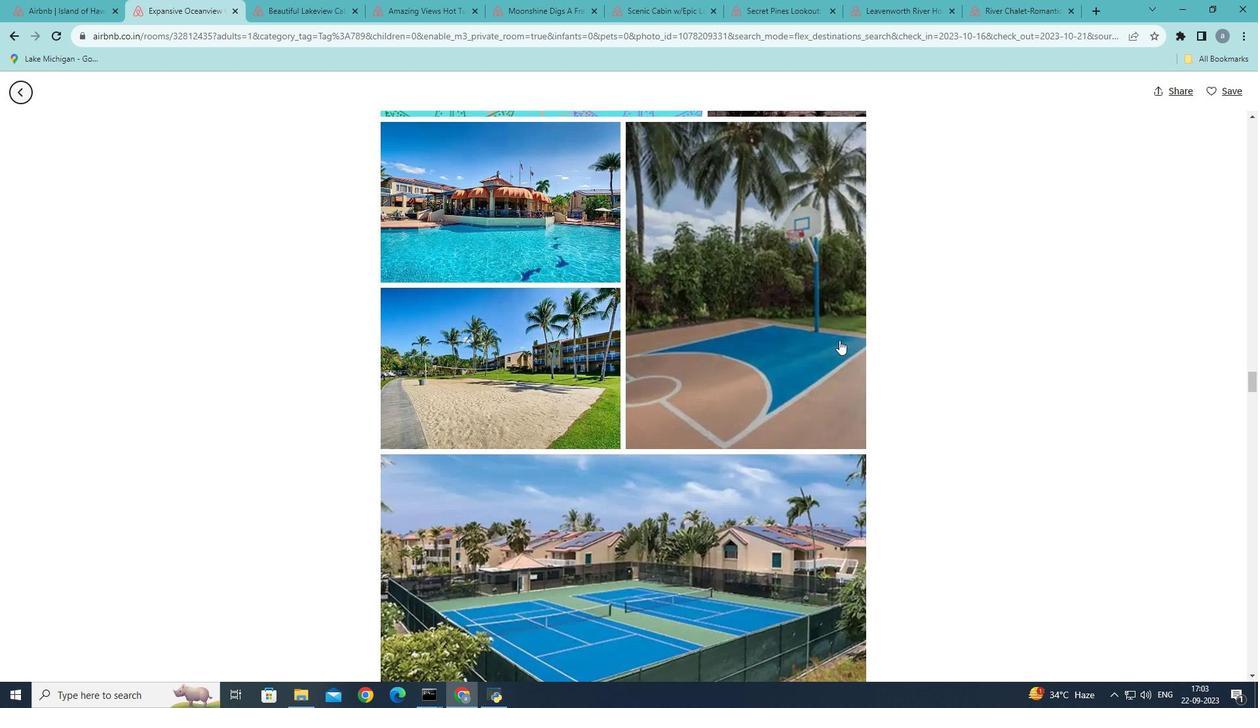 
Action: Mouse scrolled (839, 339) with delta (0, 0)
Screenshot: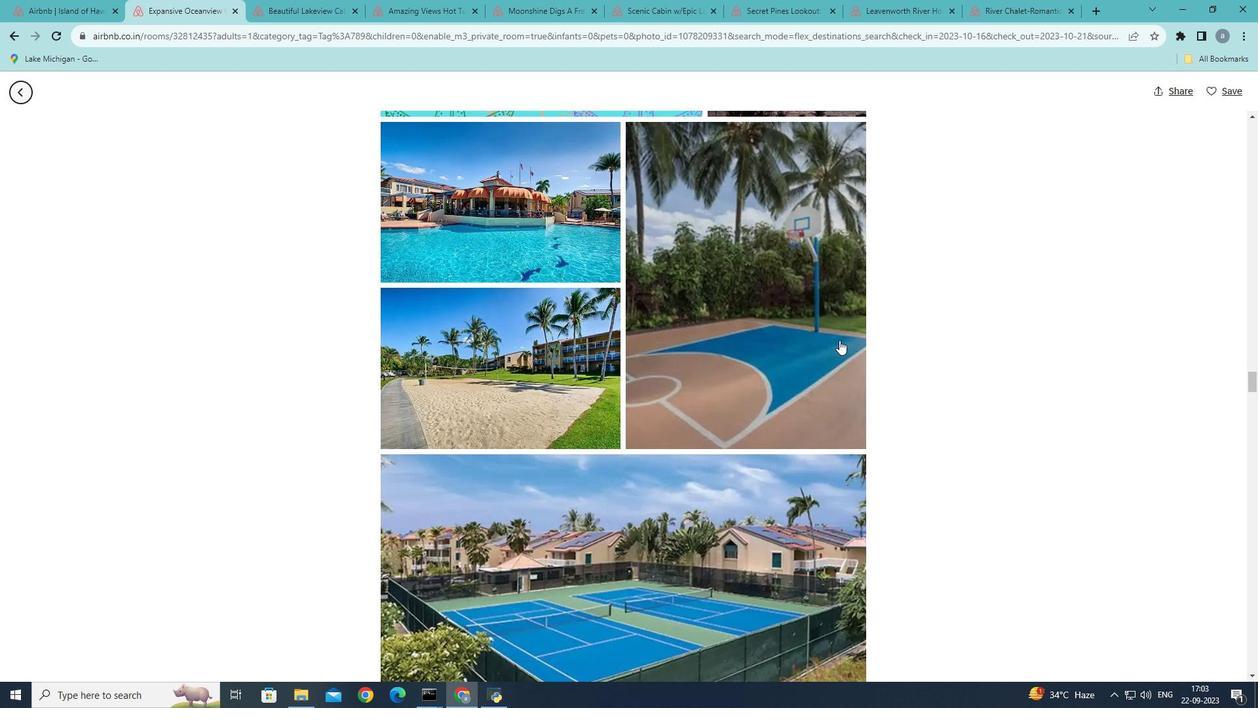 
Action: Mouse scrolled (839, 339) with delta (0, 0)
Screenshot: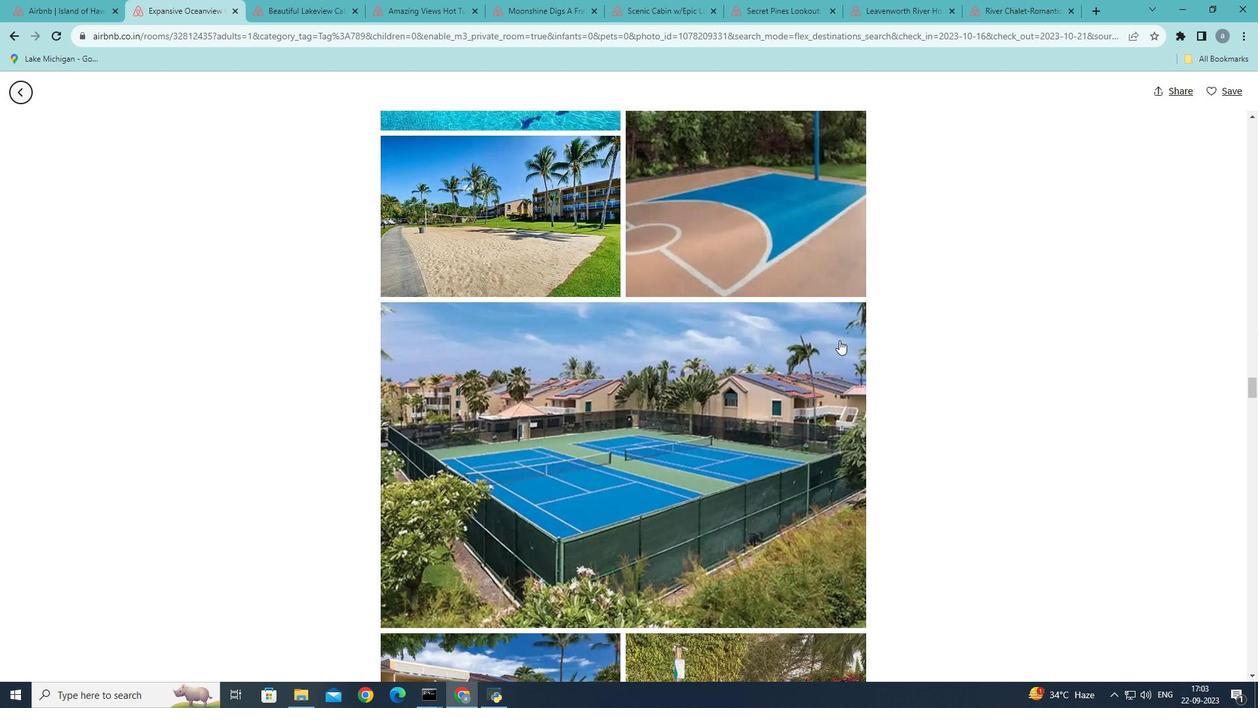 
Action: Mouse scrolled (839, 339) with delta (0, 0)
Screenshot: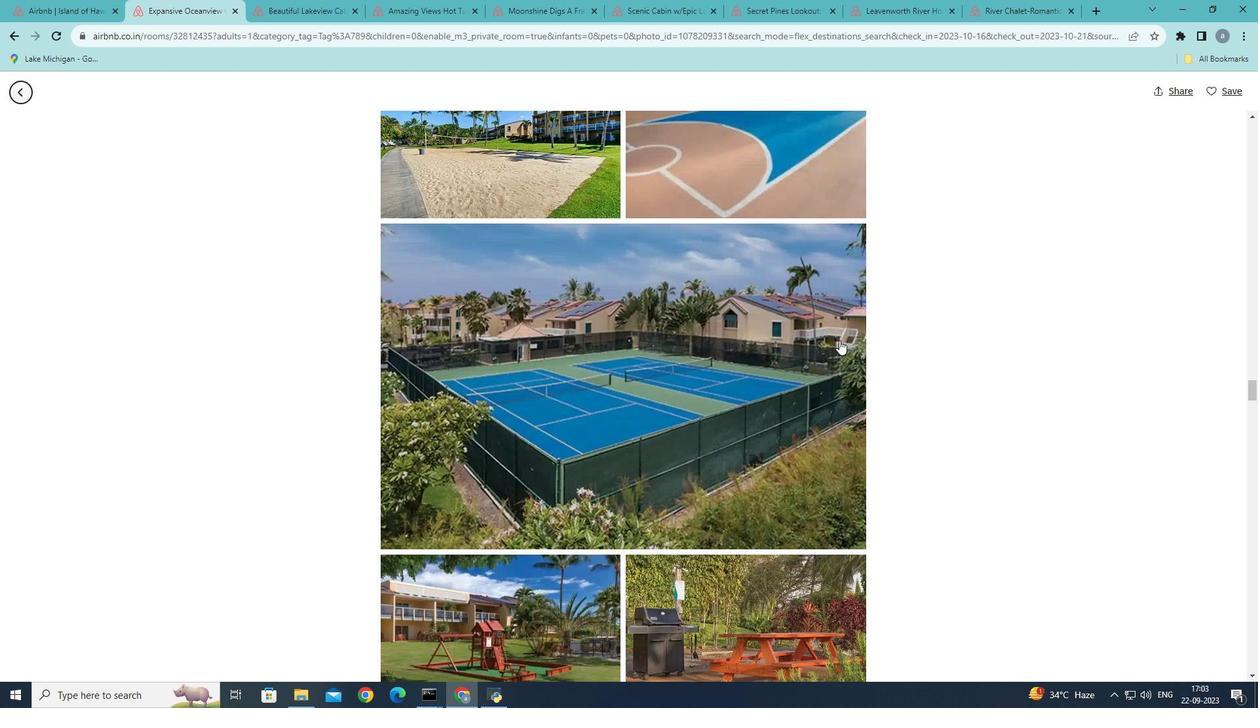 
Action: Mouse scrolled (839, 339) with delta (0, 0)
Screenshot: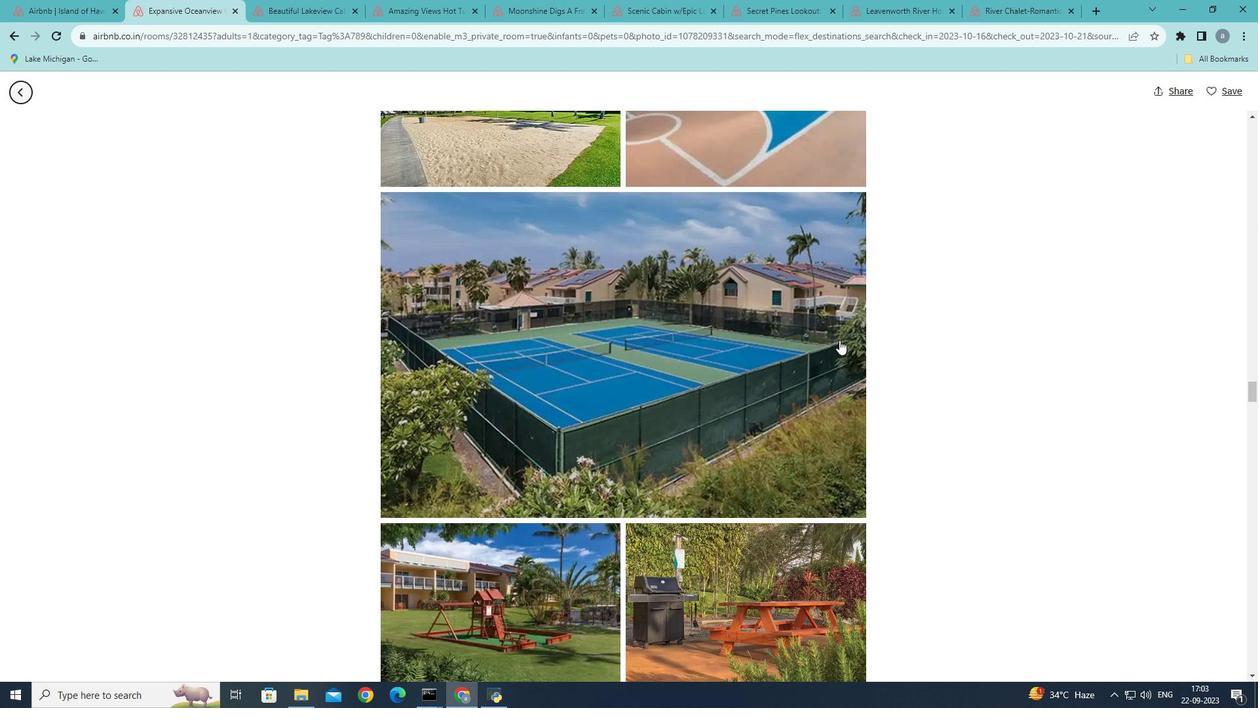 
Action: Mouse scrolled (839, 339) with delta (0, 0)
Screenshot: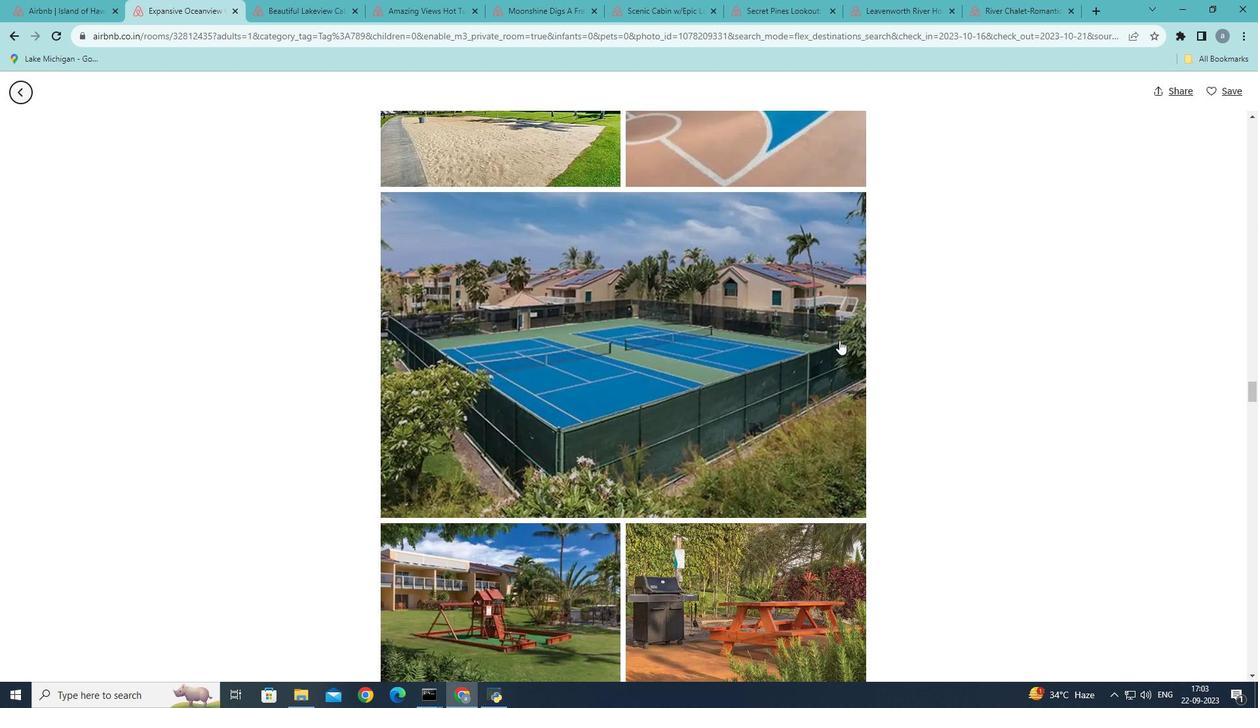
Action: Mouse moved to (838, 330)
Screenshot: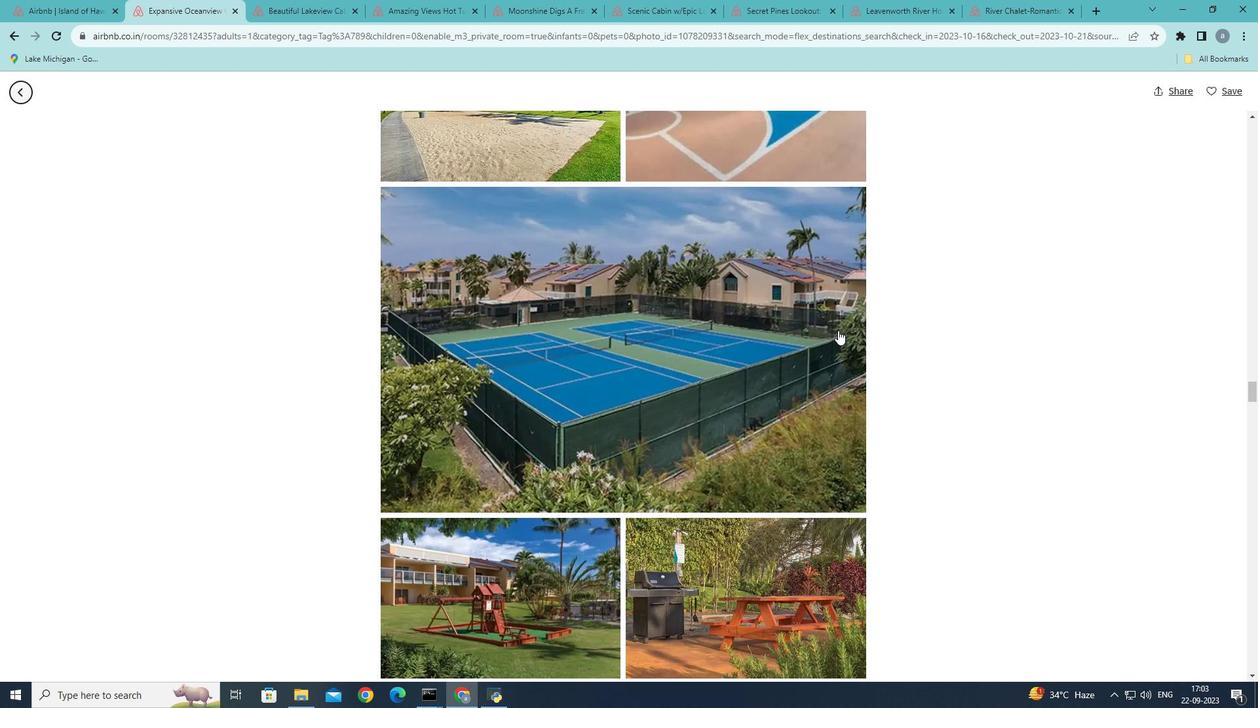 
Action: Mouse scrolled (838, 329) with delta (0, 0)
Screenshot: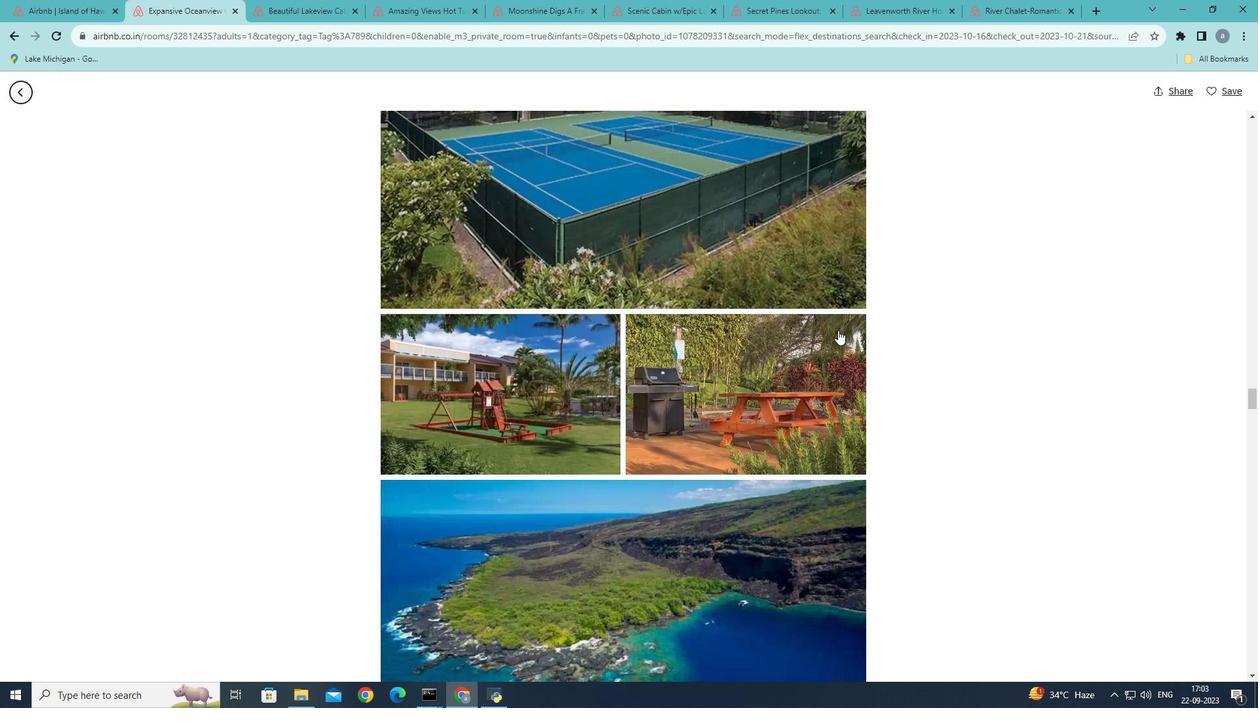 
Action: Mouse scrolled (838, 329) with delta (0, 0)
Screenshot: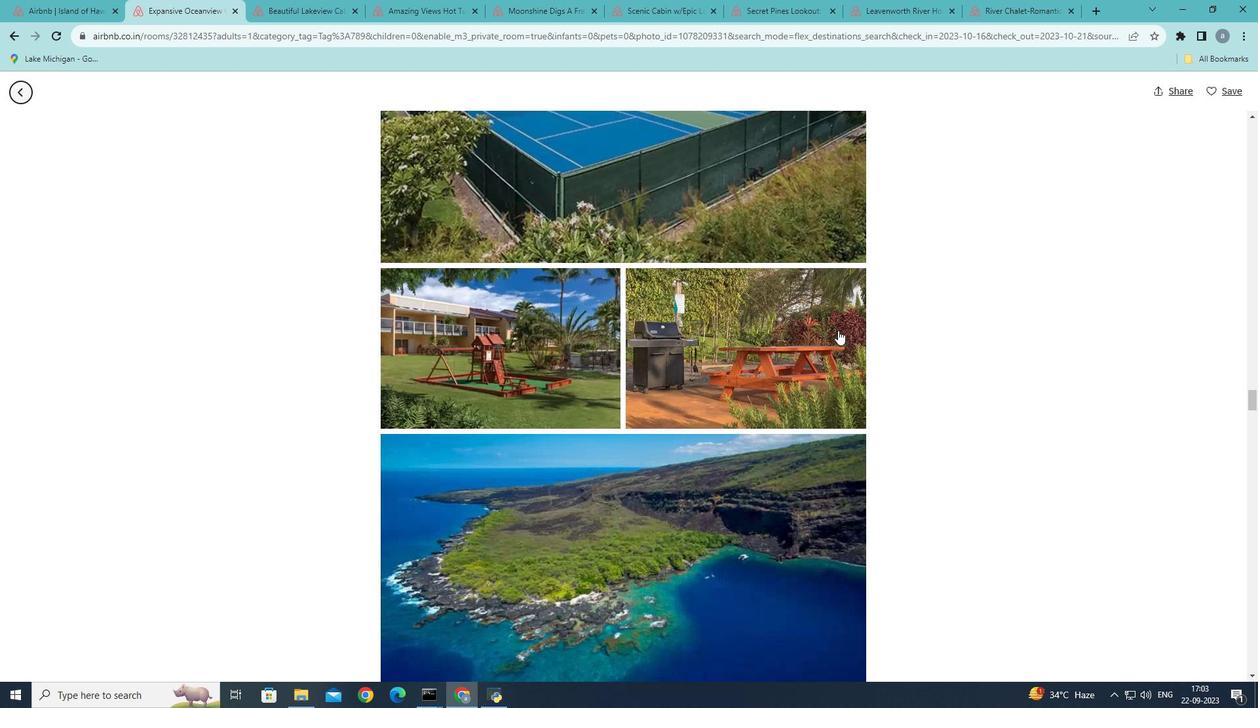
Action: Mouse scrolled (838, 329) with delta (0, 0)
Screenshot: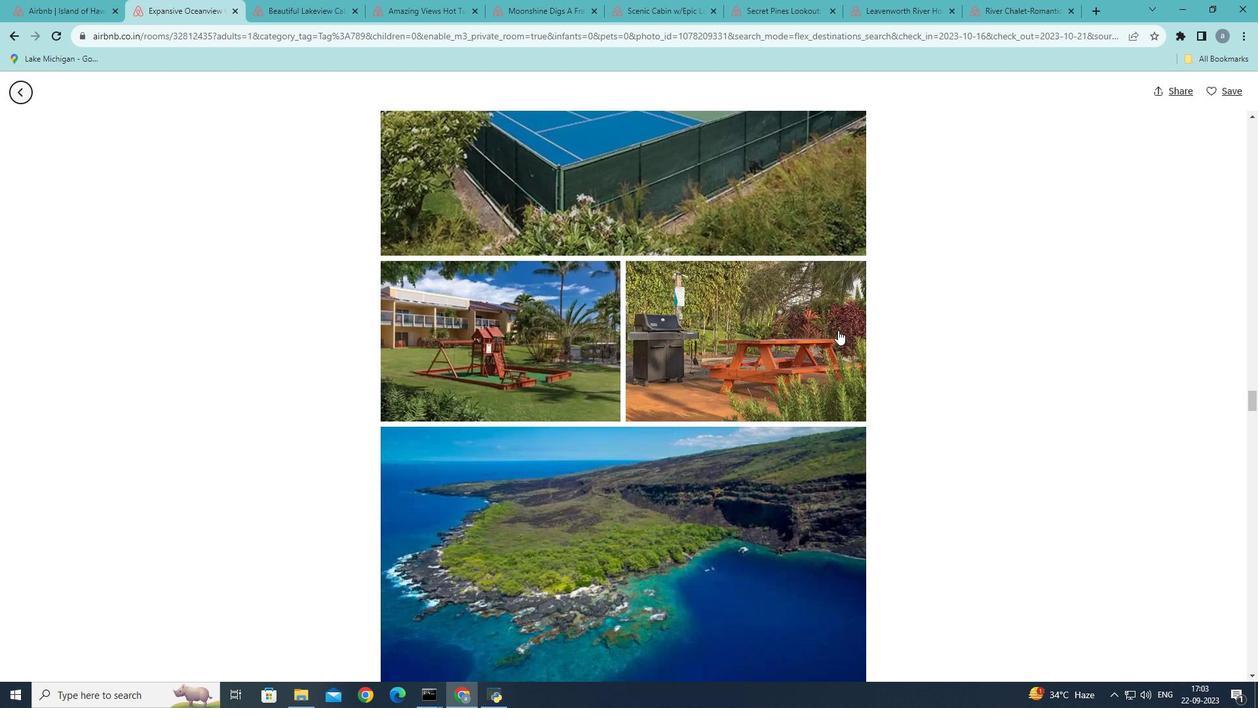
Action: Mouse scrolled (838, 329) with delta (0, 0)
Screenshot: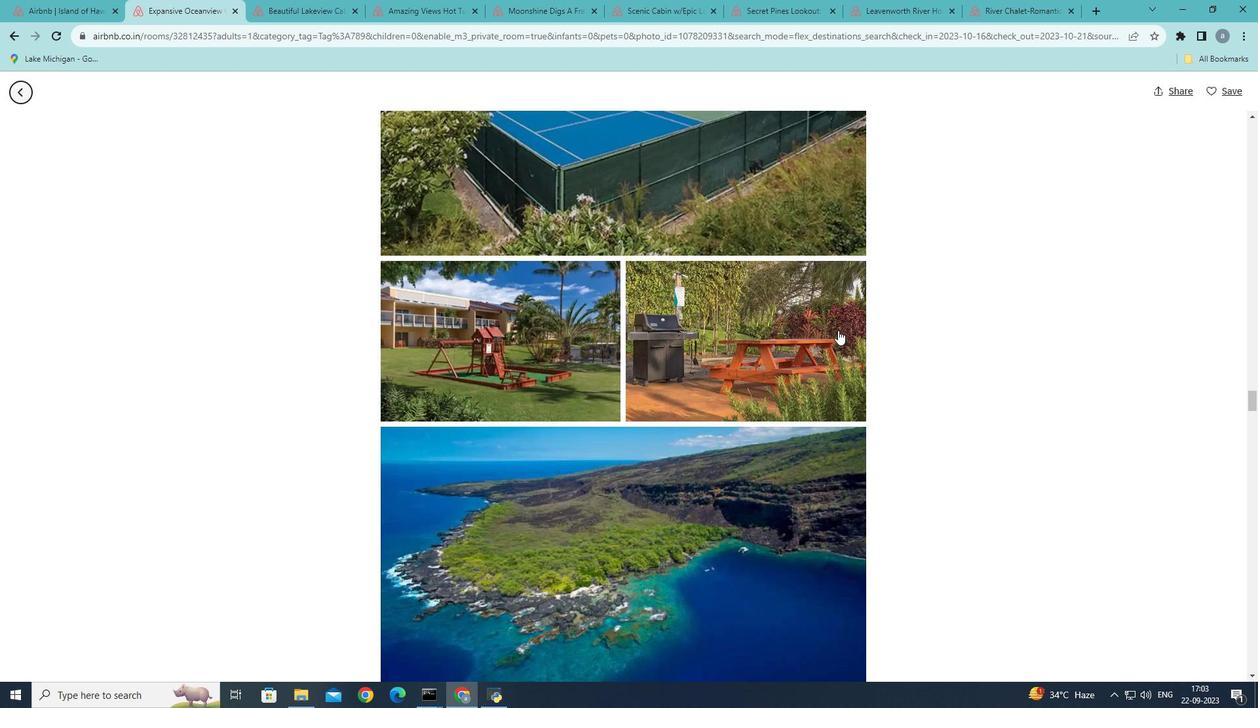 
Action: Mouse scrolled (838, 329) with delta (0, 0)
Screenshot: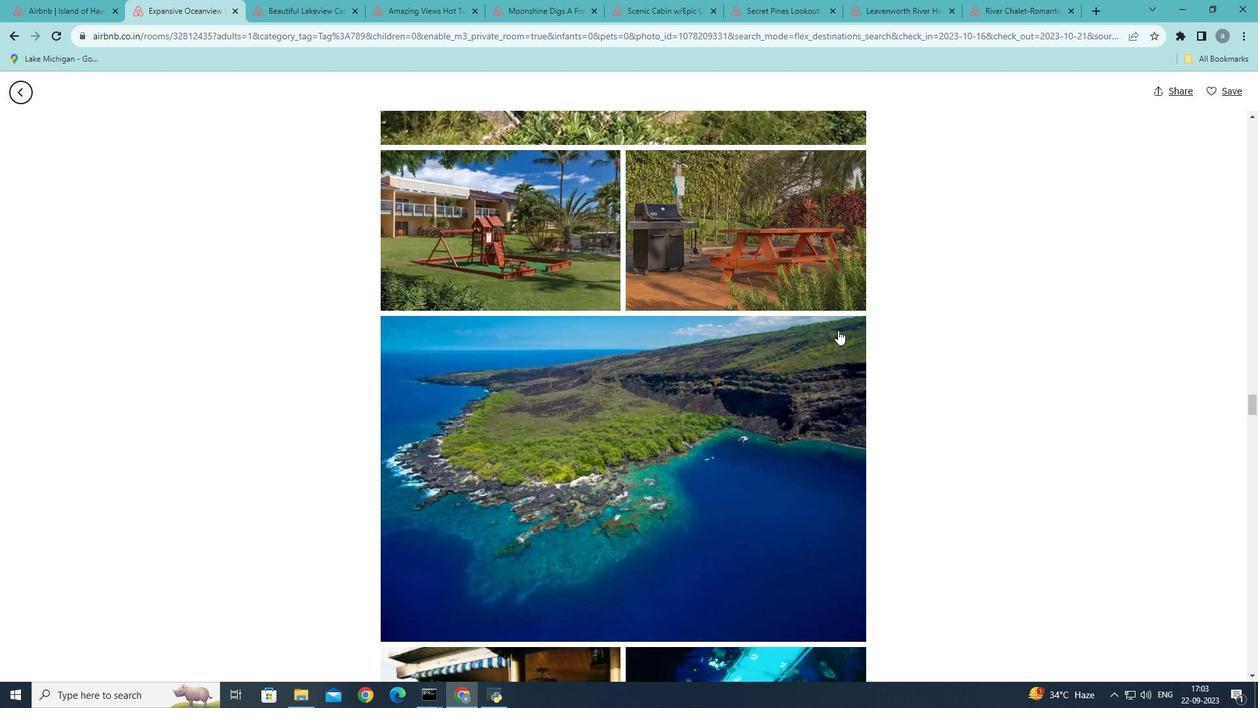 
Action: Mouse scrolled (838, 329) with delta (0, 0)
Screenshot: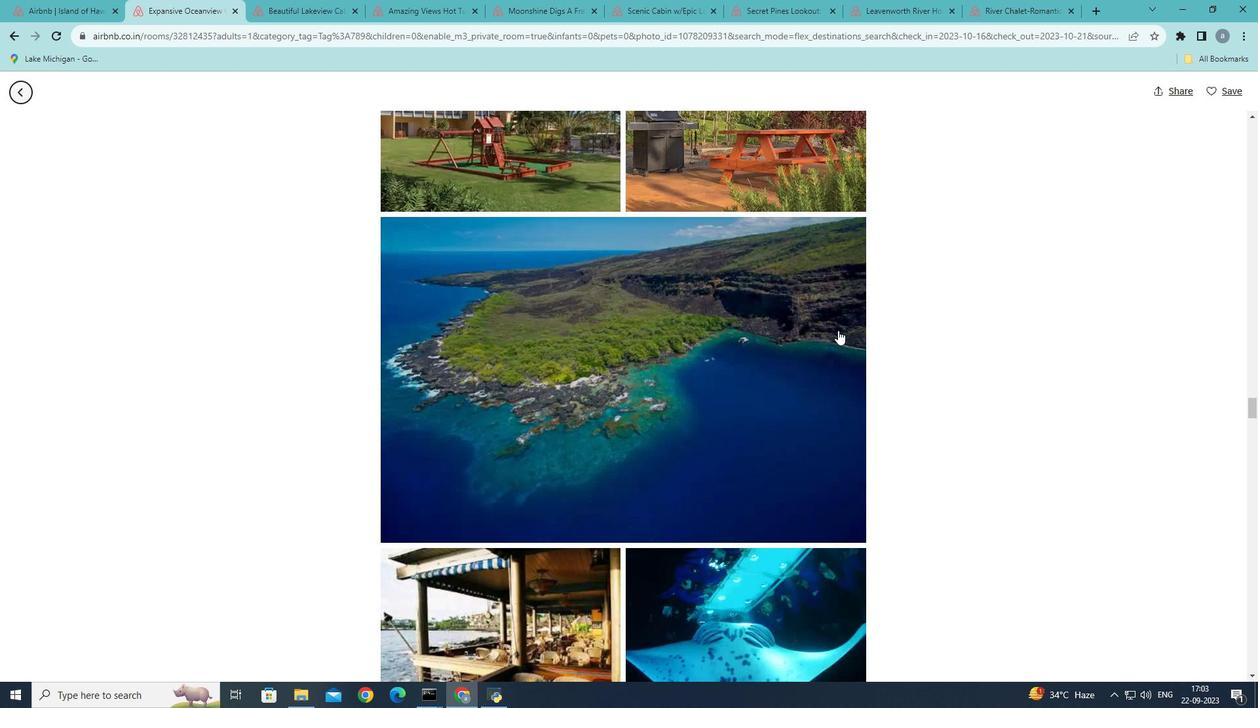 
Action: Mouse scrolled (838, 329) with delta (0, 0)
Screenshot: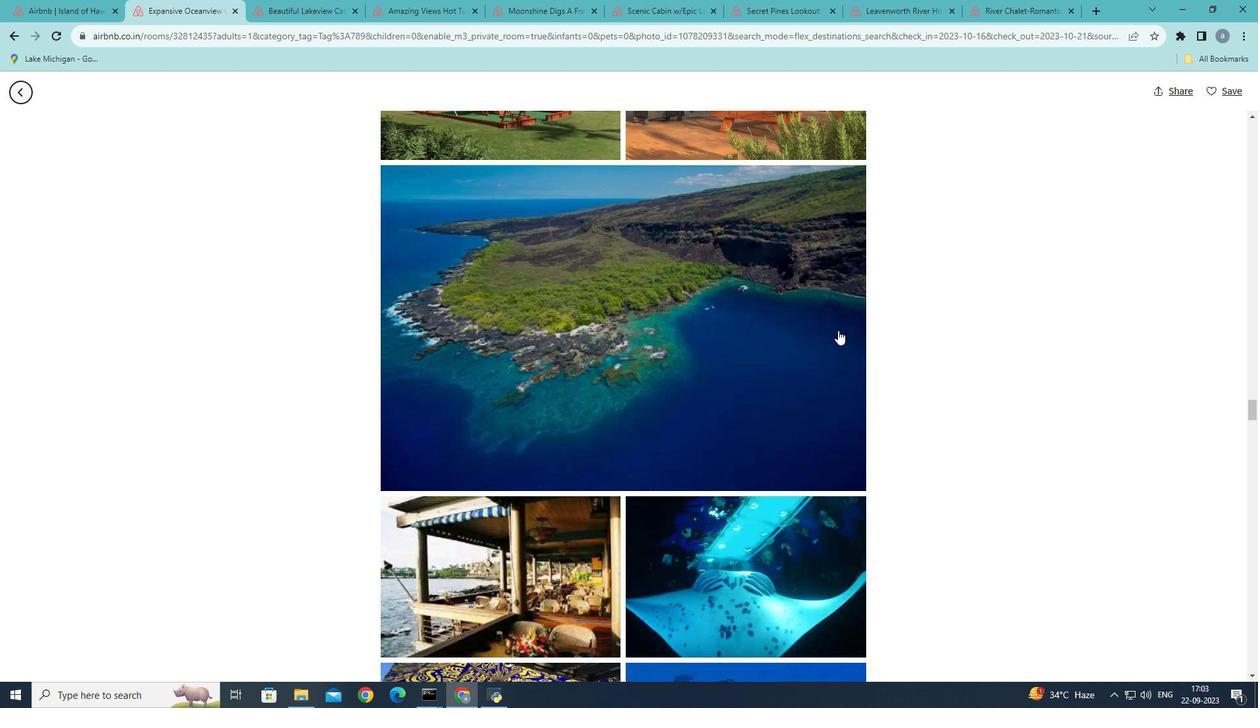 
Action: Mouse scrolled (838, 329) with delta (0, 0)
Screenshot: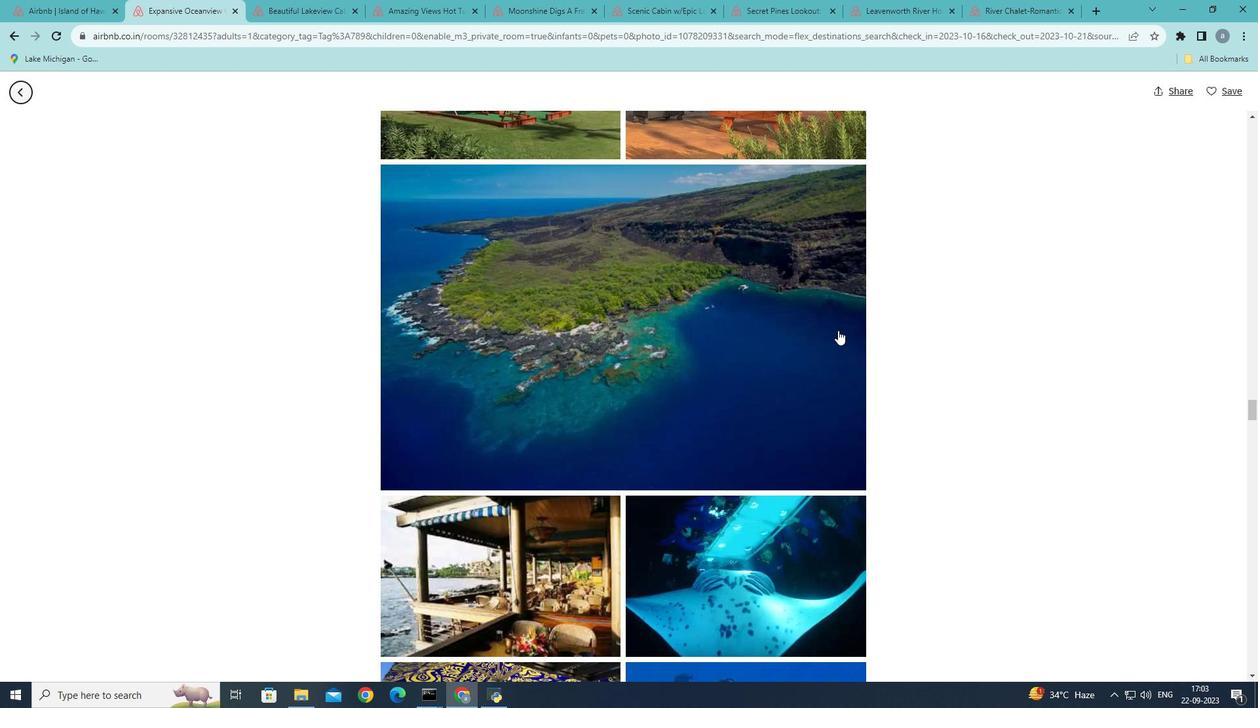 
Action: Mouse scrolled (838, 329) with delta (0, 0)
Screenshot: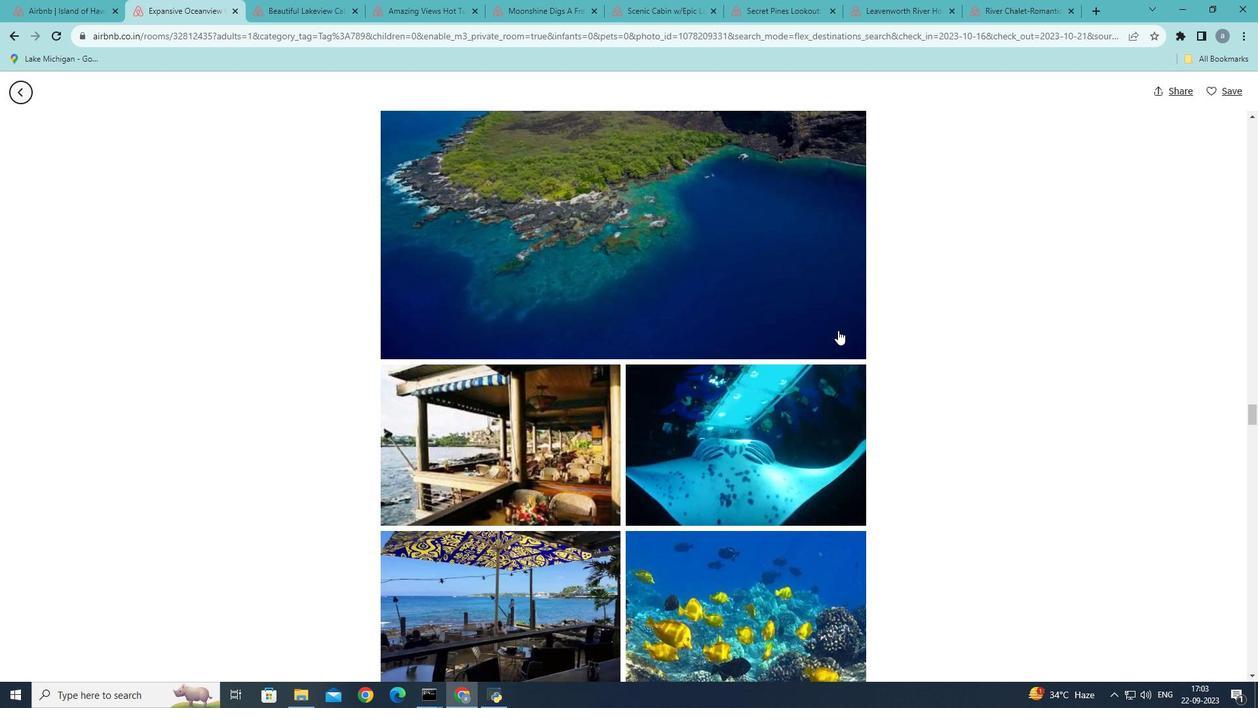 
Action: Mouse scrolled (838, 329) with delta (0, 0)
Screenshot: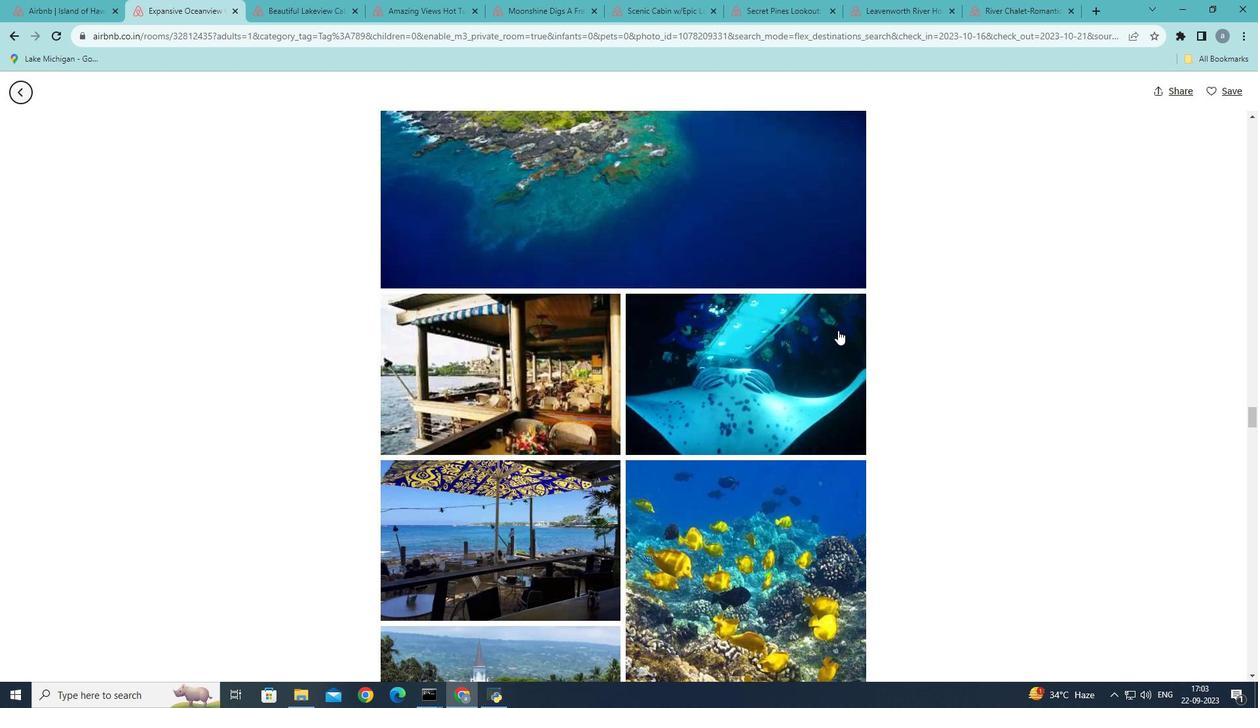 
Action: Mouse scrolled (838, 329) with delta (0, 0)
Screenshot: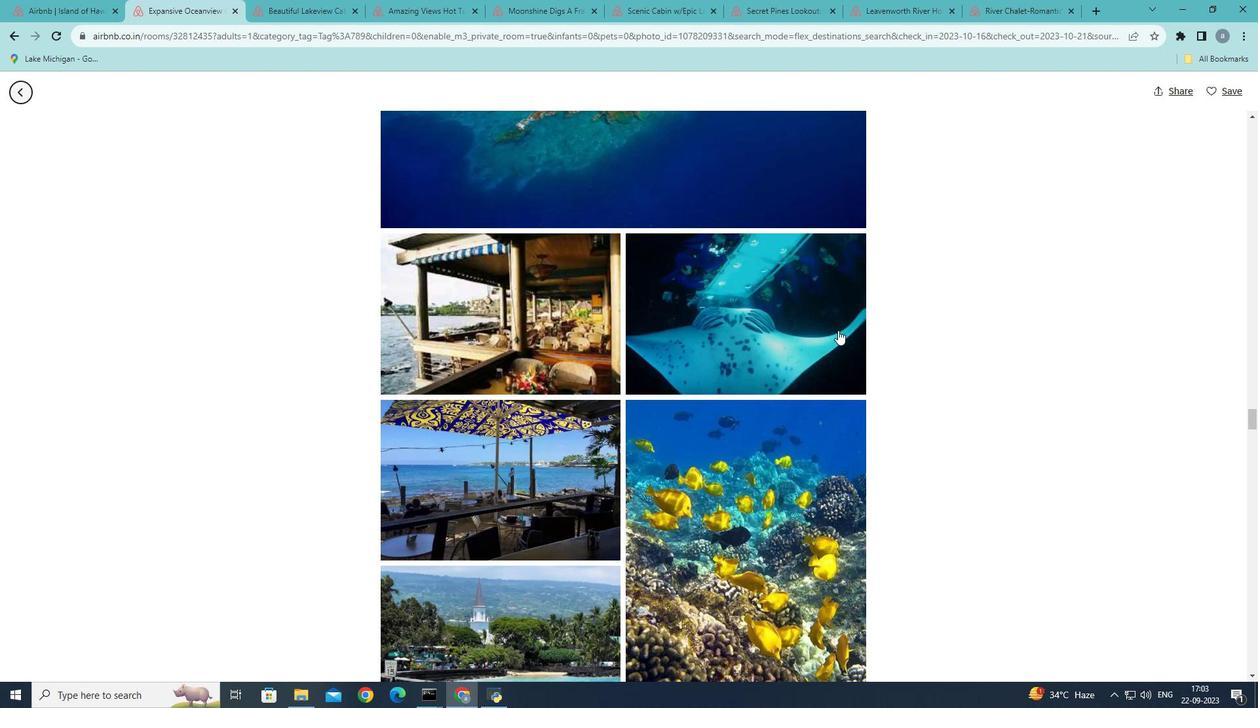 
Action: Mouse scrolled (838, 329) with delta (0, 0)
Screenshot: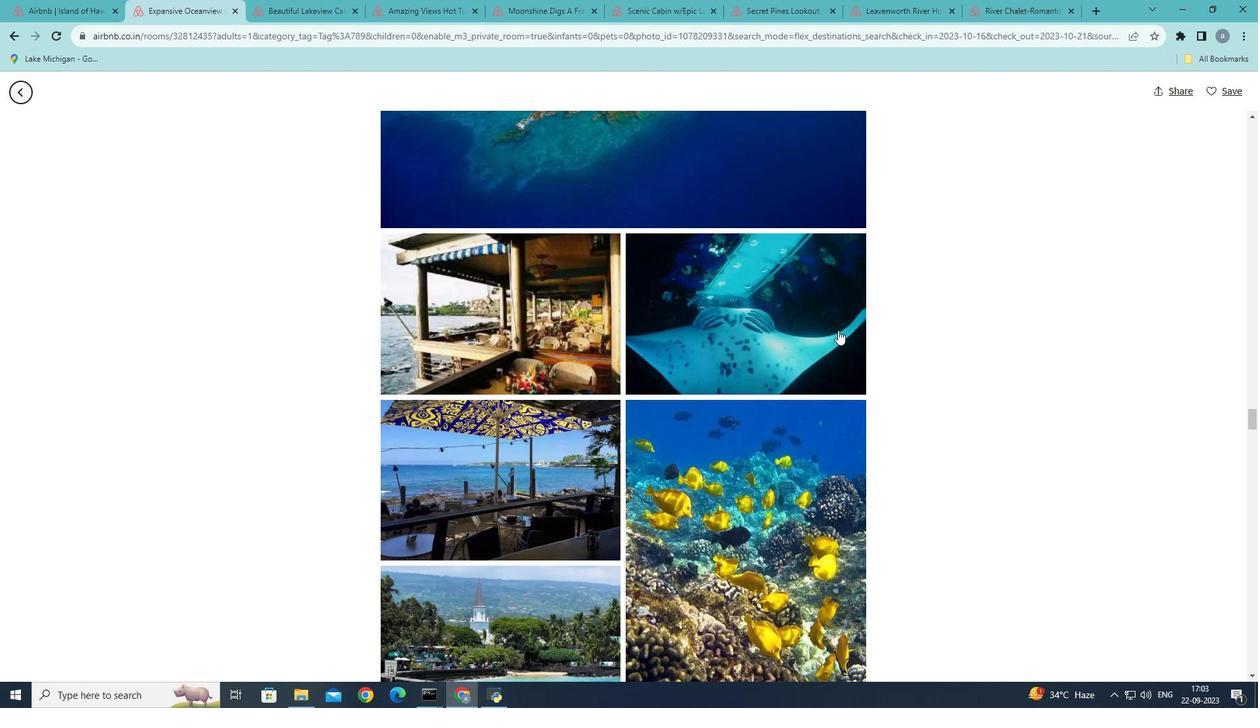 
Action: Mouse scrolled (838, 329) with delta (0, 0)
Screenshot: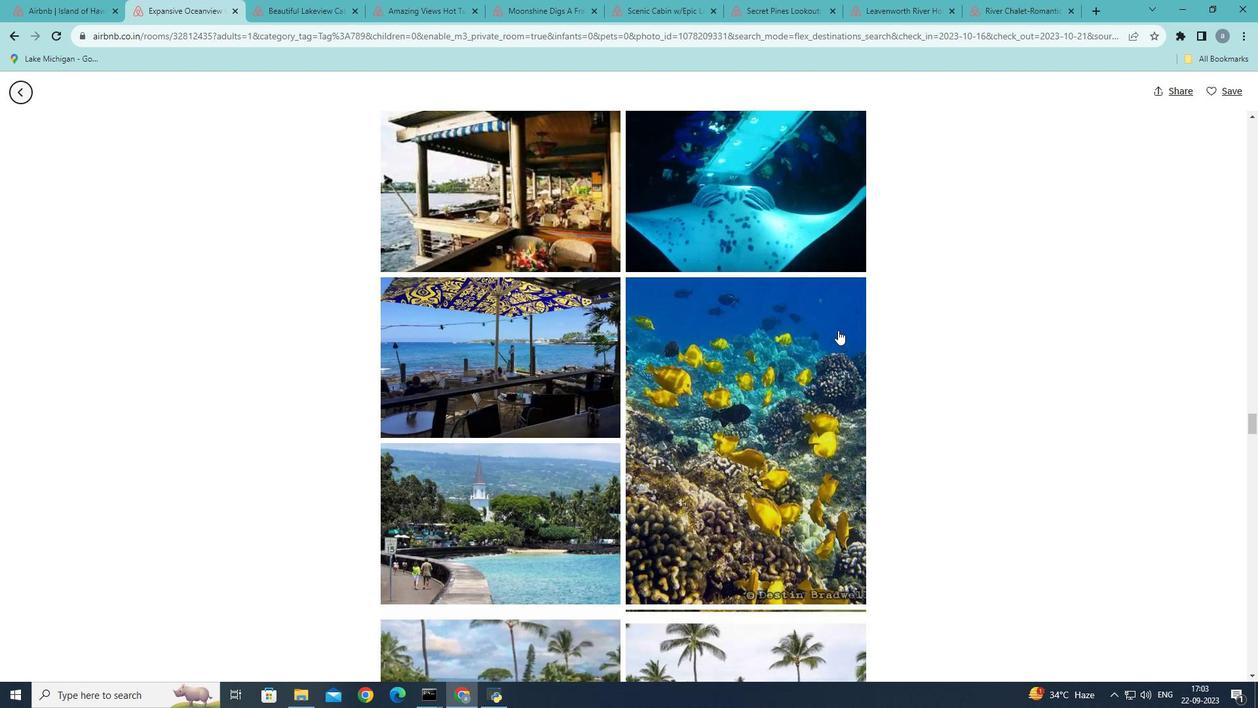 
Action: Mouse scrolled (838, 329) with delta (0, 0)
Screenshot: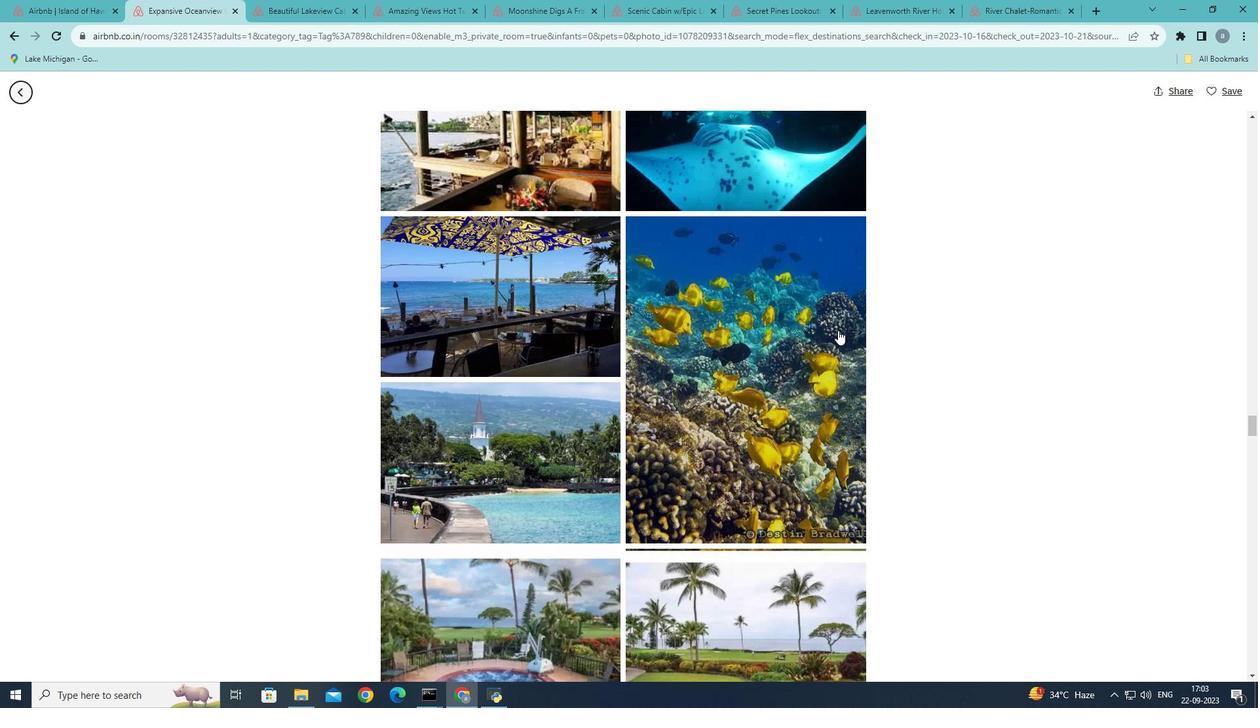 
Action: Mouse scrolled (838, 329) with delta (0, 0)
Screenshot: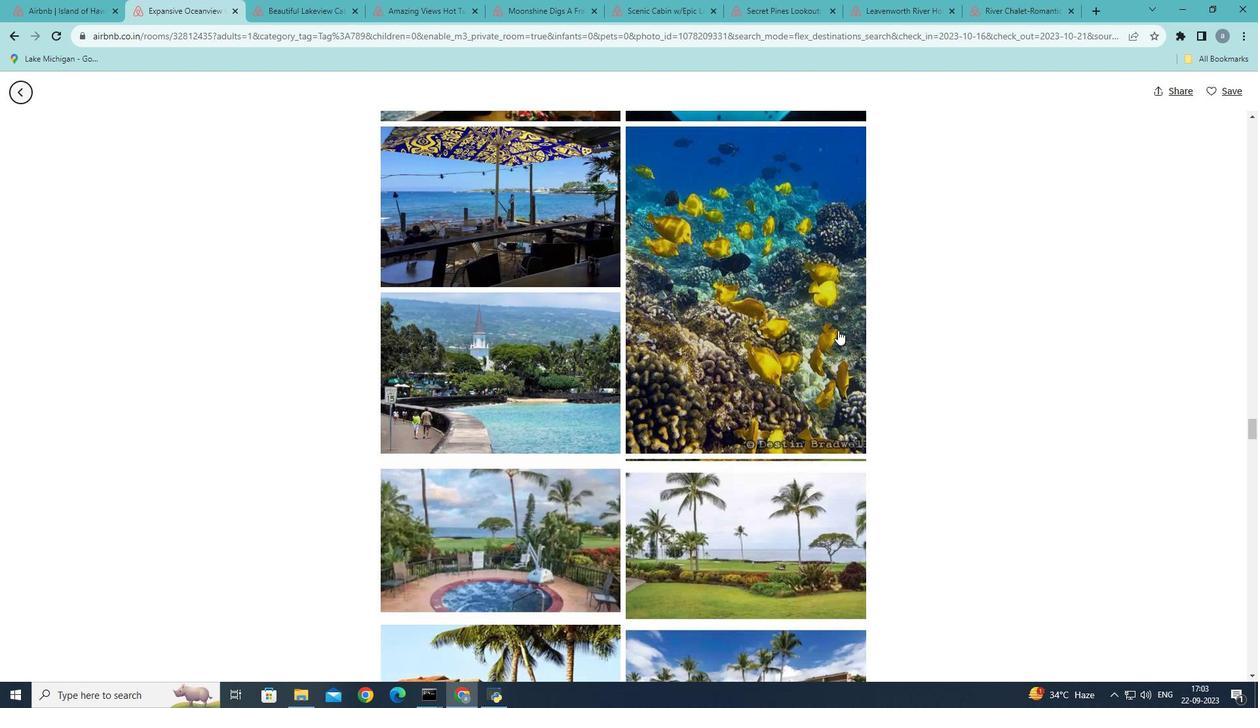 
Action: Mouse scrolled (838, 329) with delta (0, 0)
Screenshot: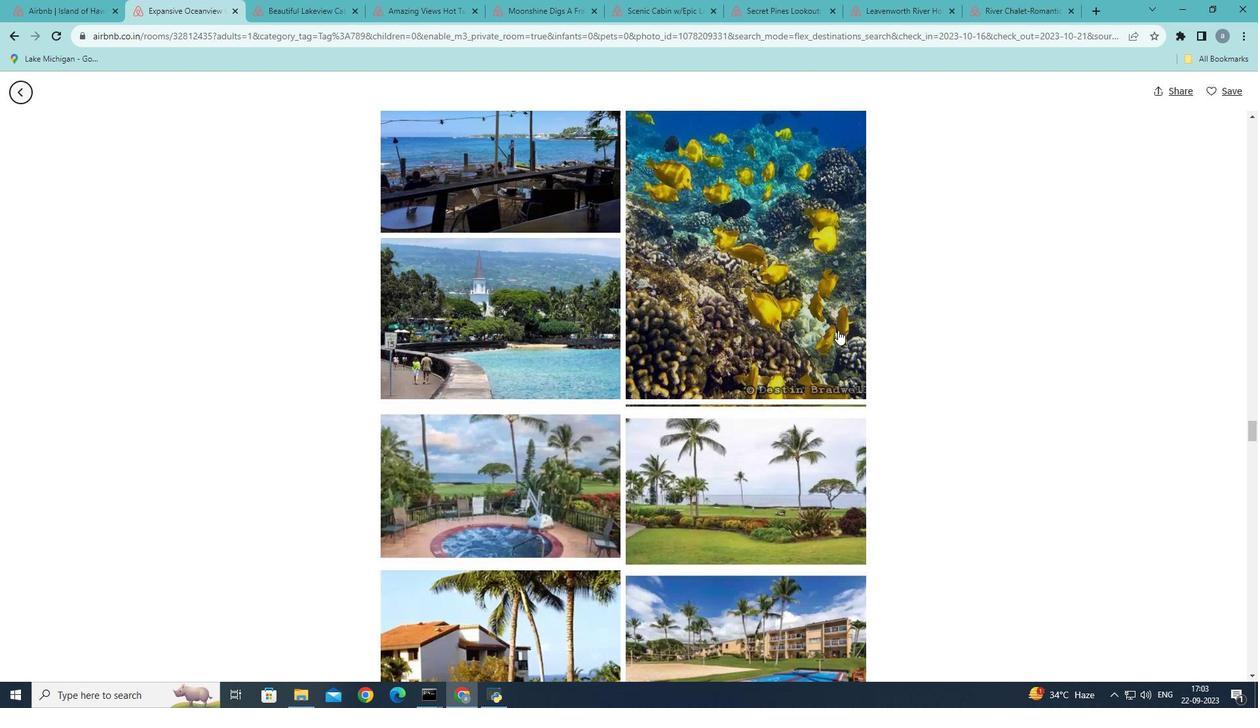 
Action: Mouse scrolled (838, 329) with delta (0, 0)
Screenshot: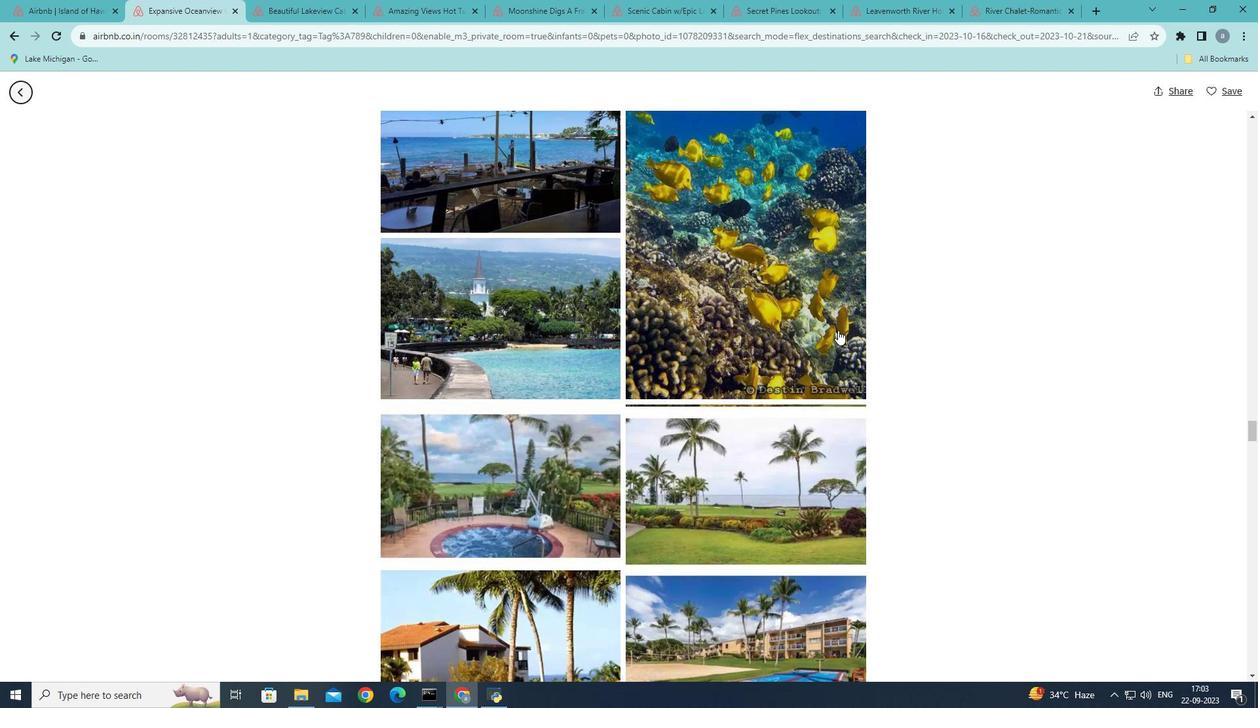 
Action: Mouse scrolled (838, 329) with delta (0, 0)
Screenshot: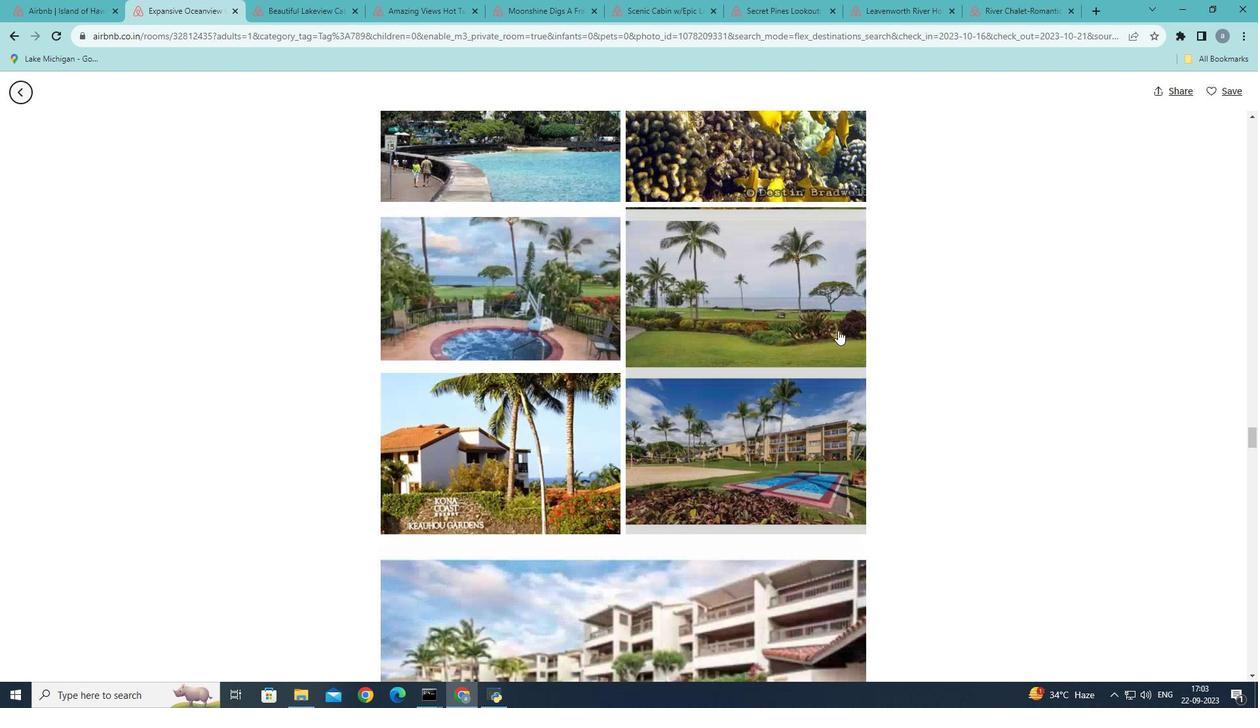 
Action: Mouse scrolled (838, 329) with delta (0, 0)
Screenshot: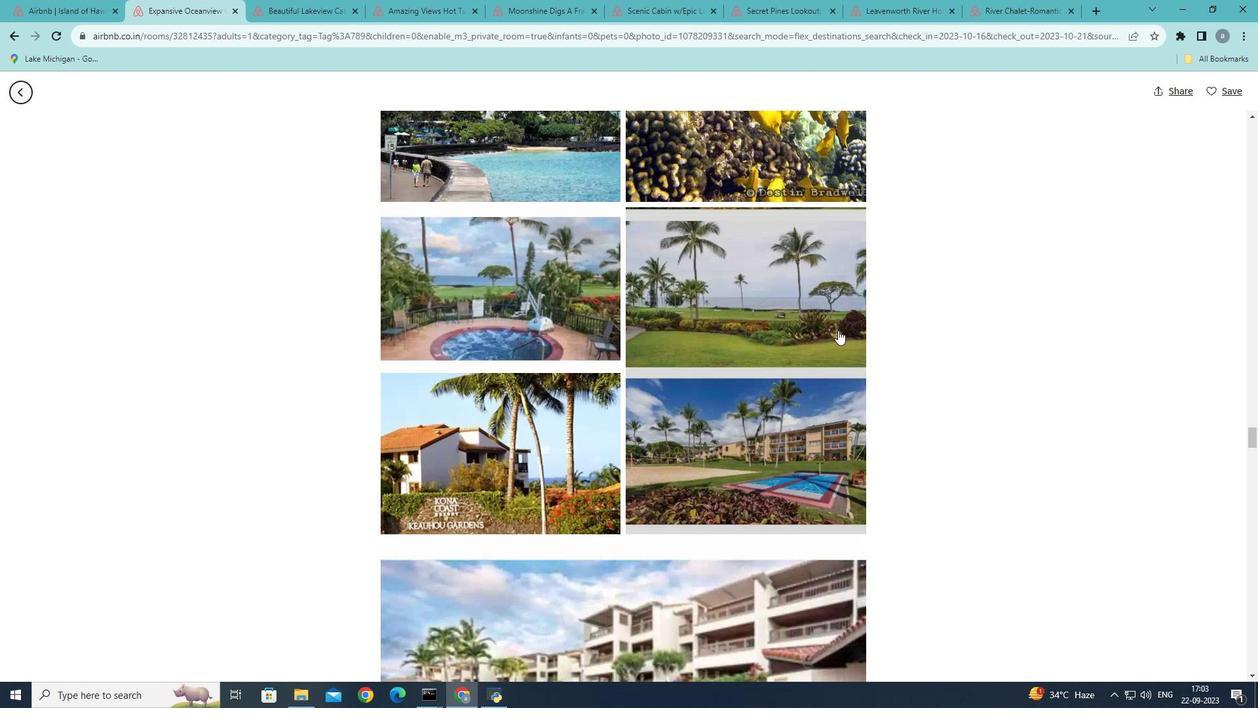 
Action: Mouse scrolled (838, 329) with delta (0, 0)
Screenshot: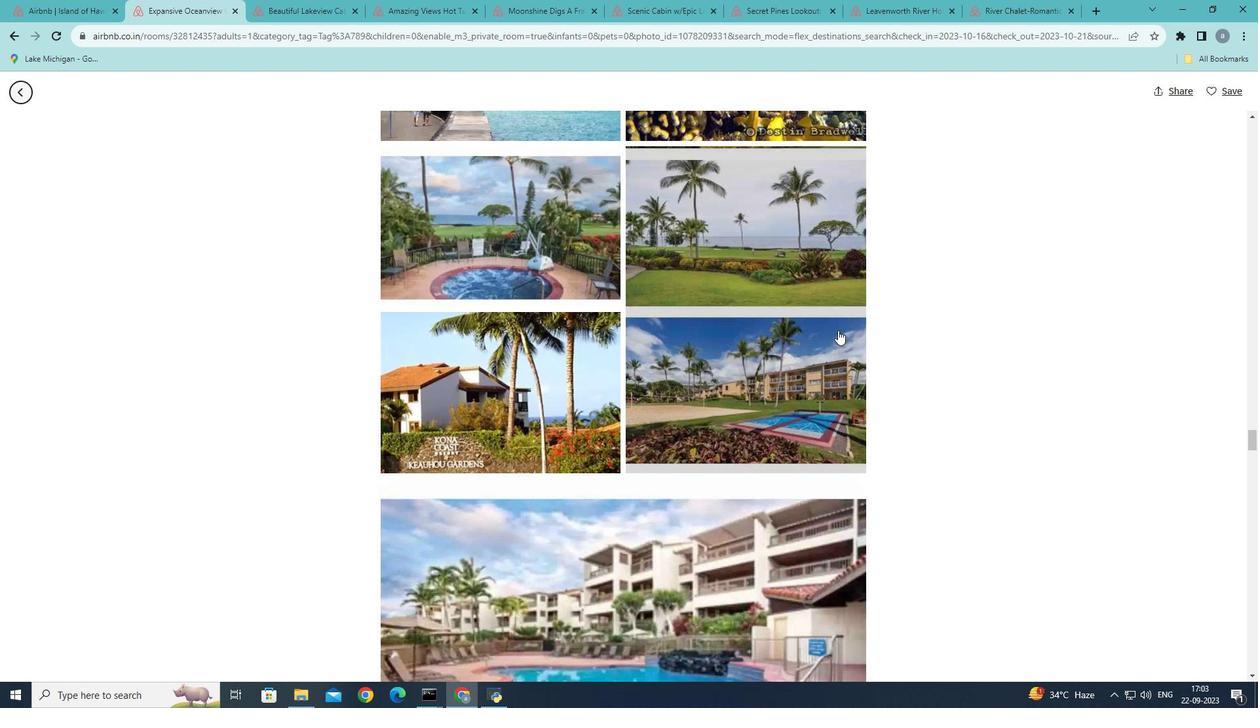 
Action: Mouse scrolled (838, 329) with delta (0, 0)
Screenshot: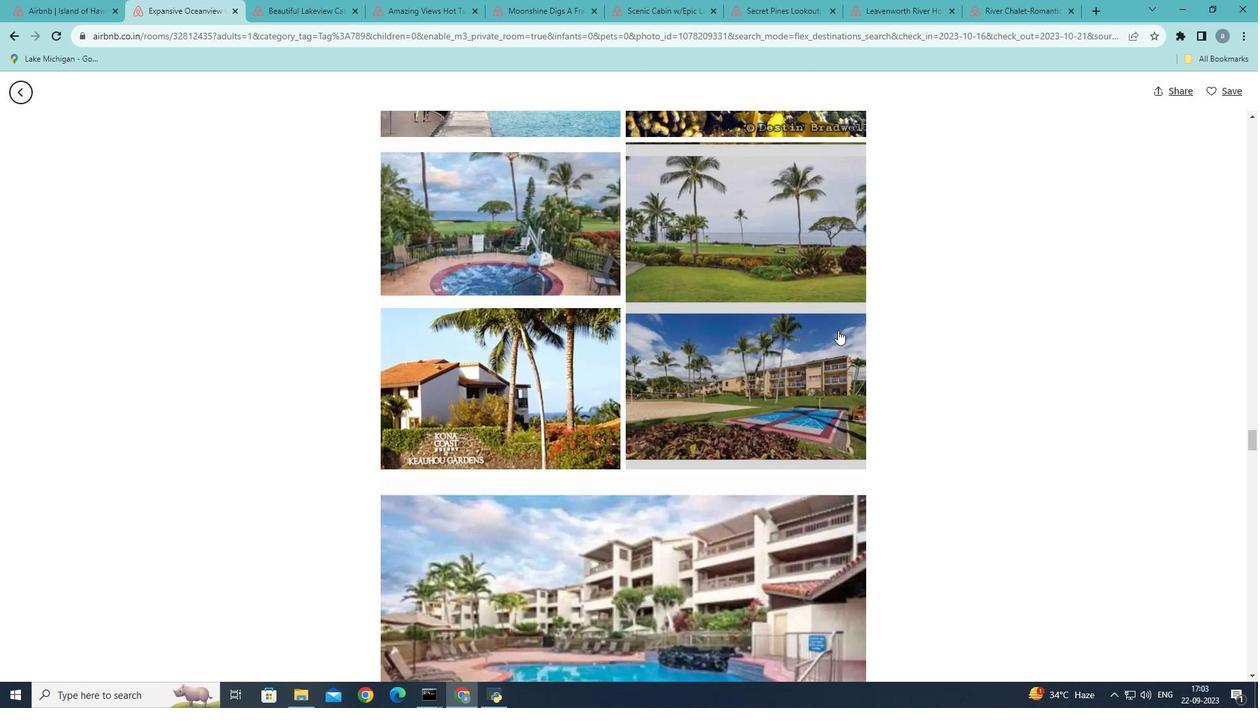 
Action: Mouse scrolled (838, 329) with delta (0, 0)
Screenshot: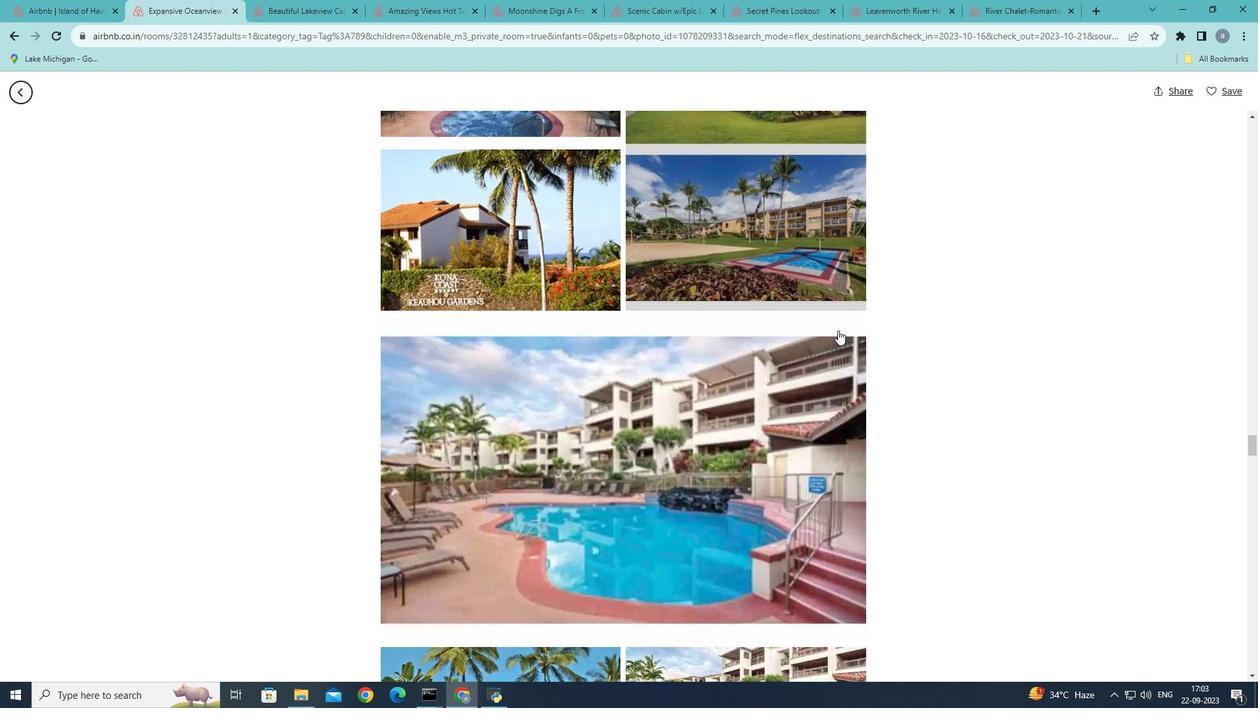 
Action: Mouse scrolled (838, 329) with delta (0, 0)
Screenshot: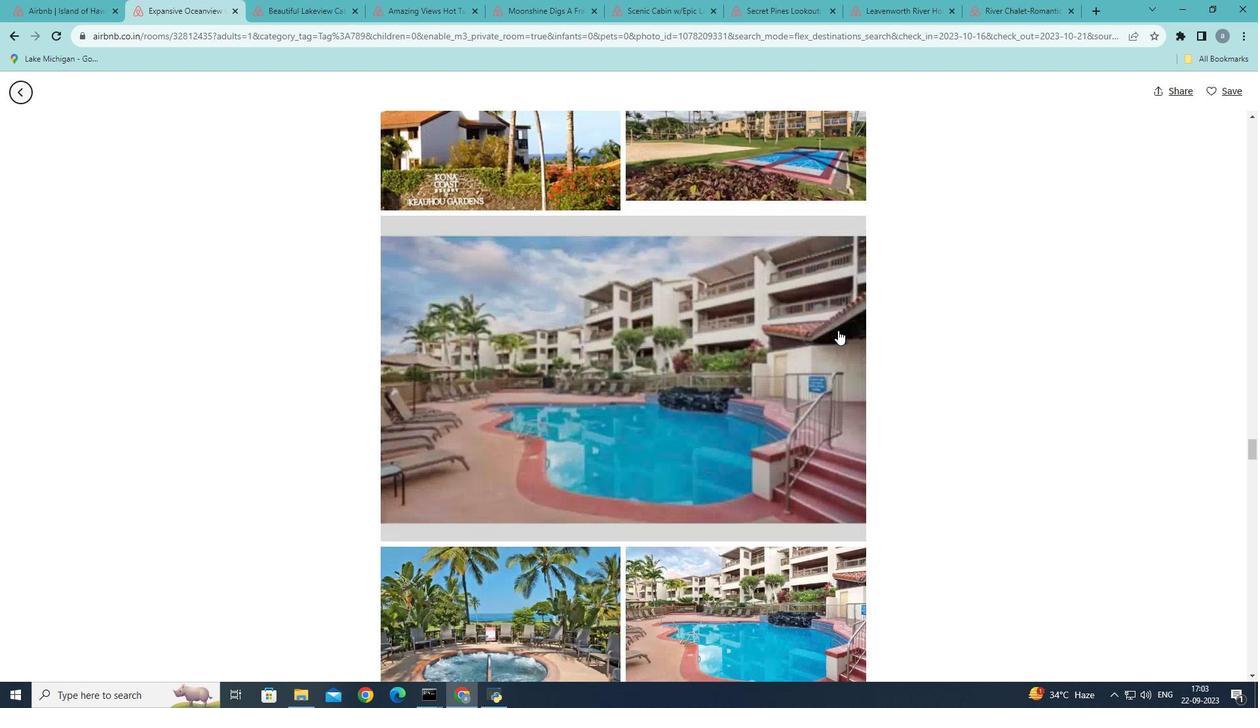 
Action: Mouse scrolled (838, 329) with delta (0, 0)
Screenshot: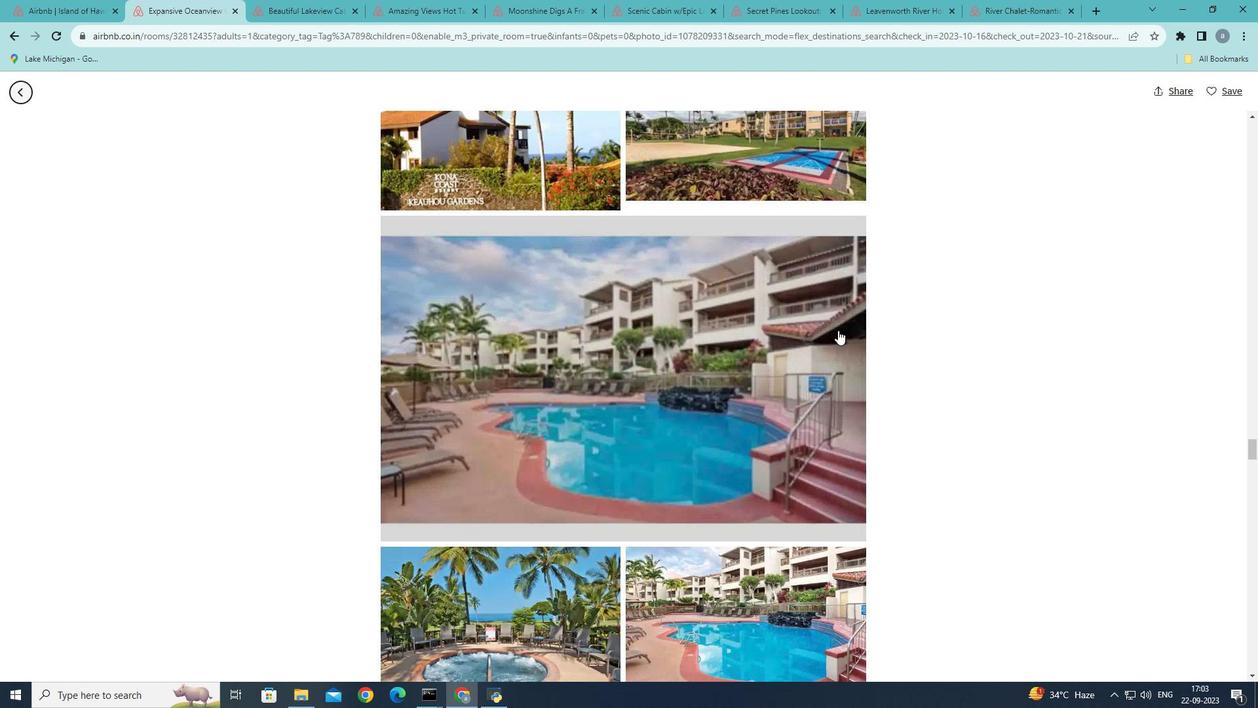 
Action: Mouse scrolled (838, 329) with delta (0, 0)
Screenshot: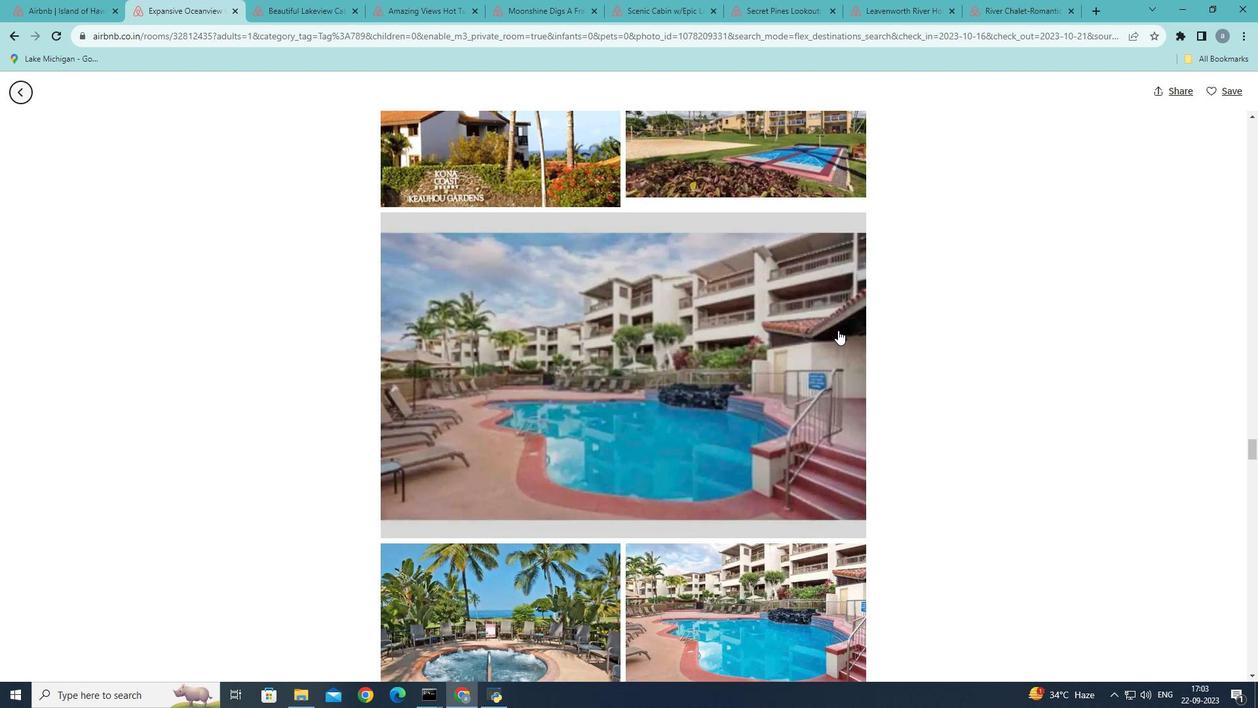 
Action: Mouse scrolled (838, 329) with delta (0, 0)
Screenshot: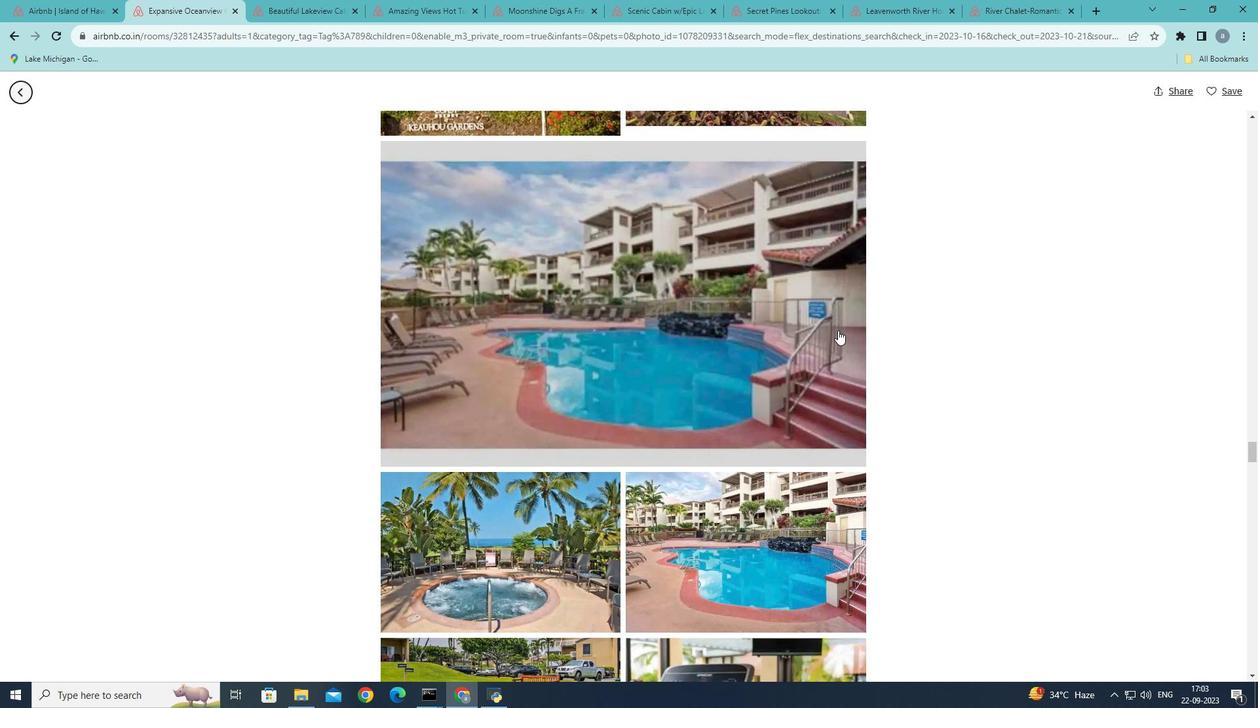 
Action: Mouse scrolled (838, 329) with delta (0, 0)
Screenshot: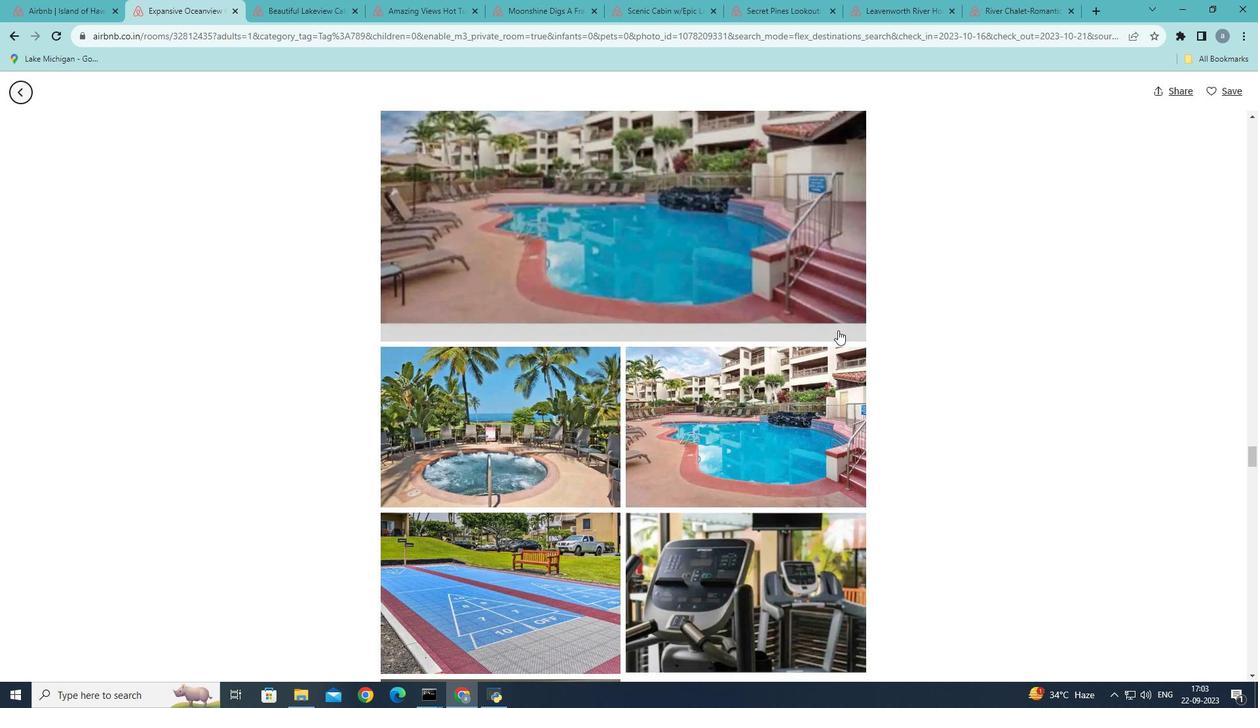 
Action: Mouse scrolled (838, 329) with delta (0, 0)
Screenshot: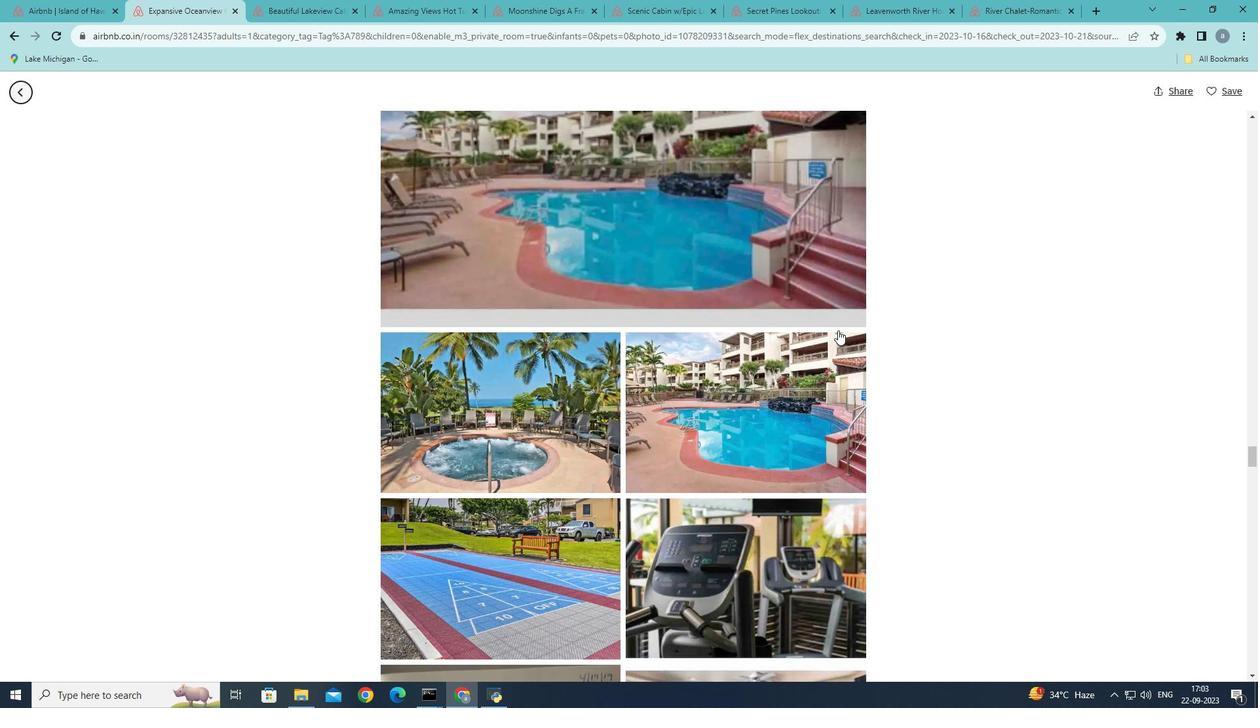 
Action: Mouse scrolled (838, 329) with delta (0, 0)
Screenshot: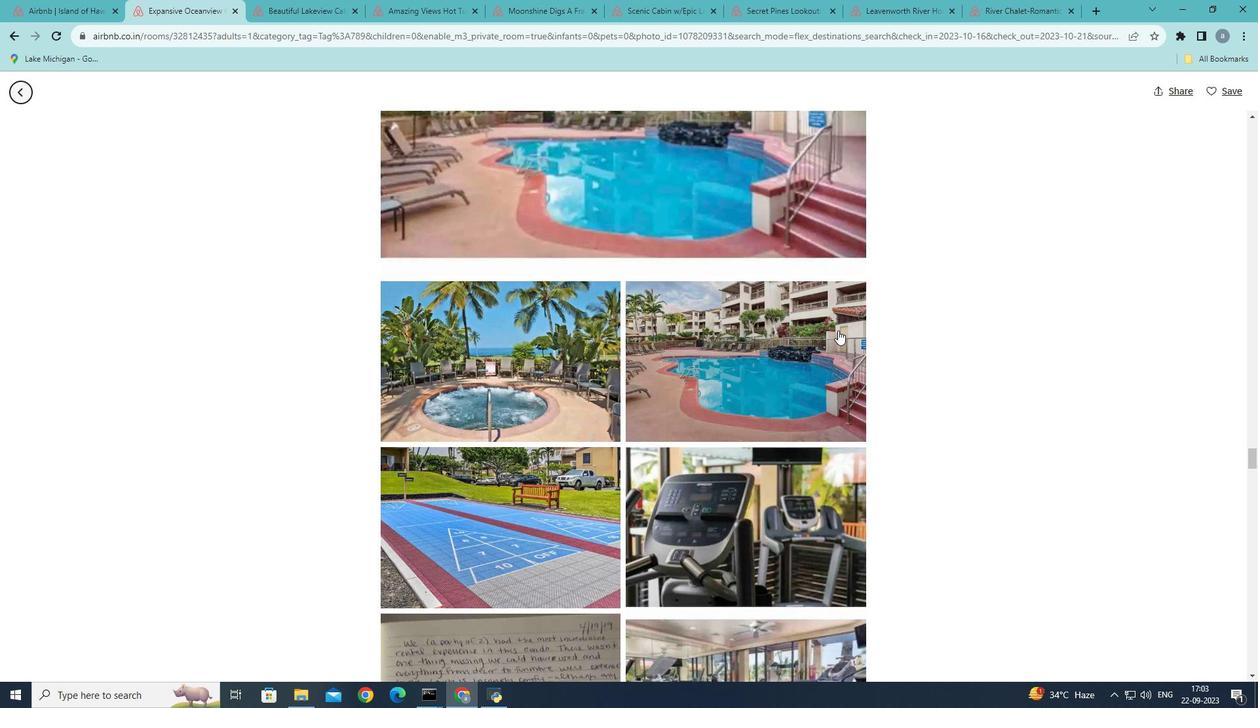 
Action: Mouse scrolled (838, 329) with delta (0, 0)
Screenshot: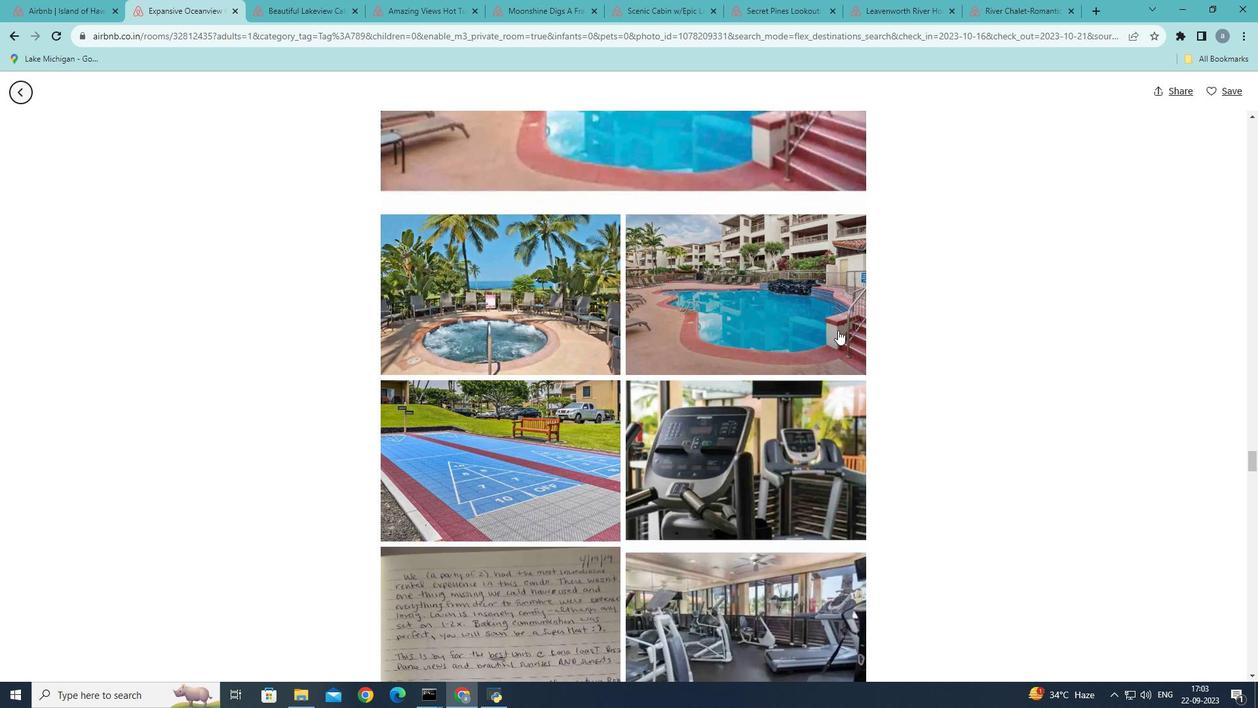
Action: Mouse scrolled (838, 329) with delta (0, 0)
Screenshot: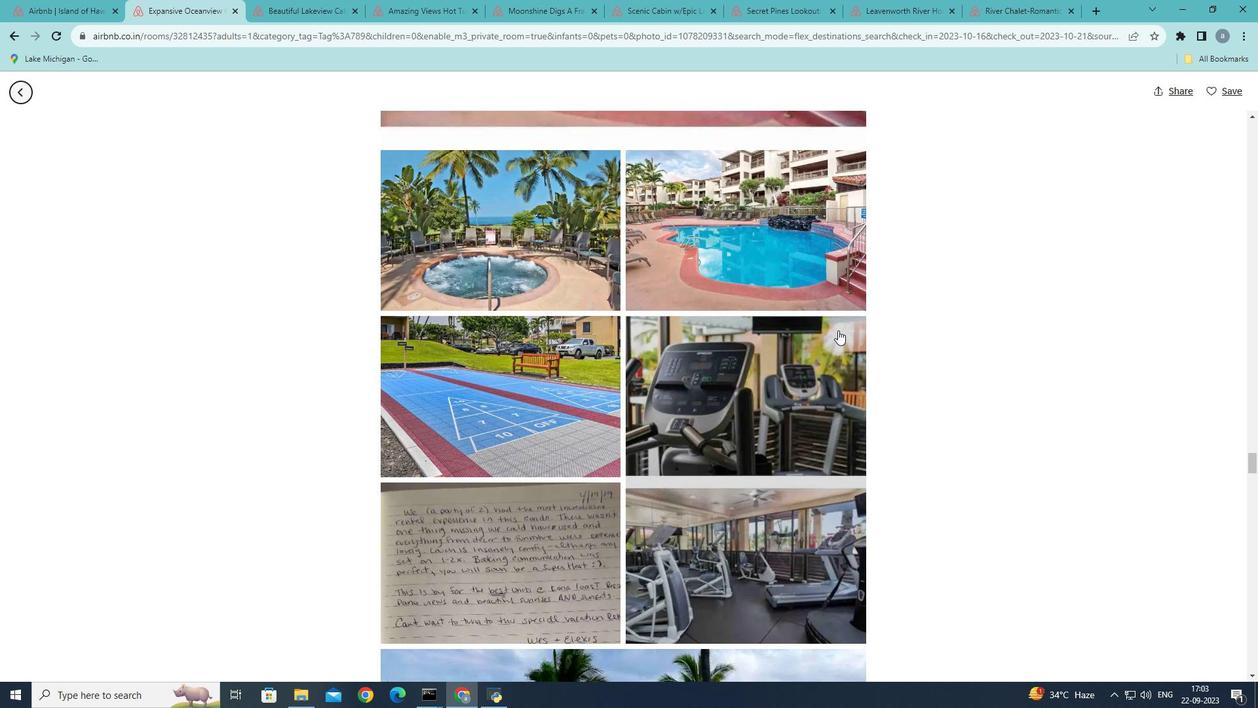 
Action: Mouse scrolled (838, 329) with delta (0, 0)
Screenshot: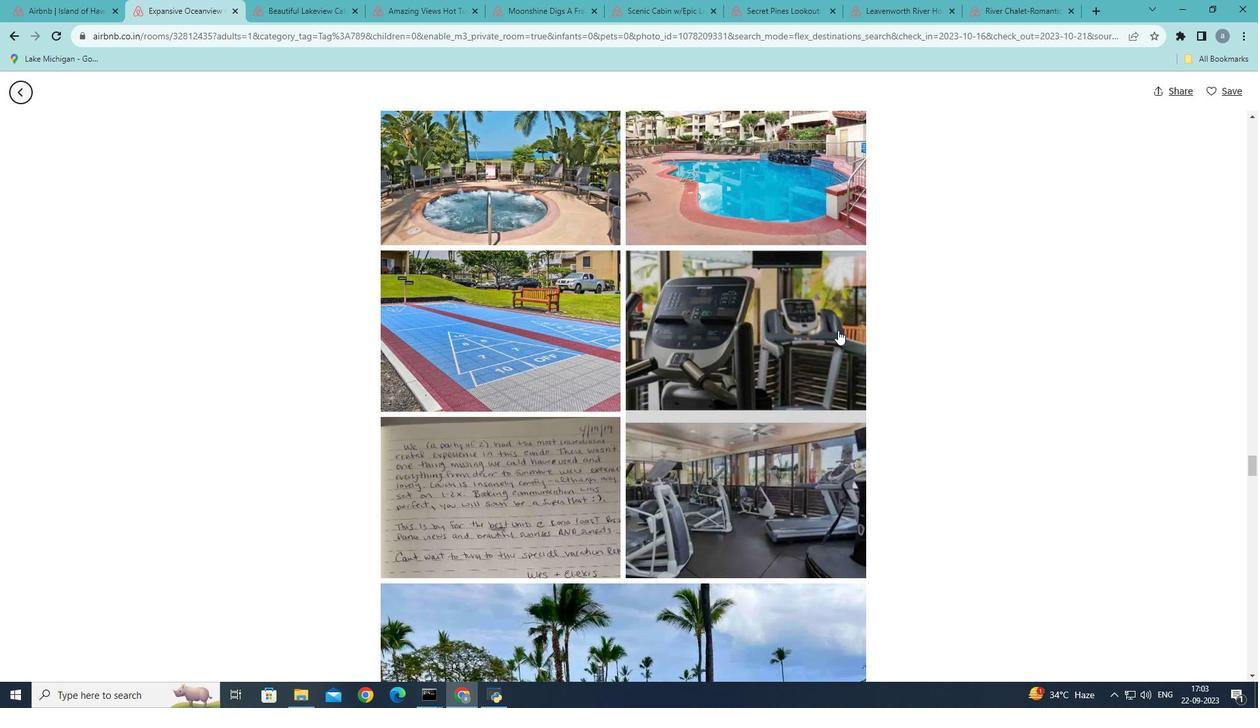 
Action: Mouse scrolled (838, 329) with delta (0, 0)
Screenshot: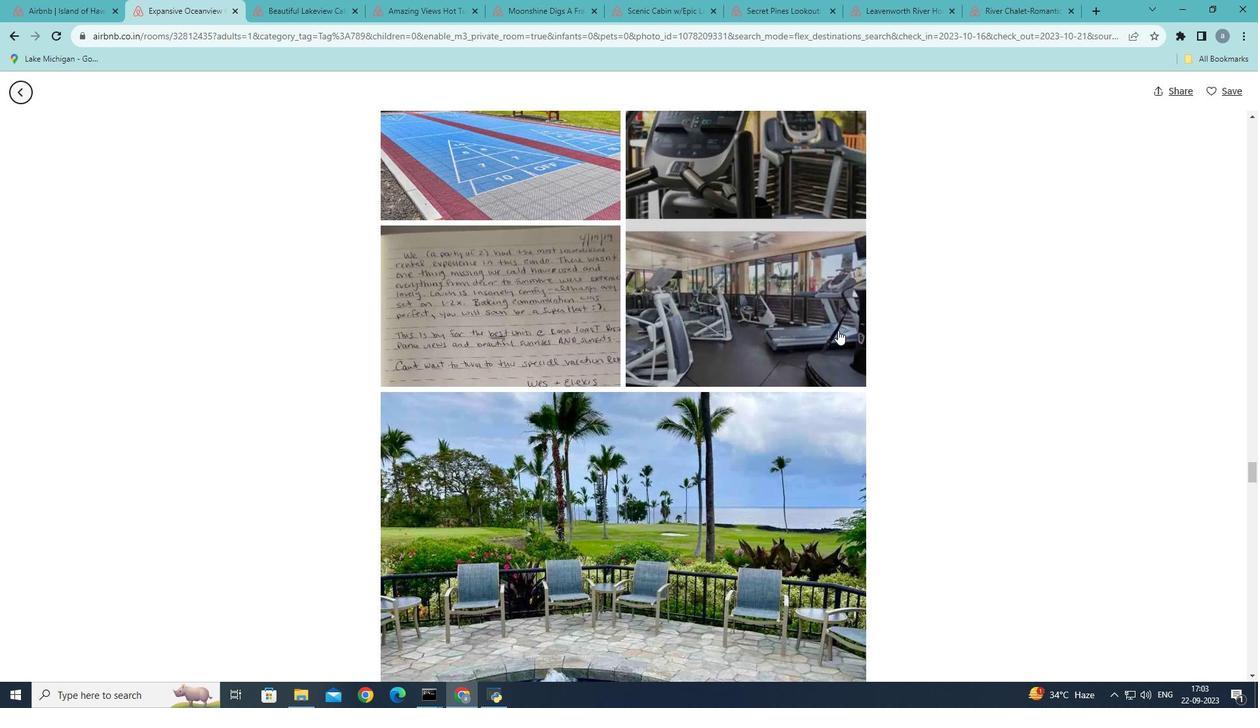 
Action: Mouse scrolled (838, 329) with delta (0, 0)
Screenshot: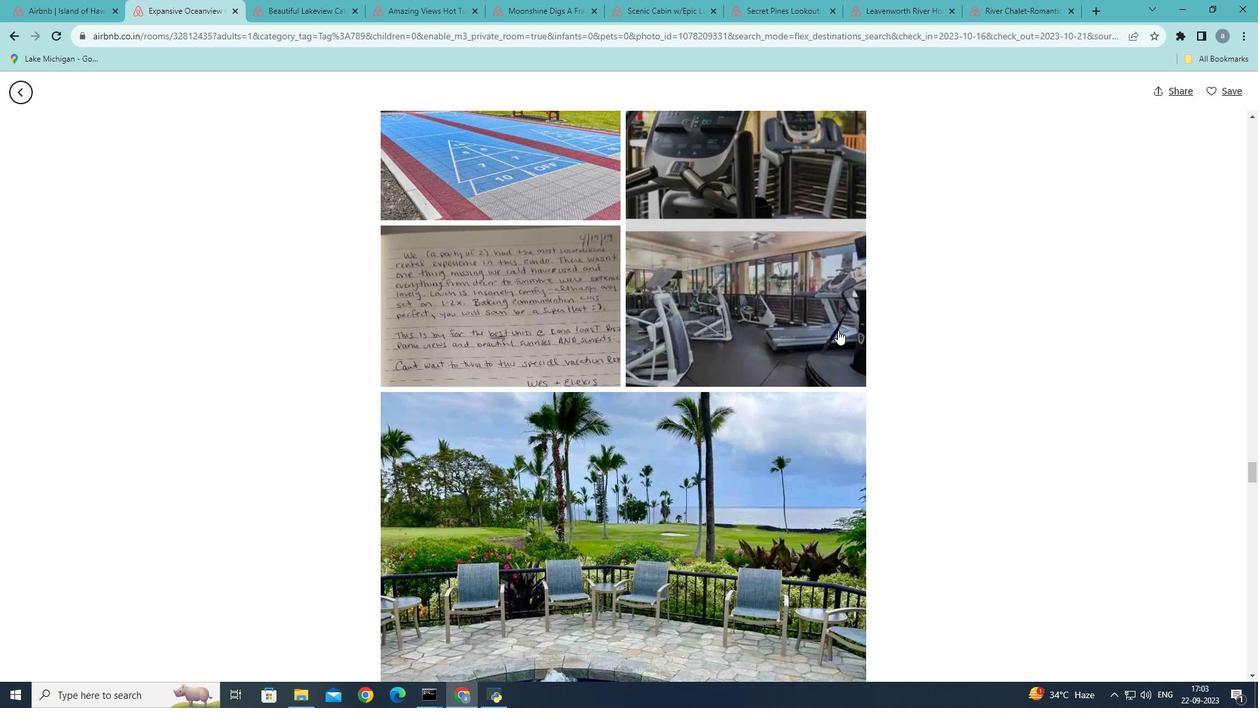 
Action: Mouse scrolled (838, 329) with delta (0, 0)
Screenshot: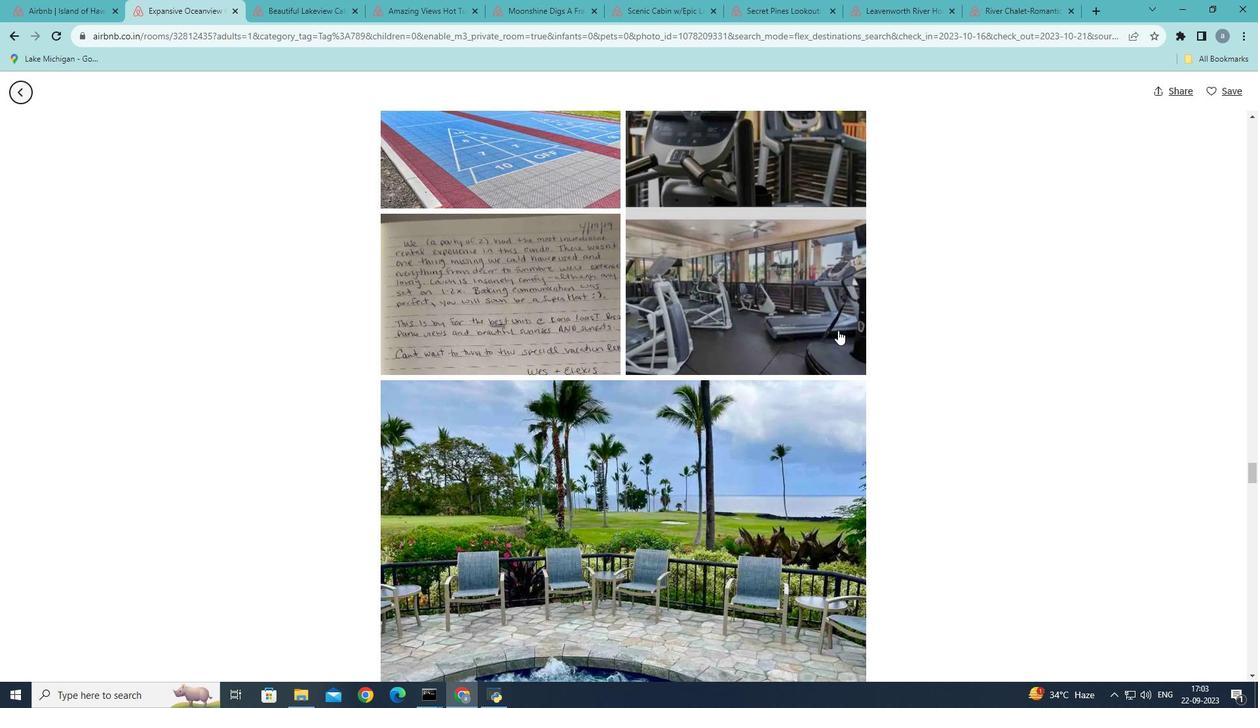 
Action: Mouse scrolled (838, 329) with delta (0, 0)
Screenshot: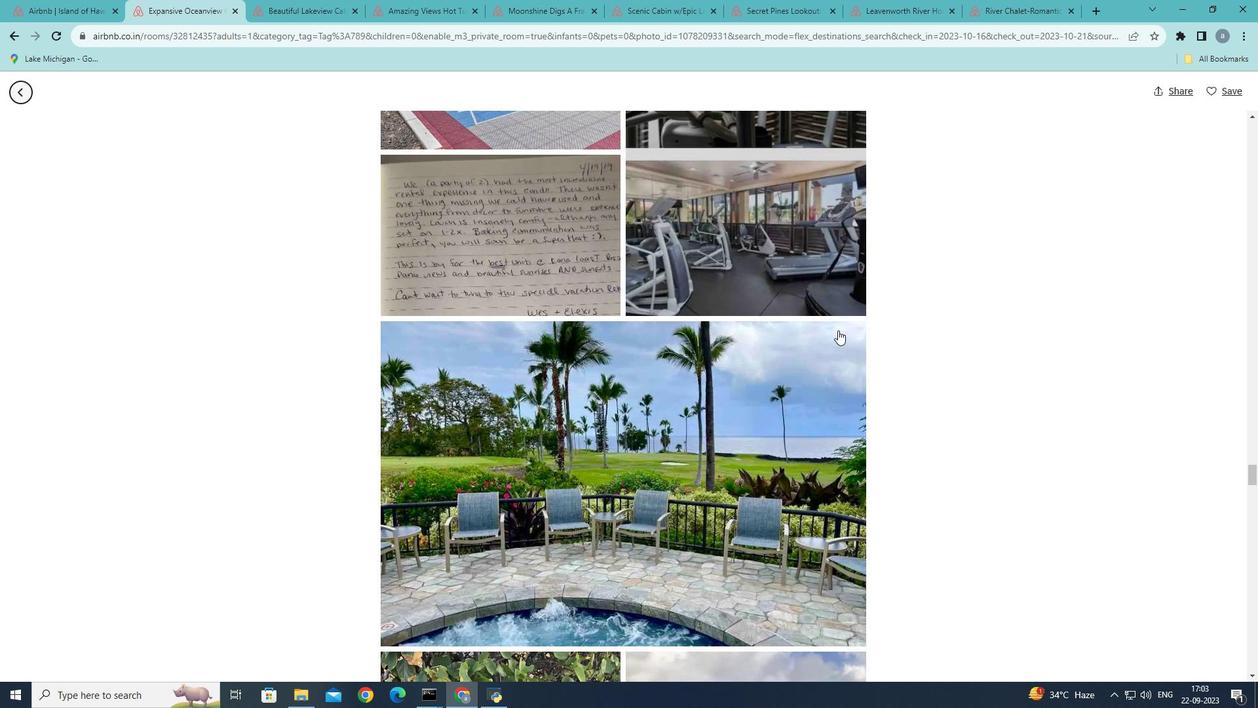 
Action: Mouse scrolled (838, 329) with delta (0, 0)
Screenshot: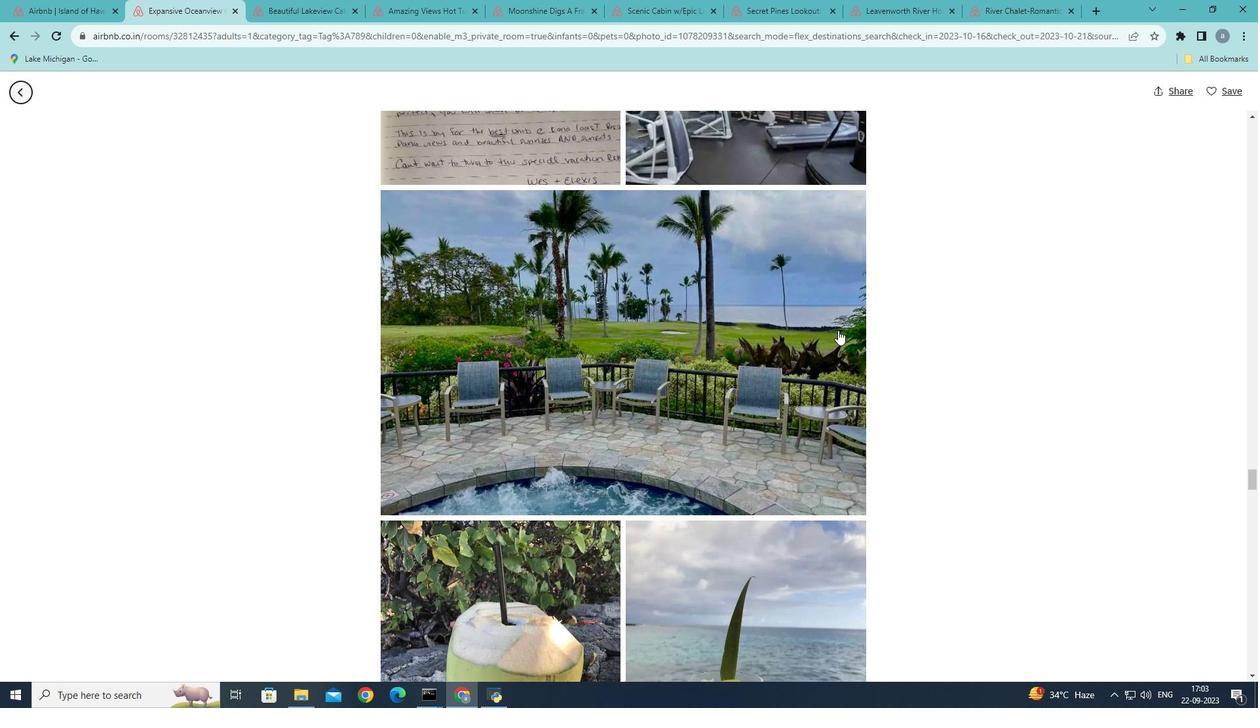 
Action: Mouse scrolled (838, 329) with delta (0, 0)
Screenshot: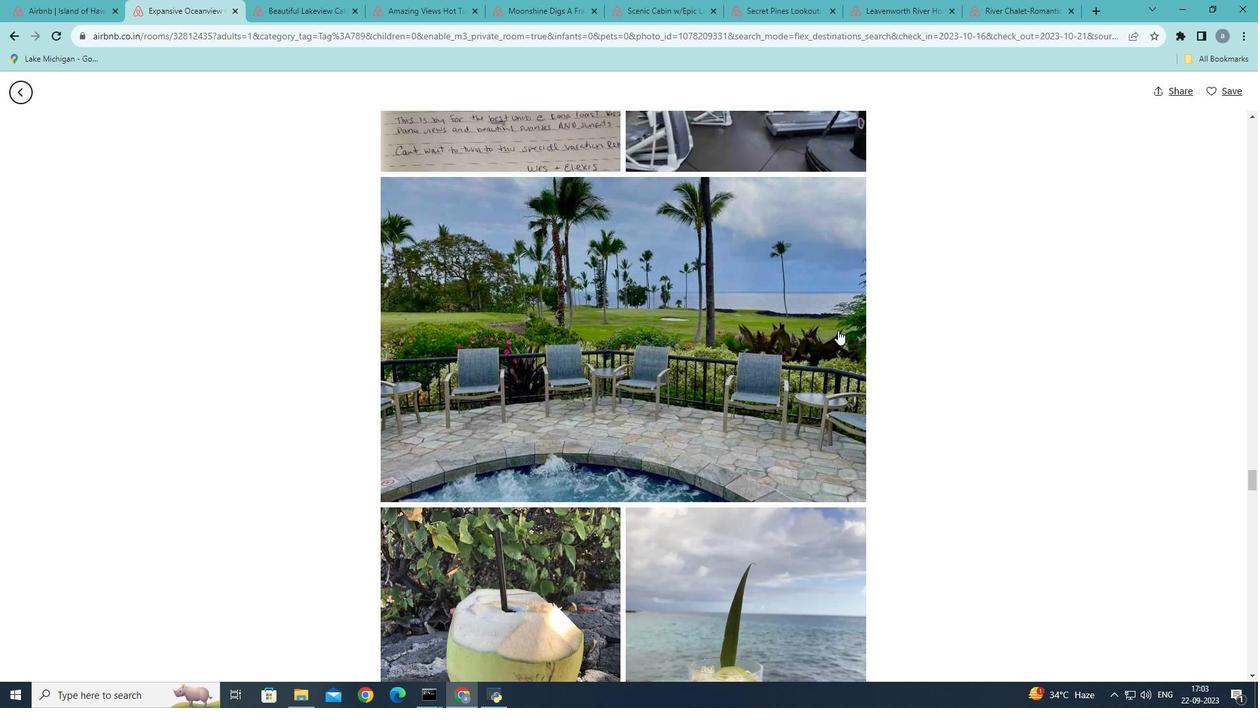 
Action: Mouse scrolled (838, 329) with delta (0, 0)
Screenshot: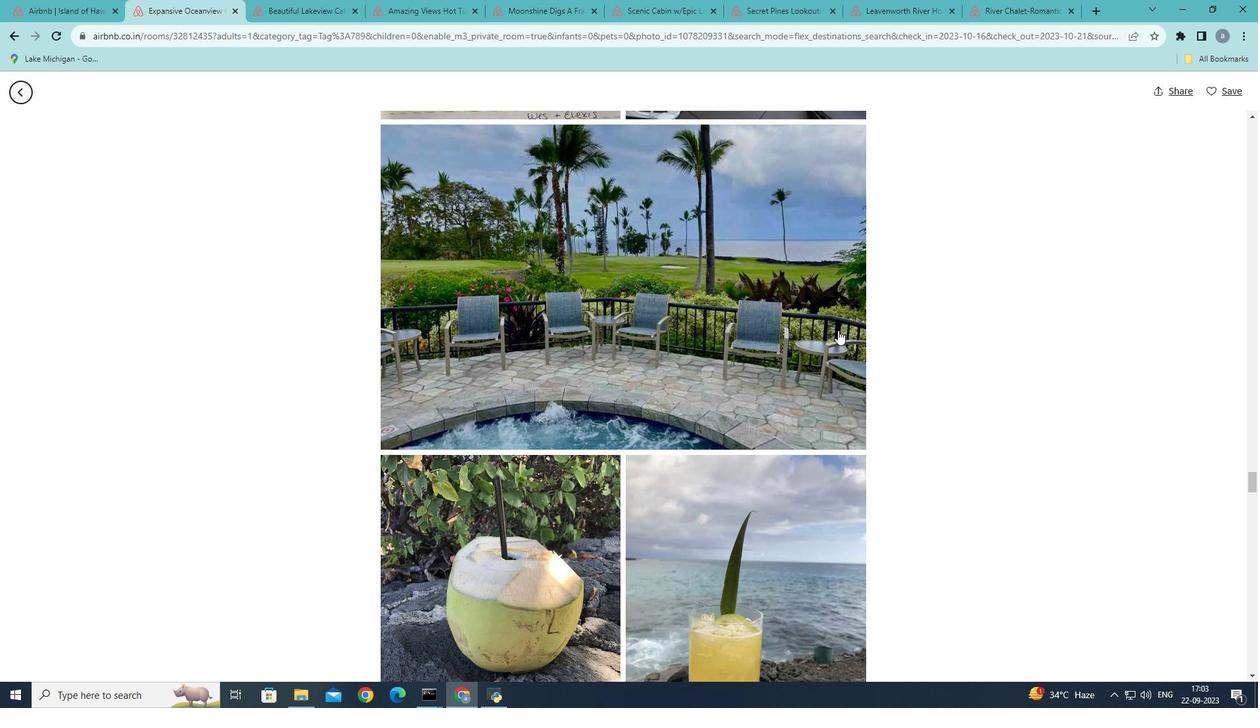 
Action: Mouse scrolled (838, 329) with delta (0, 0)
Screenshot: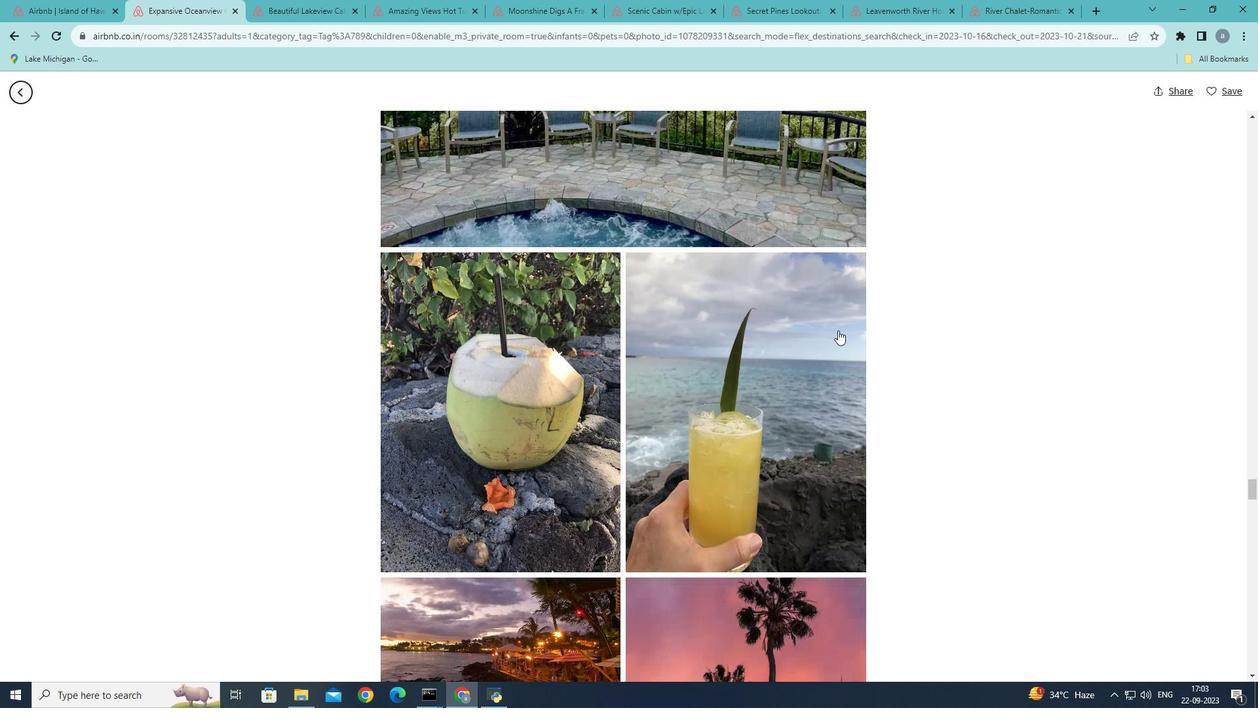 
Action: Mouse scrolled (838, 329) with delta (0, 0)
Screenshot: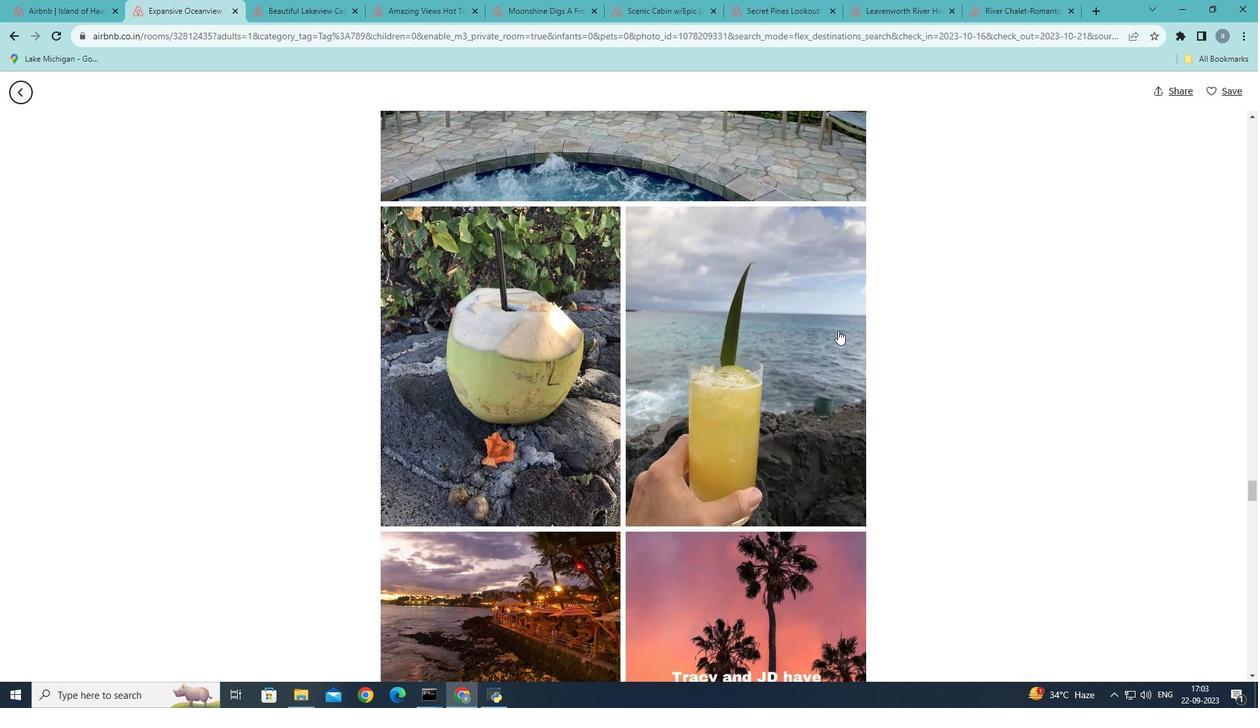 
Action: Mouse scrolled (838, 329) with delta (0, 0)
Screenshot: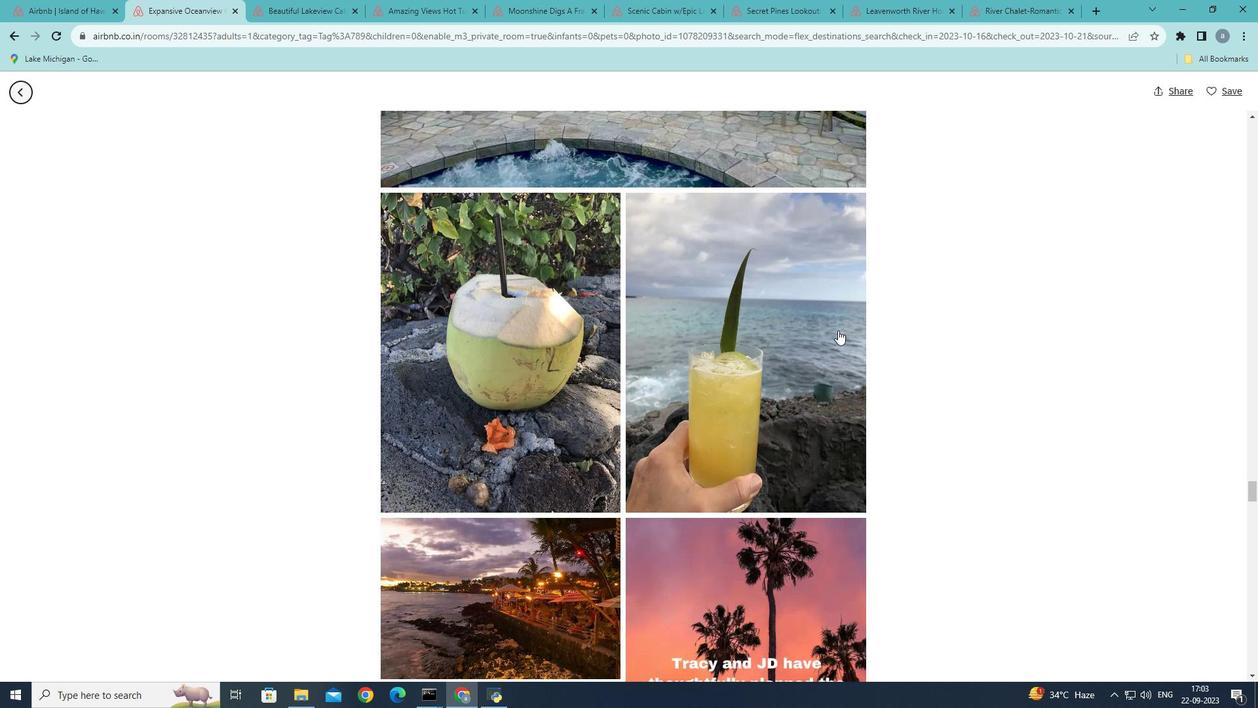 
Action: Mouse scrolled (838, 329) with delta (0, 0)
Screenshot: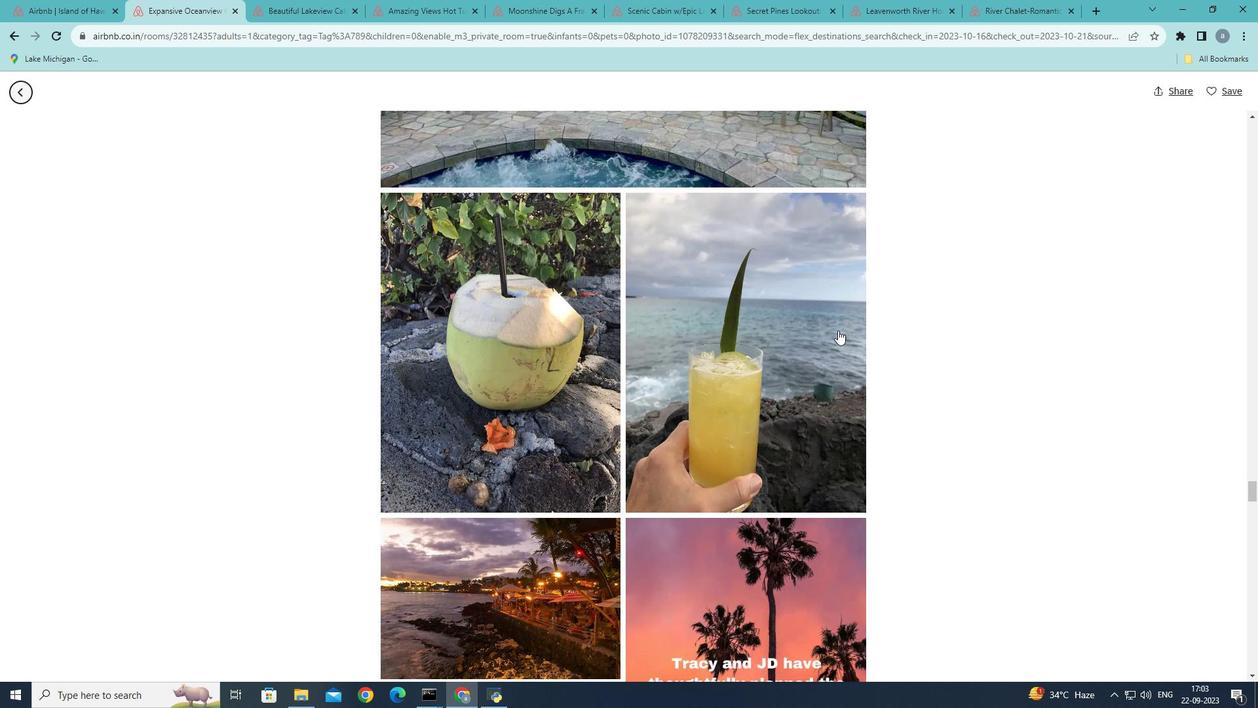 
Action: Mouse scrolled (838, 329) with delta (0, 0)
Screenshot: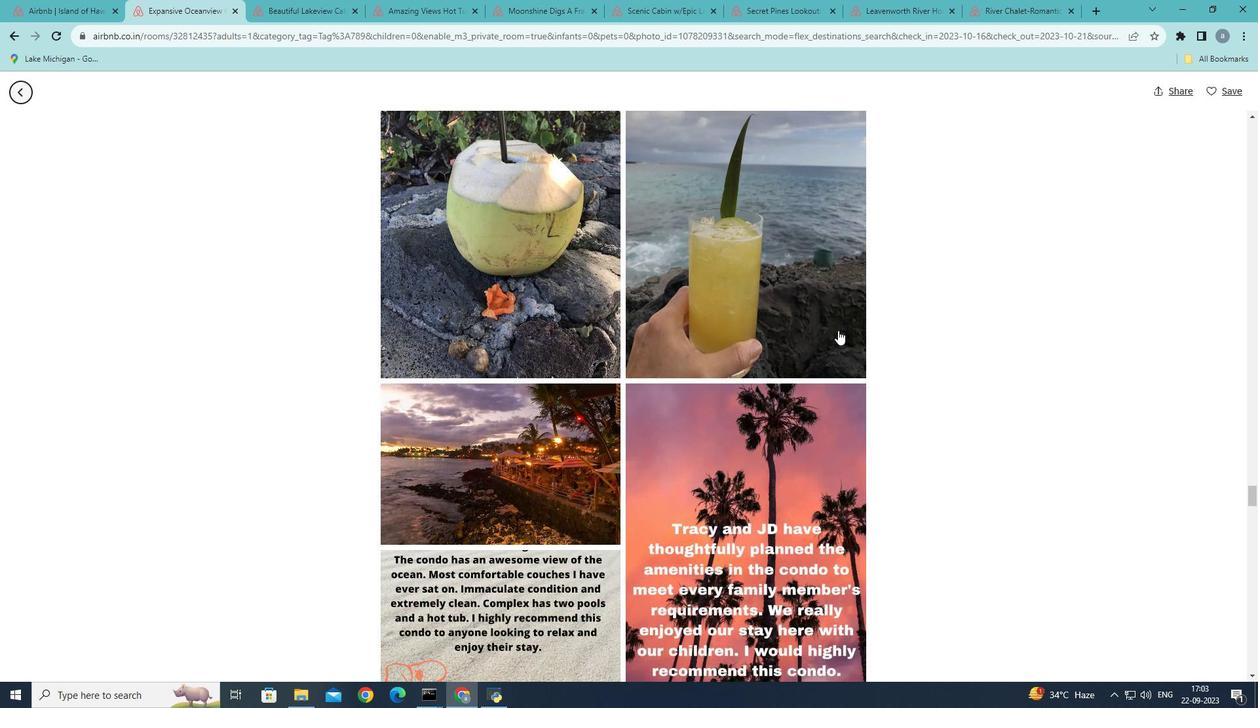 
Action: Mouse scrolled (838, 329) with delta (0, 0)
Screenshot: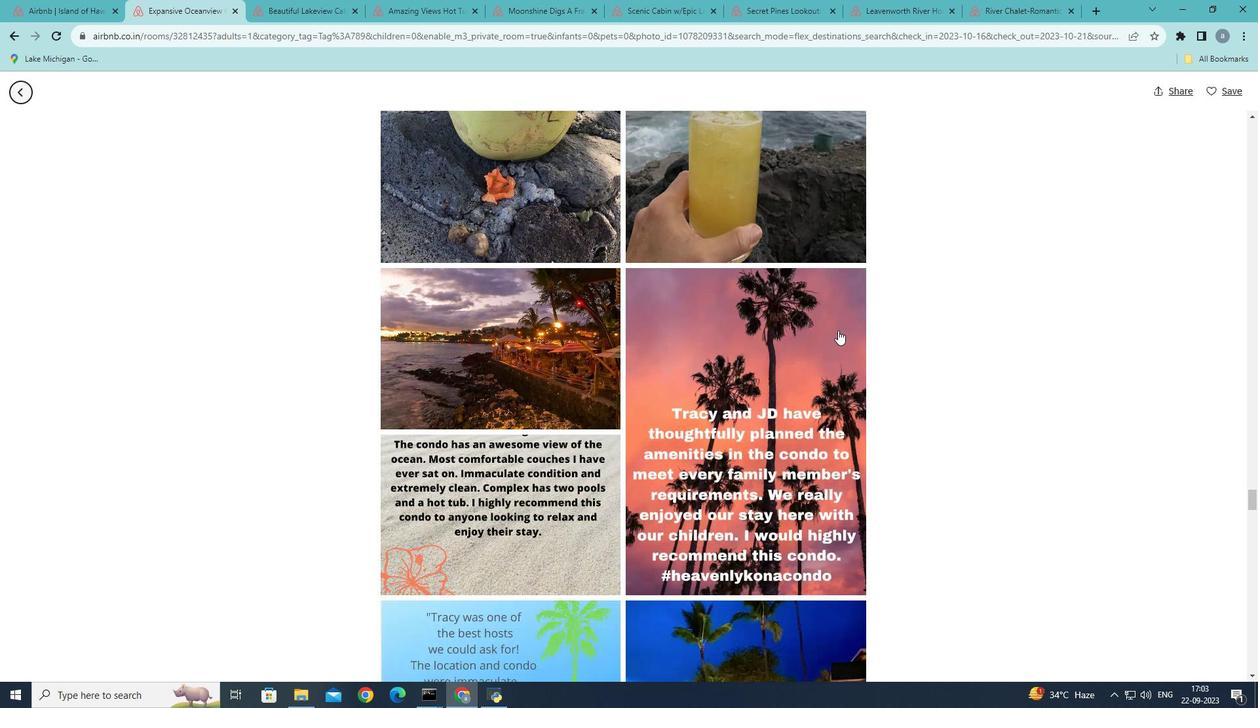 
Action: Mouse scrolled (838, 329) with delta (0, 0)
Screenshot: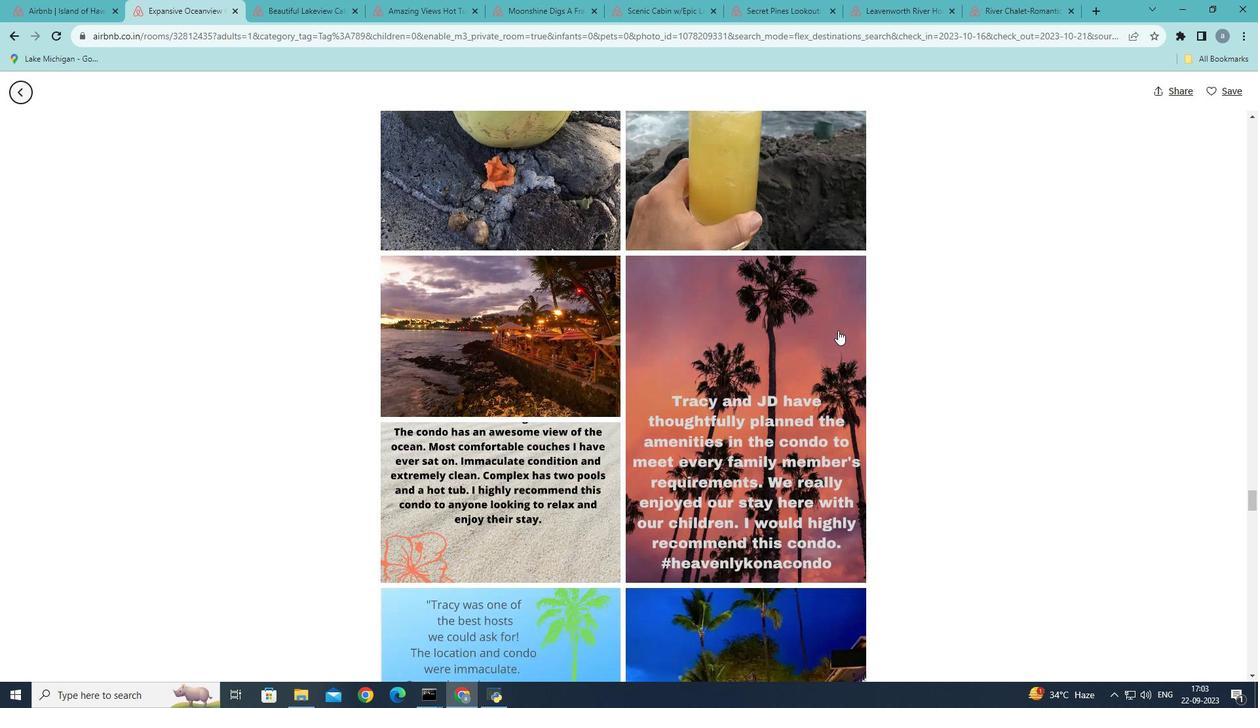 
Action: Mouse scrolled (838, 329) with delta (0, 0)
Screenshot: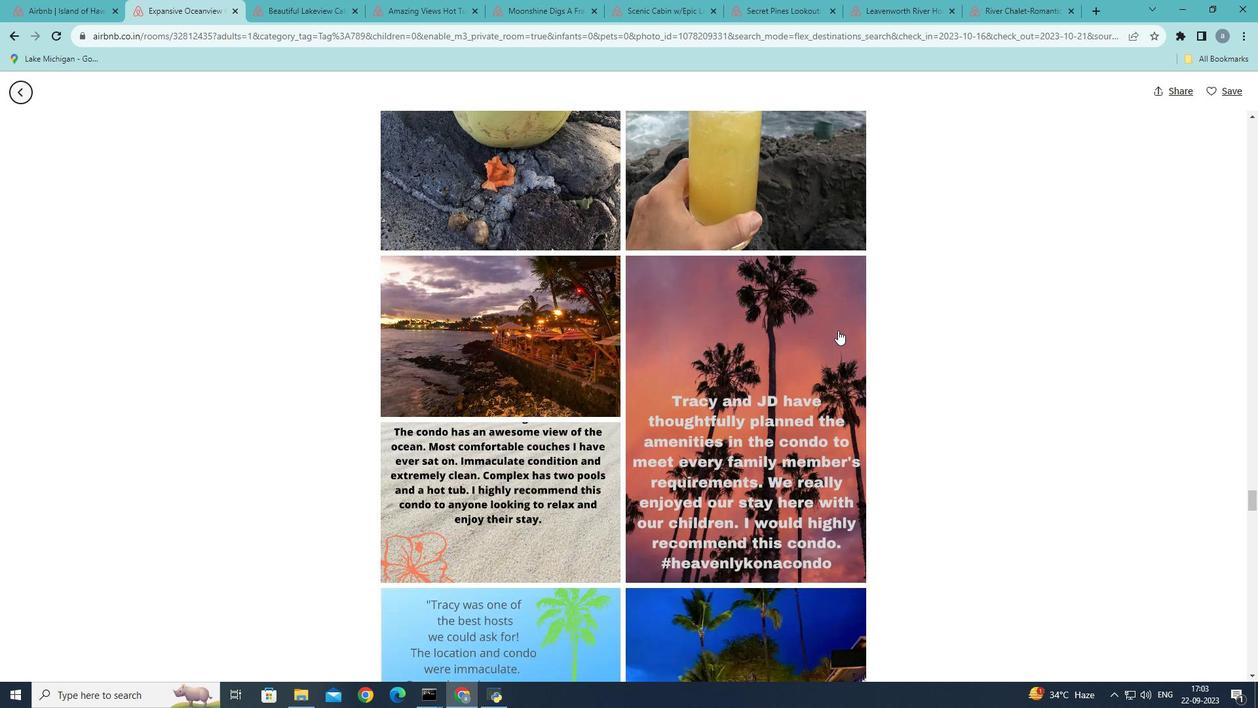 
Action: Mouse scrolled (838, 329) with delta (0, 0)
Screenshot: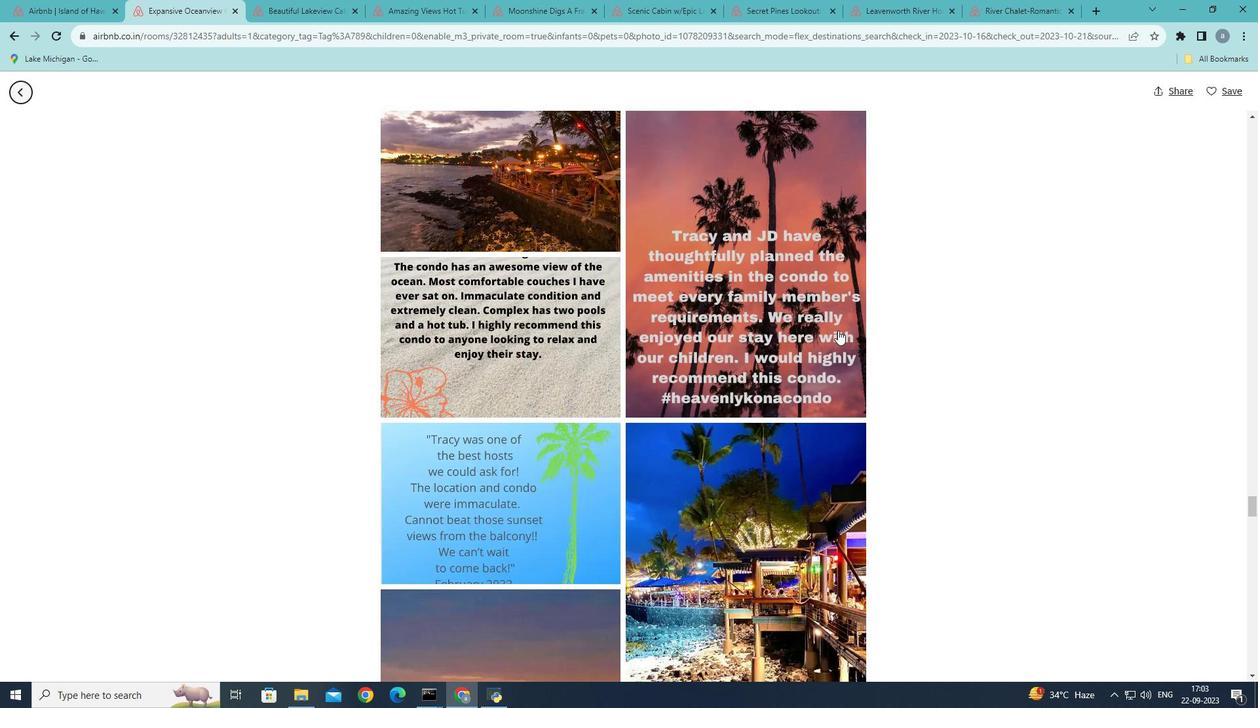 
Action: Mouse scrolled (838, 329) with delta (0, 0)
Screenshot: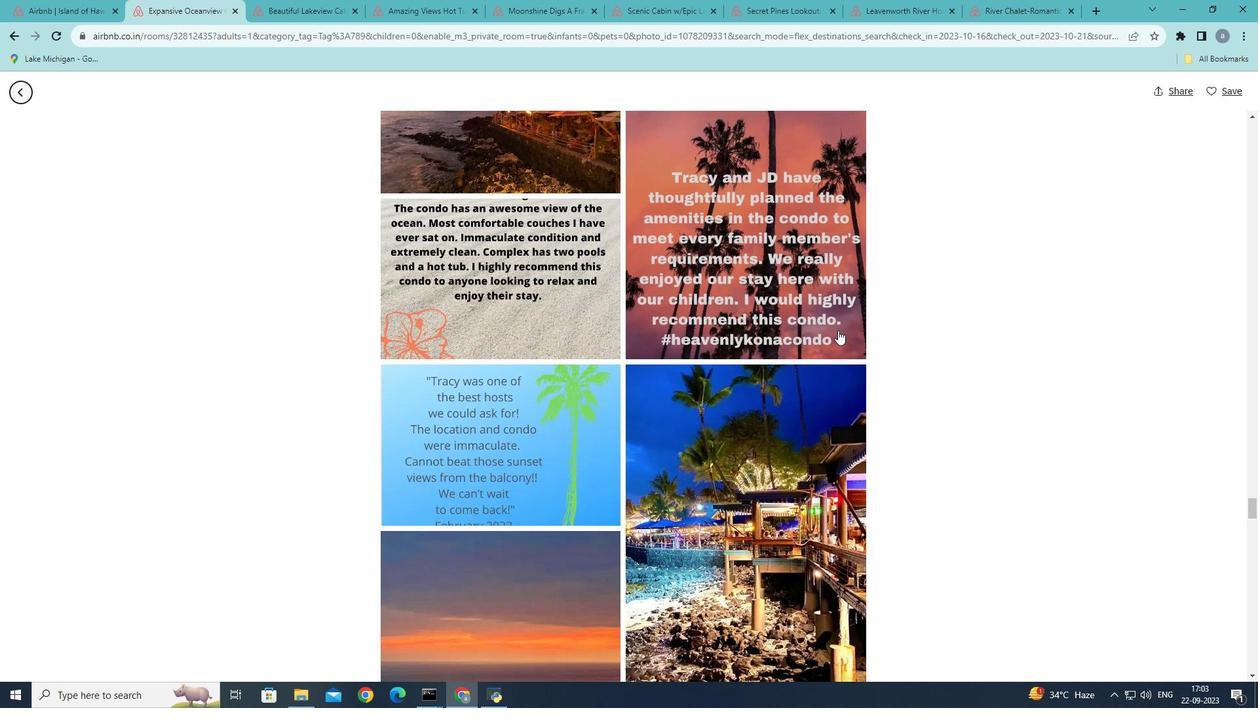 
Action: Mouse scrolled (838, 329) with delta (0, 0)
Screenshot: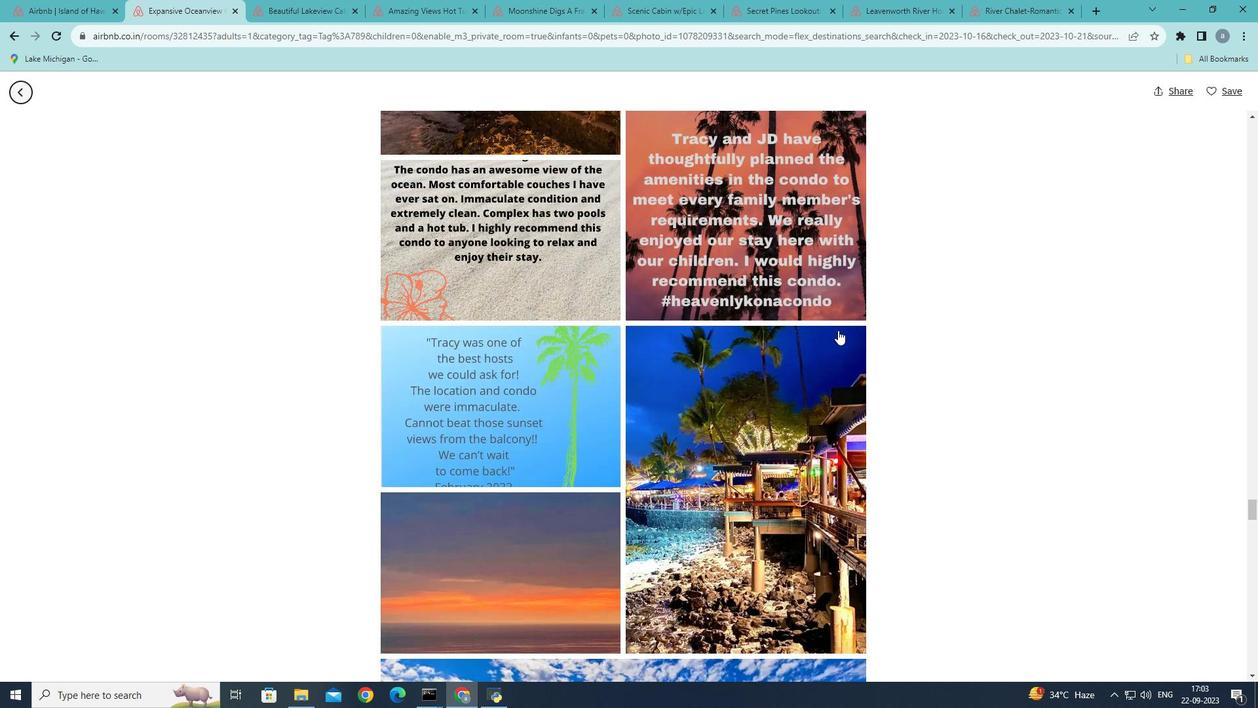 
Action: Mouse scrolled (838, 329) with delta (0, 0)
Screenshot: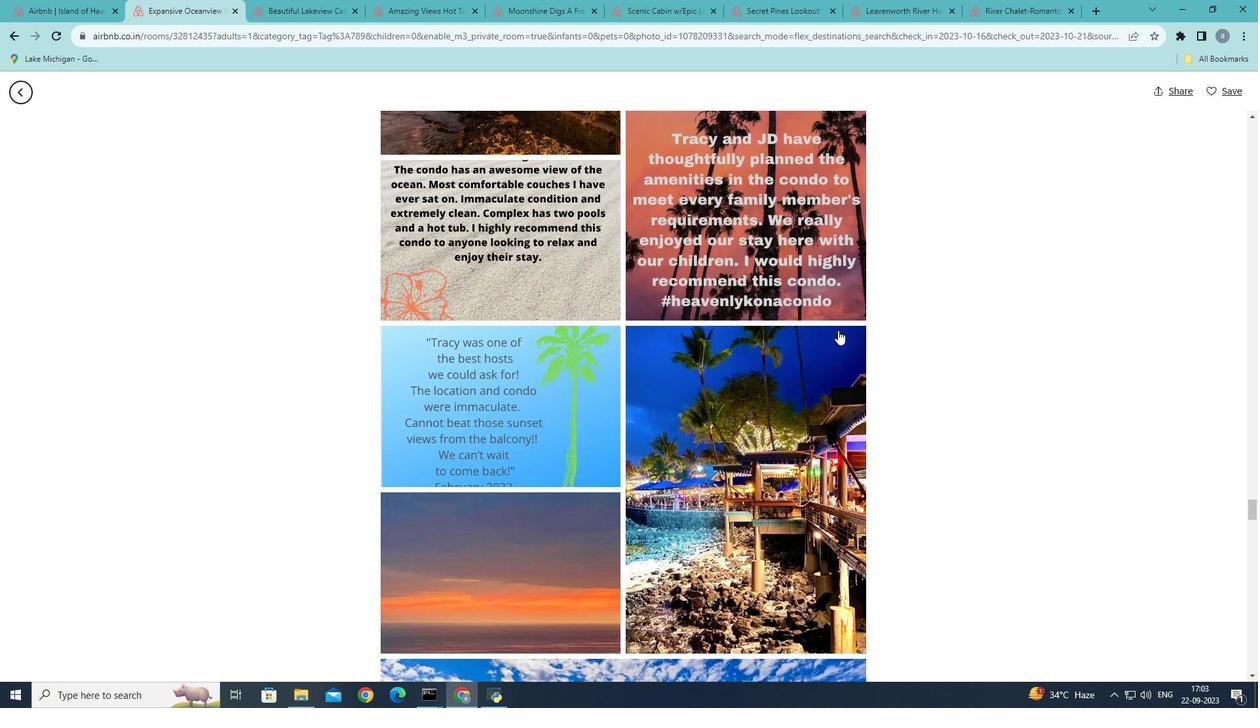 
Action: Mouse scrolled (838, 329) with delta (0, 0)
Screenshot: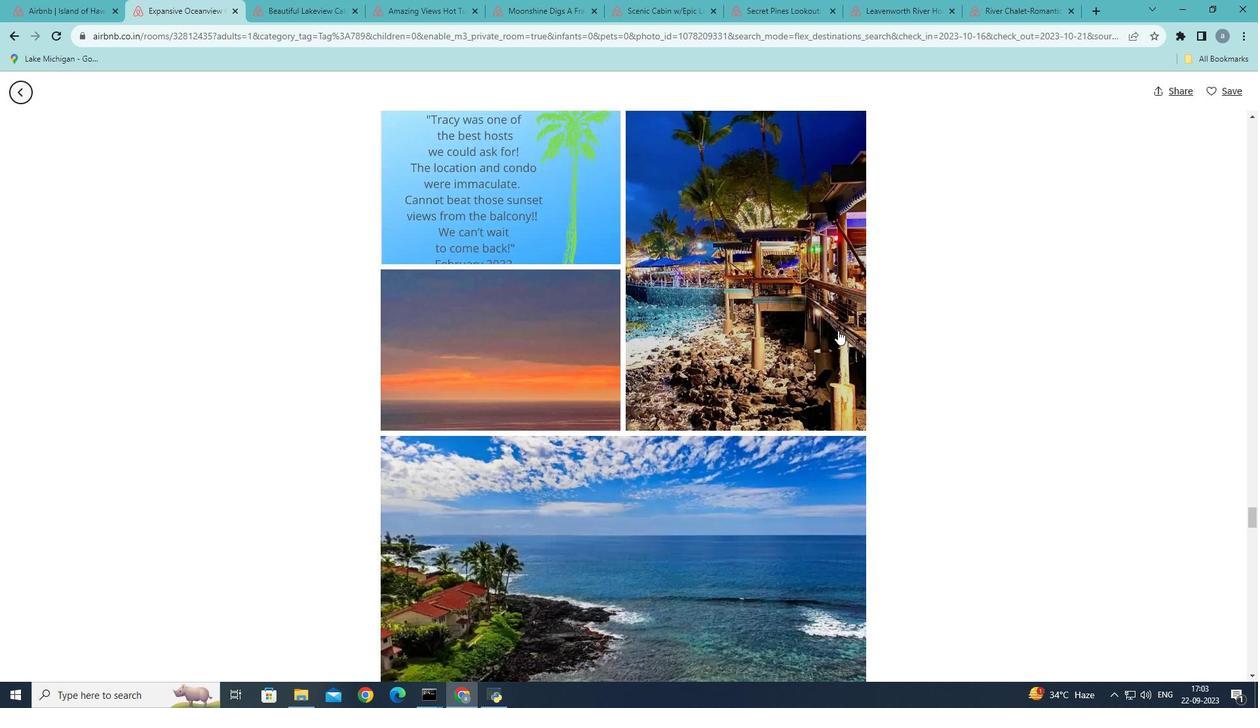 
Action: Mouse scrolled (838, 329) with delta (0, 0)
Screenshot: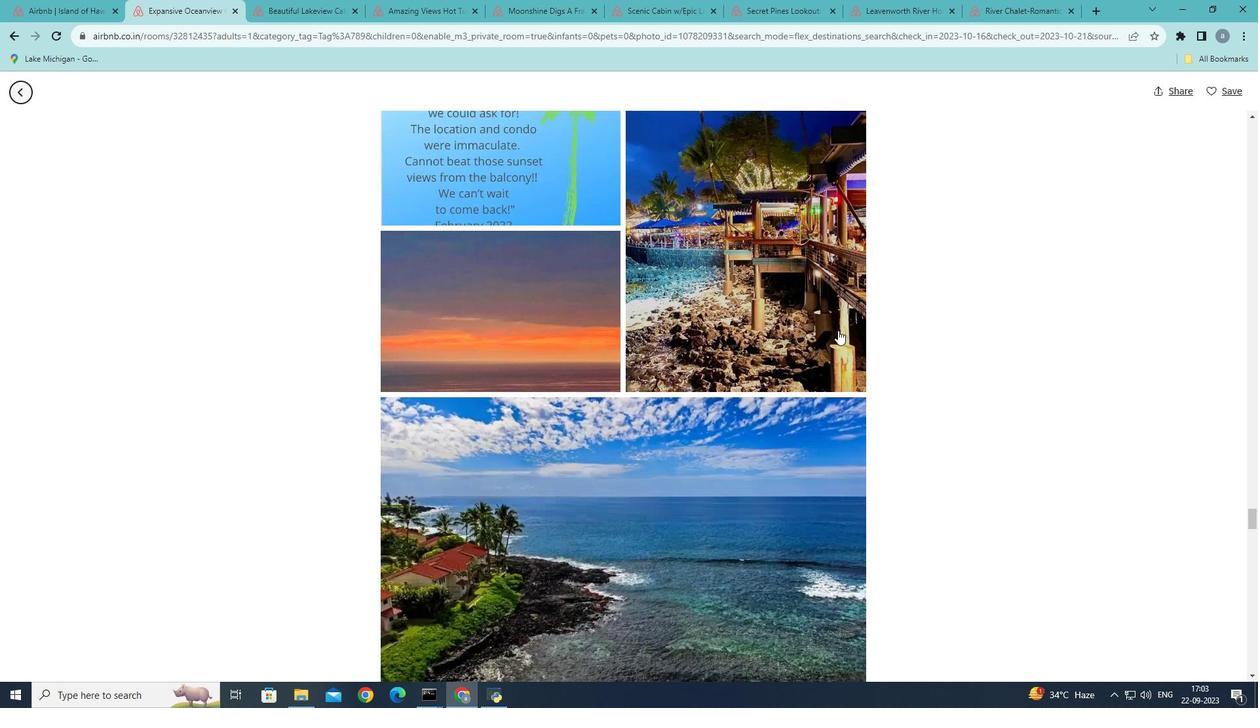 
Action: Mouse scrolled (838, 329) with delta (0, 0)
Screenshot: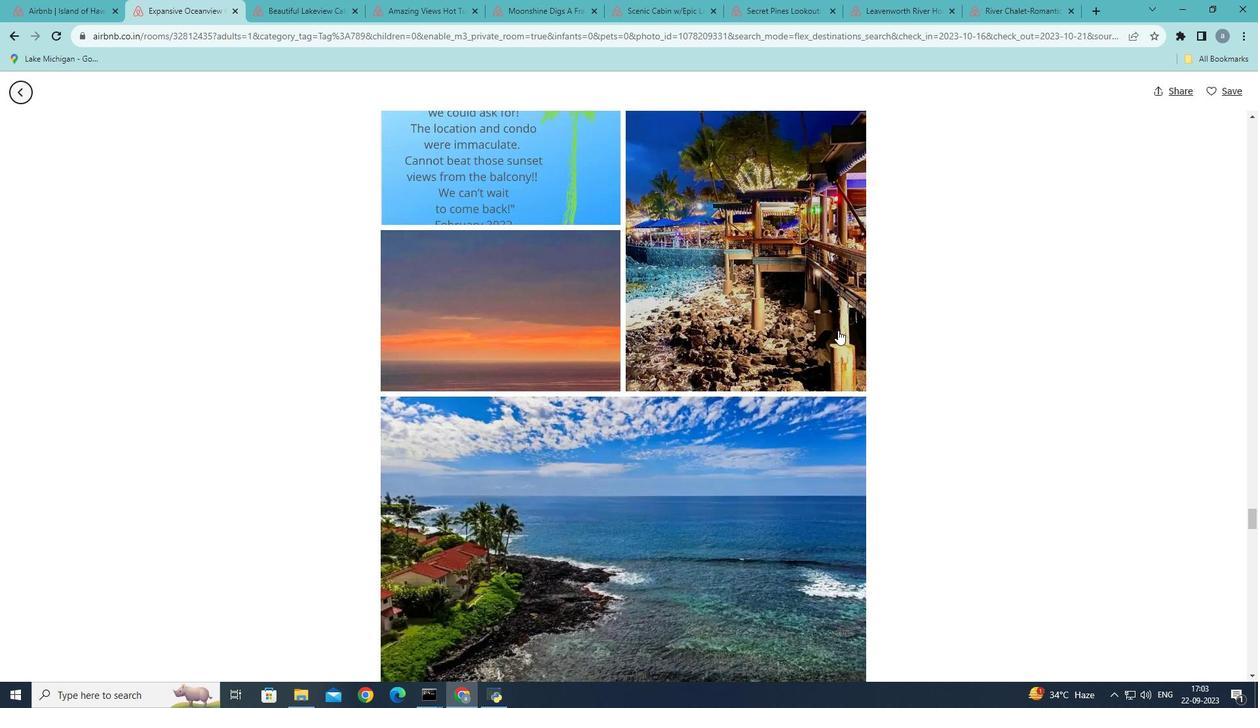 
Action: Mouse scrolled (838, 329) with delta (0, 0)
Screenshot: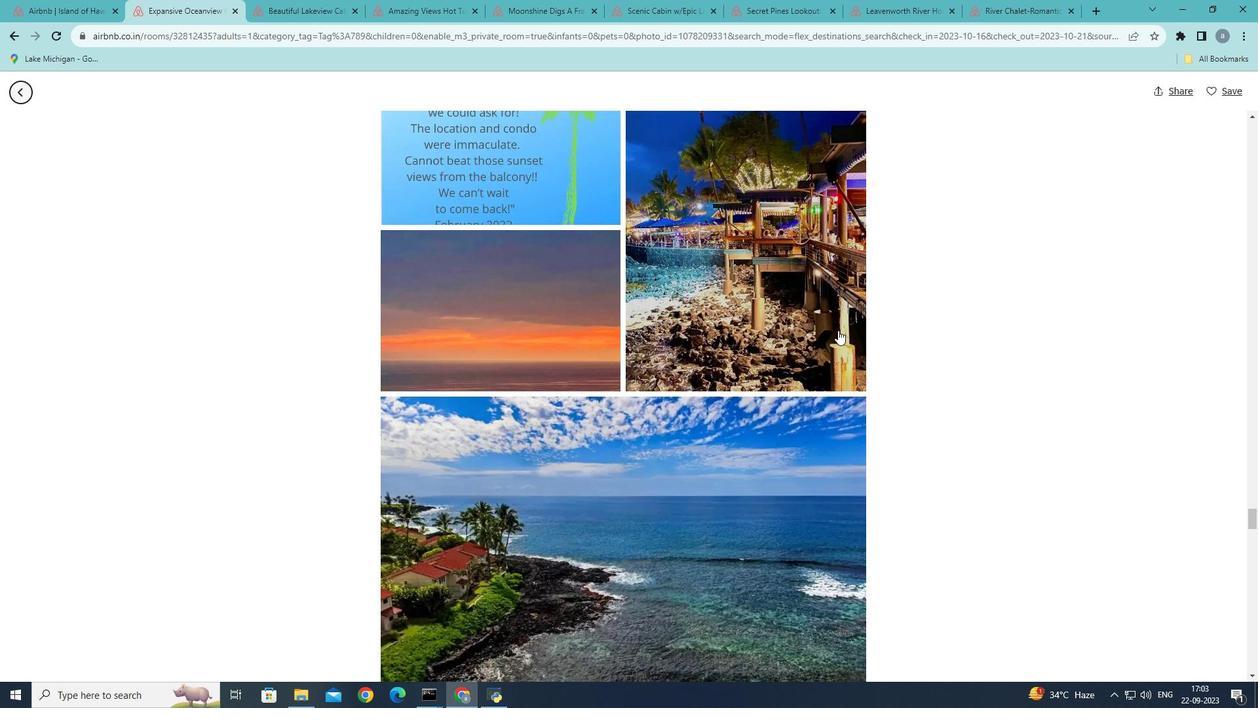 
Action: Mouse scrolled (838, 329) with delta (0, 0)
Screenshot: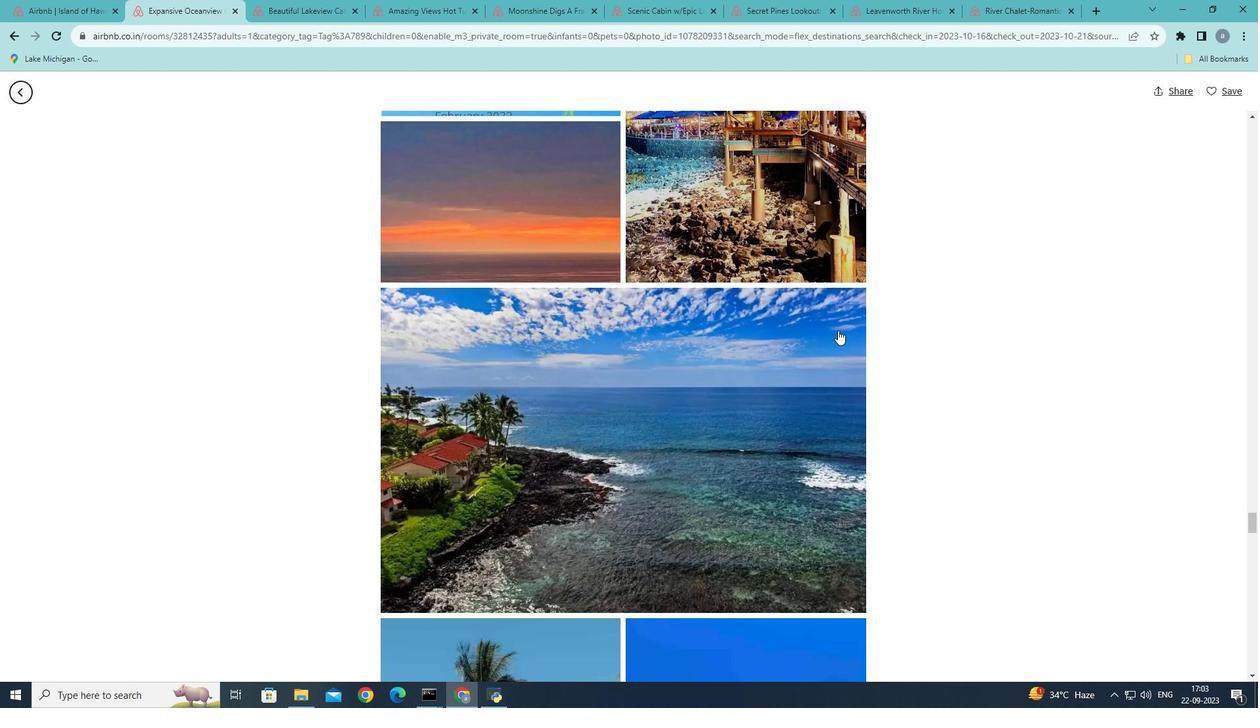 
Action: Mouse scrolled (838, 329) with delta (0, 0)
Screenshot: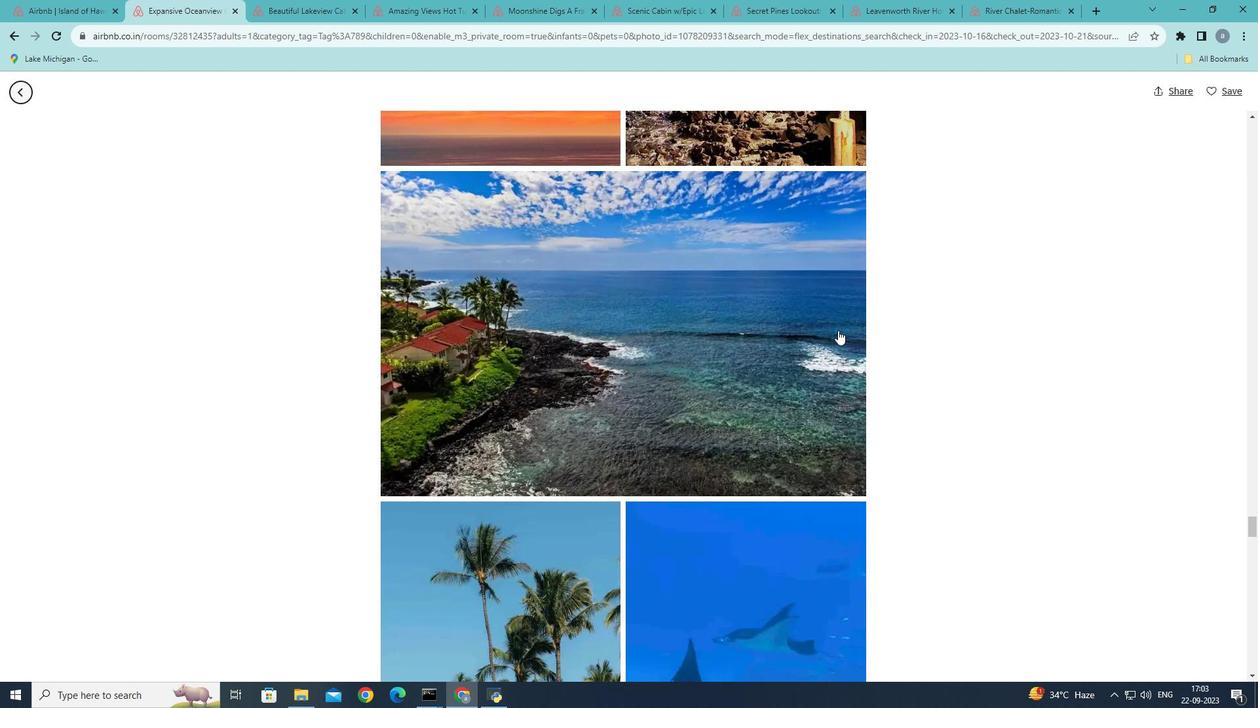 
Action: Mouse scrolled (838, 329) with delta (0, 0)
Screenshot: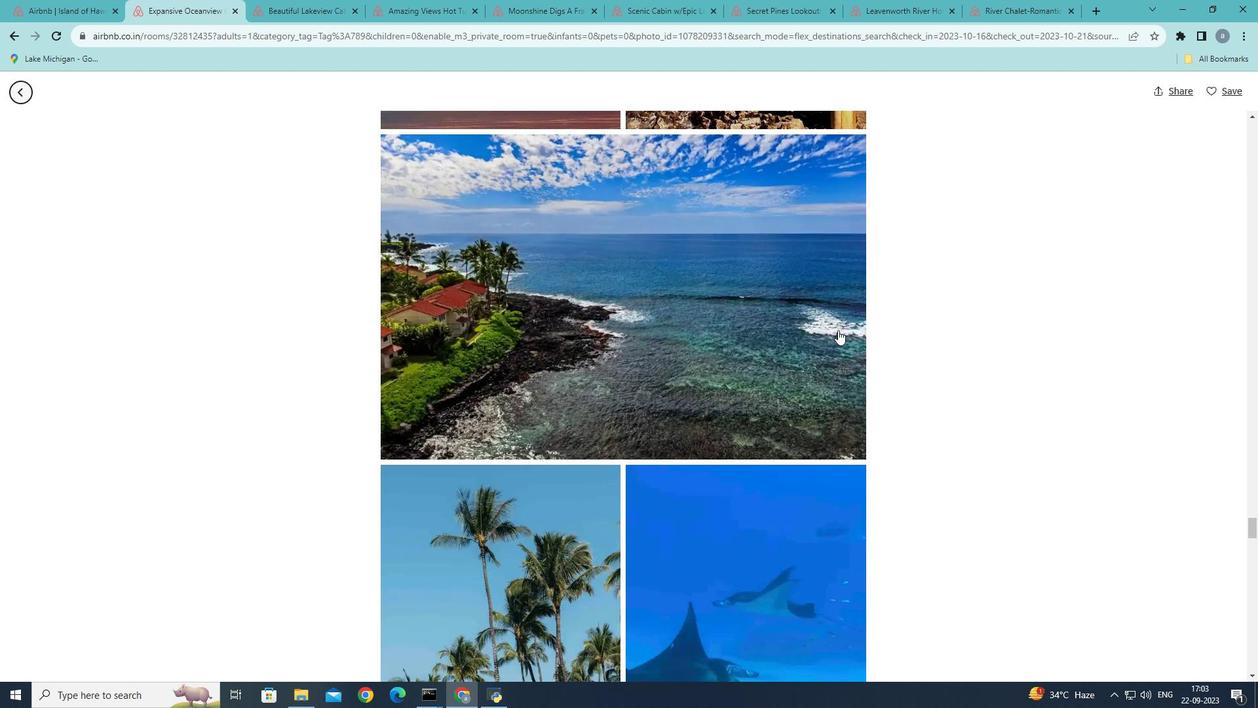 
Action: Mouse scrolled (838, 329) with delta (0, 0)
Screenshot: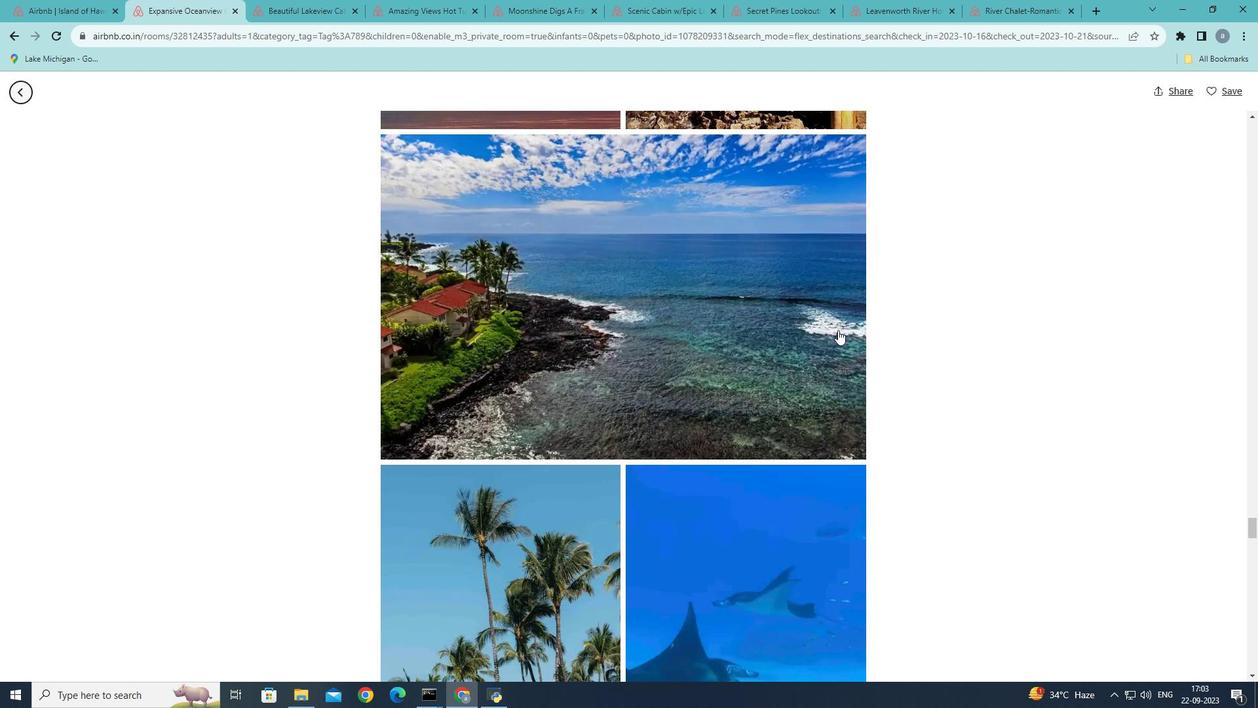 
Action: Mouse scrolled (838, 329) with delta (0, 0)
Screenshot: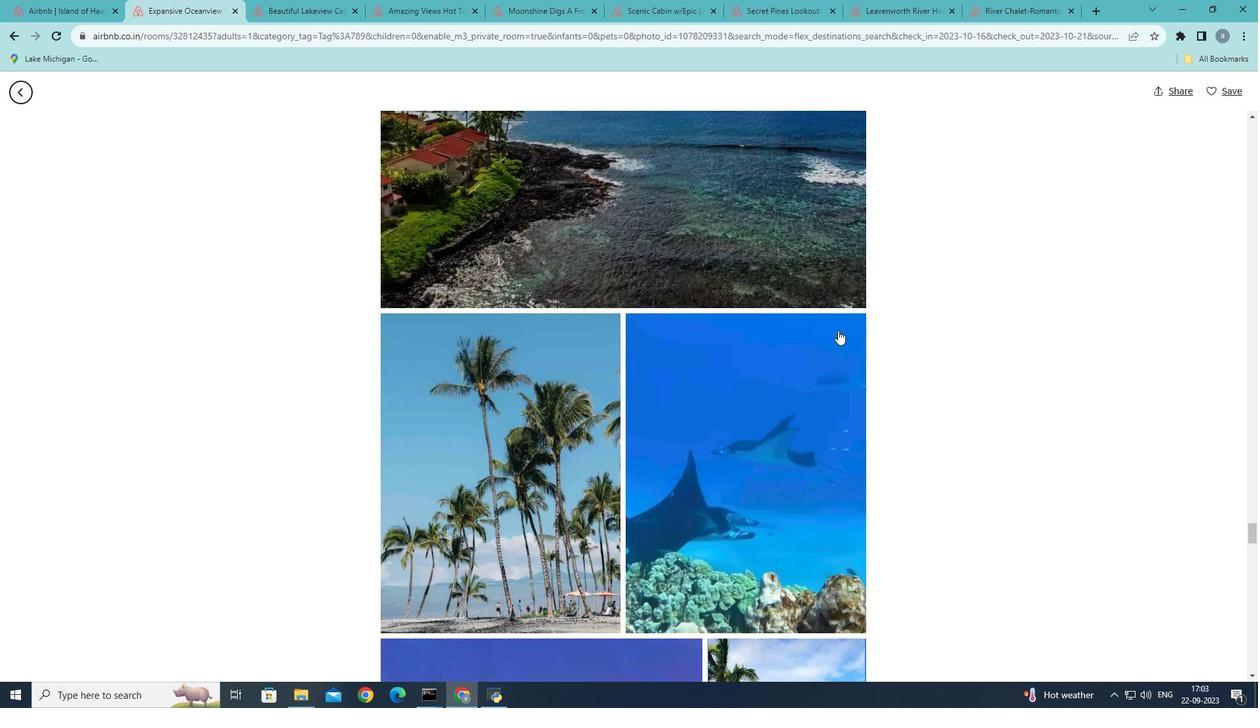
Action: Mouse scrolled (838, 329) with delta (0, 0)
Screenshot: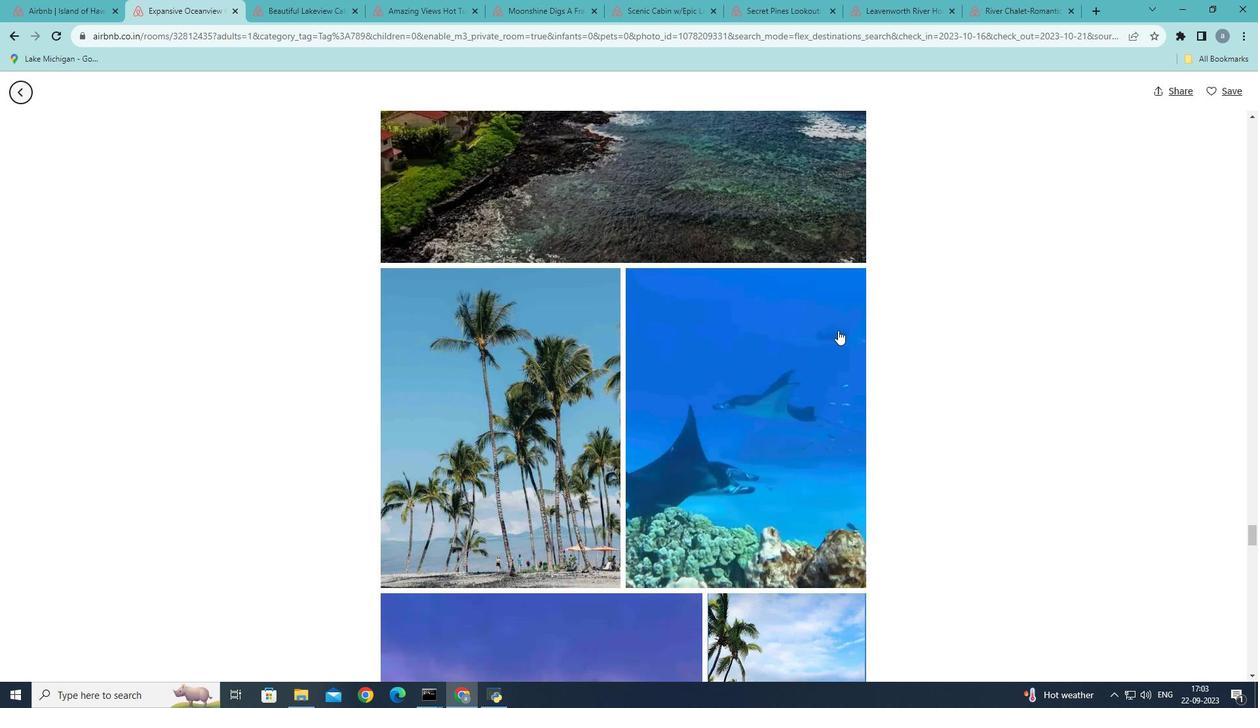 
Action: Mouse scrolled (838, 329) with delta (0, 0)
Screenshot: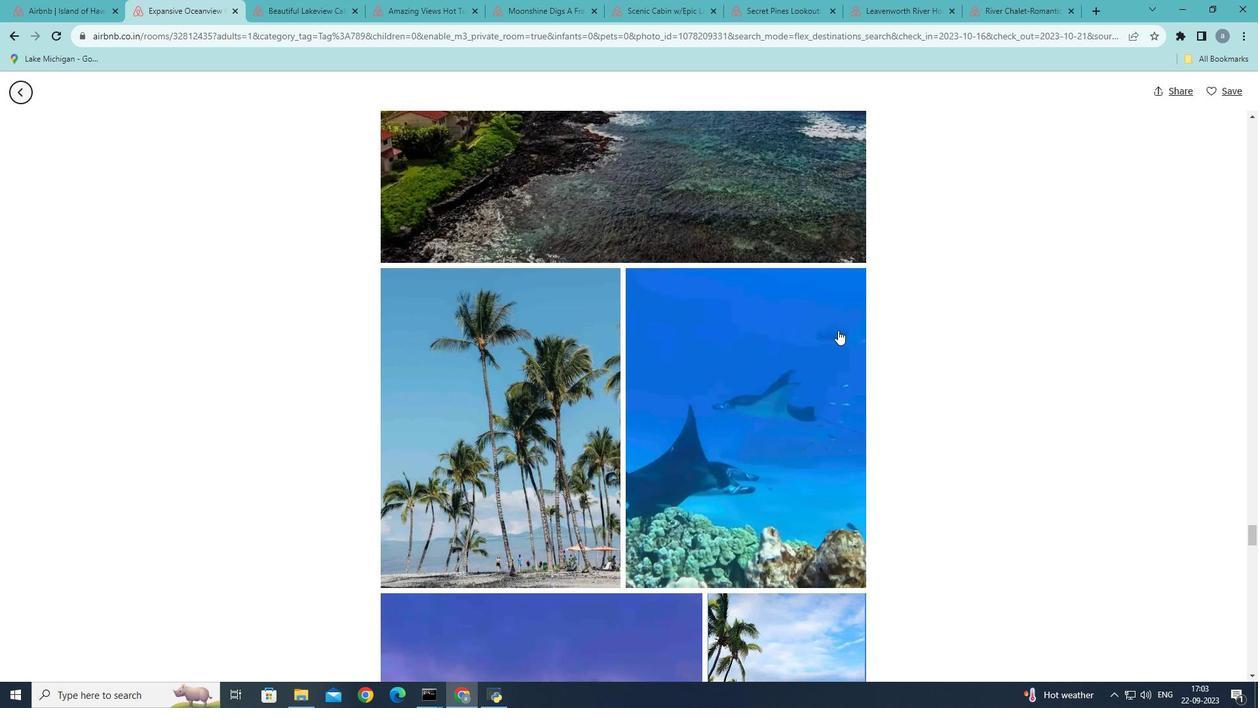 
Action: Mouse scrolled (838, 329) with delta (0, 0)
Screenshot: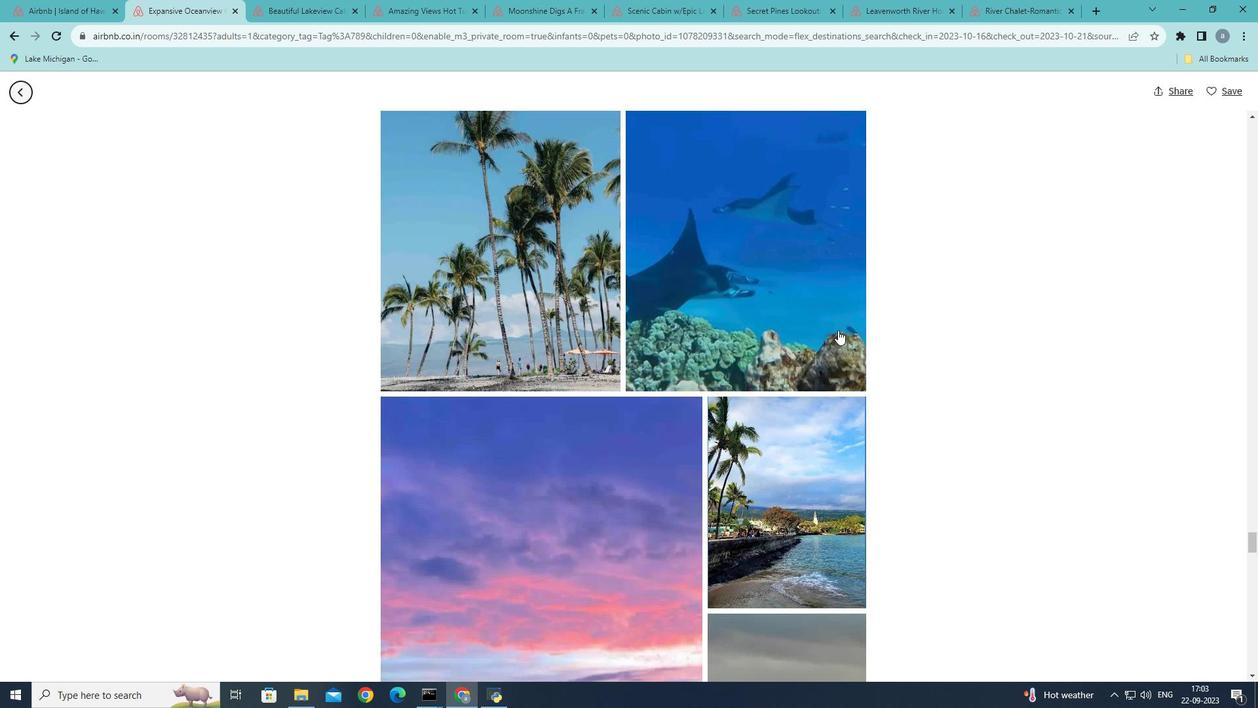 
Action: Mouse scrolled (838, 329) with delta (0, 0)
Screenshot: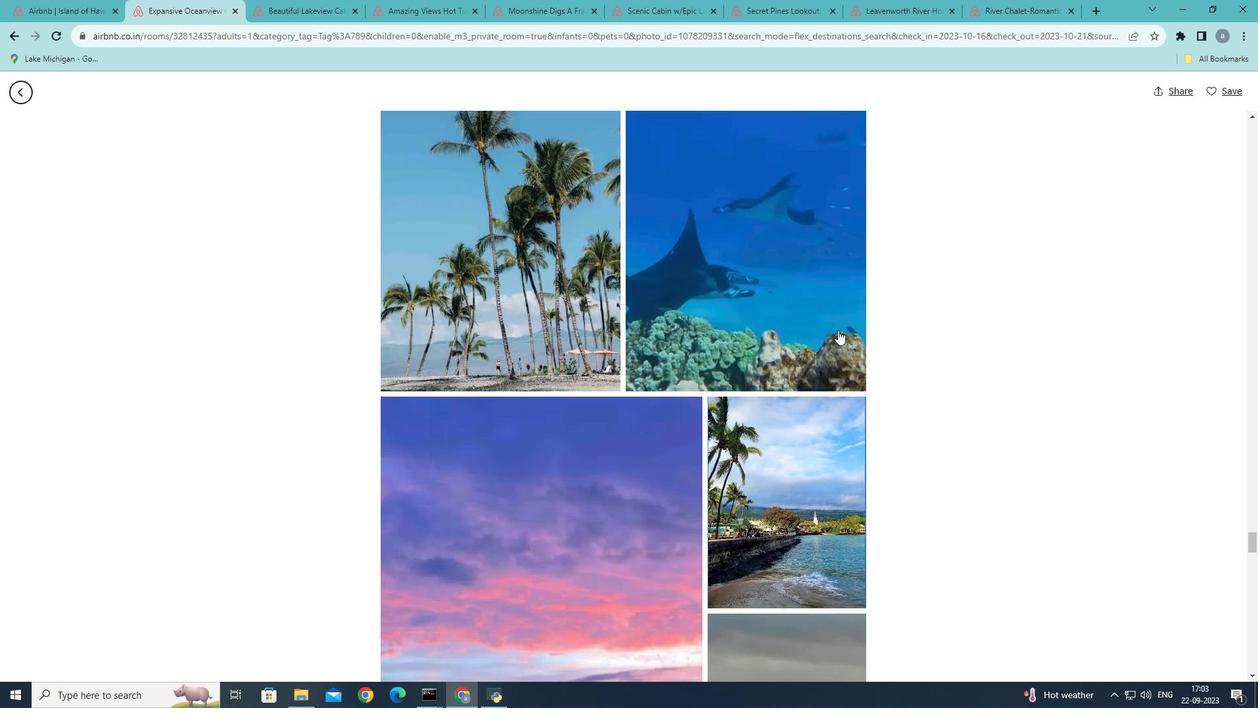 
Action: Mouse scrolled (838, 329) with delta (0, 0)
Screenshot: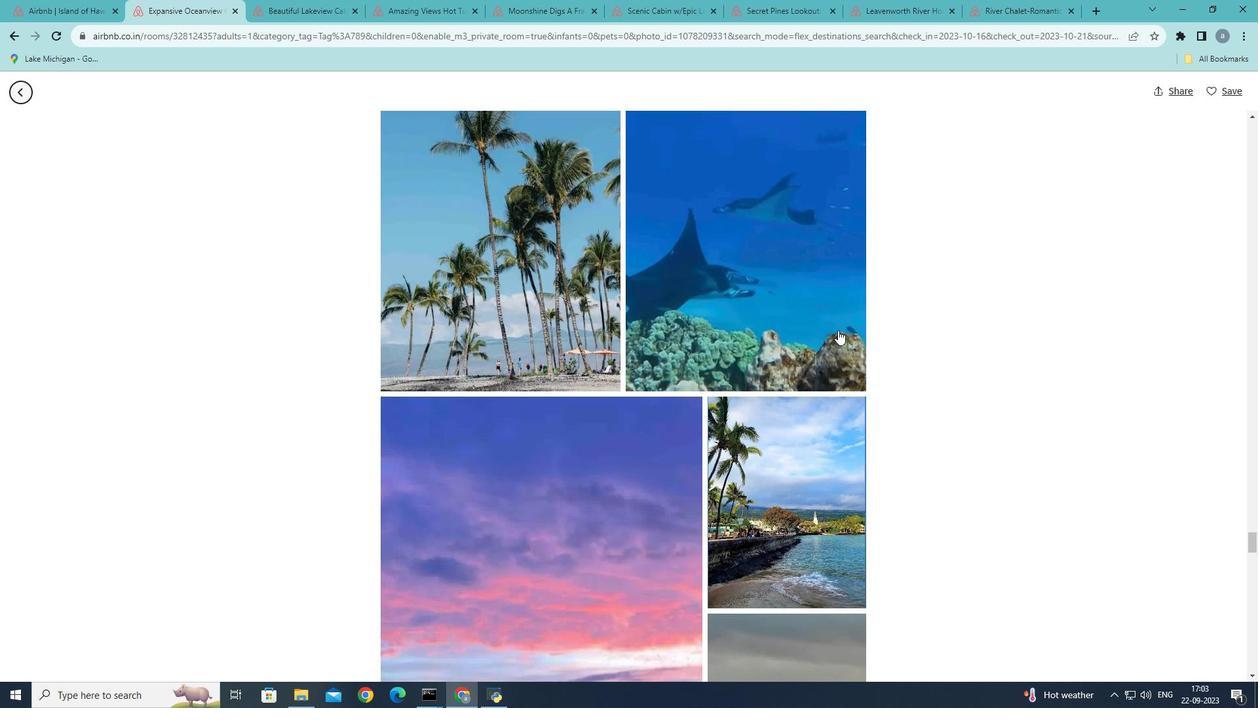 
Action: Mouse scrolled (838, 329) with delta (0, 0)
Screenshot: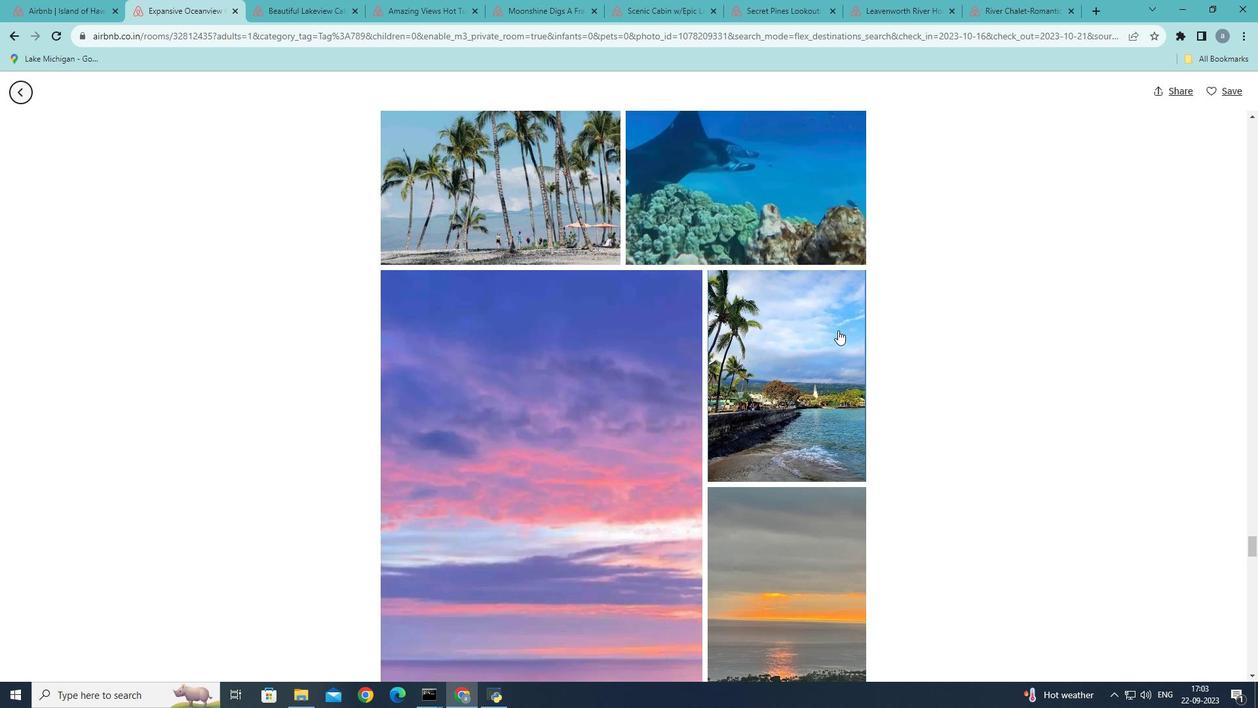 
Action: Mouse scrolled (838, 329) with delta (0, 0)
Screenshot: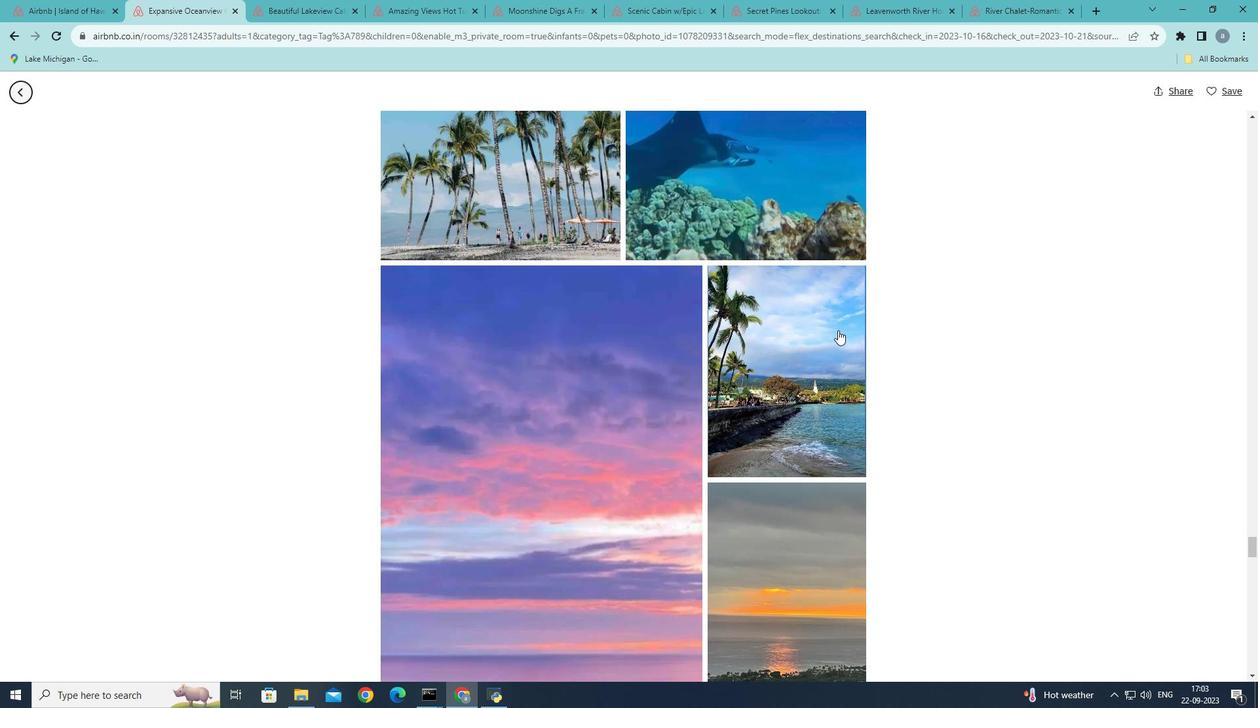 
Action: Mouse moved to (838, 330)
Screenshot: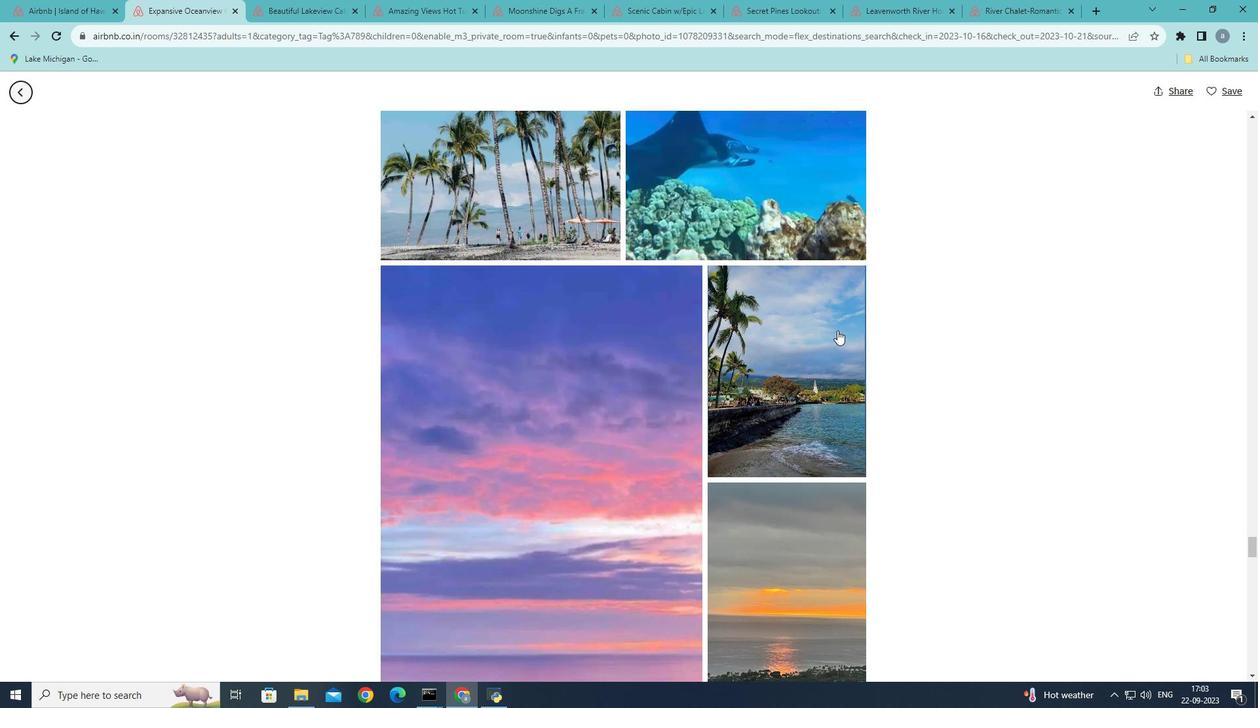 
Action: Mouse scrolled (838, 329) with delta (0, 0)
Screenshot: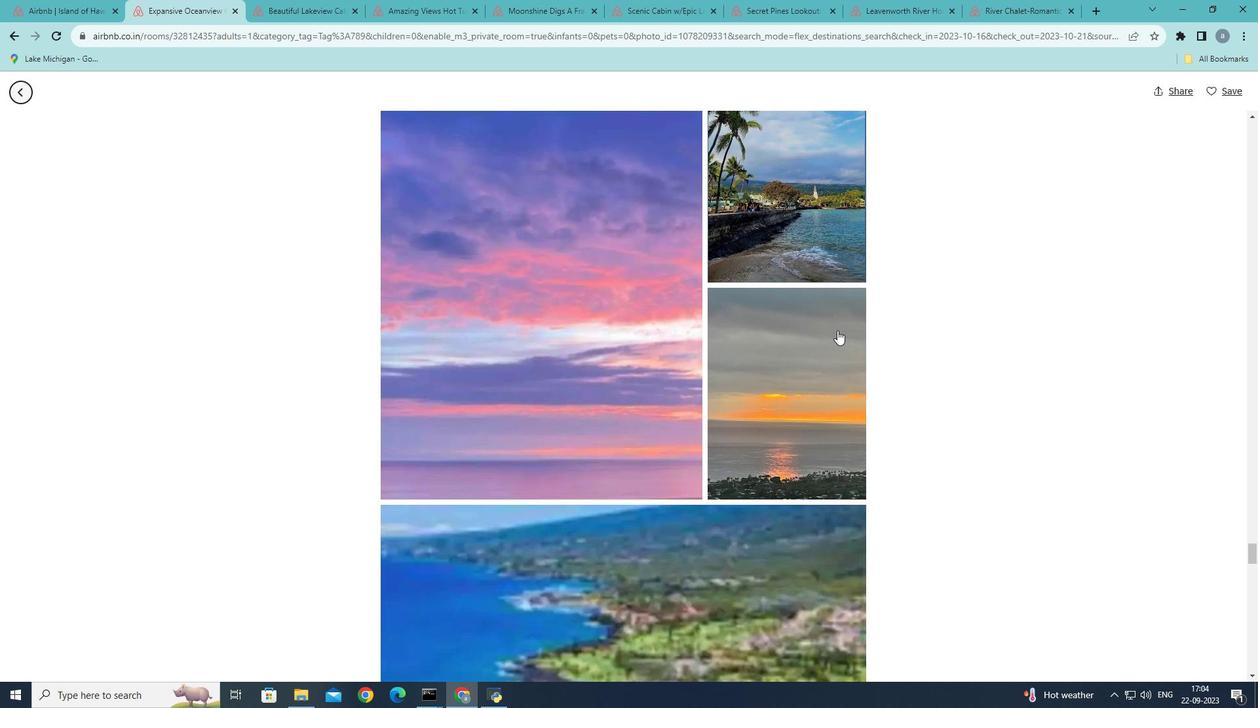 
Action: Mouse scrolled (838, 329) with delta (0, 0)
Screenshot: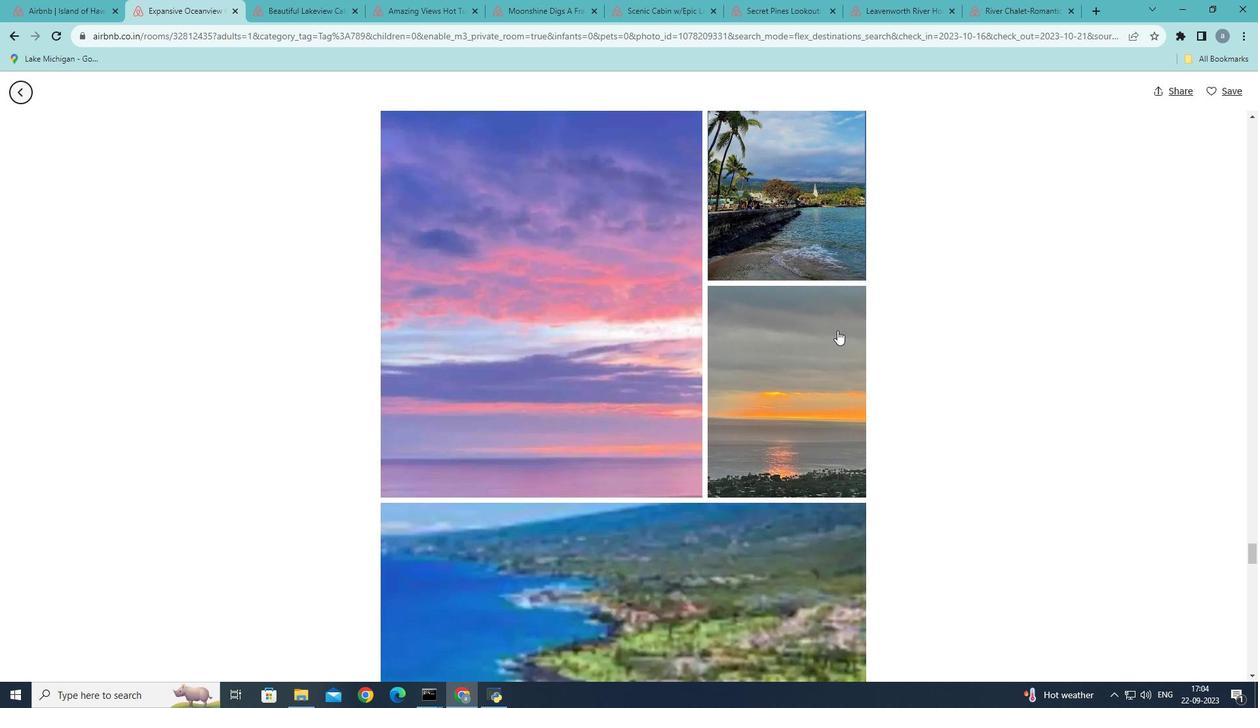 
Action: Mouse scrolled (838, 329) with delta (0, 0)
Screenshot: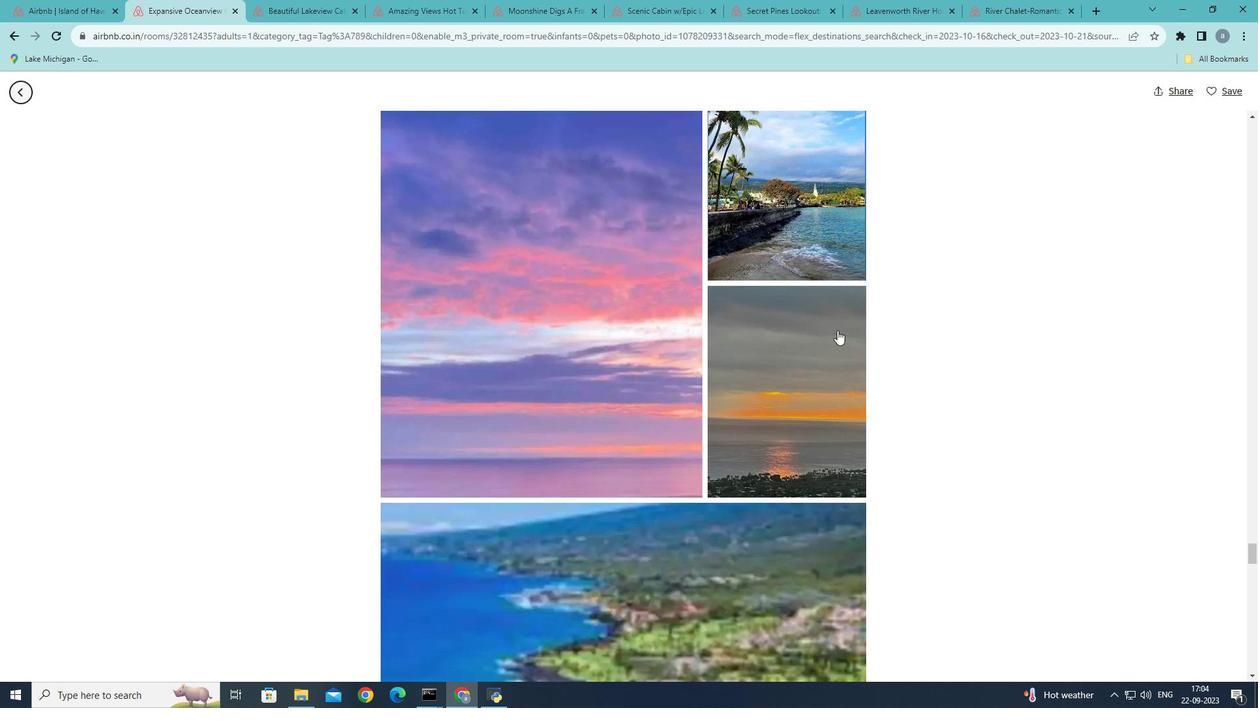 
Action: Mouse scrolled (838, 329) with delta (0, 0)
Screenshot: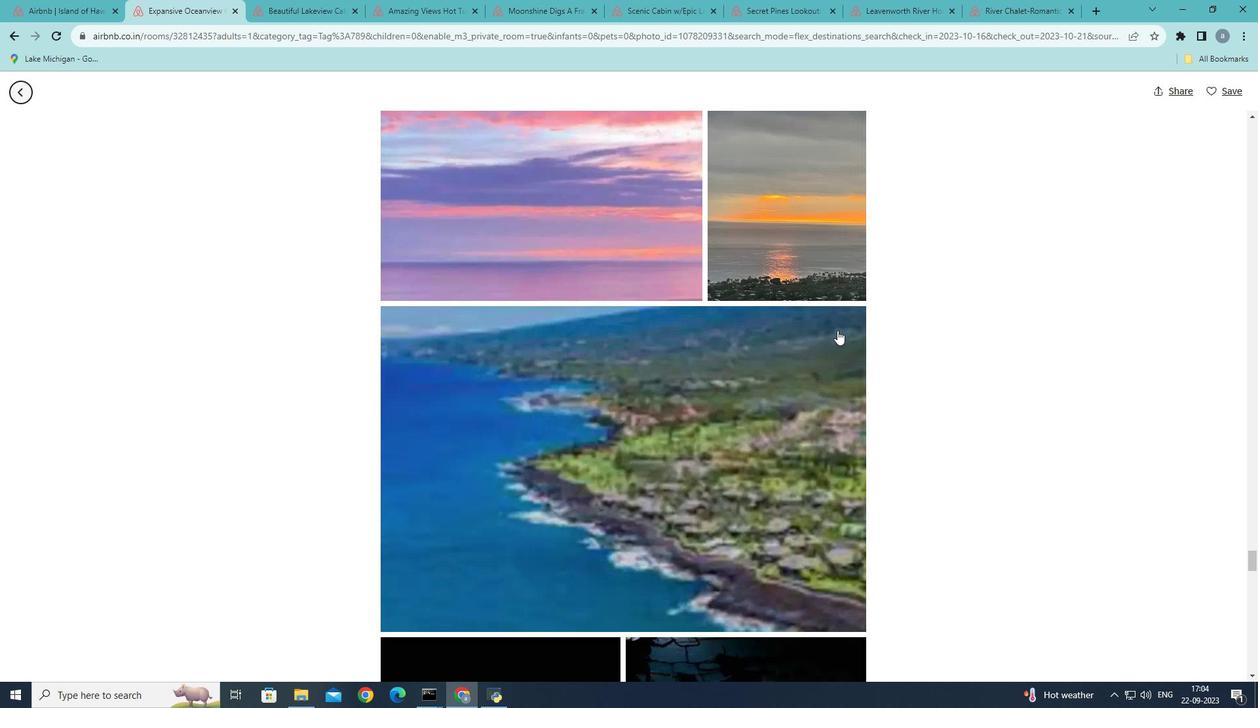 
Action: Mouse scrolled (838, 329) with delta (0, 0)
Screenshot: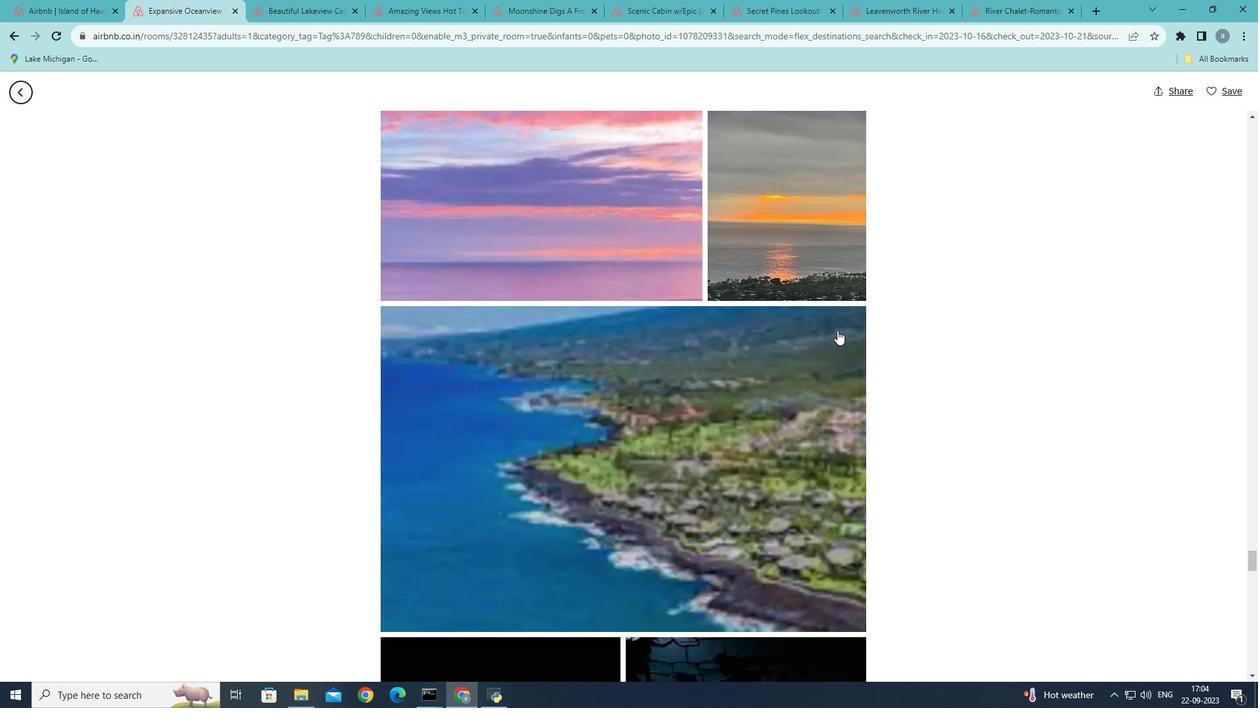 
Action: Mouse scrolled (838, 329) with delta (0, 0)
Screenshot: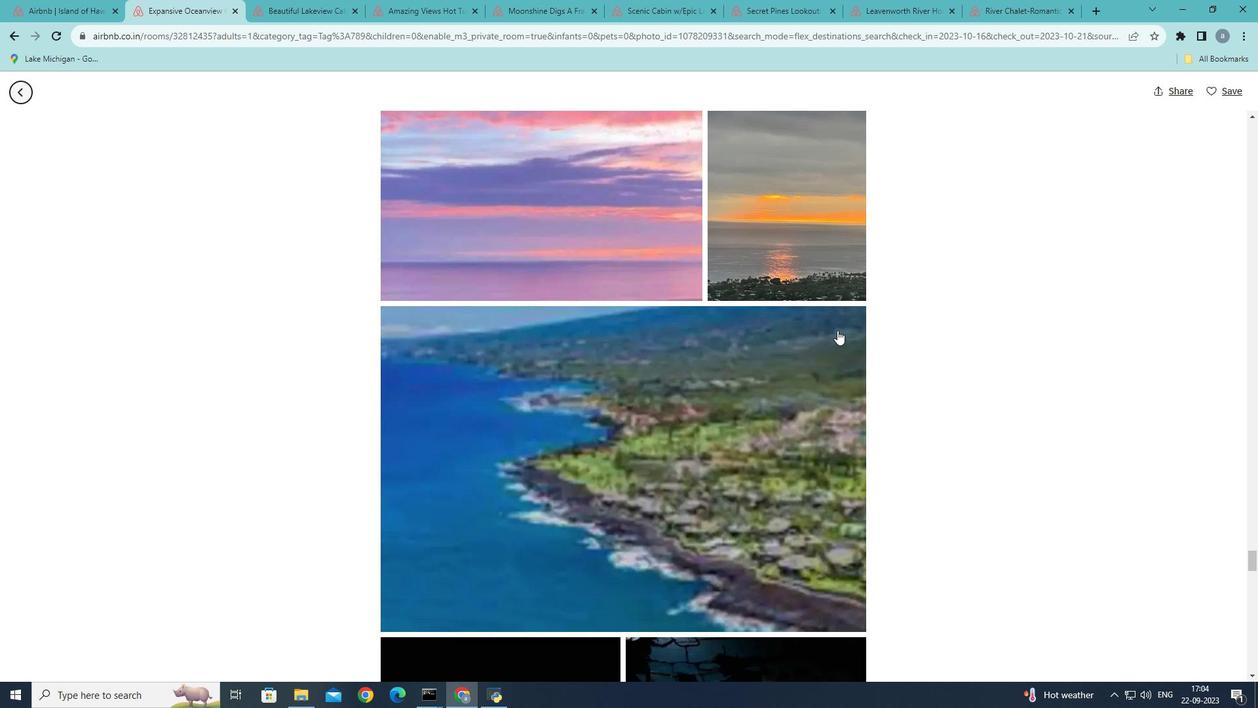 
Action: Mouse scrolled (838, 329) with delta (0, 0)
Screenshot: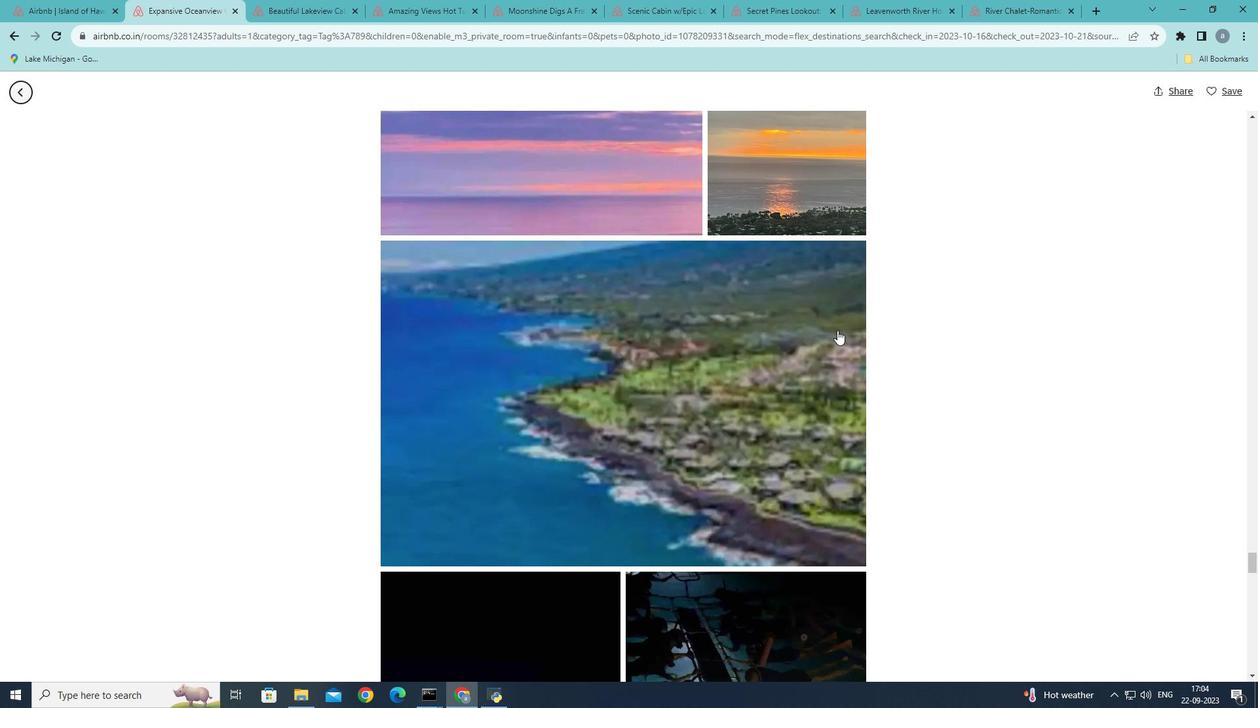 
Action: Mouse scrolled (838, 329) with delta (0, 0)
Screenshot: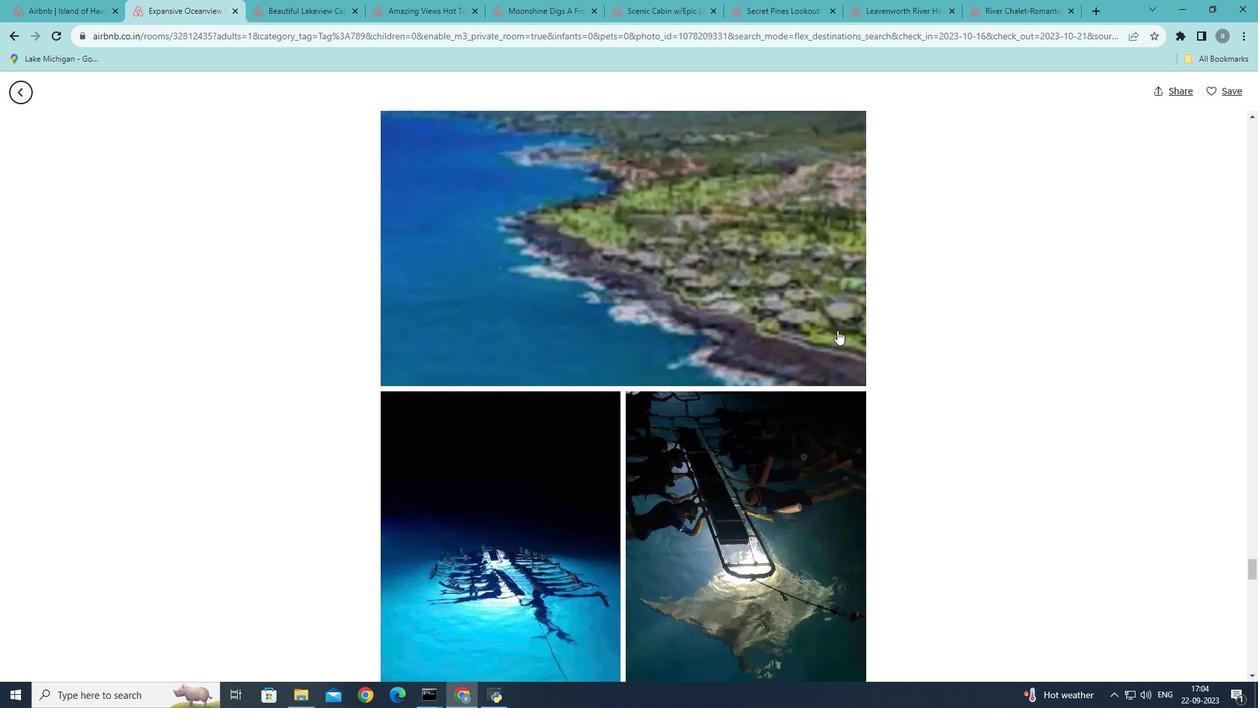 
Action: Mouse scrolled (838, 329) with delta (0, 0)
Screenshot: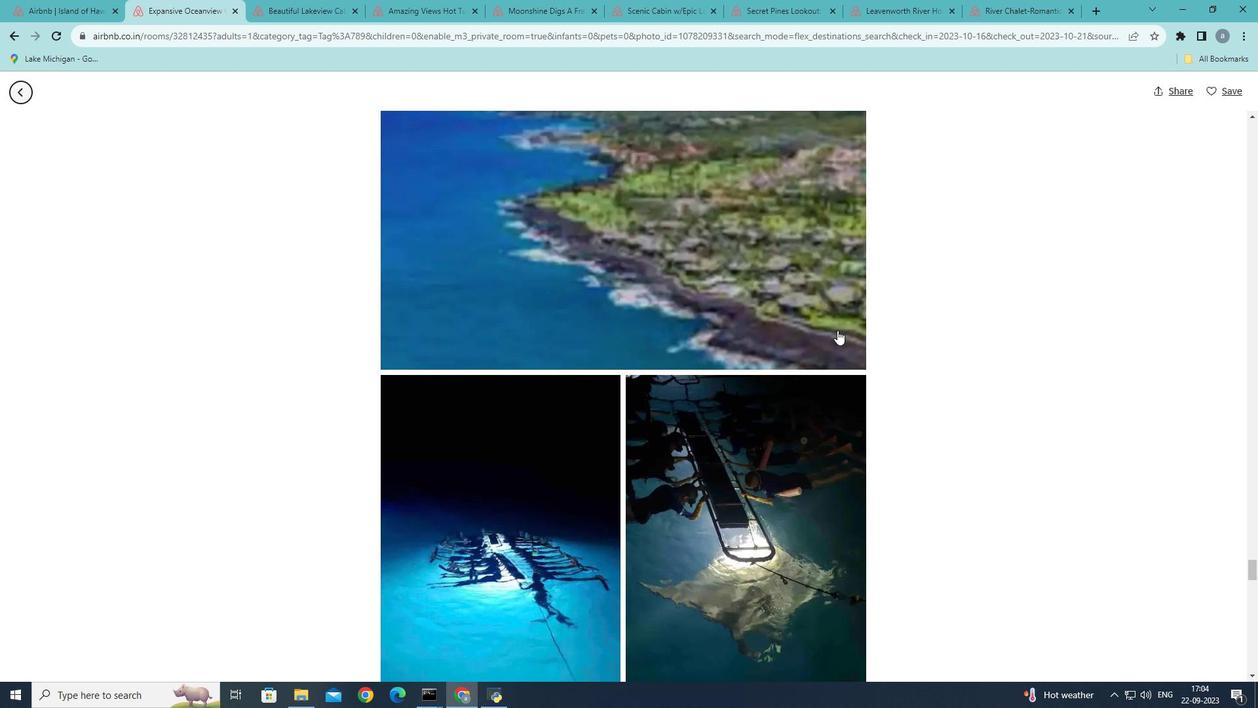
Action: Mouse scrolled (838, 329) with delta (0, 0)
Screenshot: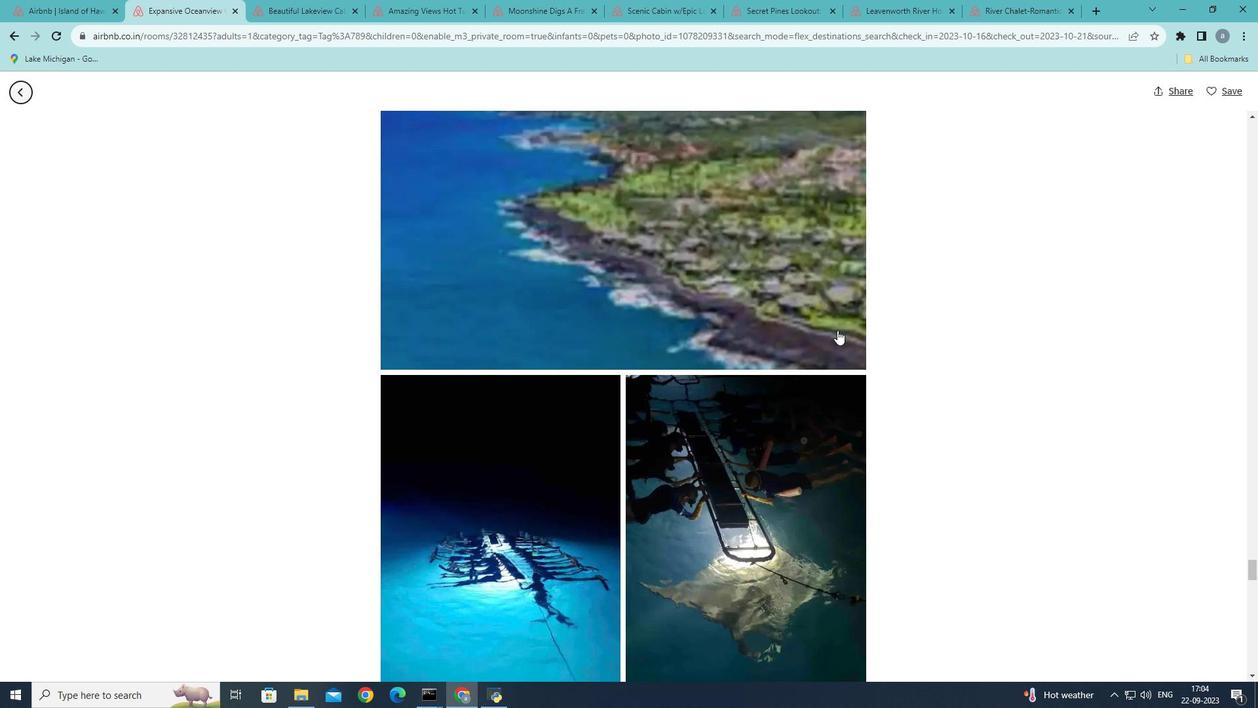 
Action: Mouse scrolled (838, 329) with delta (0, 0)
Screenshot: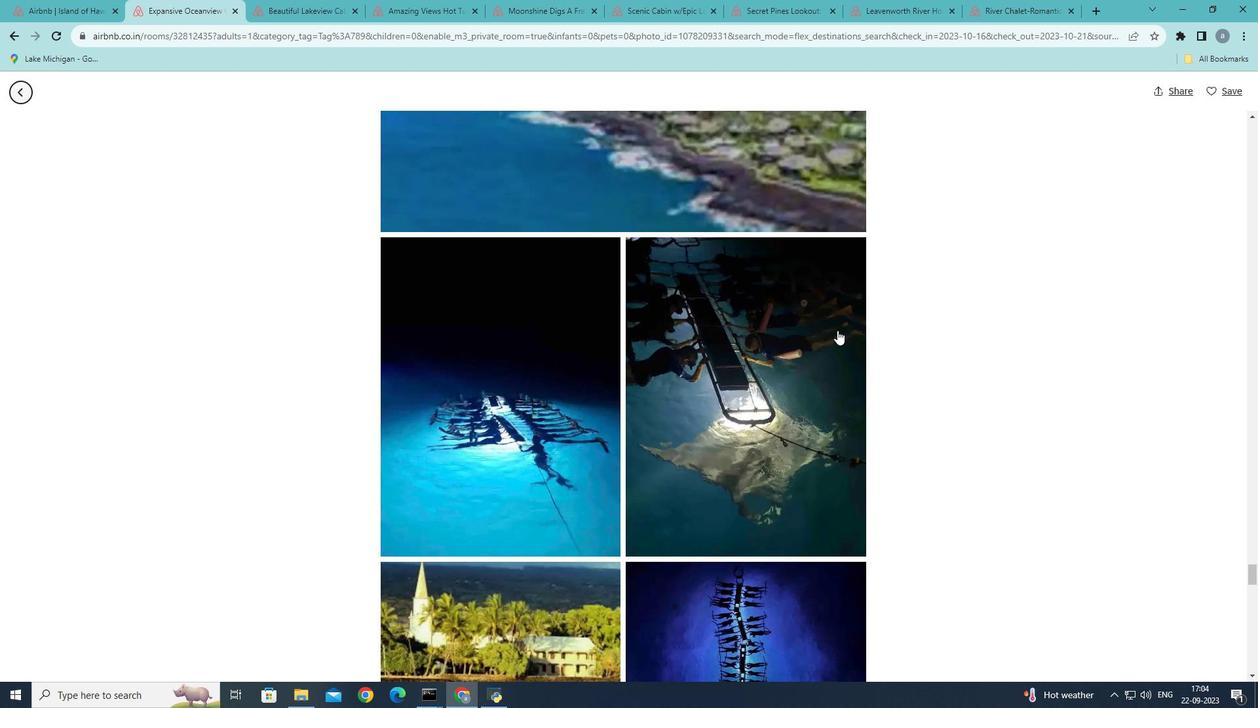 
Action: Mouse scrolled (838, 329) with delta (0, 0)
Screenshot: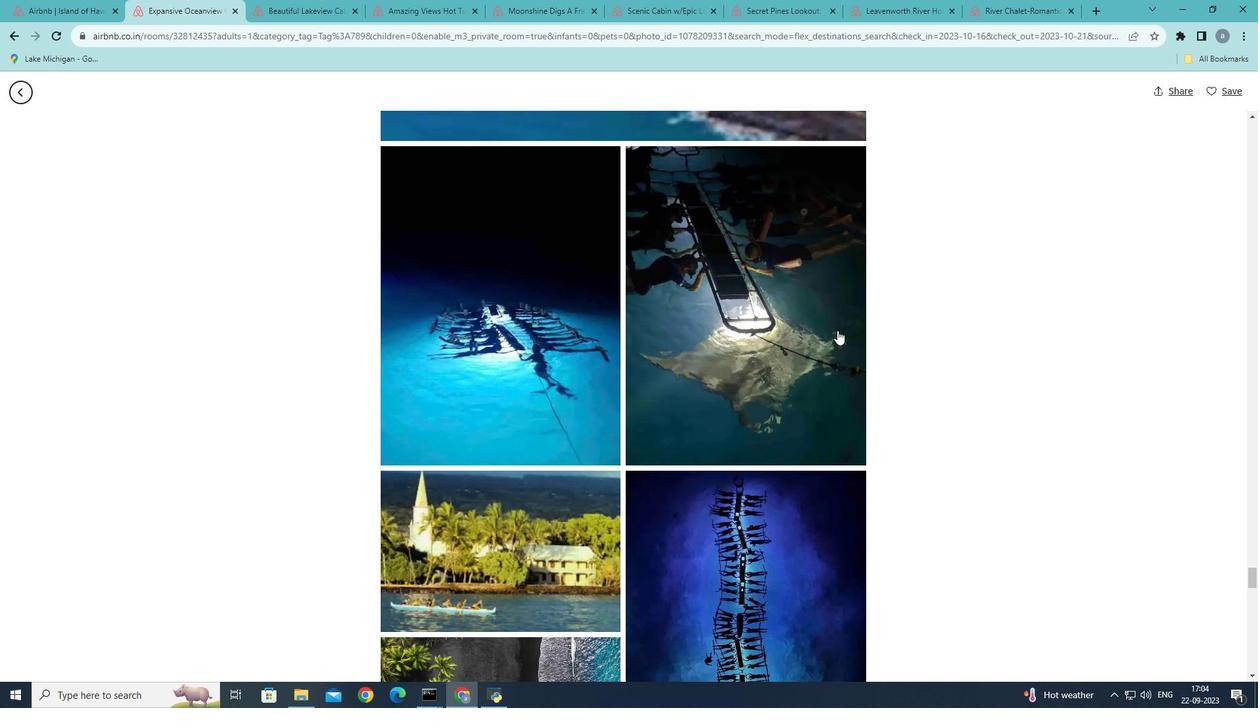 
Action: Mouse scrolled (838, 329) with delta (0, 0)
Screenshot: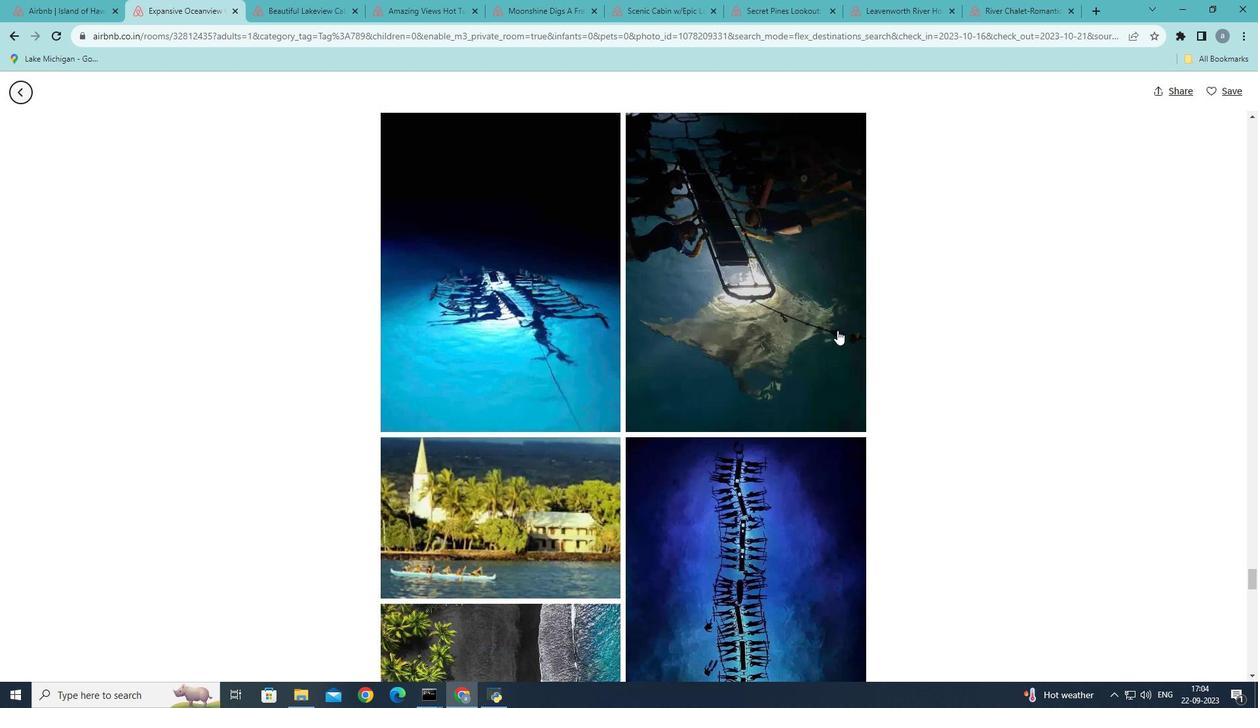 
Action: Mouse scrolled (838, 329) with delta (0, 0)
Screenshot: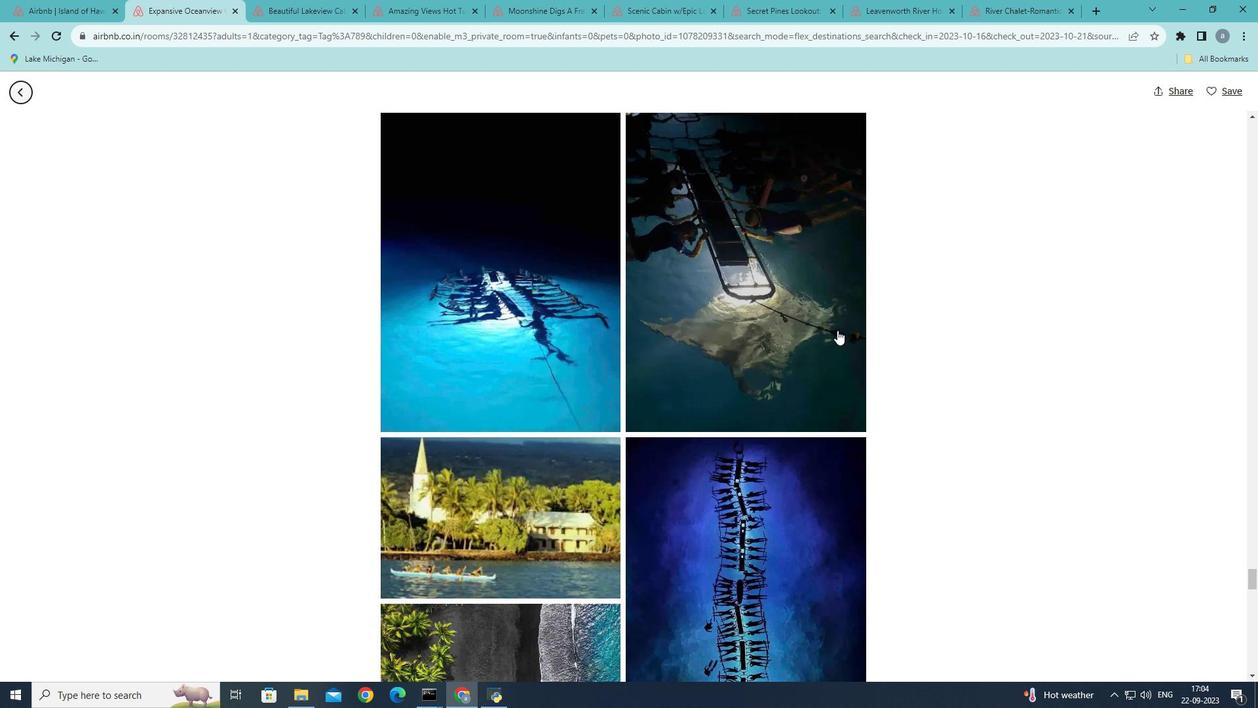 
Action: Mouse scrolled (838, 329) with delta (0, 0)
Screenshot: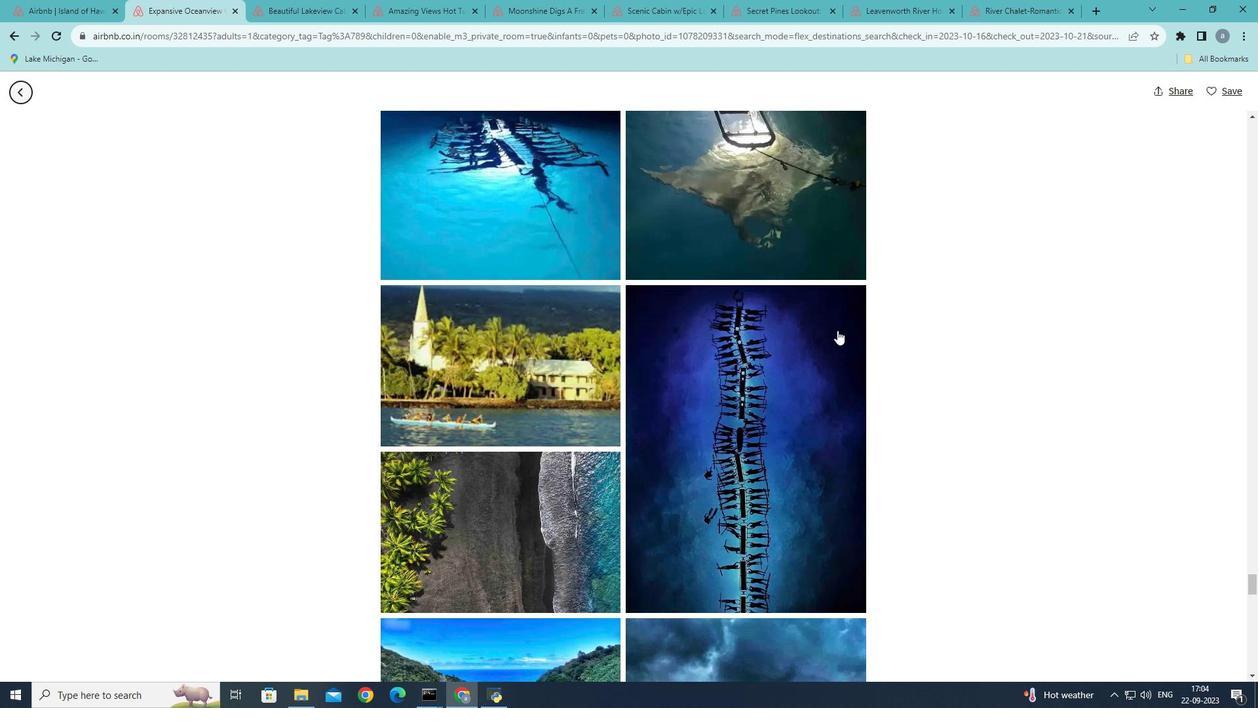 
Action: Mouse scrolled (838, 329) with delta (0, 0)
Screenshot: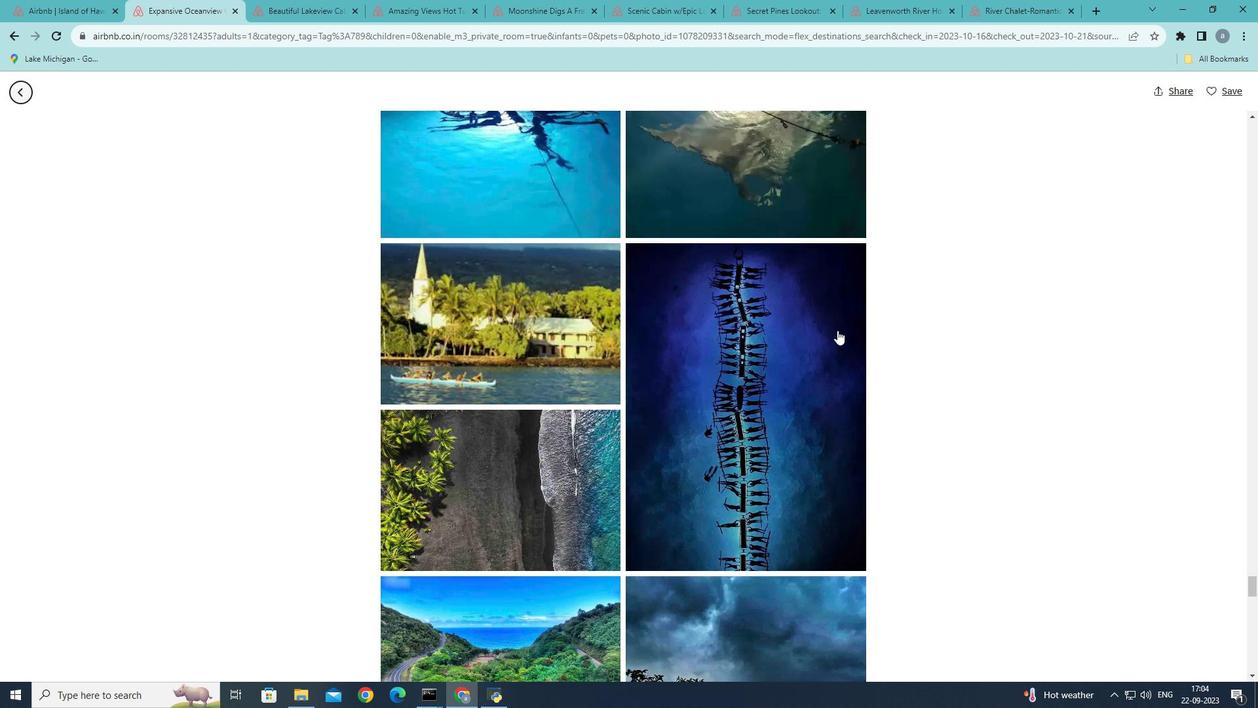 
Action: Mouse scrolled (838, 329) with delta (0, 0)
Screenshot: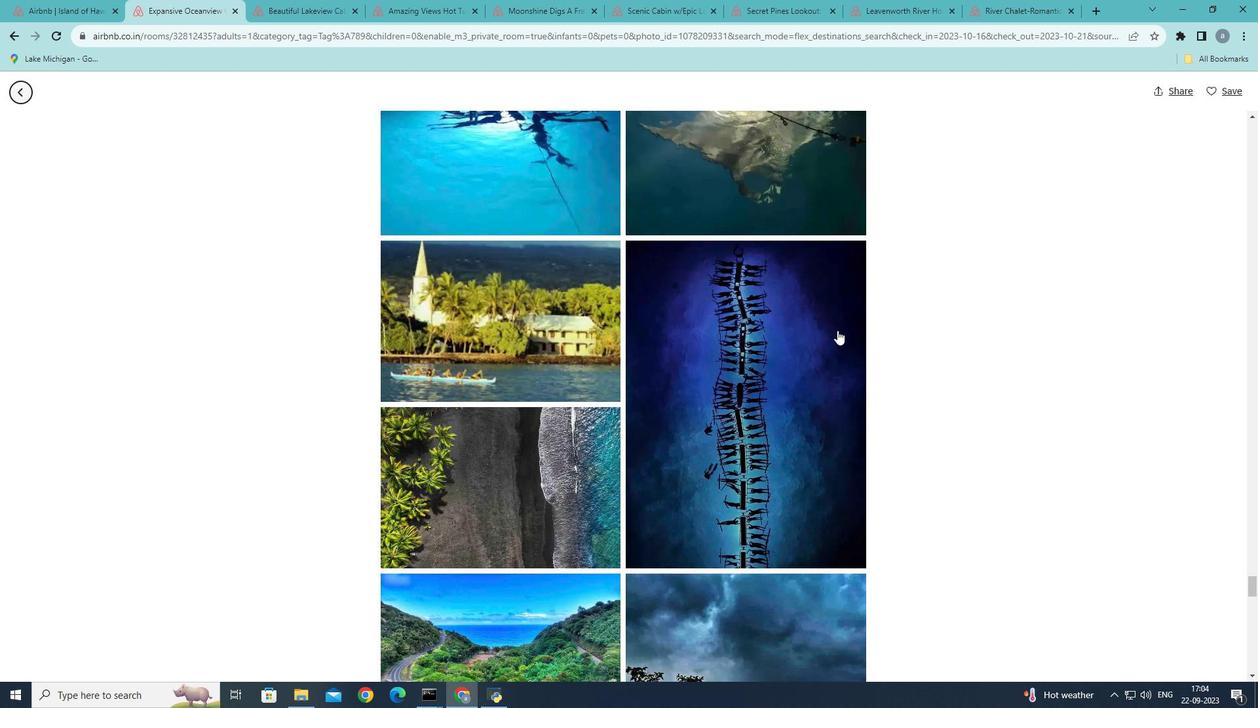 
Action: Mouse scrolled (838, 329) with delta (0, 0)
Screenshot: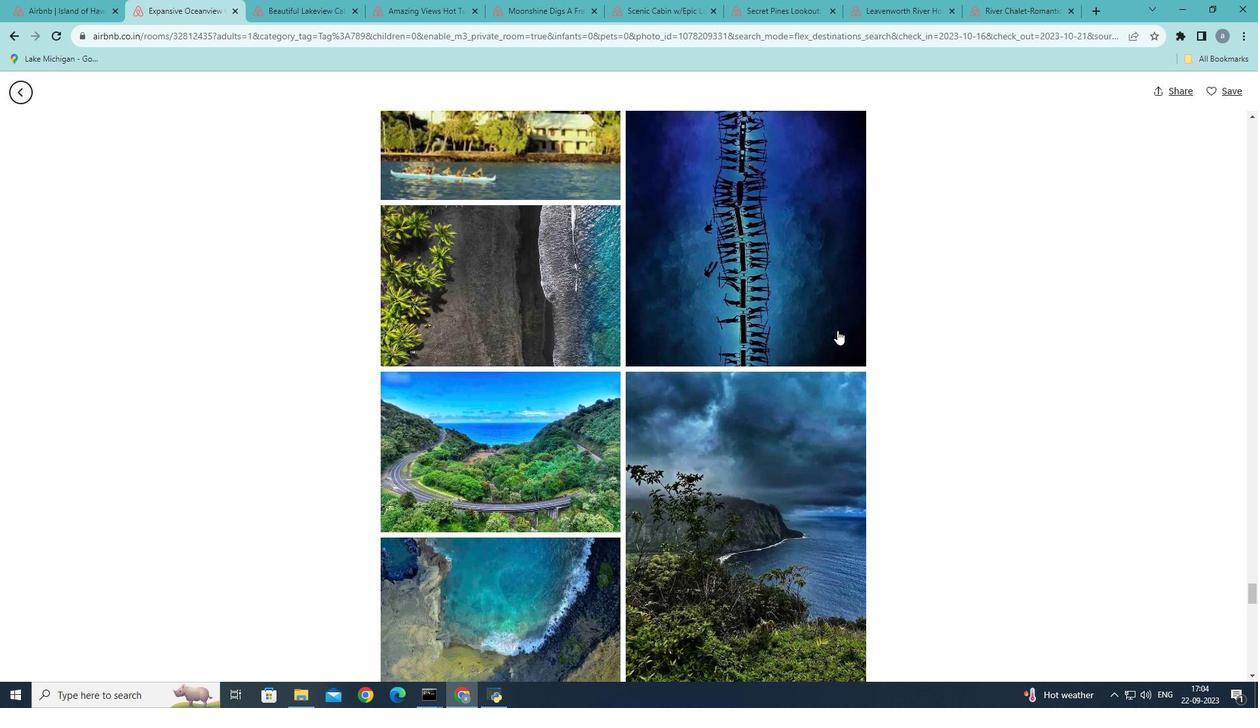 
Action: Mouse scrolled (838, 329) with delta (0, 0)
Screenshot: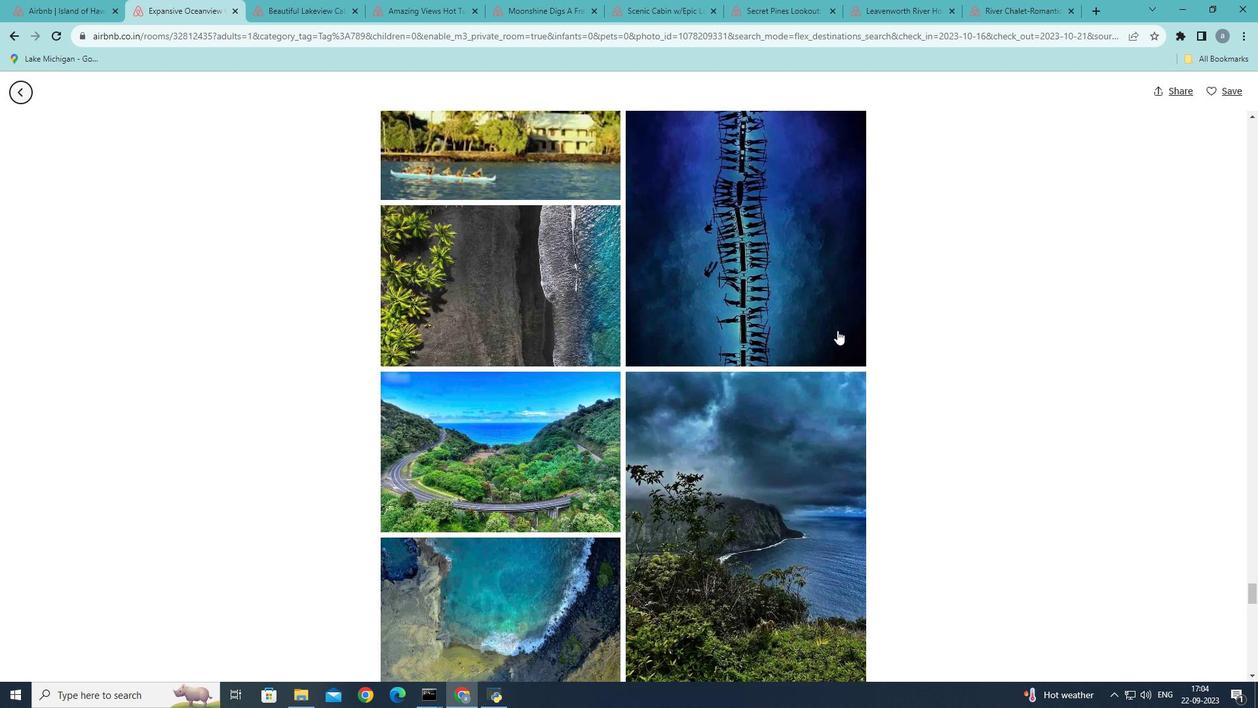 
Action: Mouse scrolled (838, 329) with delta (0, 0)
Screenshot: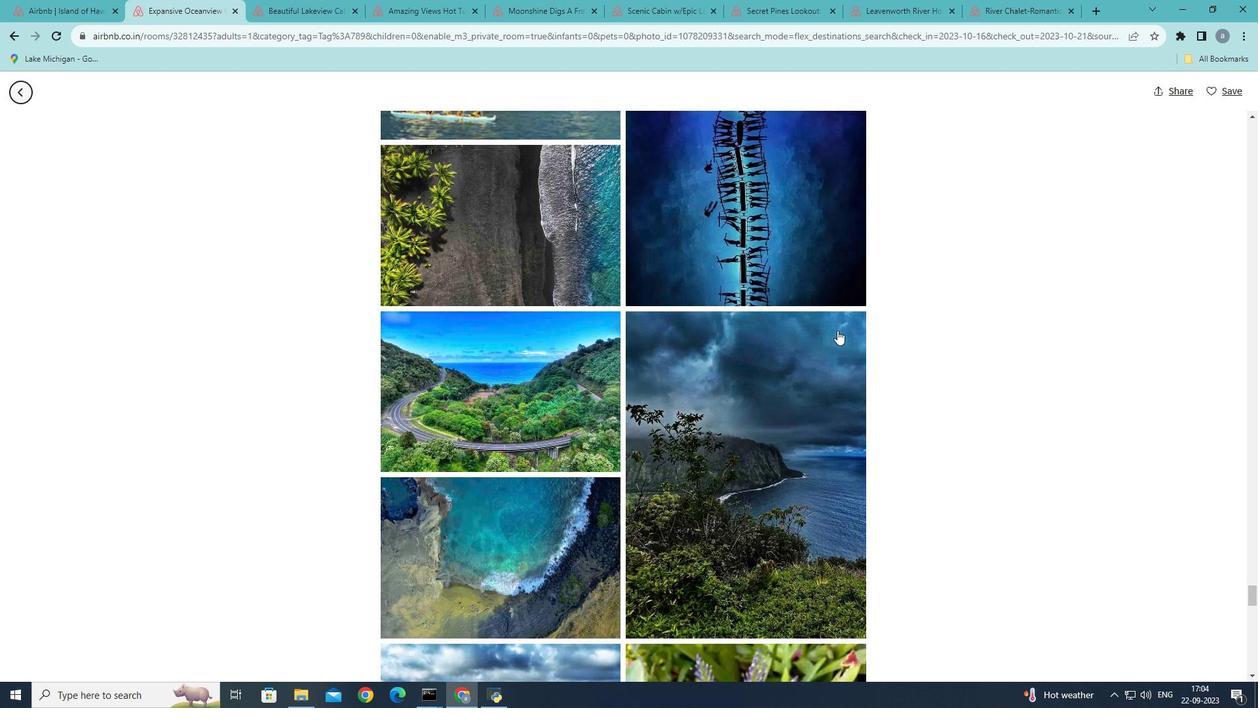 
Action: Mouse scrolled (838, 329) with delta (0, 0)
